 Task: Get directions from Guadalupe Mountains National Park, Texas, United States to Great Smoky Mountains National Park, North Carolina, United States and reverse  starting point and destination and check the flight options
Action: Mouse moved to (215, 137)
Screenshot: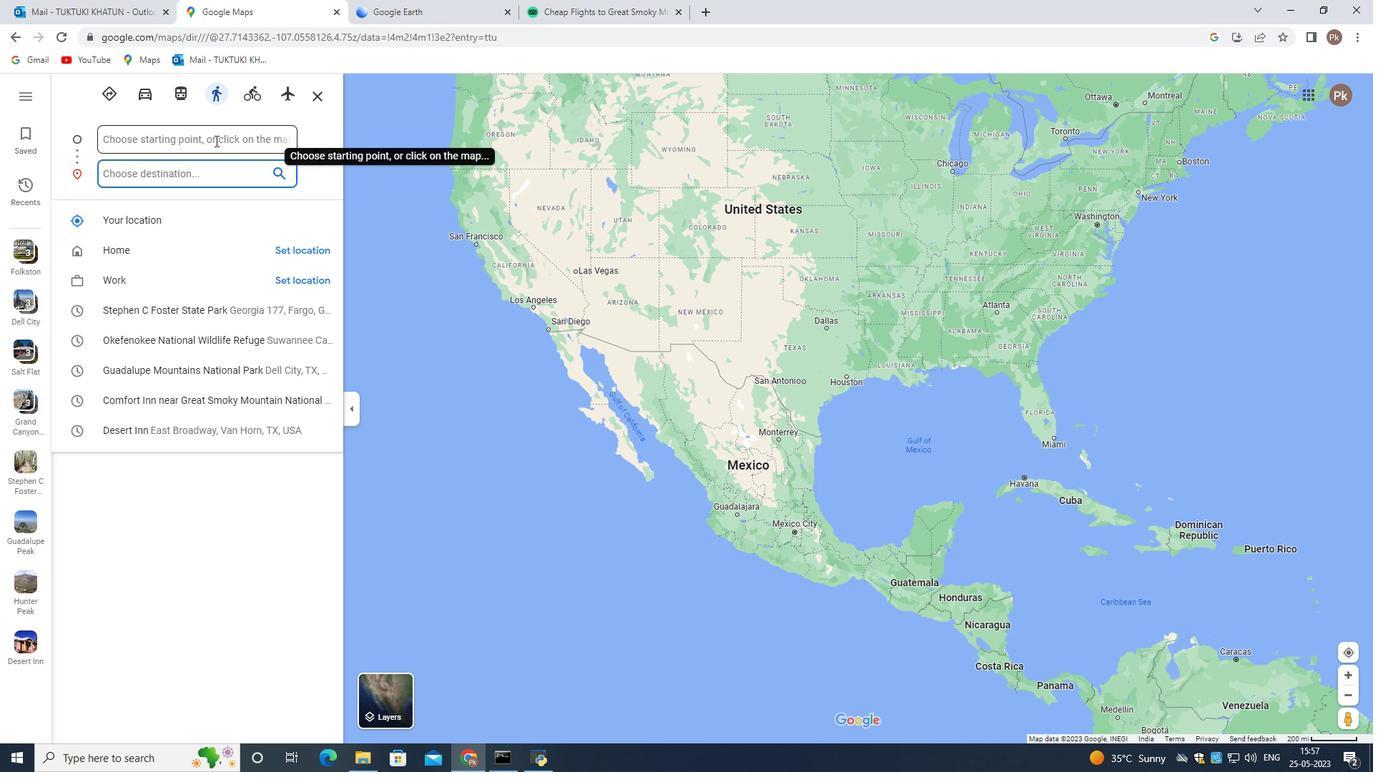 
Action: Mouse pressed left at (215, 137)
Screenshot: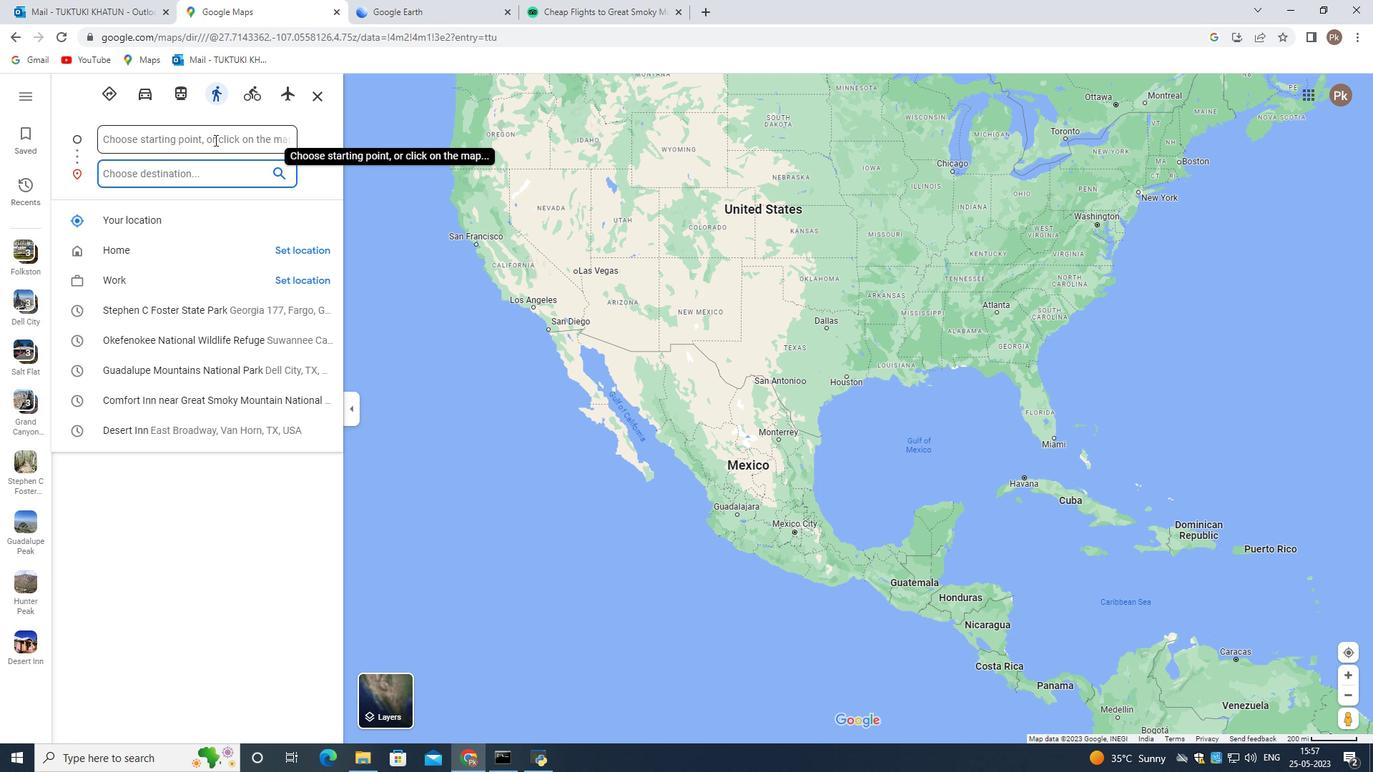 
Action: Mouse moved to (942, 0)
Screenshot: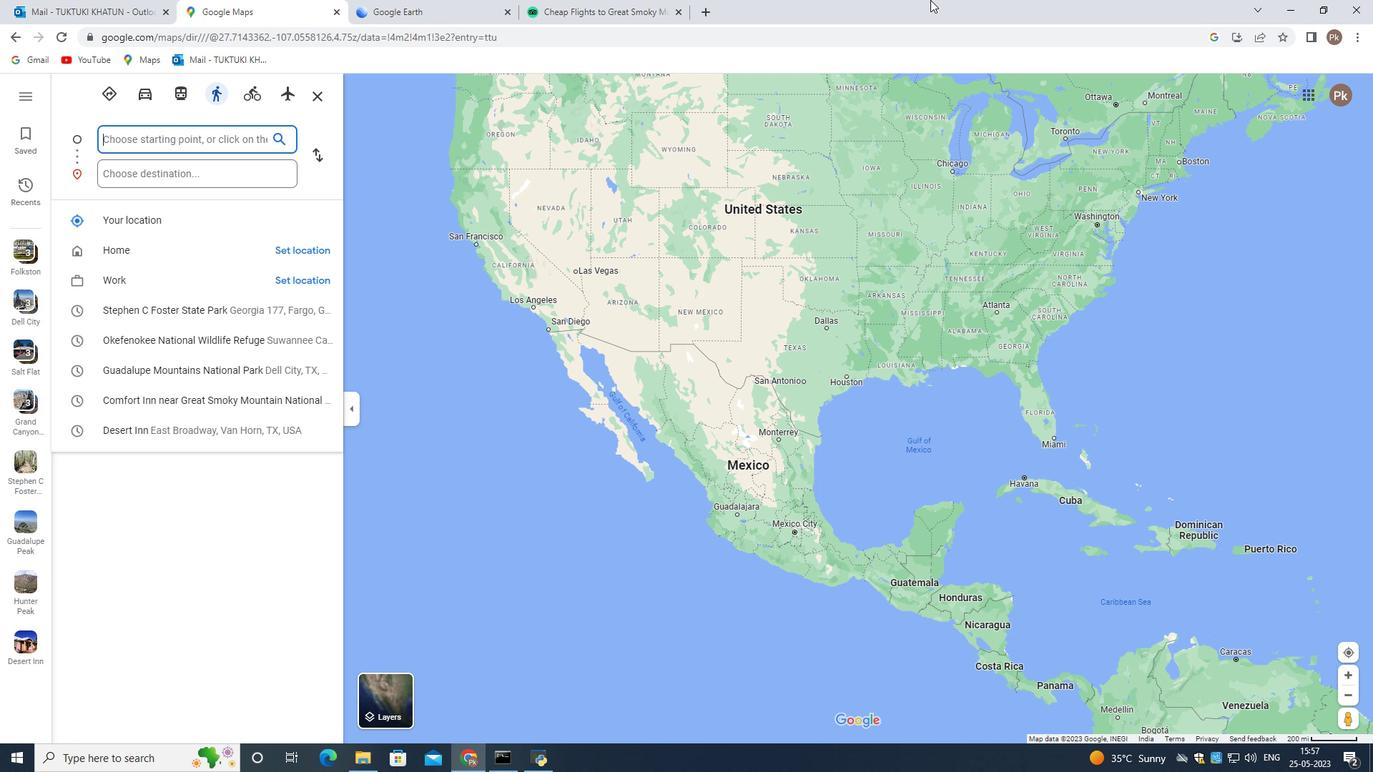 
Action: Key pressed <Key.shift>Guadalupe<Key.space><Key.shift>Mountains<Key.space><Key.shift>national<Key.space><Key.shift>ark,<Key.space><Key.shift>Texas,<Key.space><Key.shift><Key.shift>United<Key.space><Key.shift><Key.shift>States<Key.space>flight<Key.space>options
Screenshot: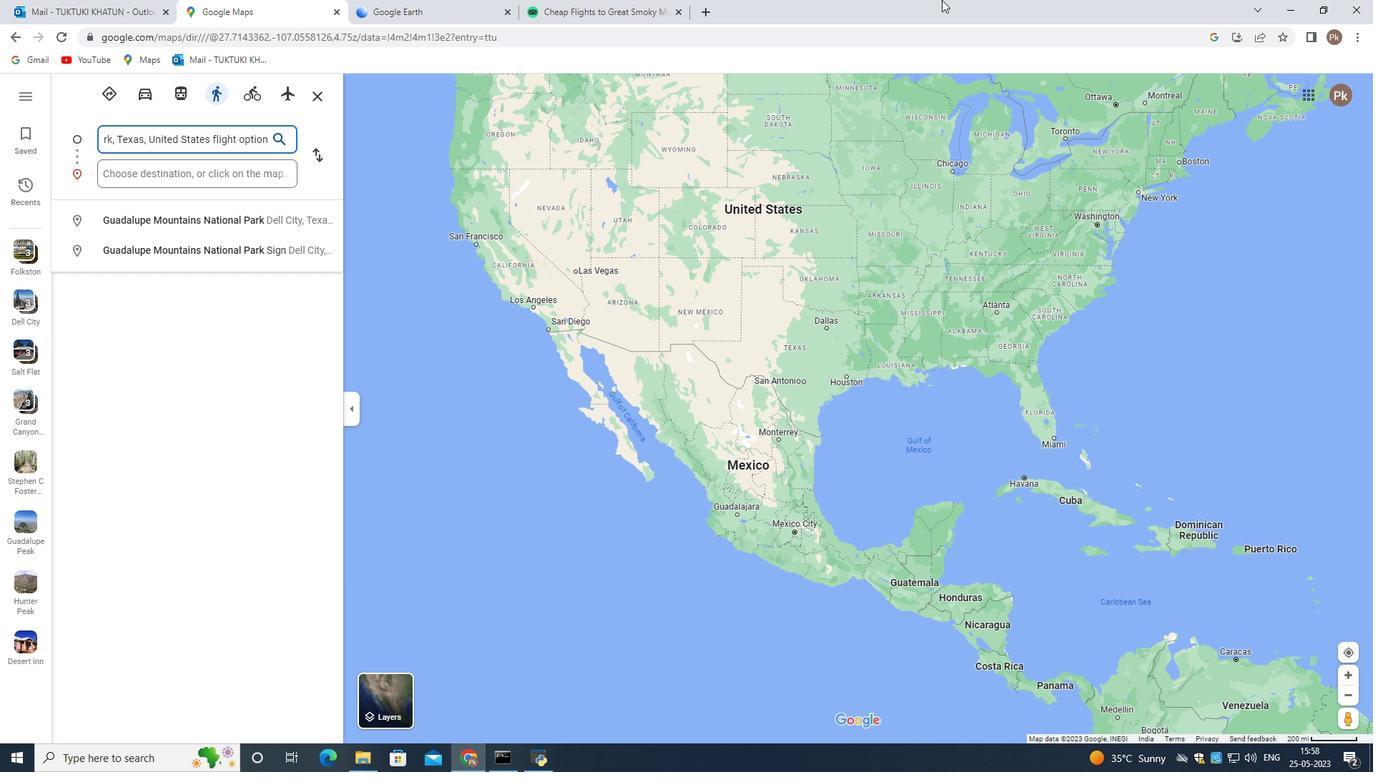 
Action: Mouse moved to (161, 175)
Screenshot: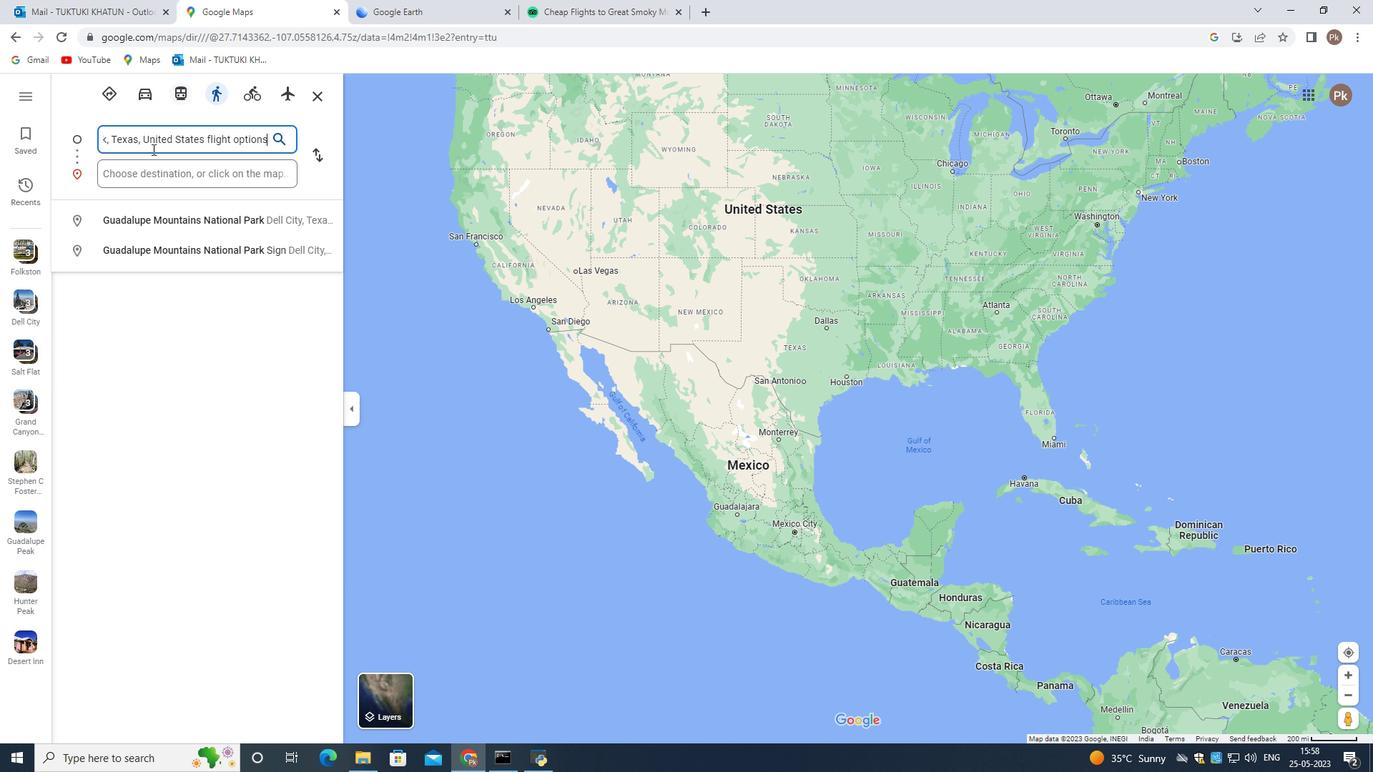 
Action: Mouse pressed left at (161, 175)
Screenshot: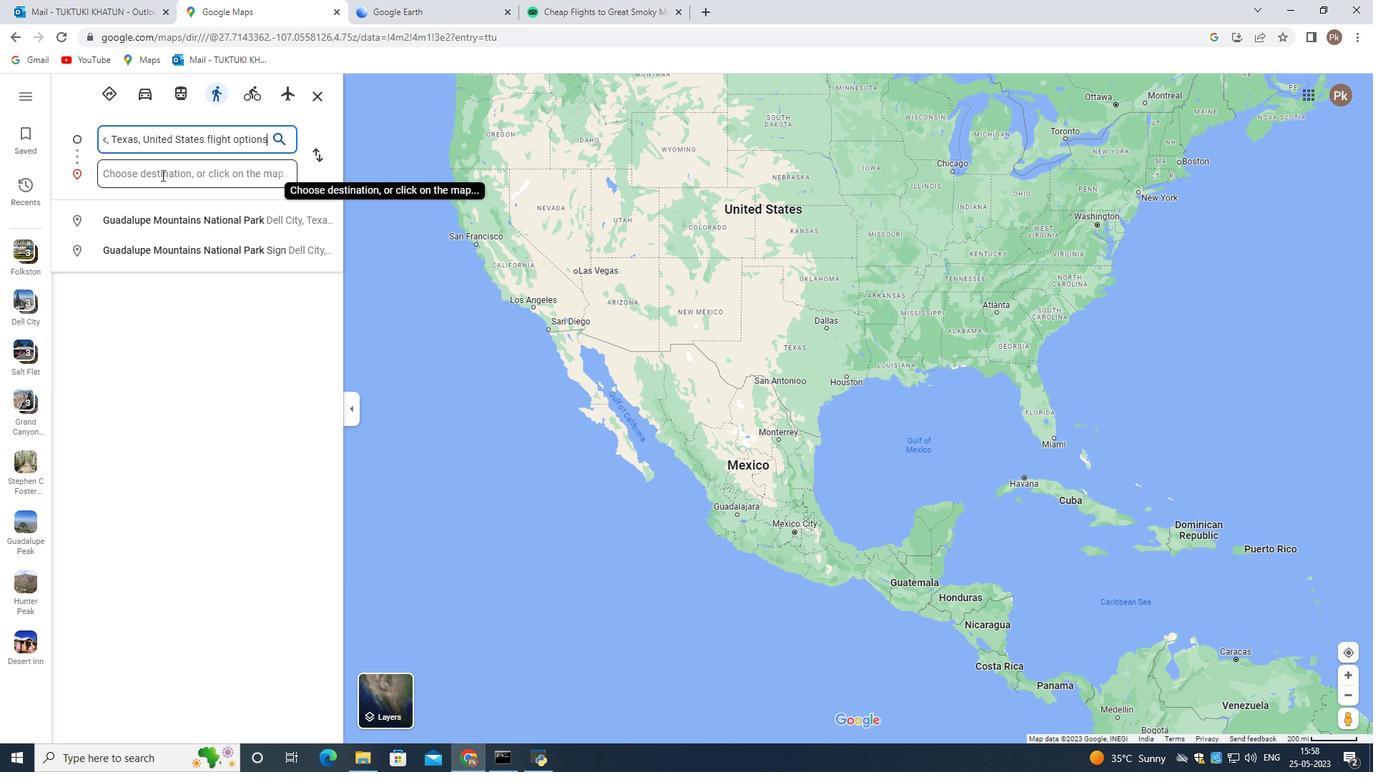 
Action: Mouse moved to (1182, 325)
Screenshot: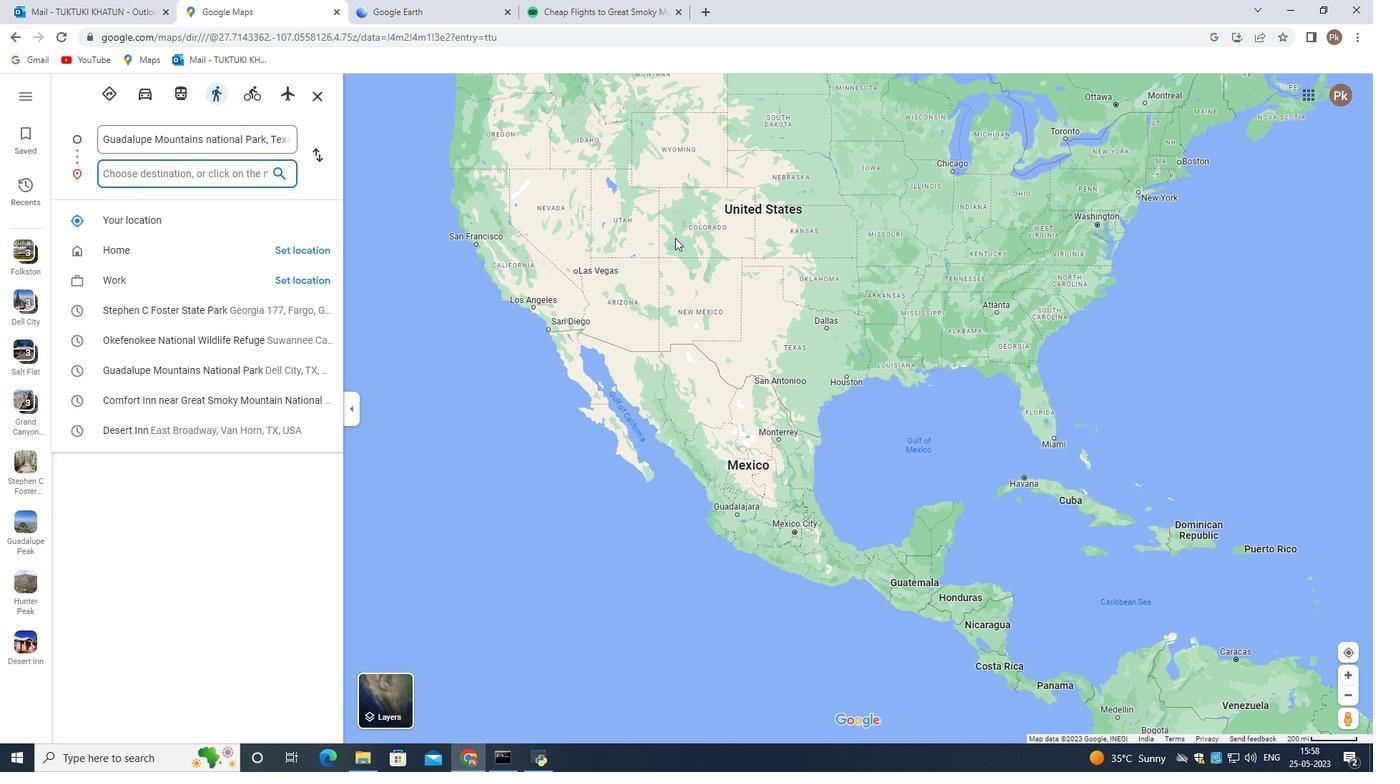 
Action: Key pressed <Key.shift>Great<Key.space><Key.shift>Smoky<Key.space><Key.shift><Key.shift><Key.shift><Key.shift><Key.shift><Key.shift><Key.shift><Key.shift><Key.shift><Key.shift><Key.shift><Key.shift><Key.shift><Key.shift><Key.shift><Key.shift><Key.shift><Key.shift><Key.shift><Key.shift>Mountains<Key.space><Key.shift>Nationl<Key.backspace>al<Key.space><Key.shift>Park,<Key.space><Key.shift>North<Key.space>c<Key.backspace><Key.shift>Carolina,<Key.space><Key.shift>United<Key.space><Key.shift><Key.shift><Key.shift><Key.shift><Key.shift><Key.shift><Key.shift><Key.shift><Key.shift><Key.shift><Key.shift>States<Key.space>flight<Key.space>options<Key.enter>
Screenshot: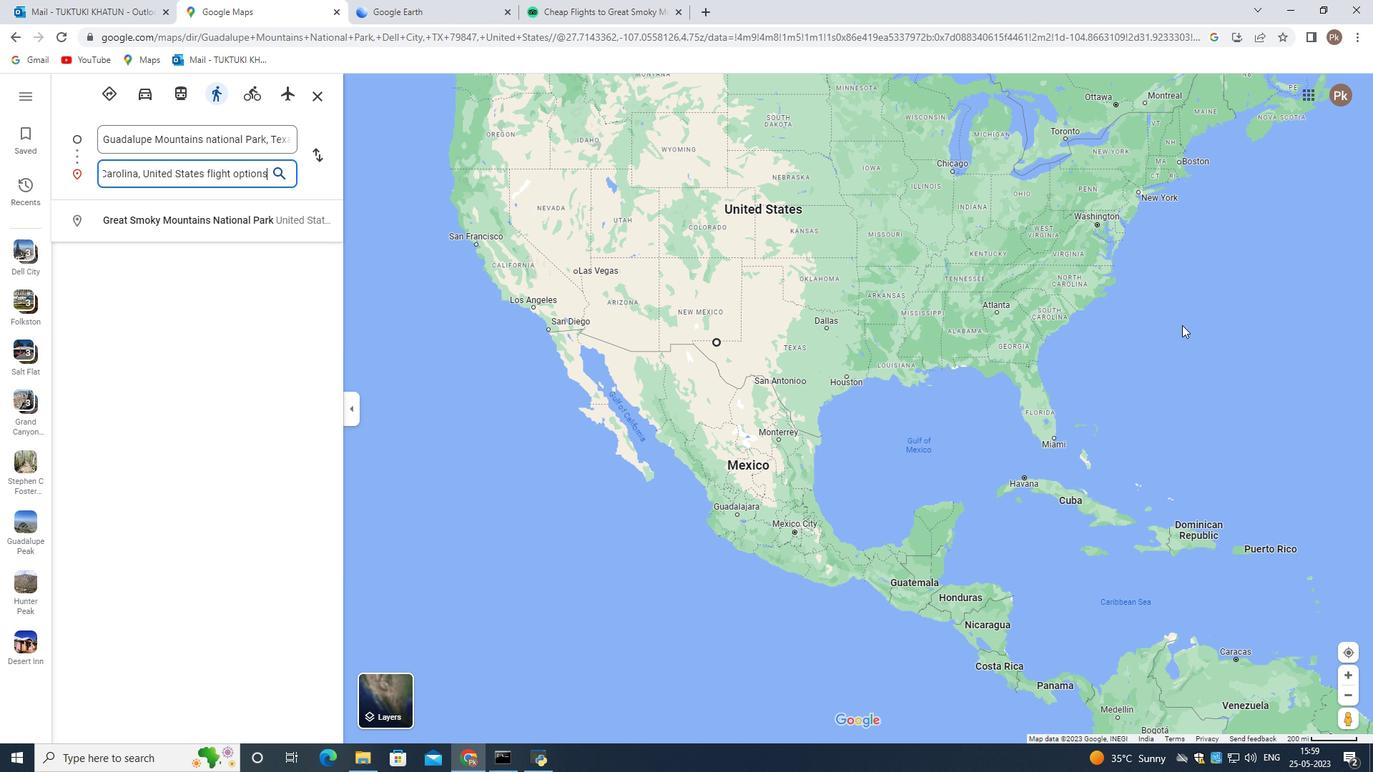 
Action: Mouse moved to (287, 98)
Screenshot: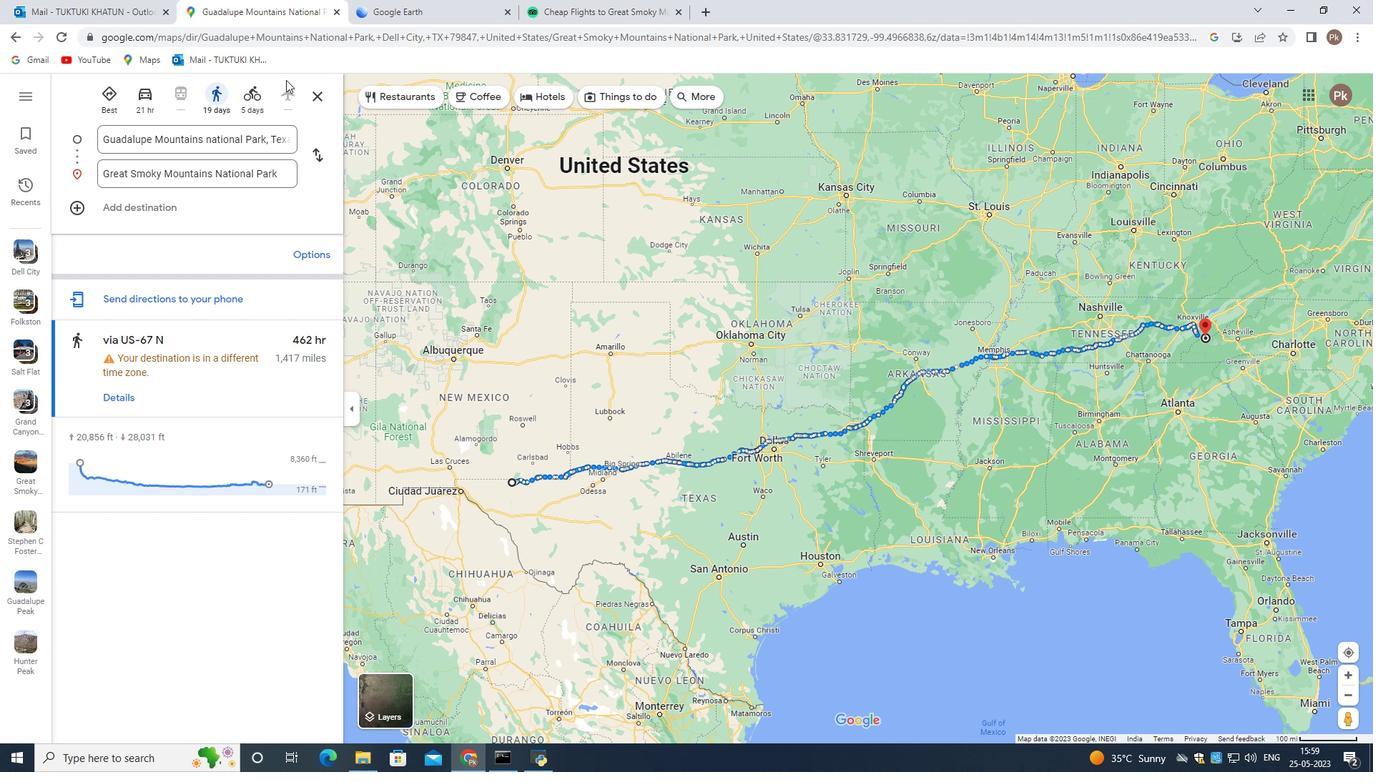 
Action: Mouse pressed left at (287, 98)
Screenshot: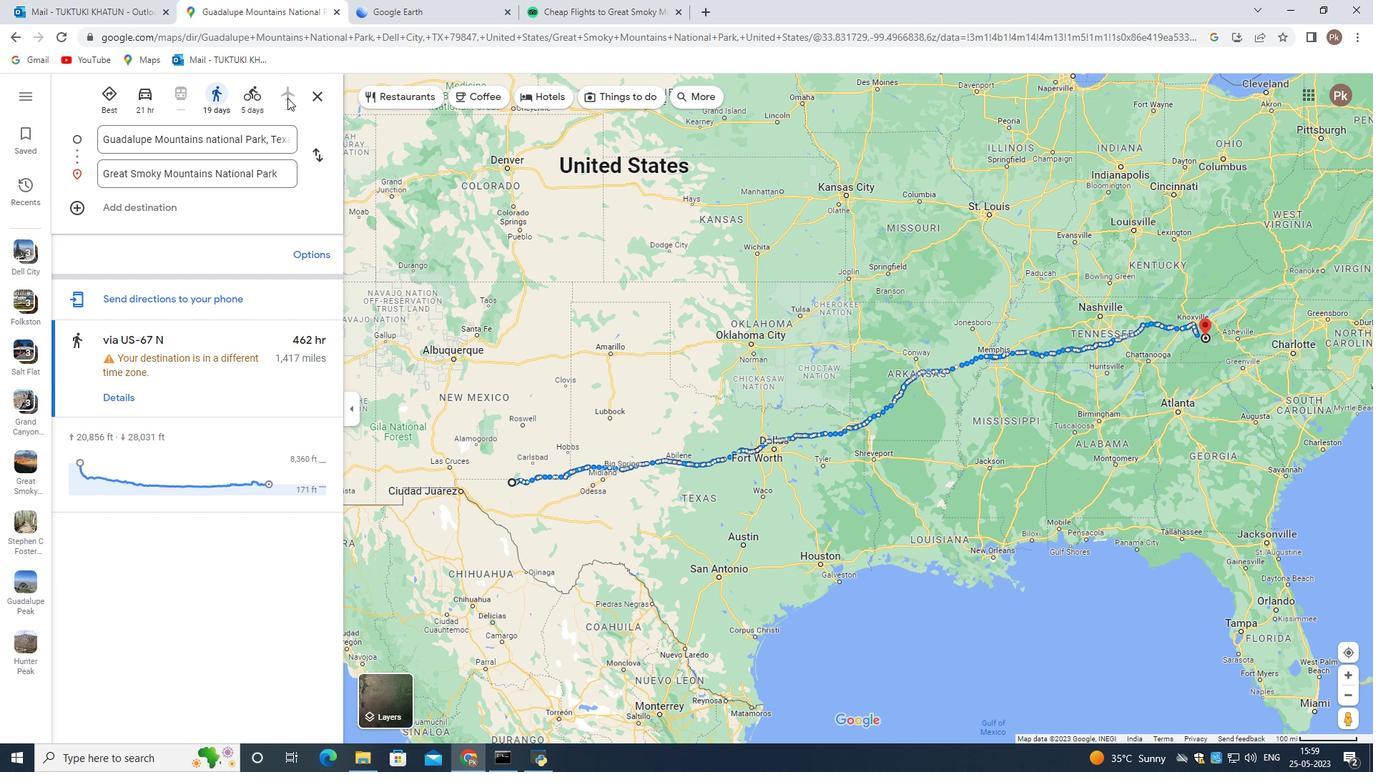
Action: Mouse moved to (287, 98)
Screenshot: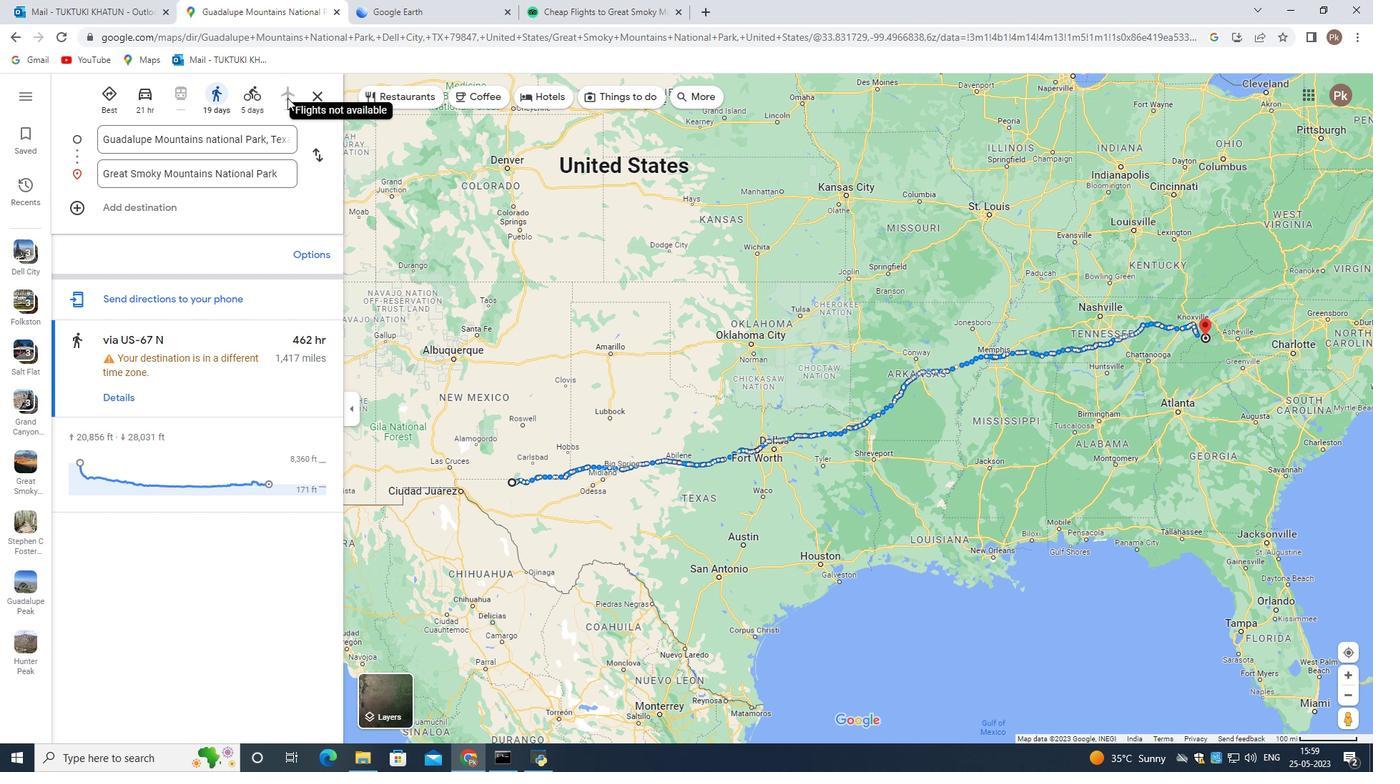 
Action: Mouse pressed left at (287, 98)
Screenshot: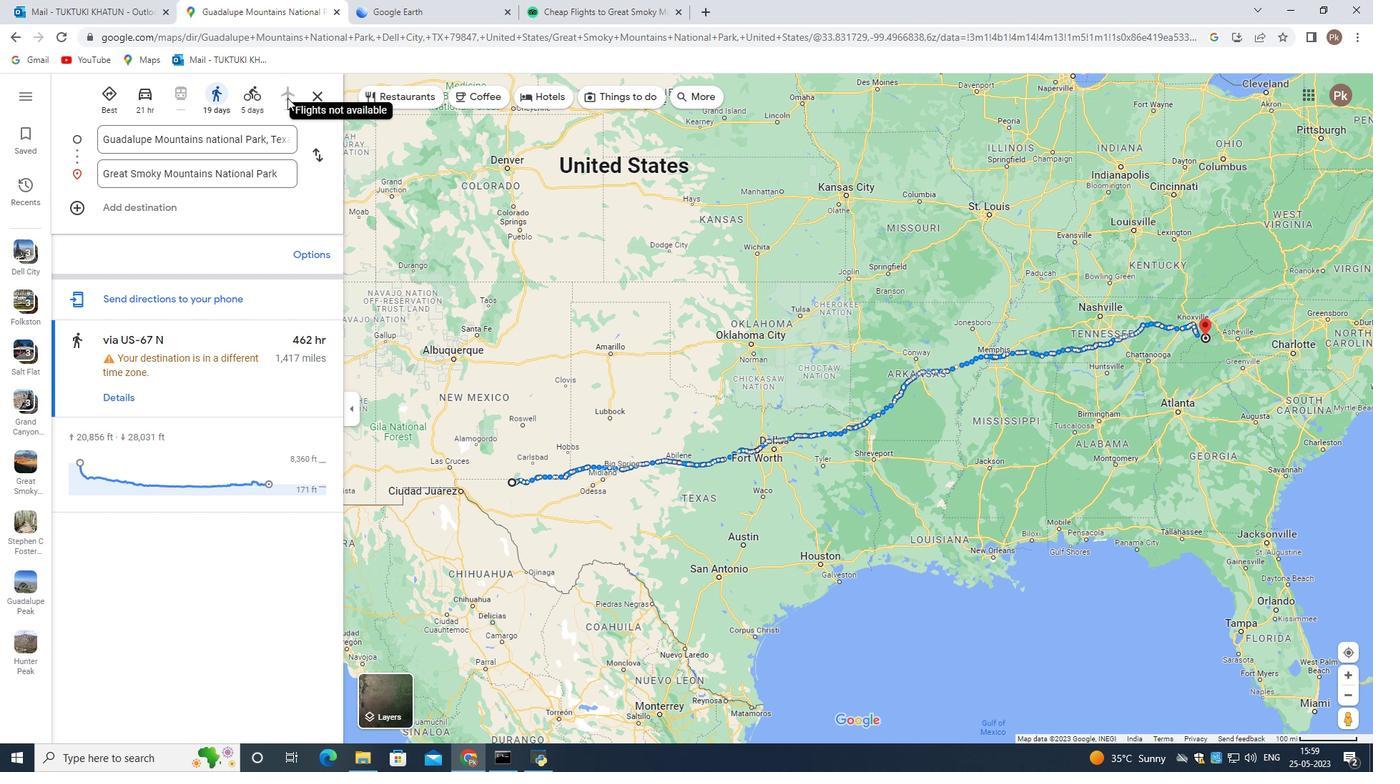 
Action: Mouse pressed left at (287, 98)
Screenshot: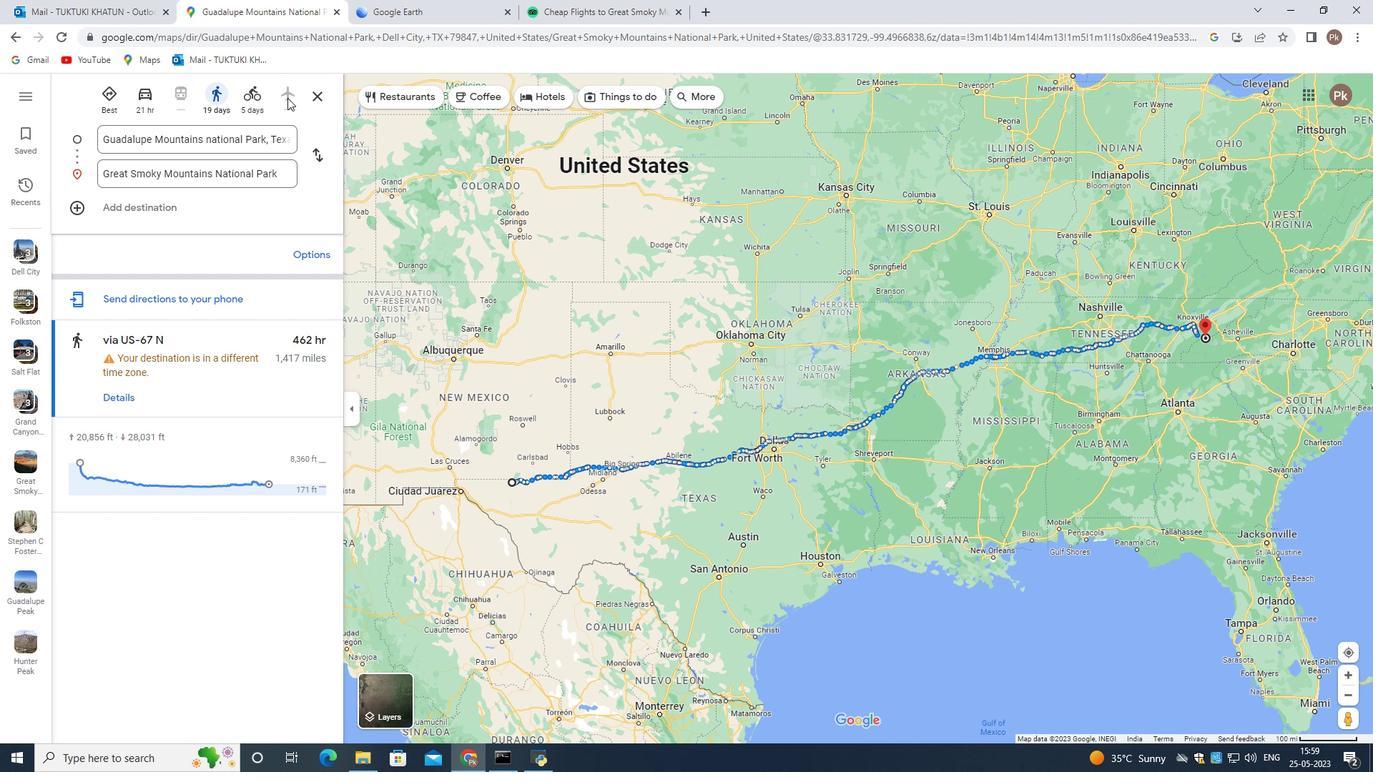 
Action: Mouse pressed left at (287, 98)
Screenshot: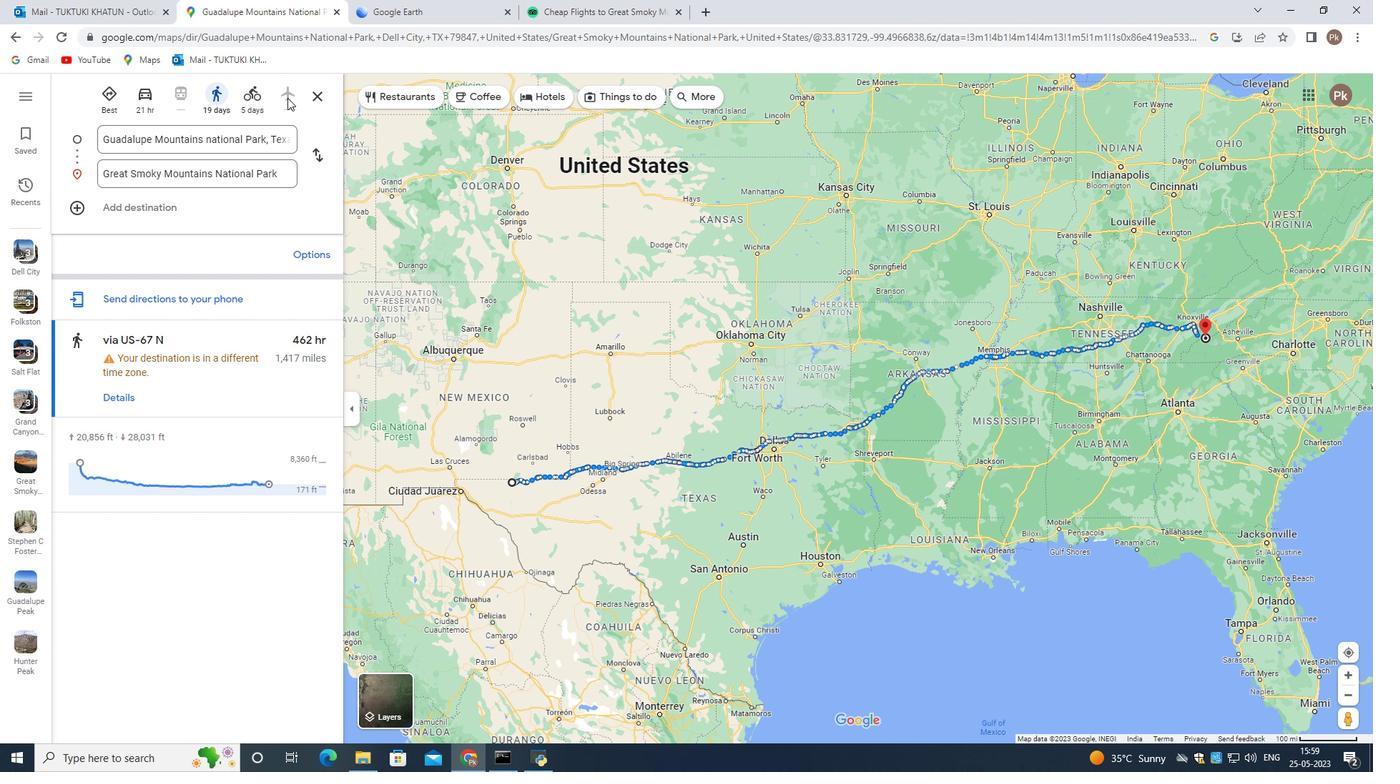 
Action: Mouse pressed right at (287, 98)
Screenshot: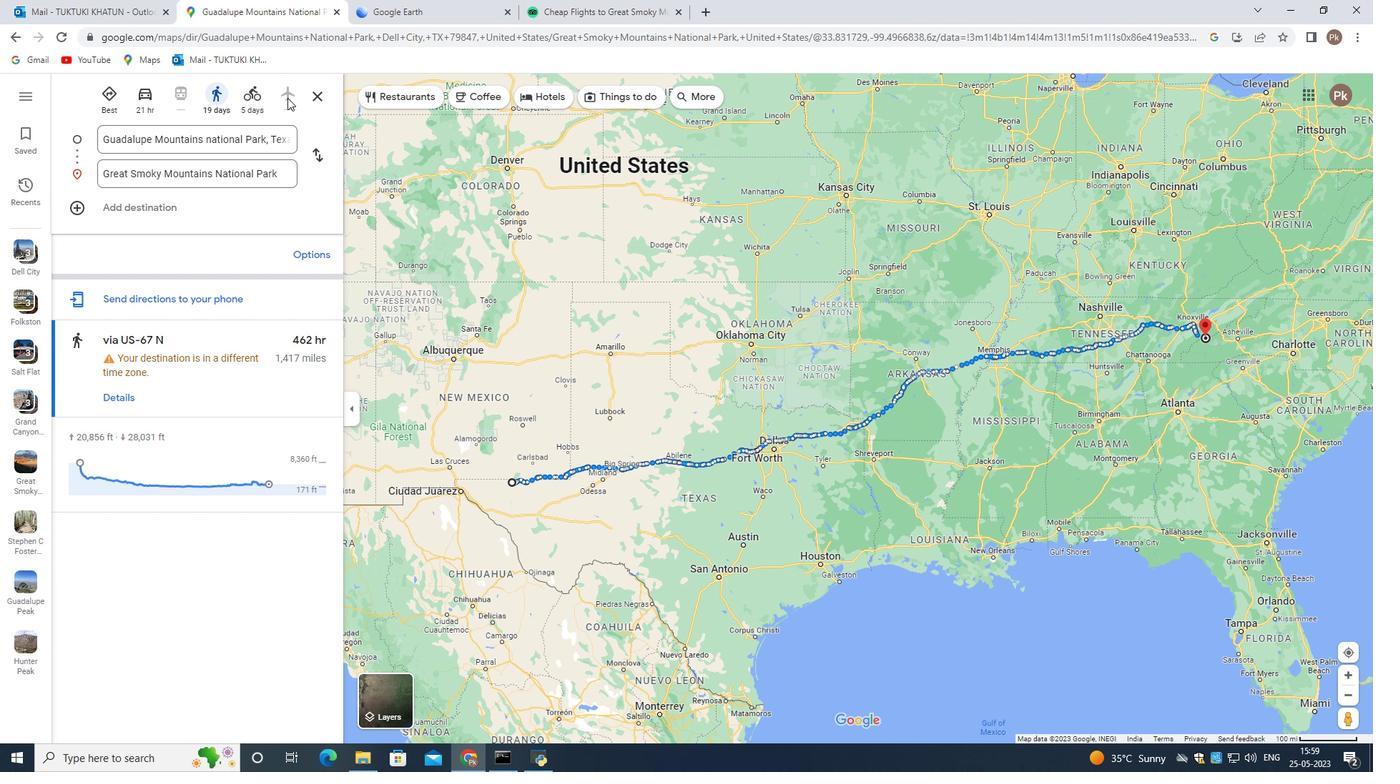 
Action: Mouse pressed left at (287, 98)
Screenshot: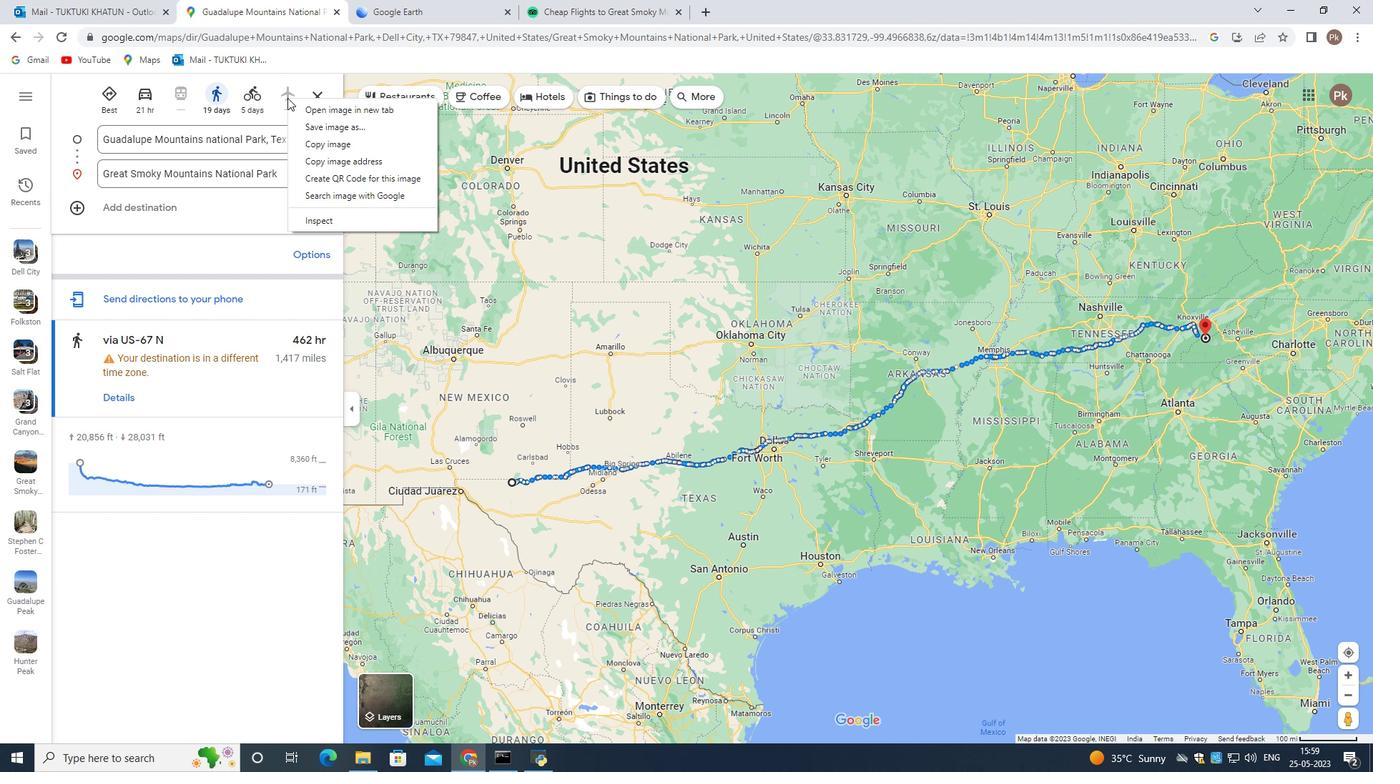 
Action: Mouse pressed left at (287, 98)
Screenshot: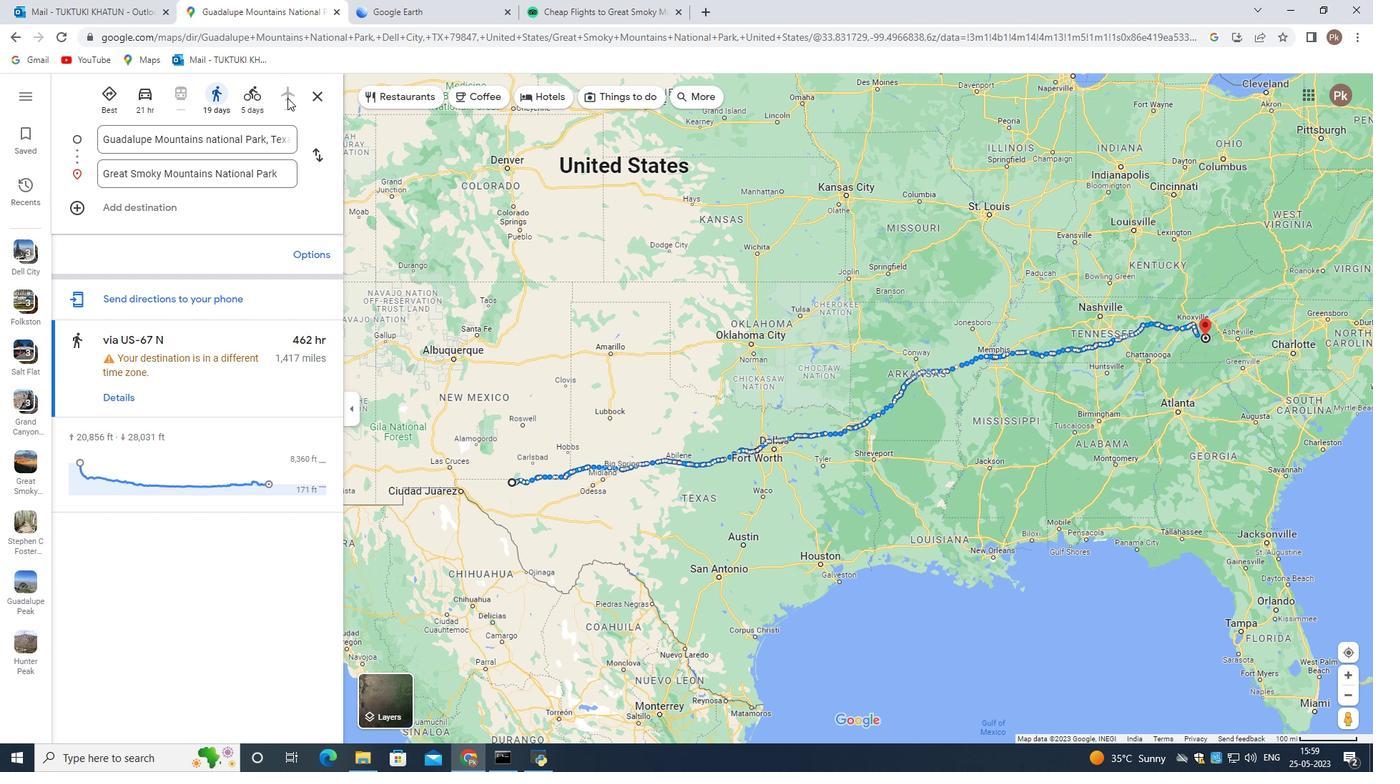 
Action: Mouse moved to (255, 95)
Screenshot: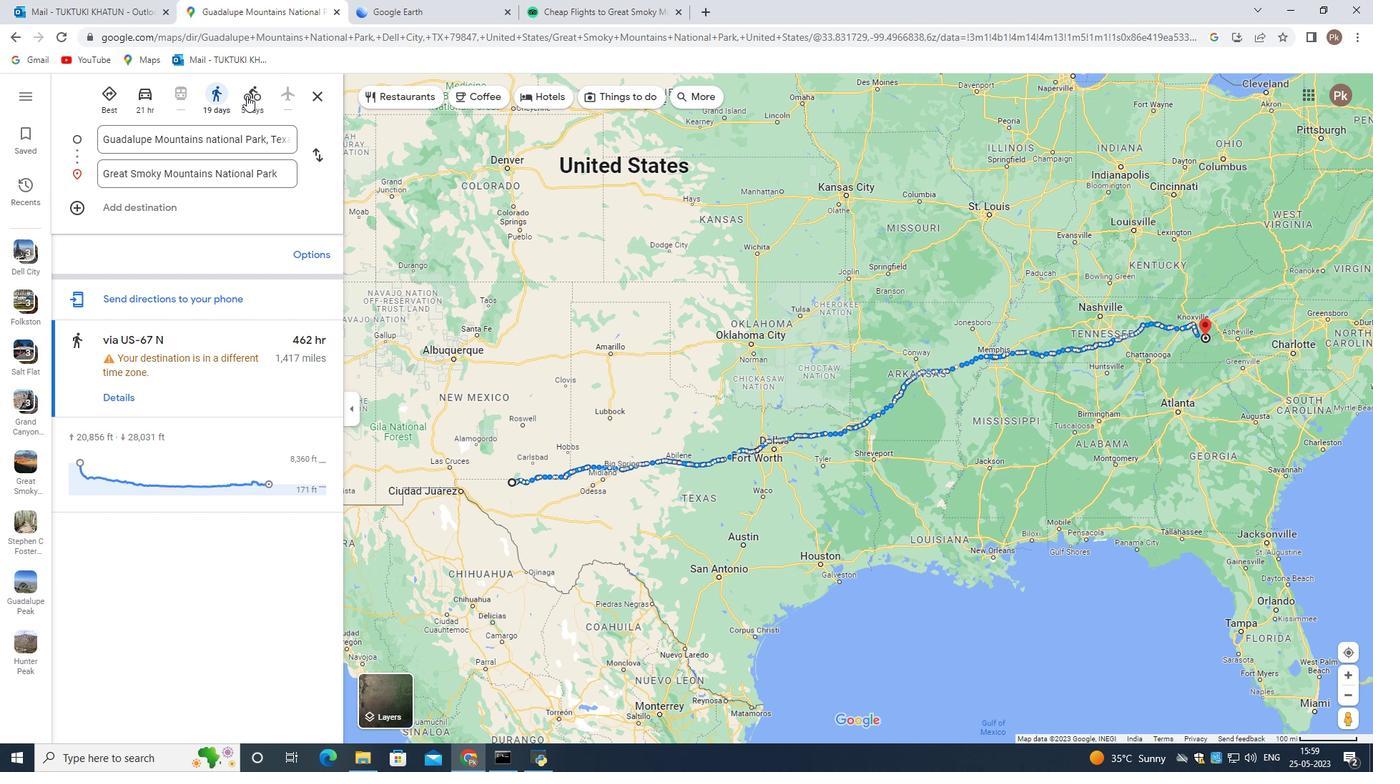 
Action: Mouse pressed left at (255, 95)
Screenshot: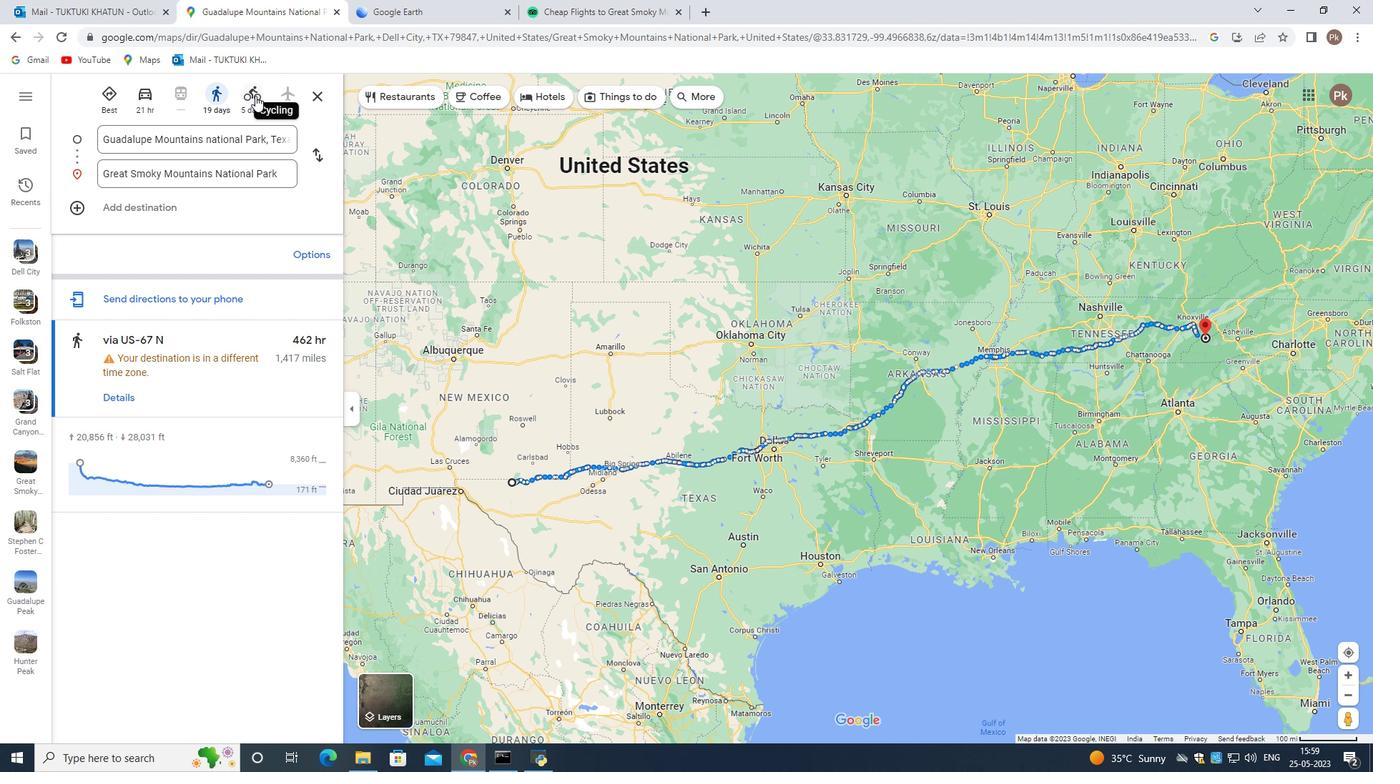 
Action: Mouse moved to (186, 92)
Screenshot: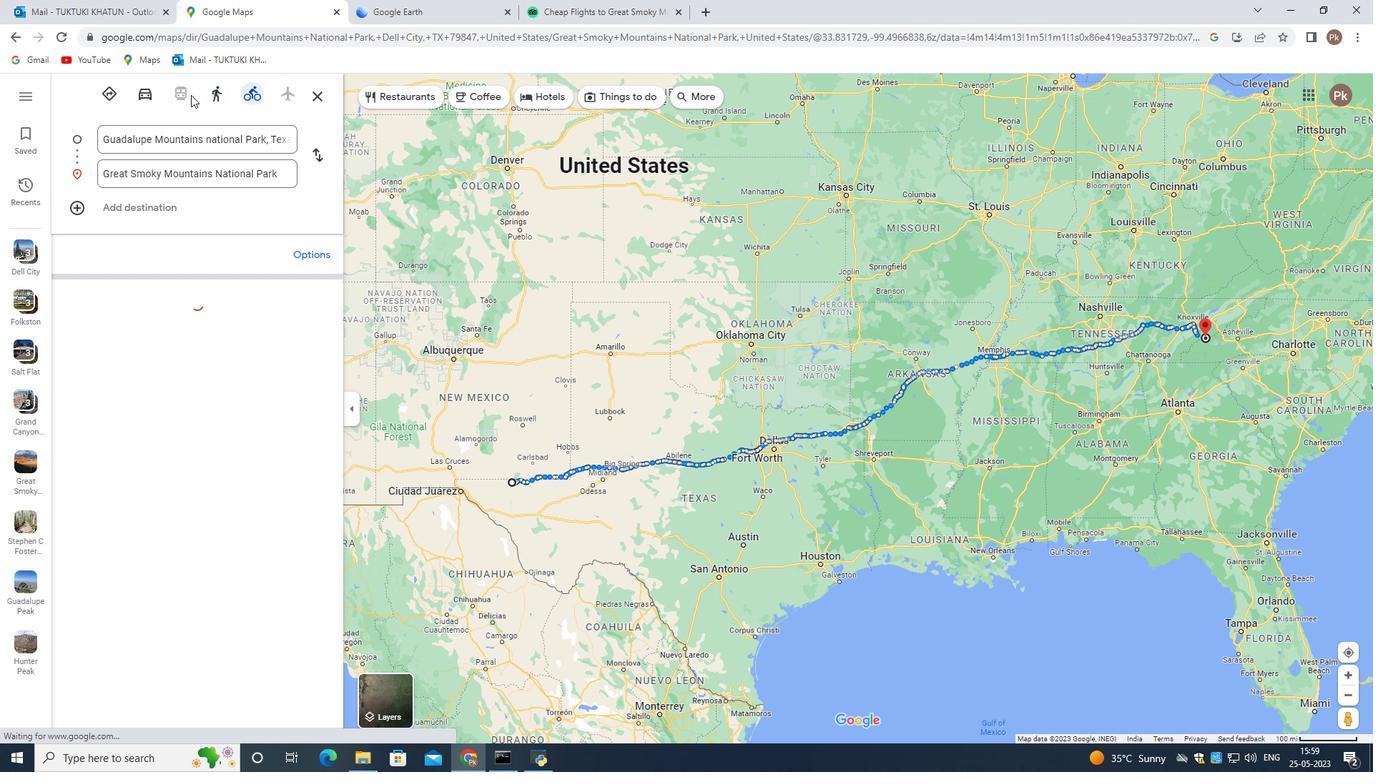 
Action: Mouse pressed left at (186, 92)
Screenshot: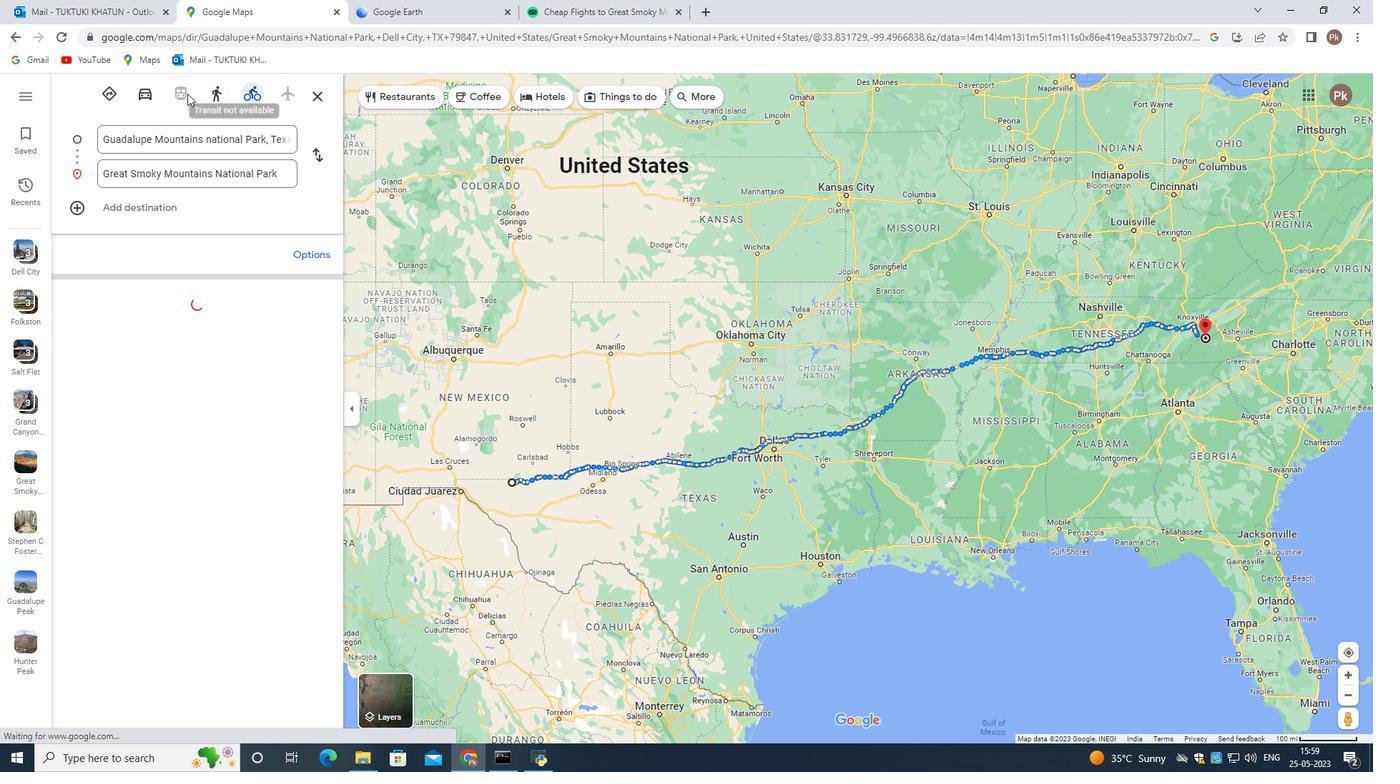 
Action: Mouse moved to (285, 88)
Screenshot: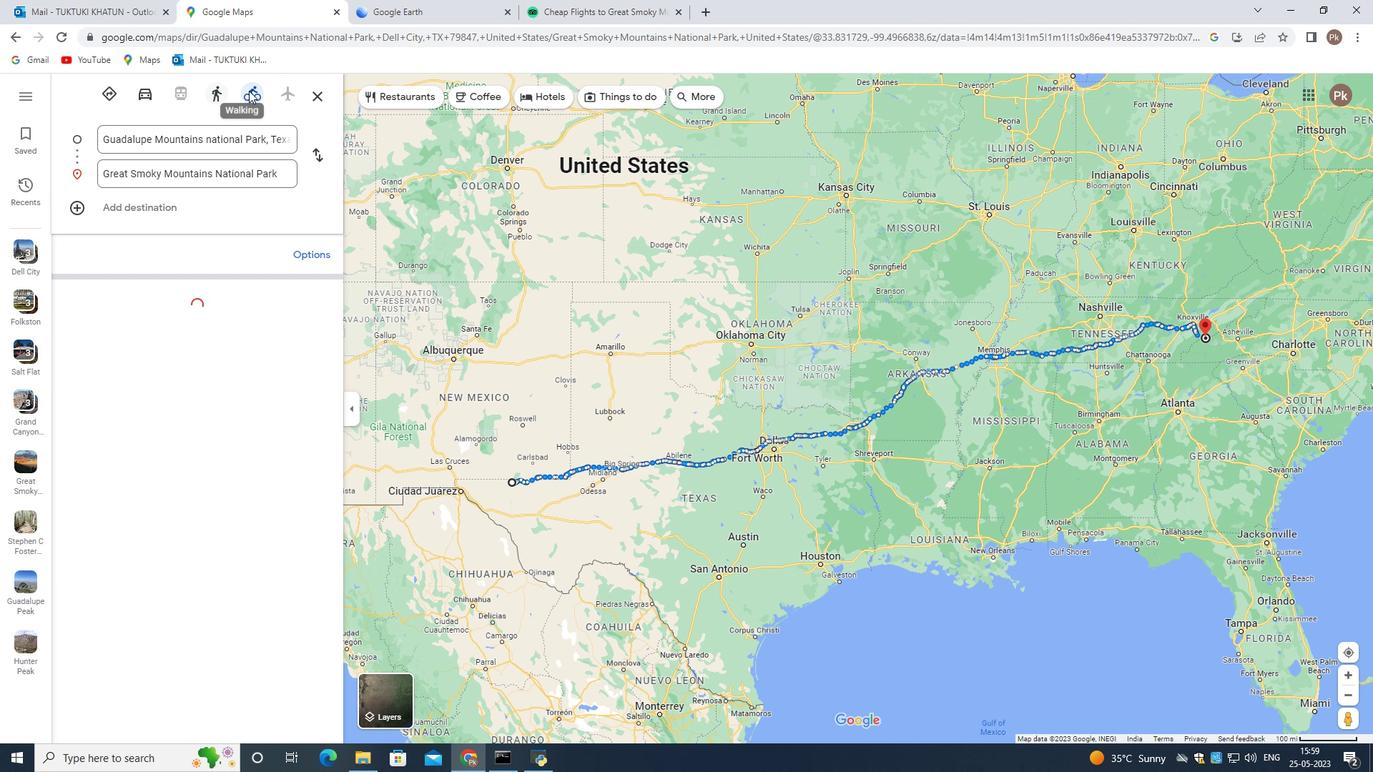 
Action: Mouse pressed left at (285, 88)
Screenshot: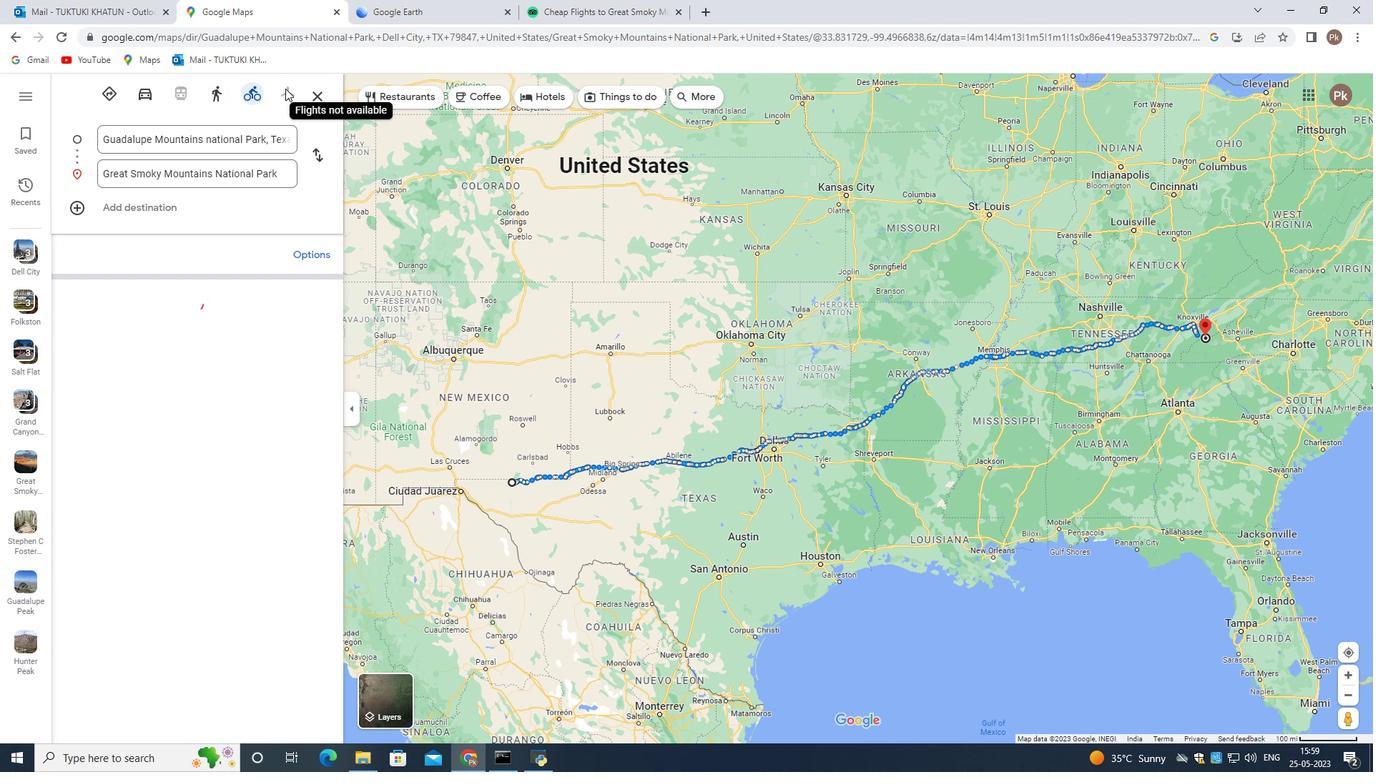 
Action: Mouse pressed left at (285, 88)
Screenshot: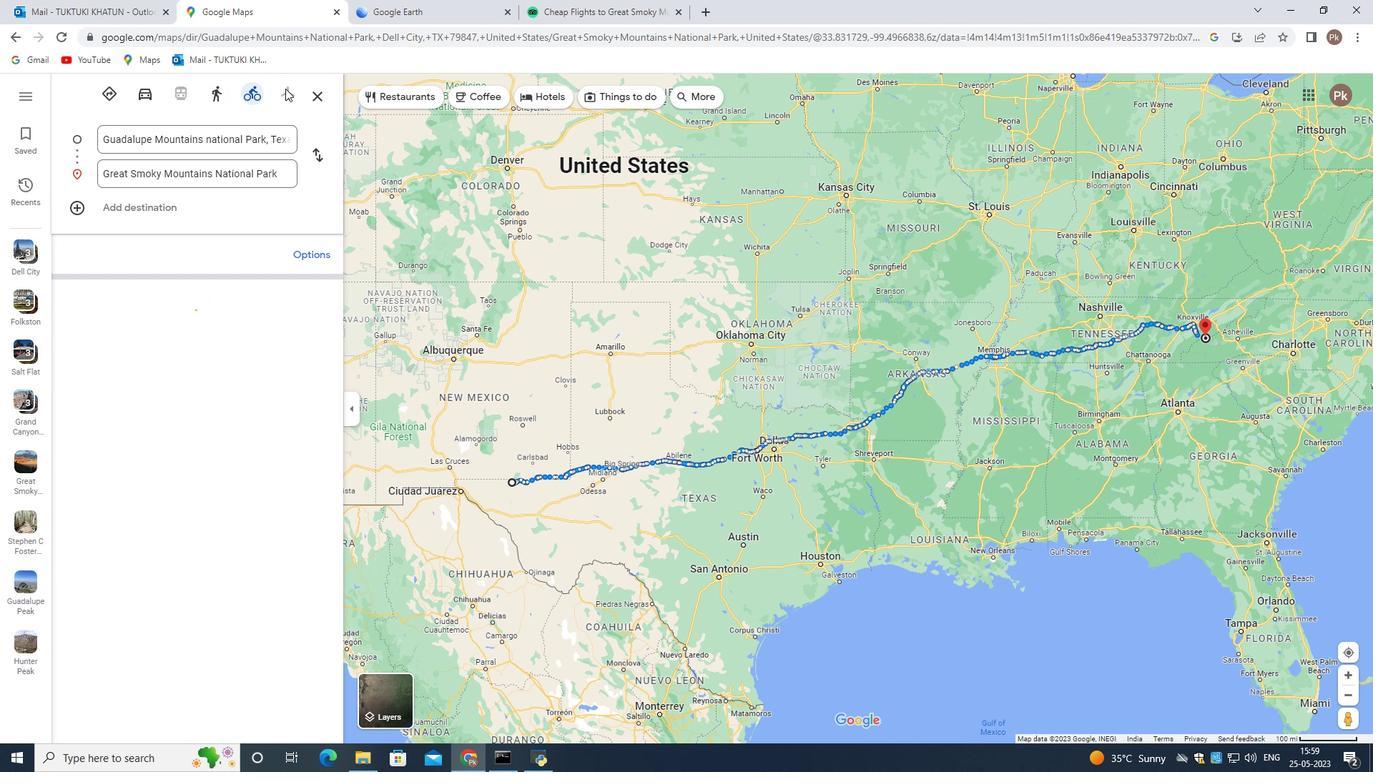 
Action: Mouse moved to (314, 109)
Screenshot: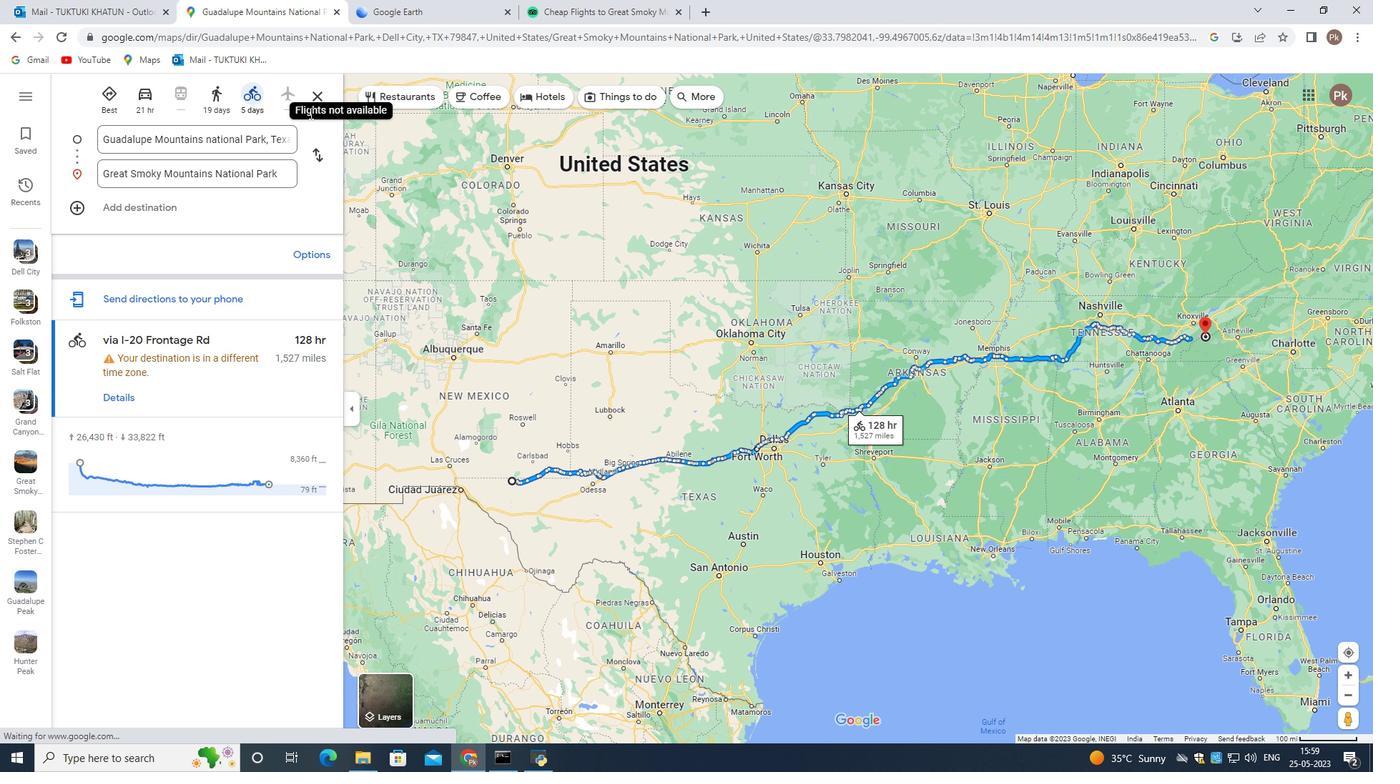 
Action: Mouse pressed left at (314, 109)
Screenshot: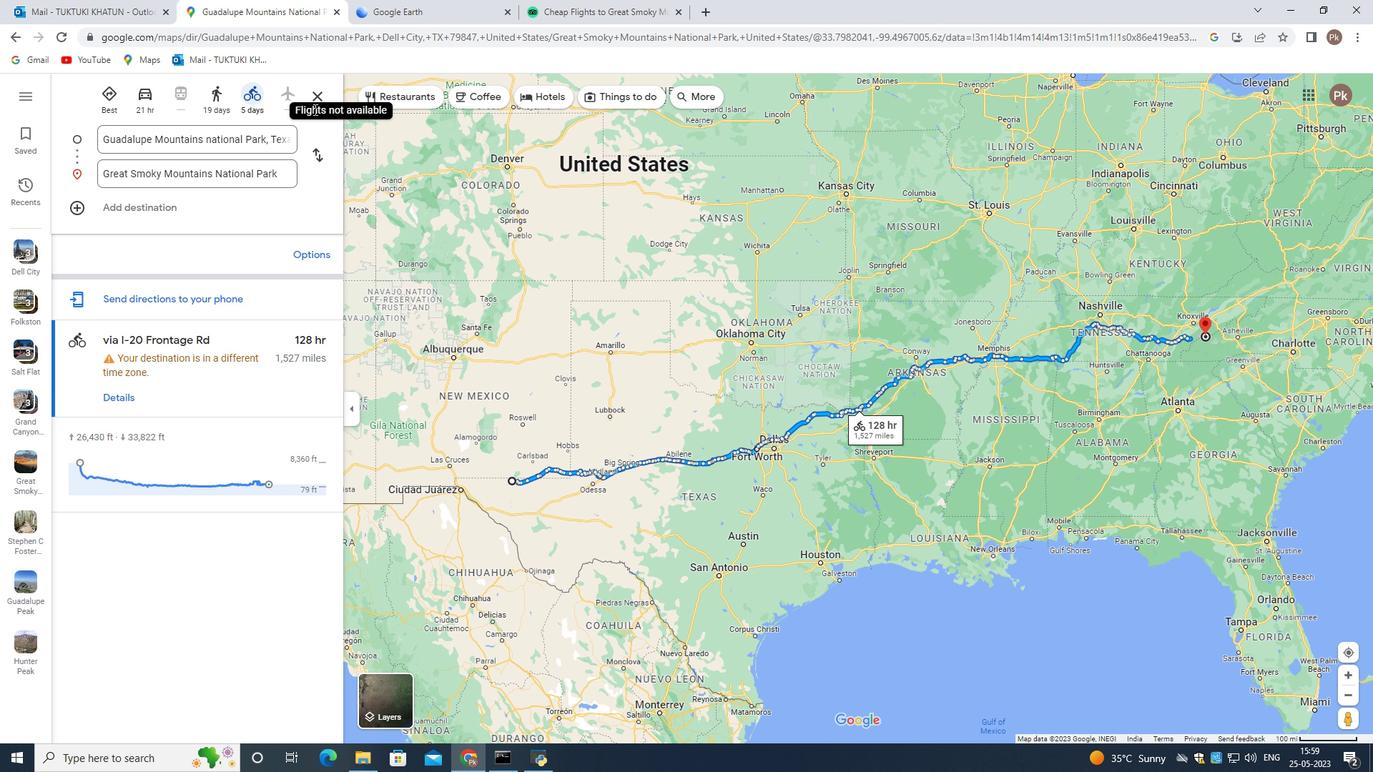 
Action: Mouse pressed left at (314, 109)
Screenshot: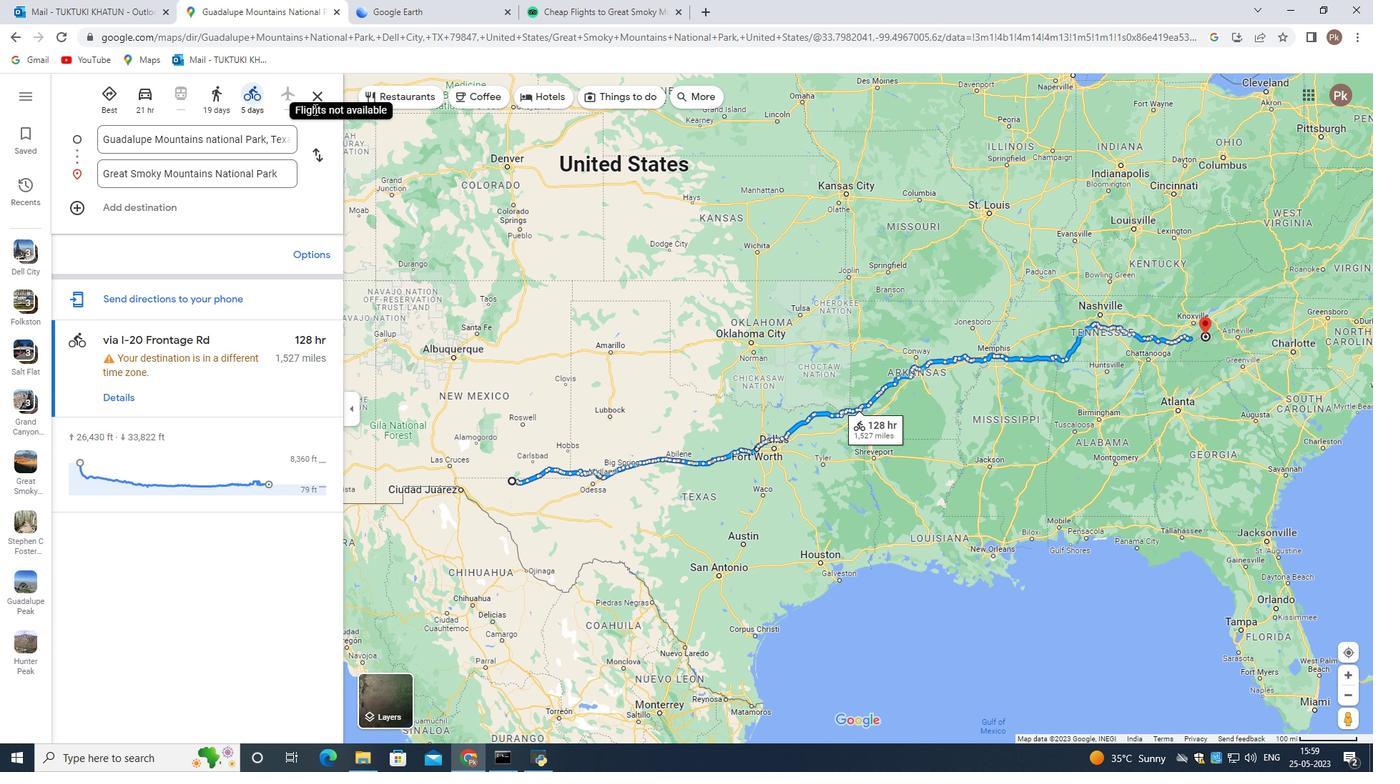 
Action: Mouse pressed left at (314, 109)
Screenshot: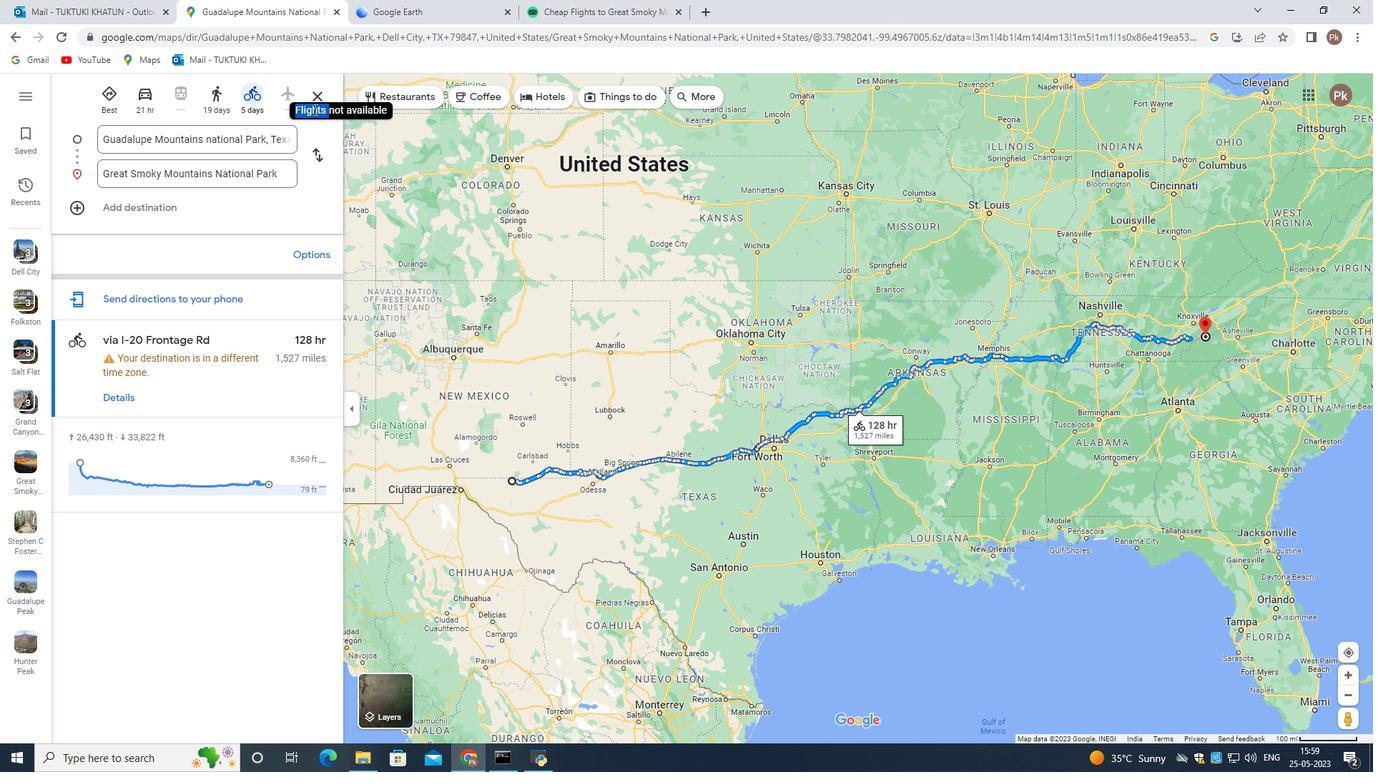 
Action: Mouse moved to (329, 110)
Screenshot: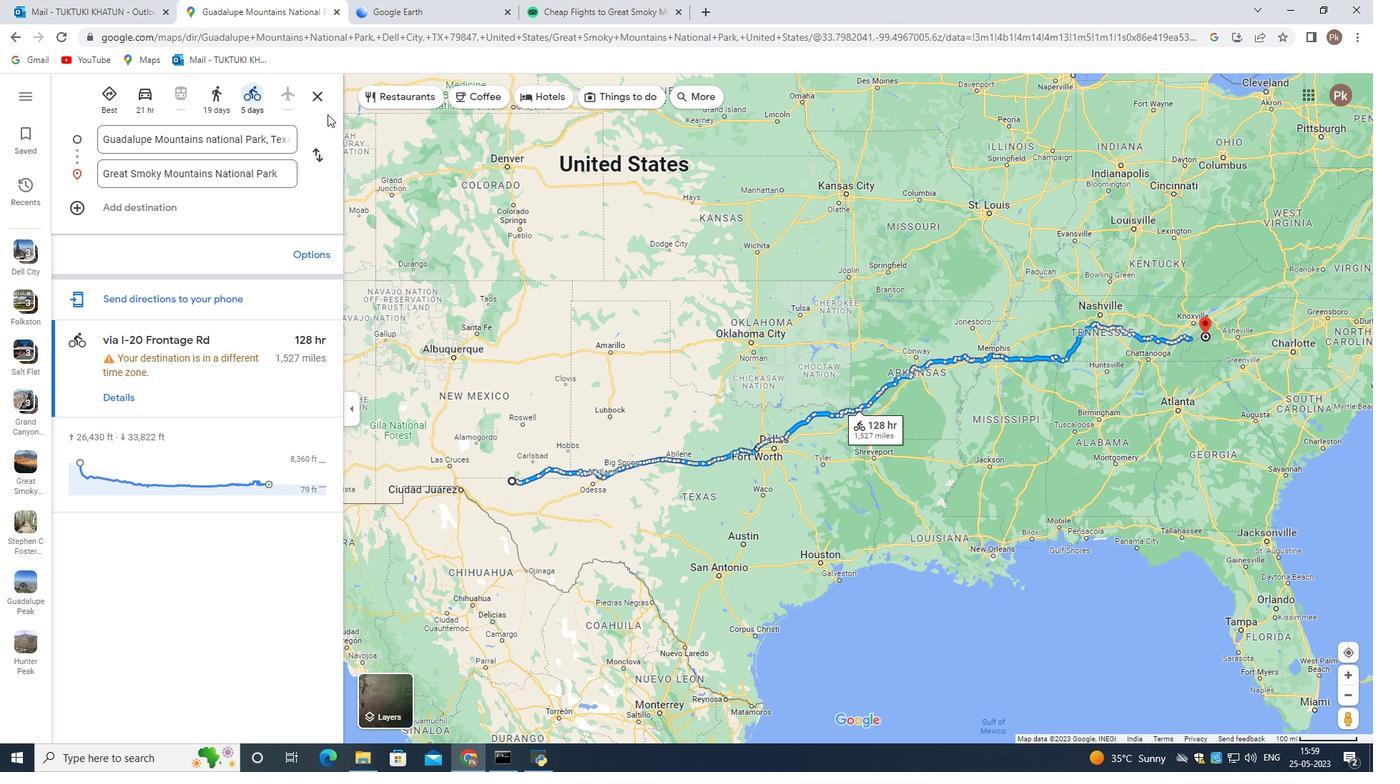 
Action: Mouse pressed left at (329, 110)
Screenshot: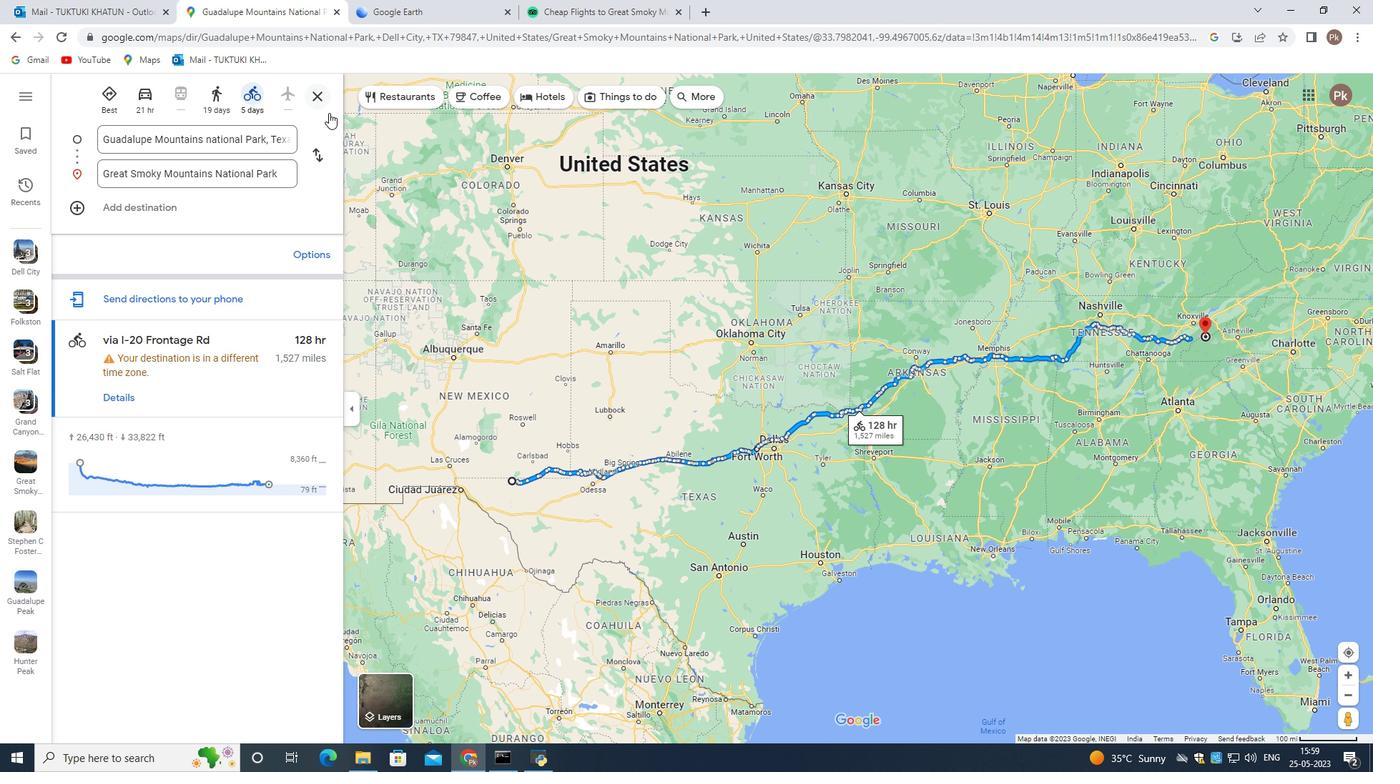 
Action: Mouse moved to (19, 35)
Screenshot: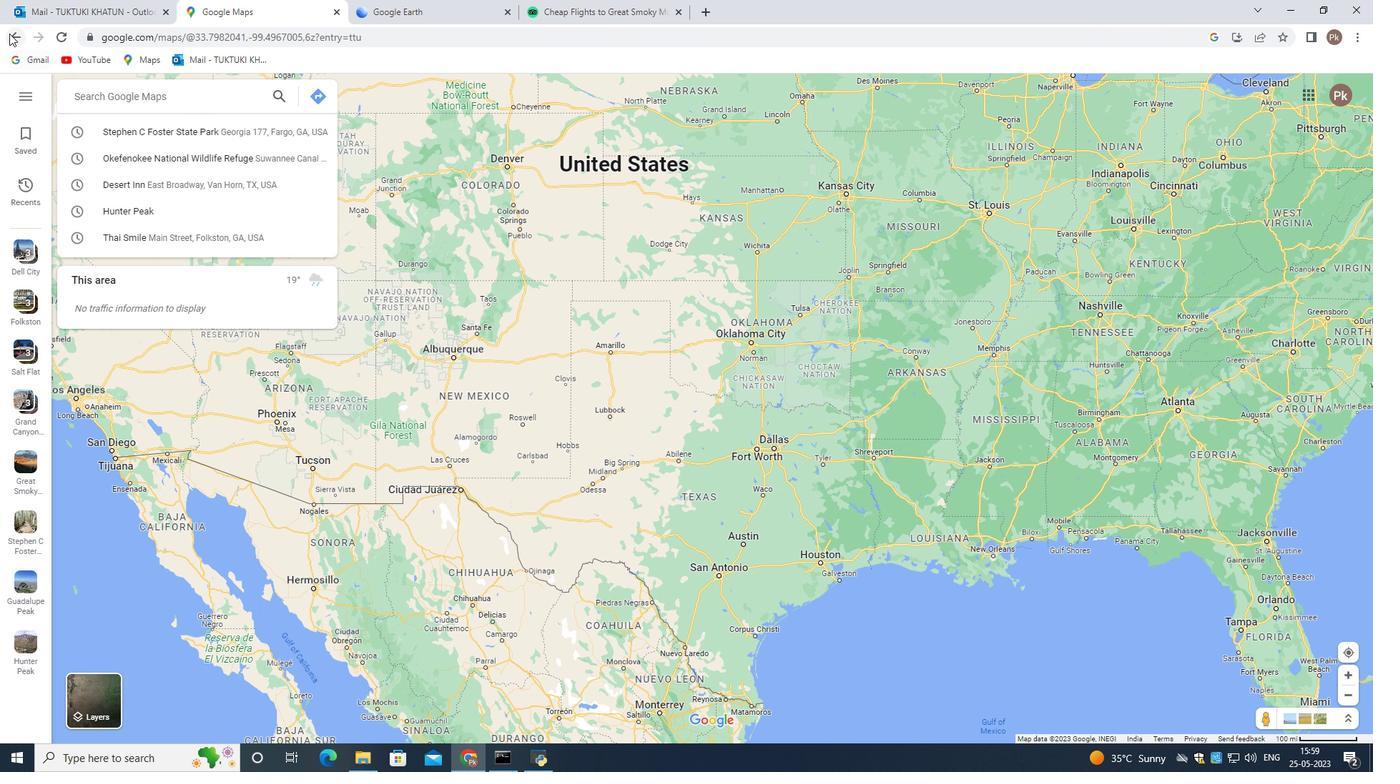 
Action: Mouse pressed left at (19, 35)
Screenshot: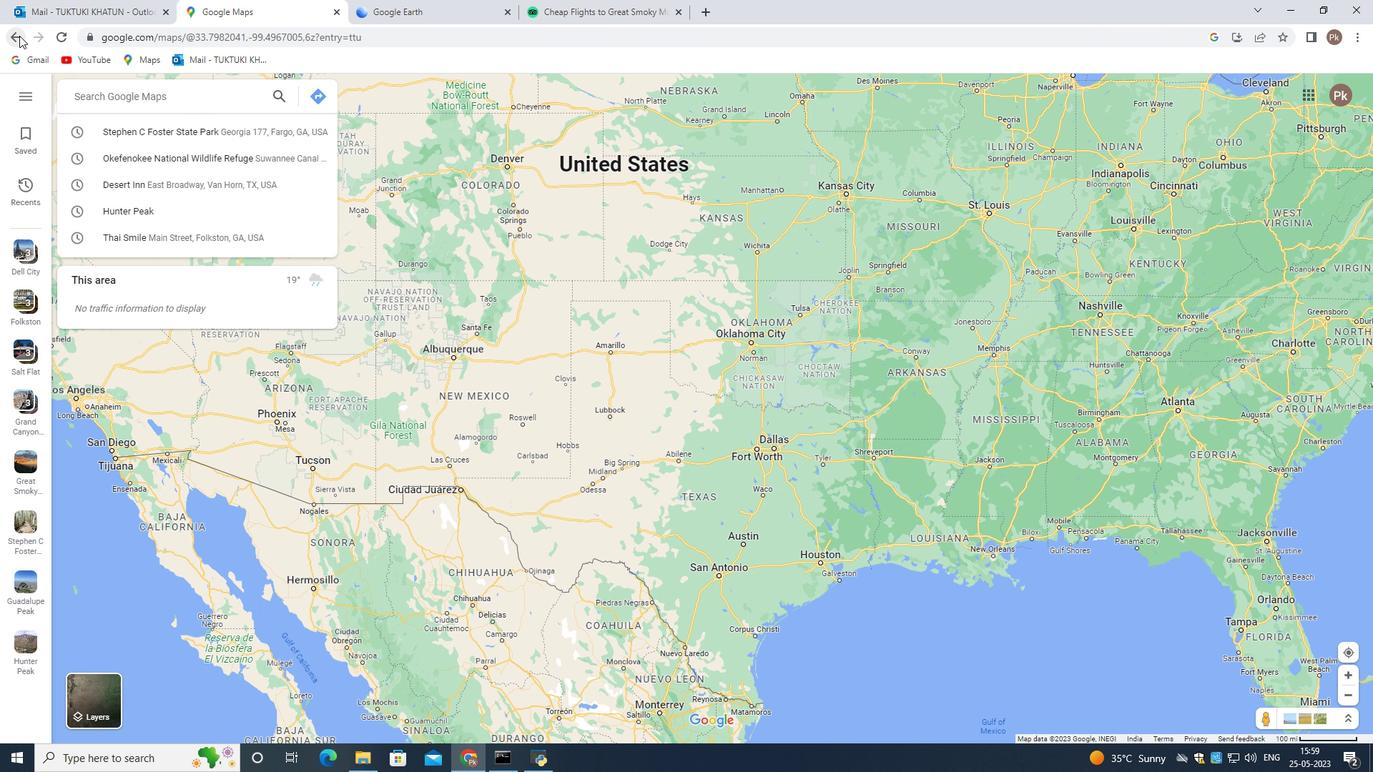 
Action: Mouse moved to (224, 137)
Screenshot: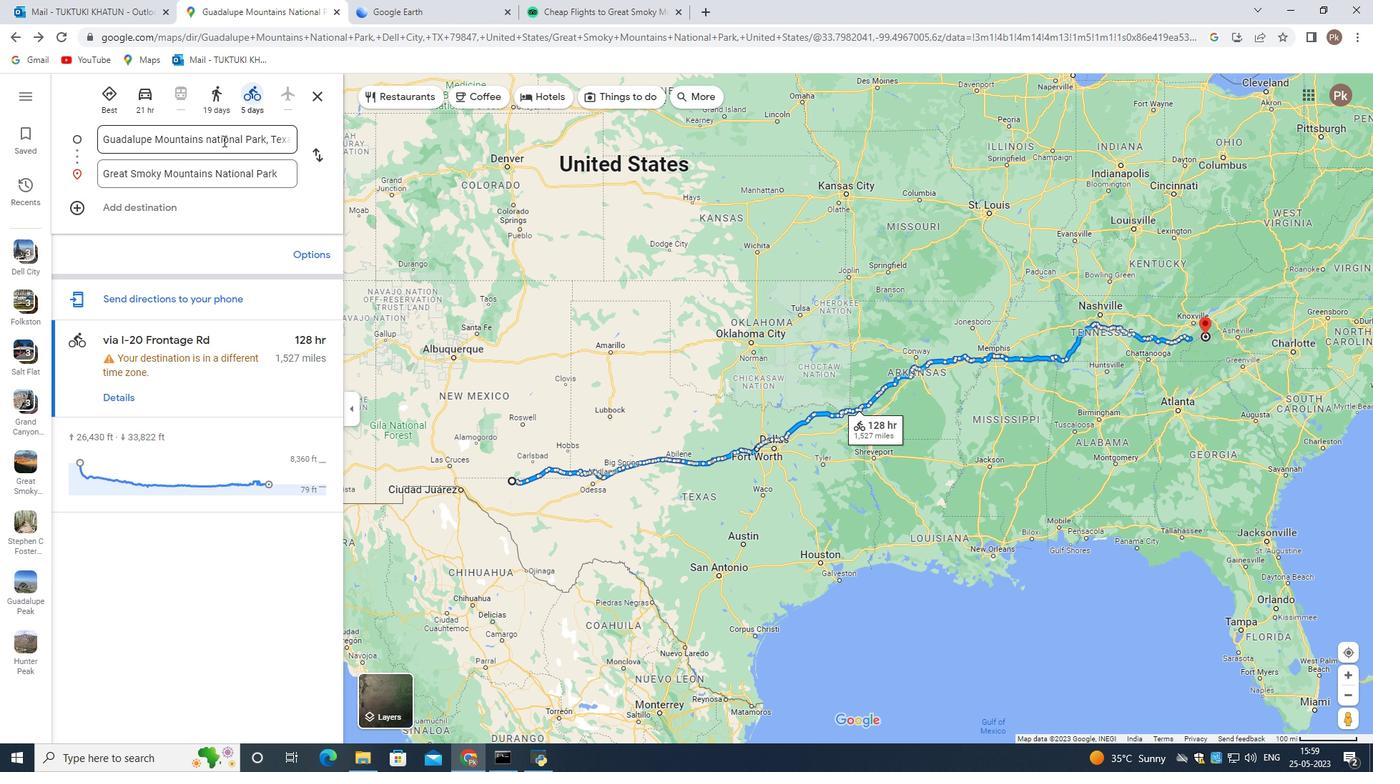 
Action: Mouse pressed left at (224, 137)
Screenshot: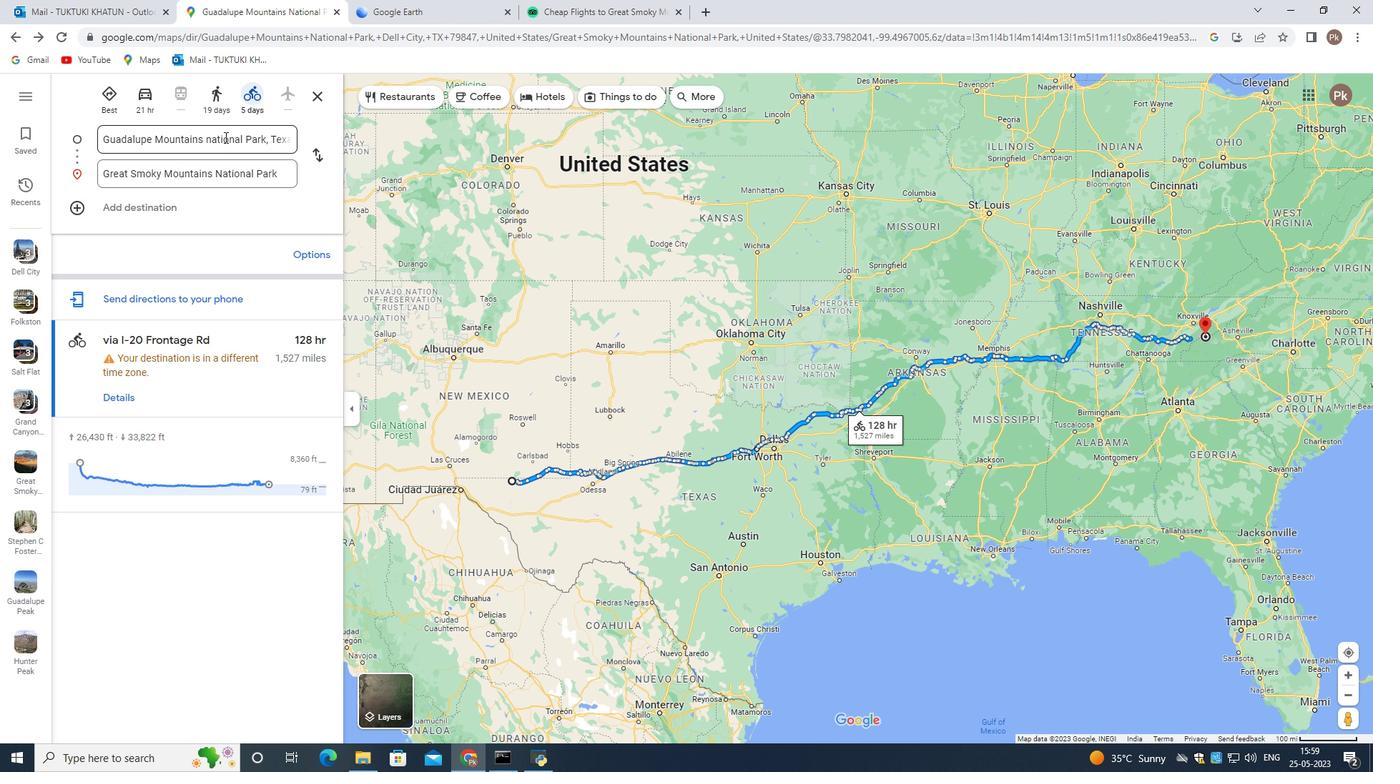 
Action: Mouse moved to (104, 138)
Screenshot: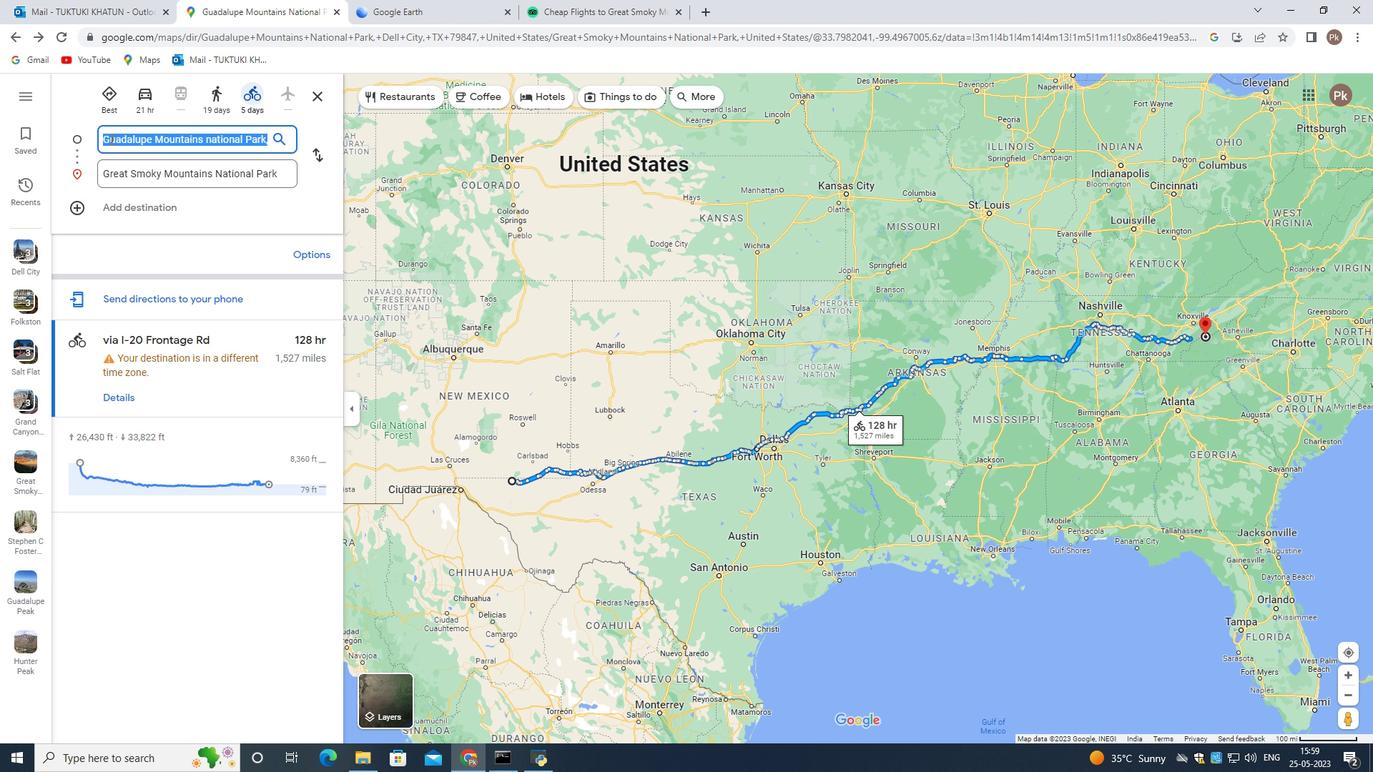 
Action: Mouse pressed left at (104, 138)
Screenshot: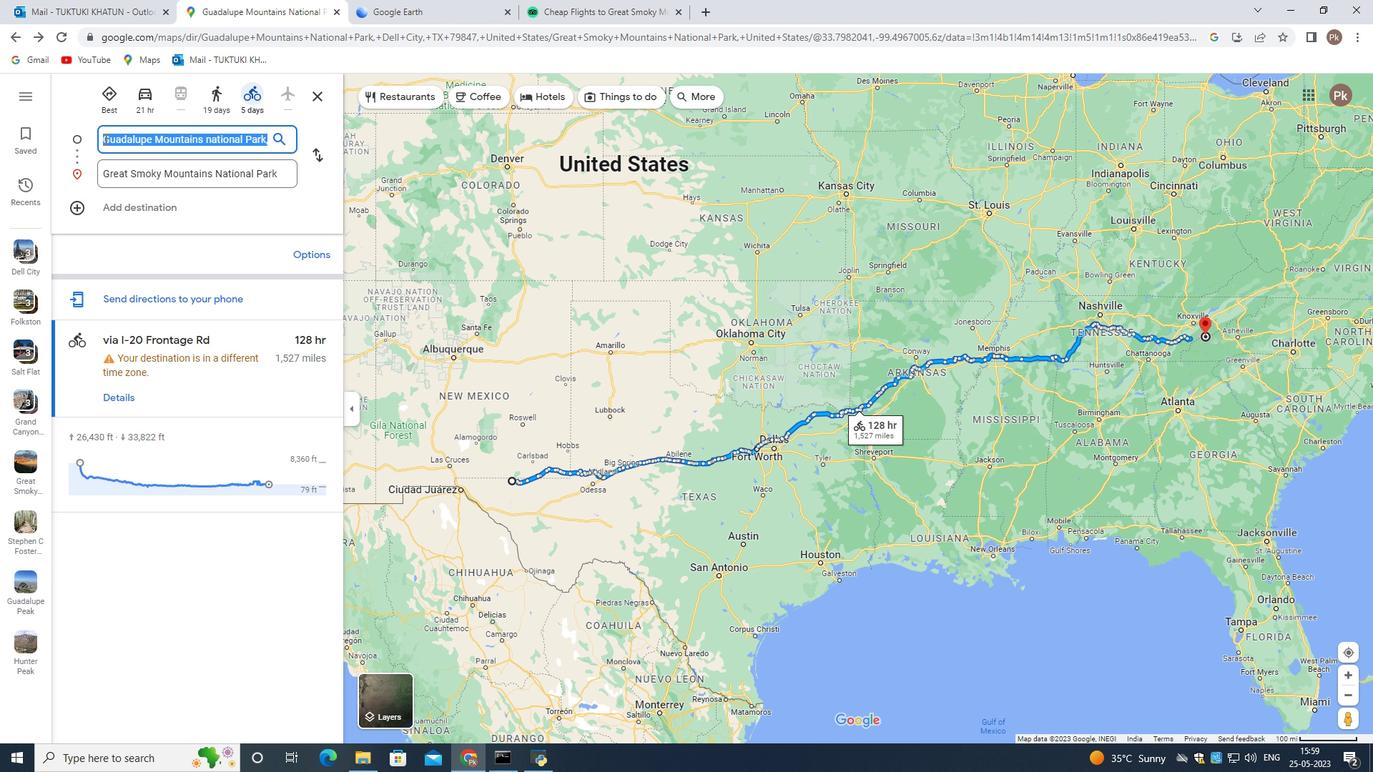 
Action: Mouse moved to (102, 144)
Screenshot: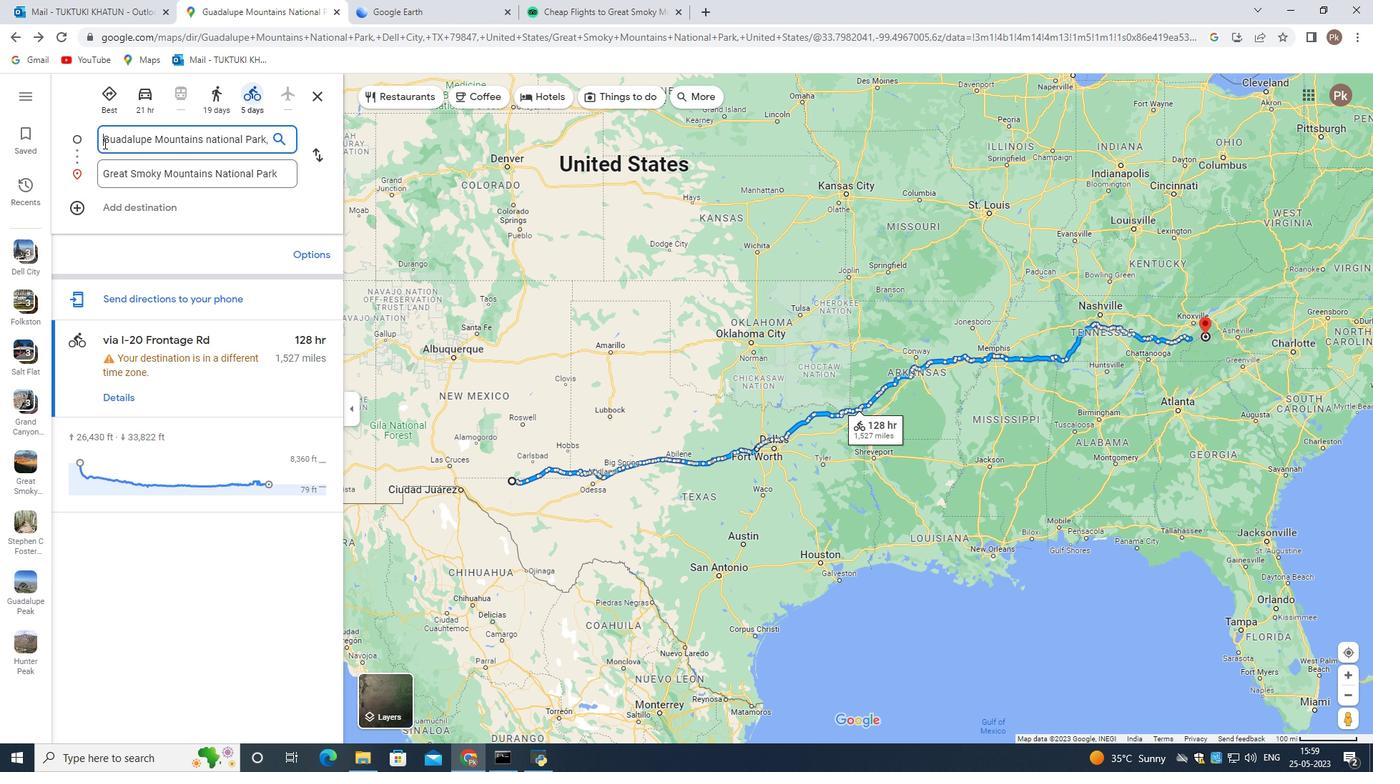 
Action: Key pressed <Key.space>
Screenshot: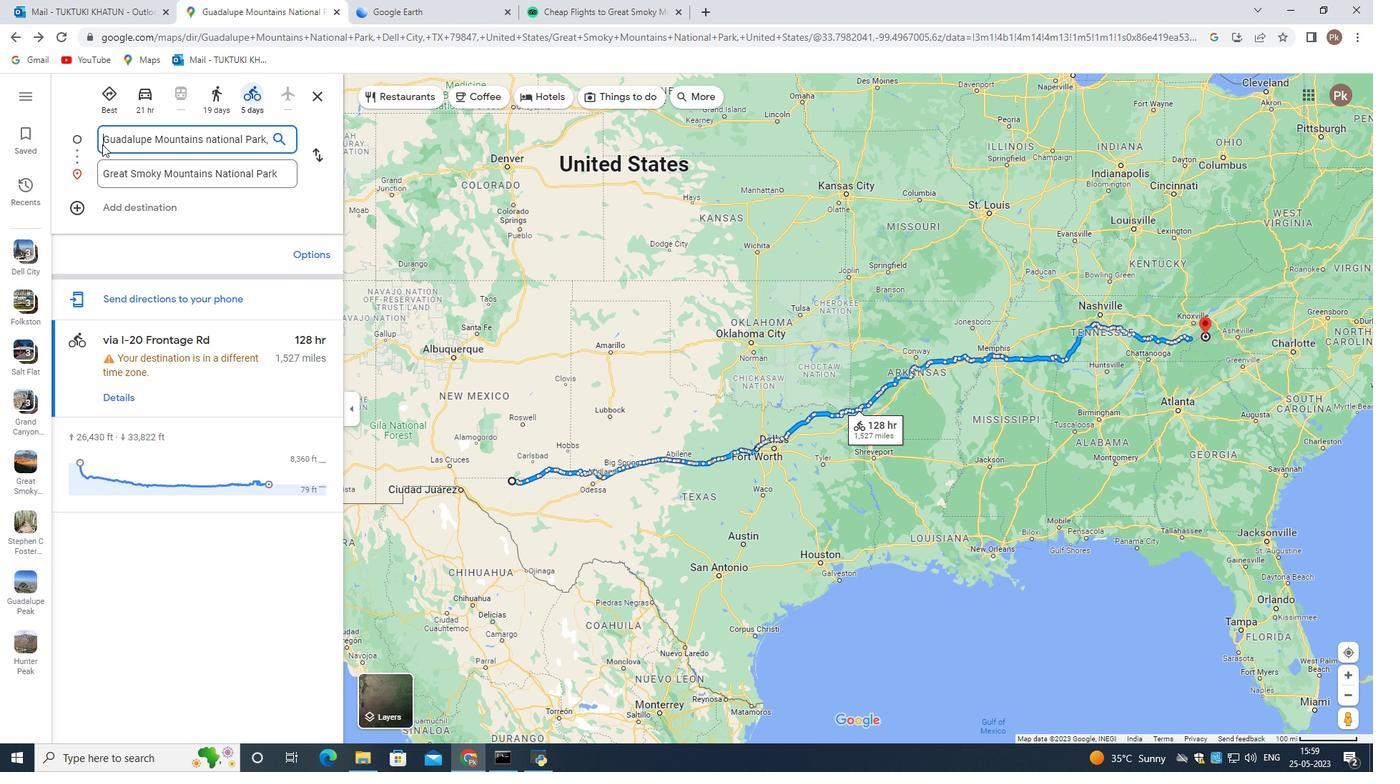
Action: Mouse moved to (90, 148)
Screenshot: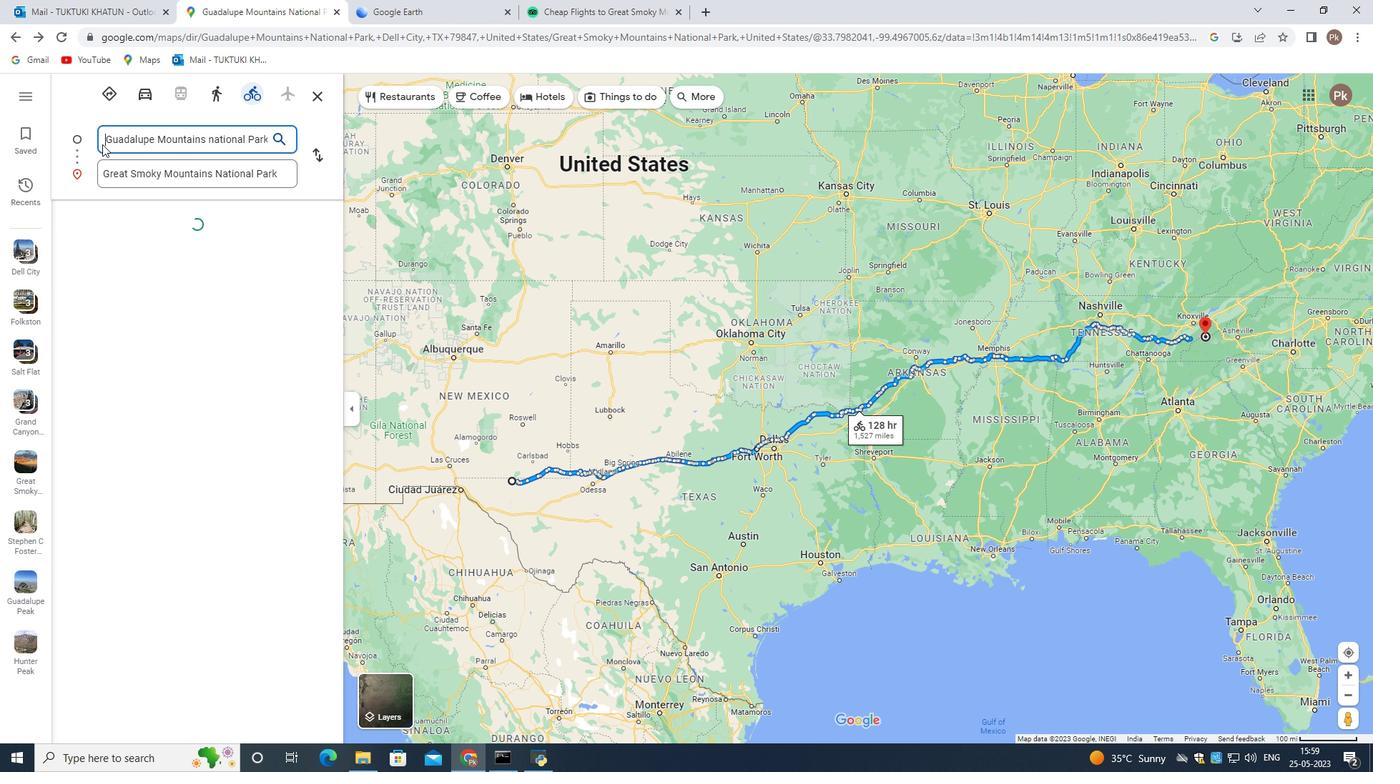 
Action: Key pressed <Key.shift>
Screenshot: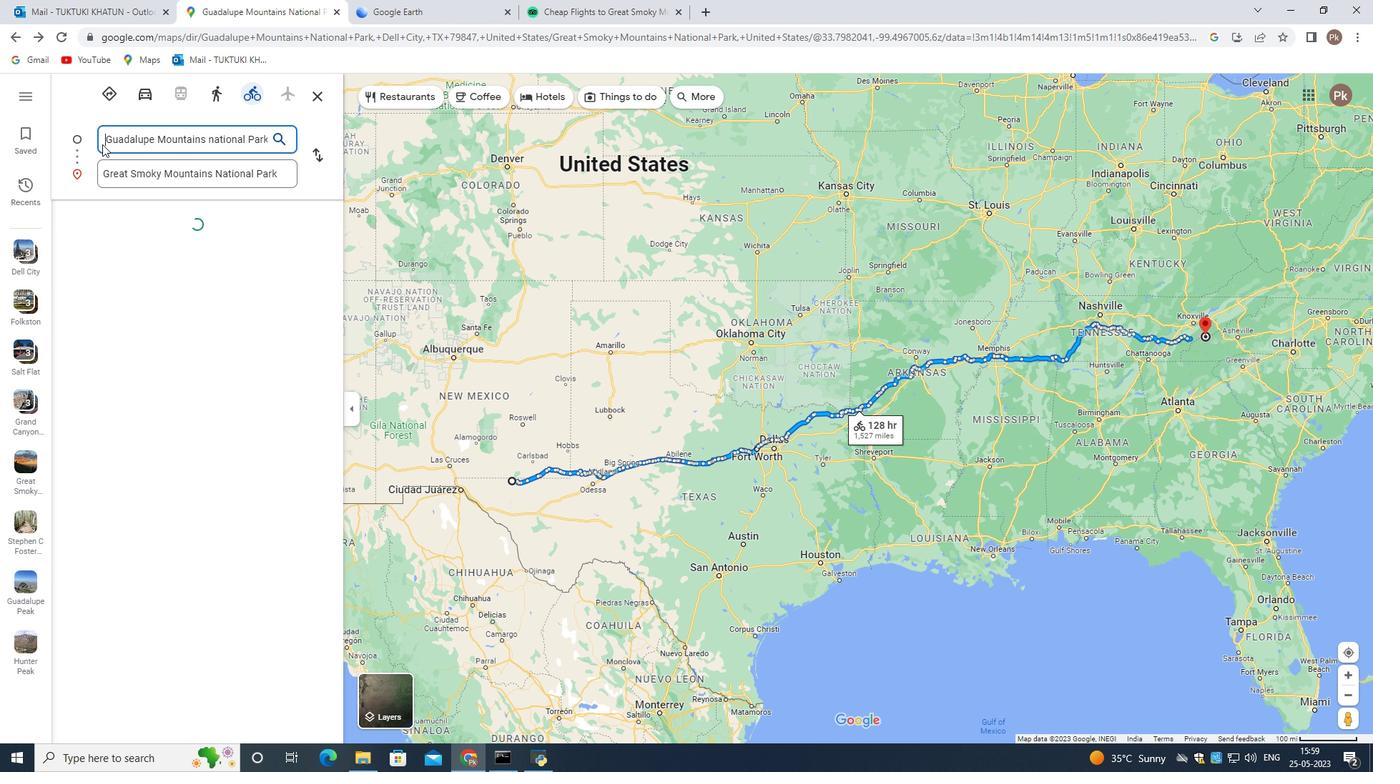 
Action: Mouse moved to (55, 159)
Screenshot: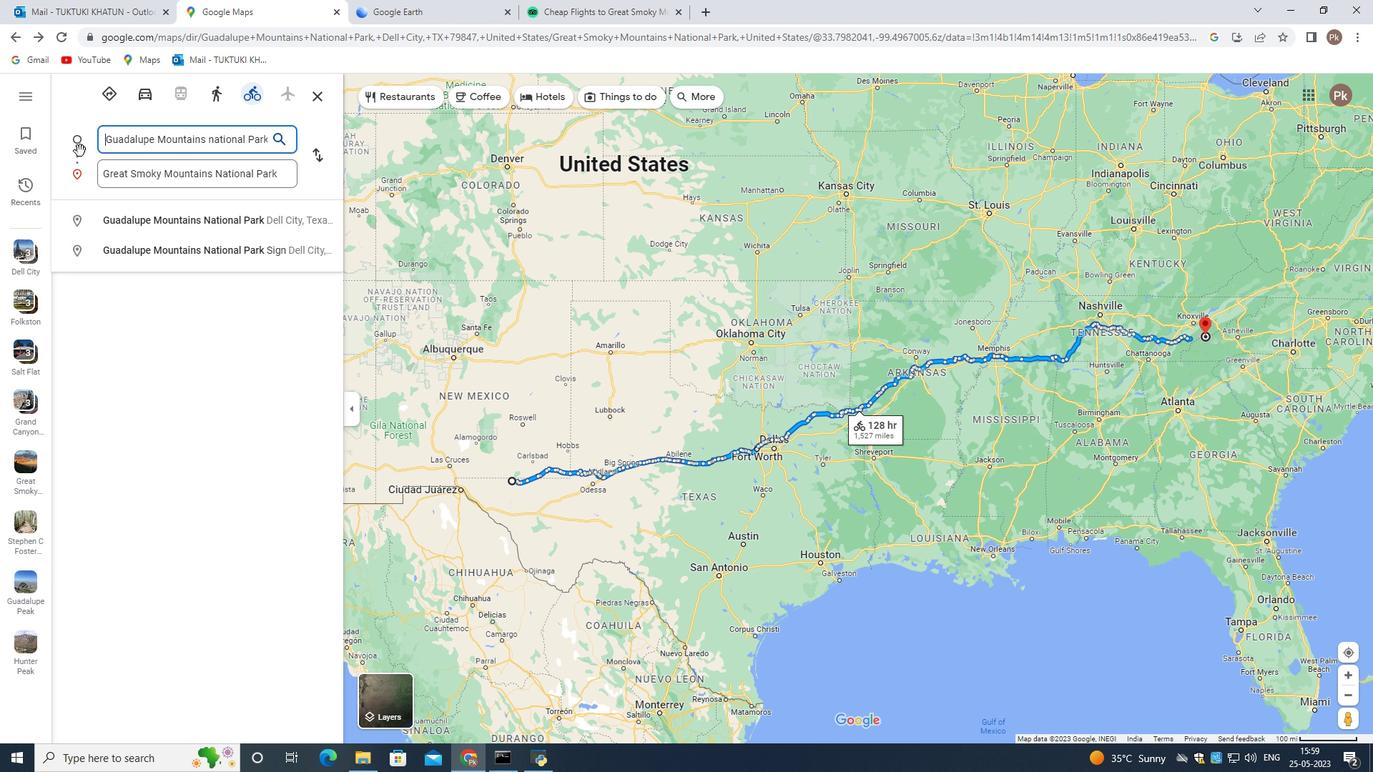 
Action: Key pressed Air<Key.space>port<Key.space>of<Key.space>
Screenshot: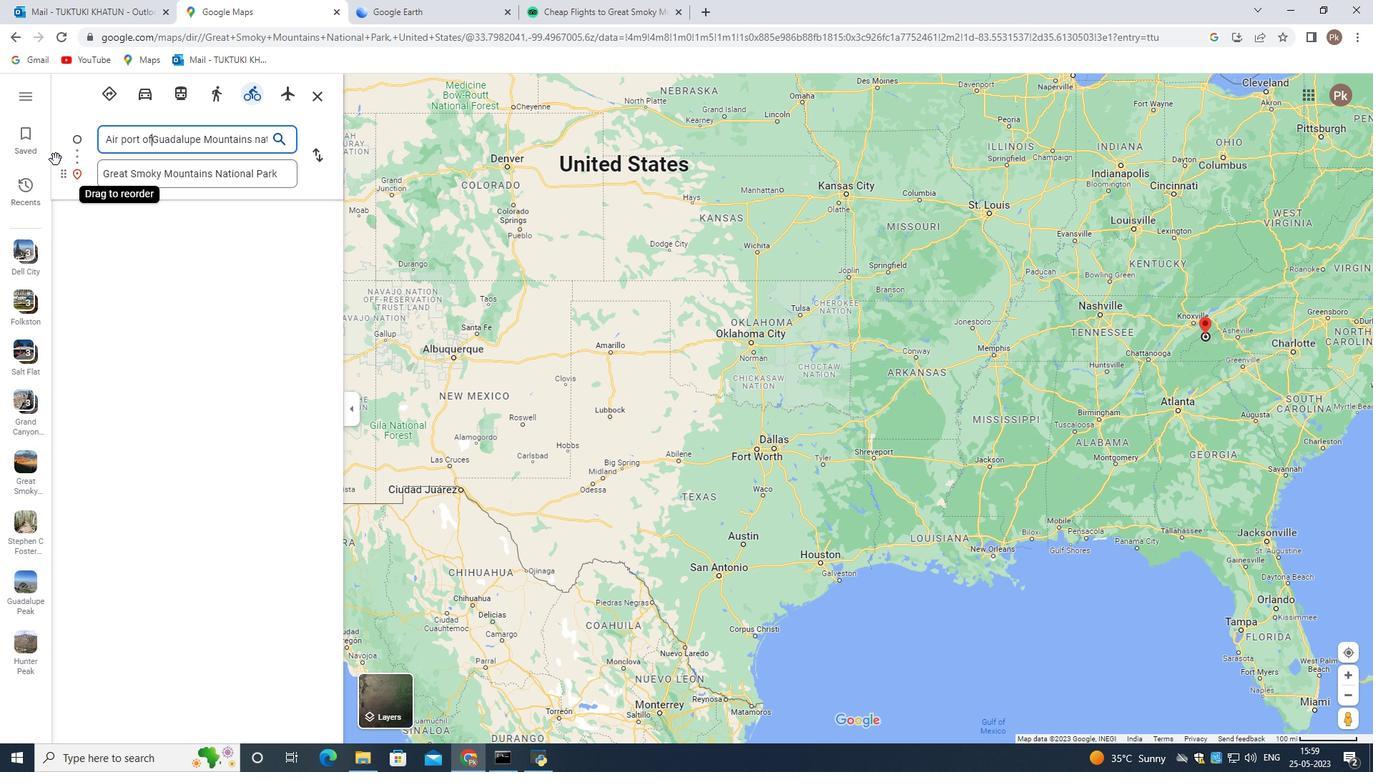 
Action: Mouse moved to (105, 169)
Screenshot: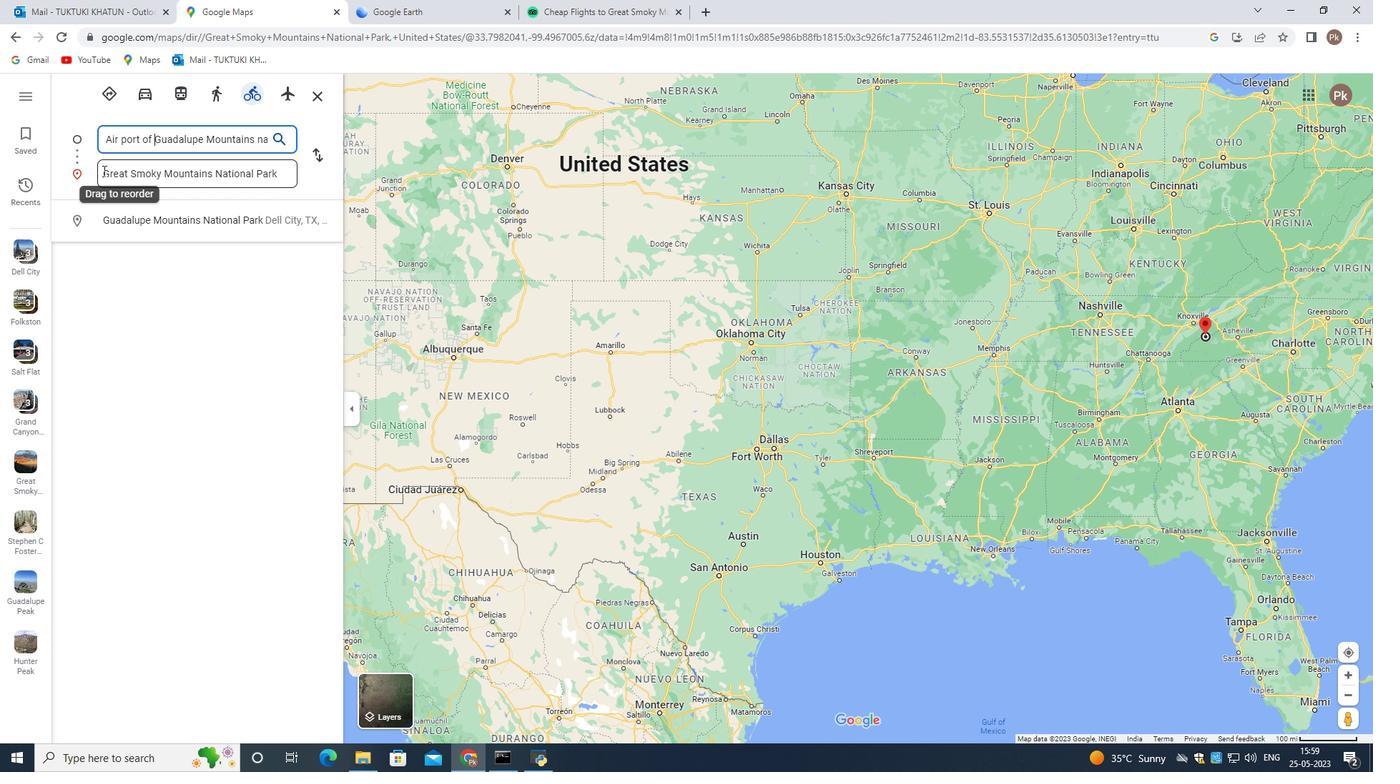 
Action: Mouse pressed left at (105, 169)
Screenshot: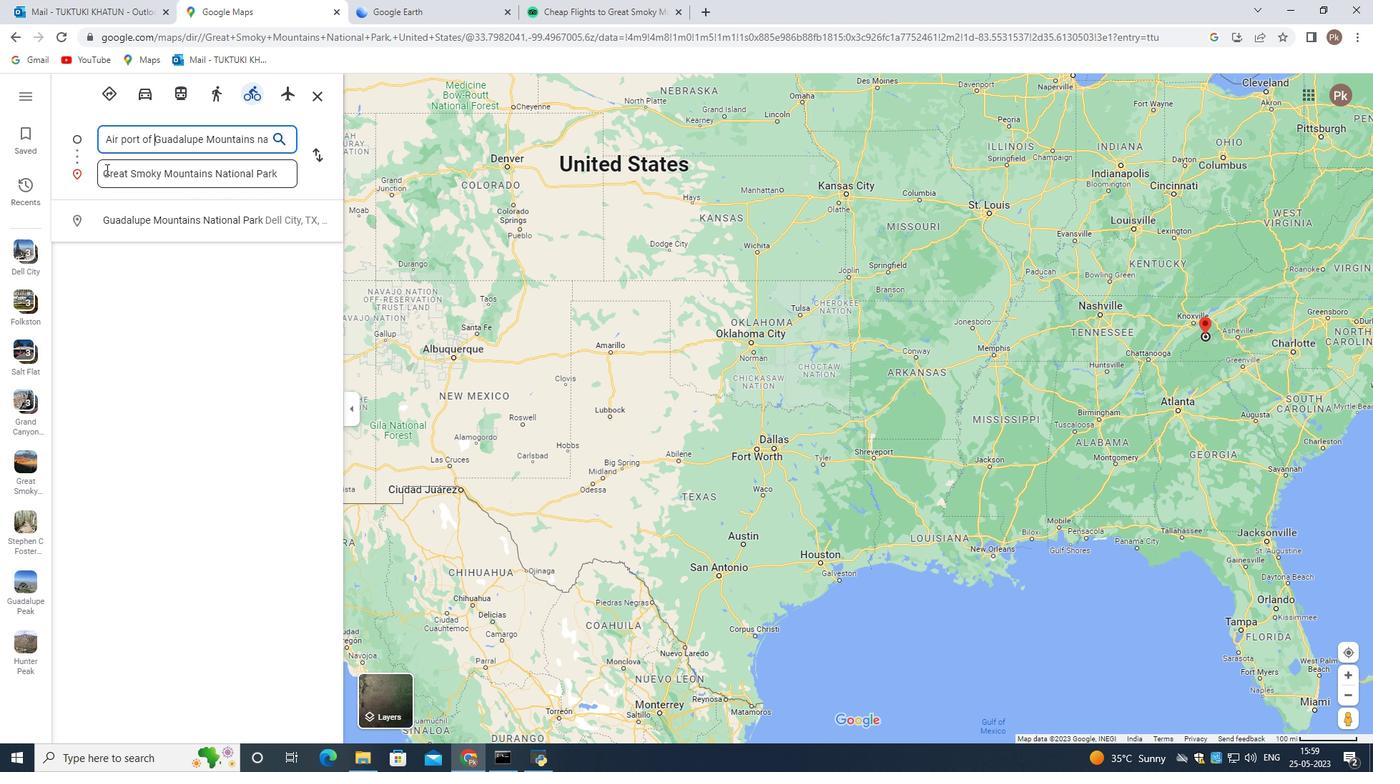 
Action: Mouse moved to (105, 169)
Screenshot: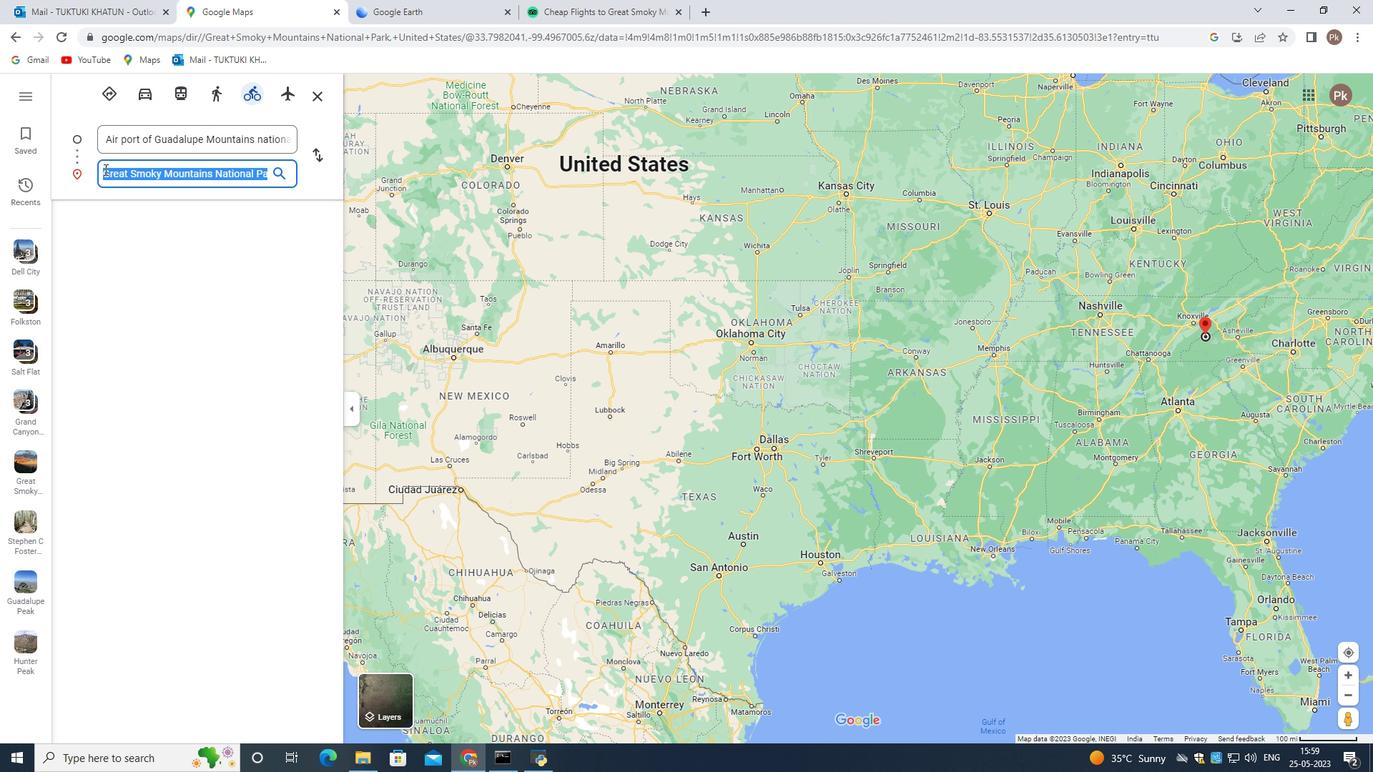 
Action: Mouse pressed left at (105, 169)
Screenshot: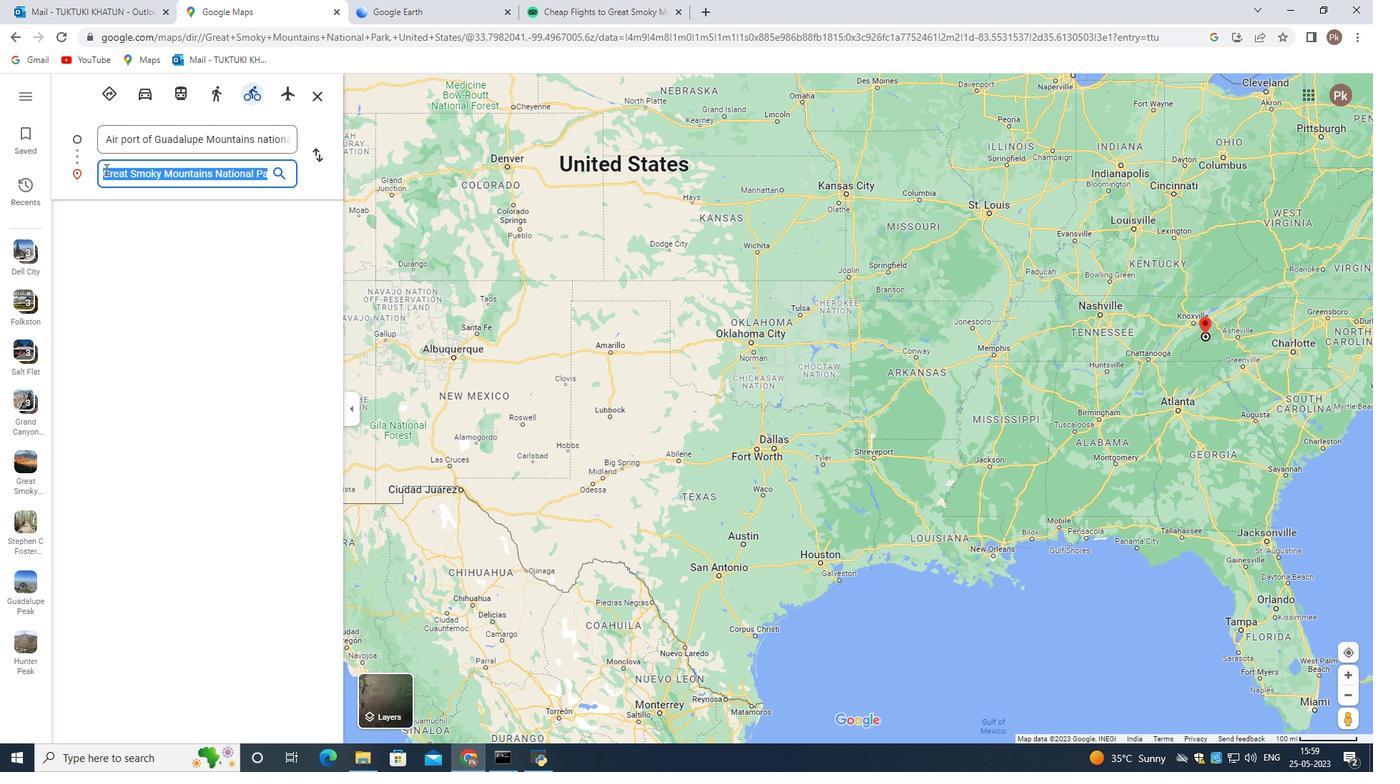 
Action: Key pressed <Key.shift>Airport<Key.space>of<Key.space>
Screenshot: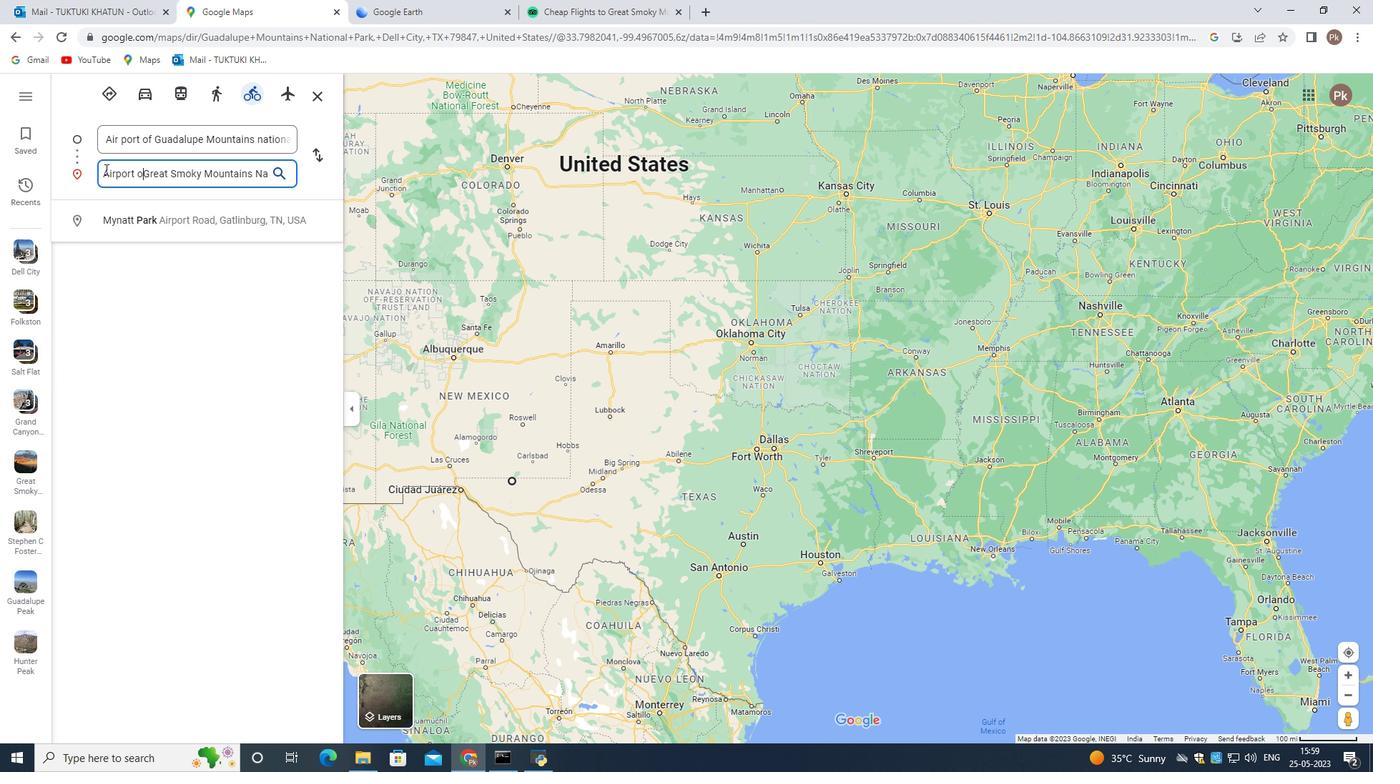 
Action: Mouse moved to (98, 122)
Screenshot: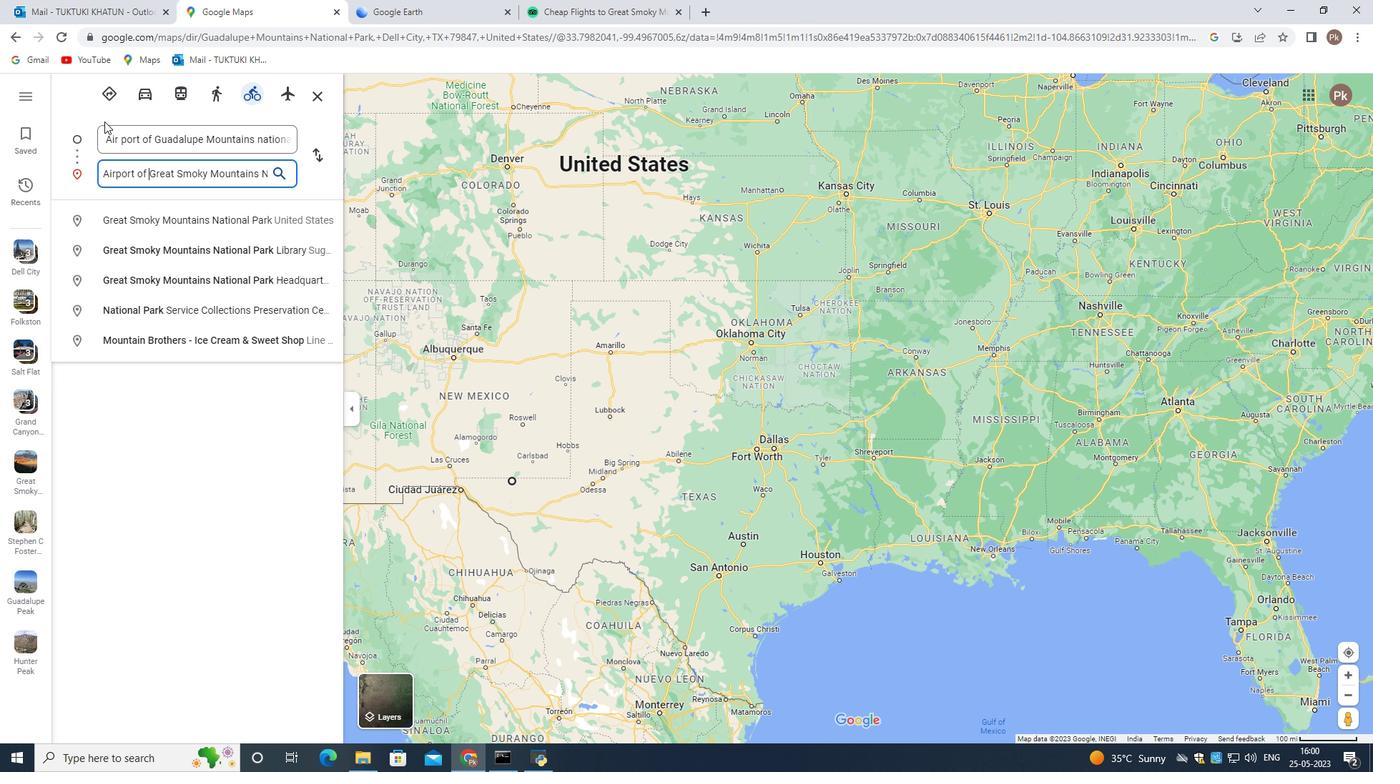 
Action: Key pressed <Key.enter>
Screenshot: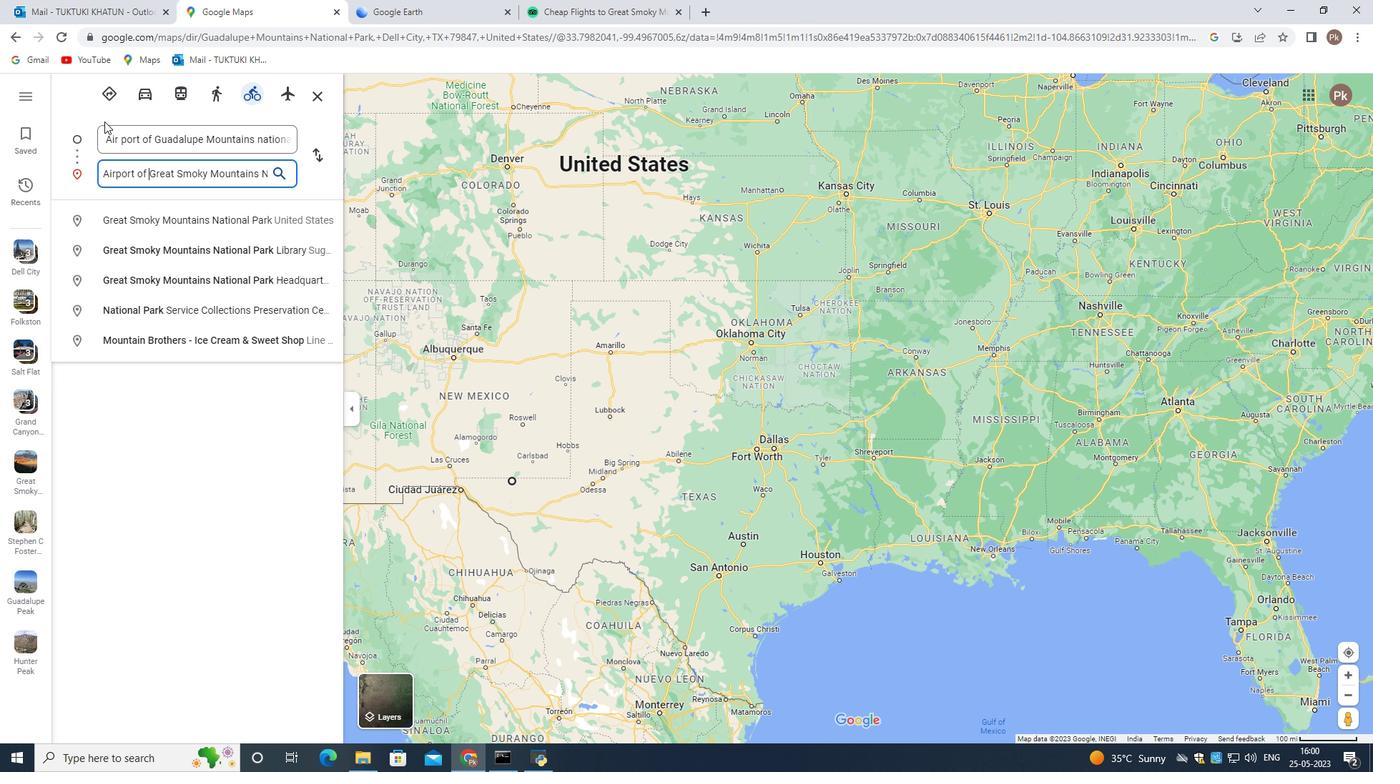
Action: Mouse moved to (143, 94)
Screenshot: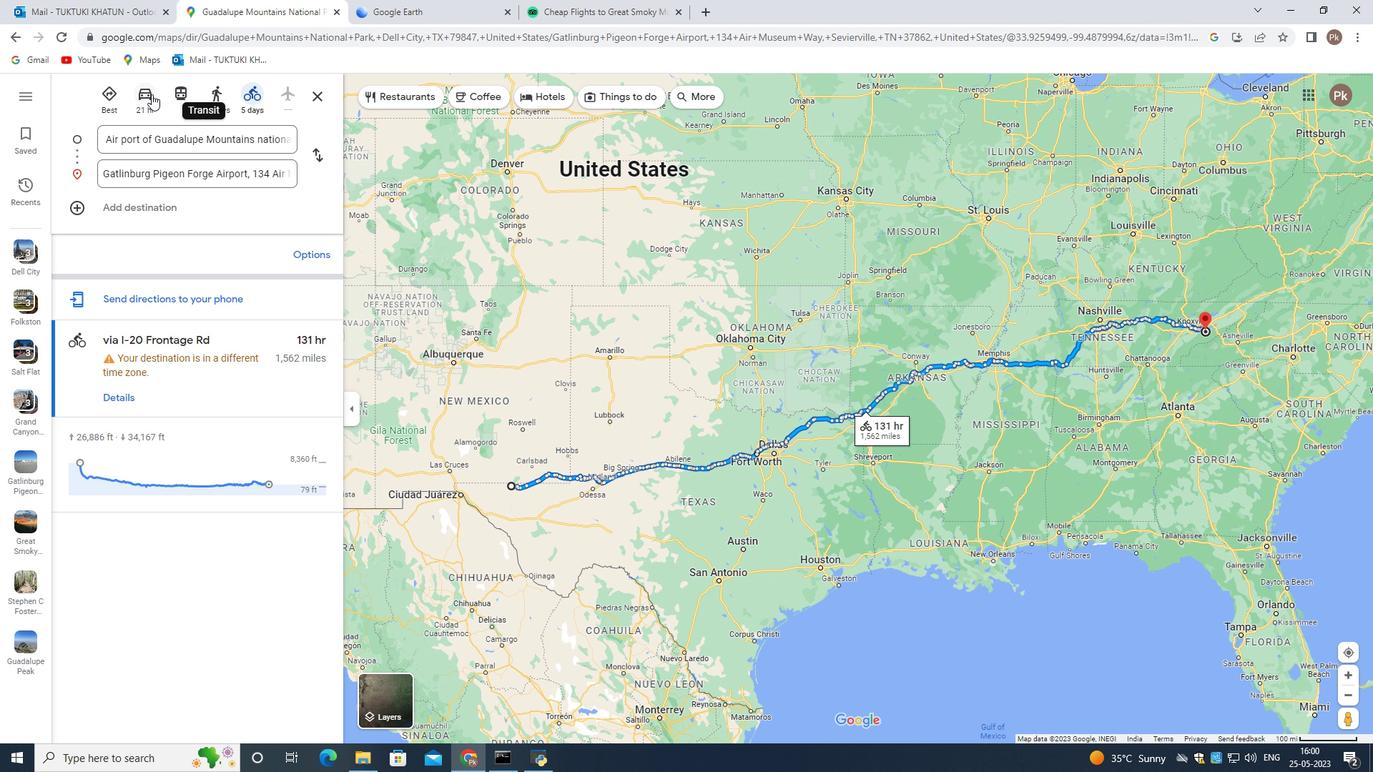 
Action: Mouse pressed left at (143, 94)
Screenshot: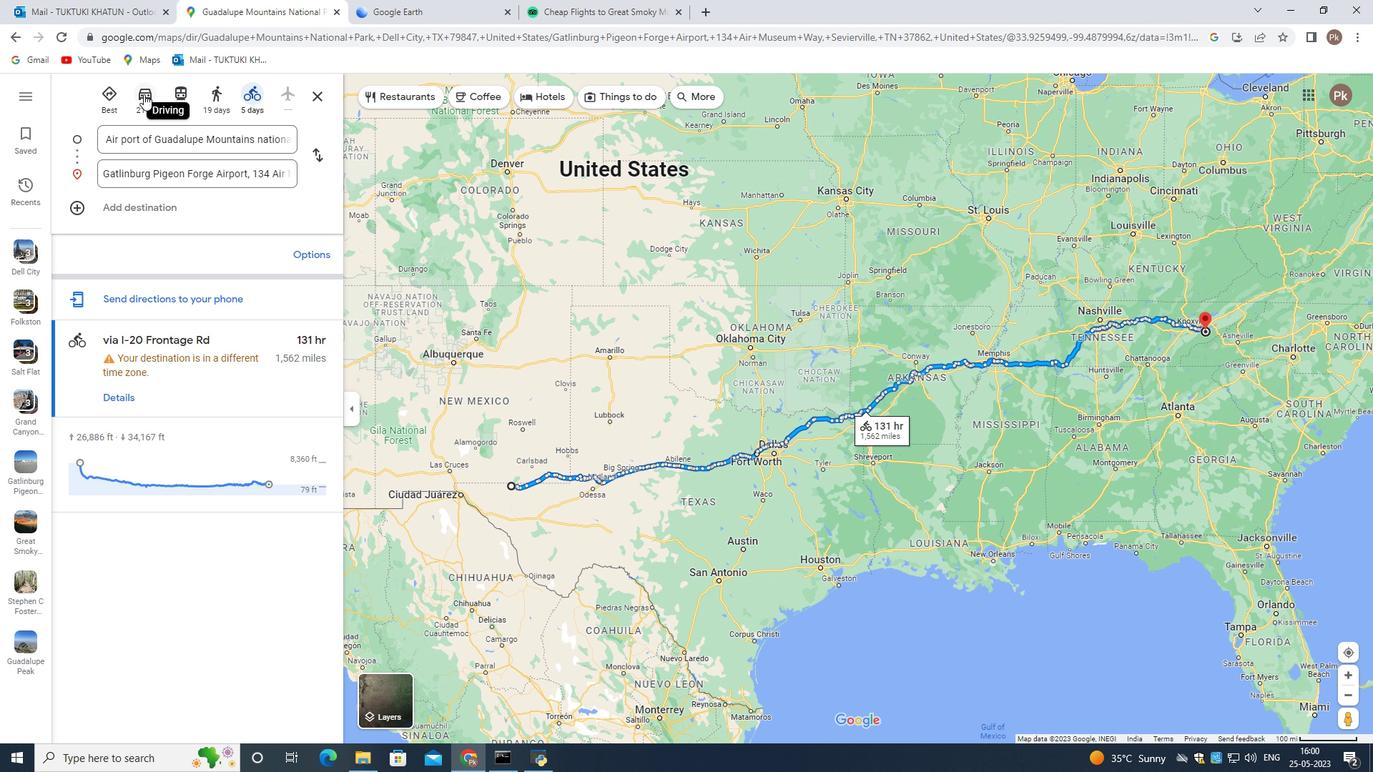 
Action: Mouse moved to (567, 352)
Screenshot: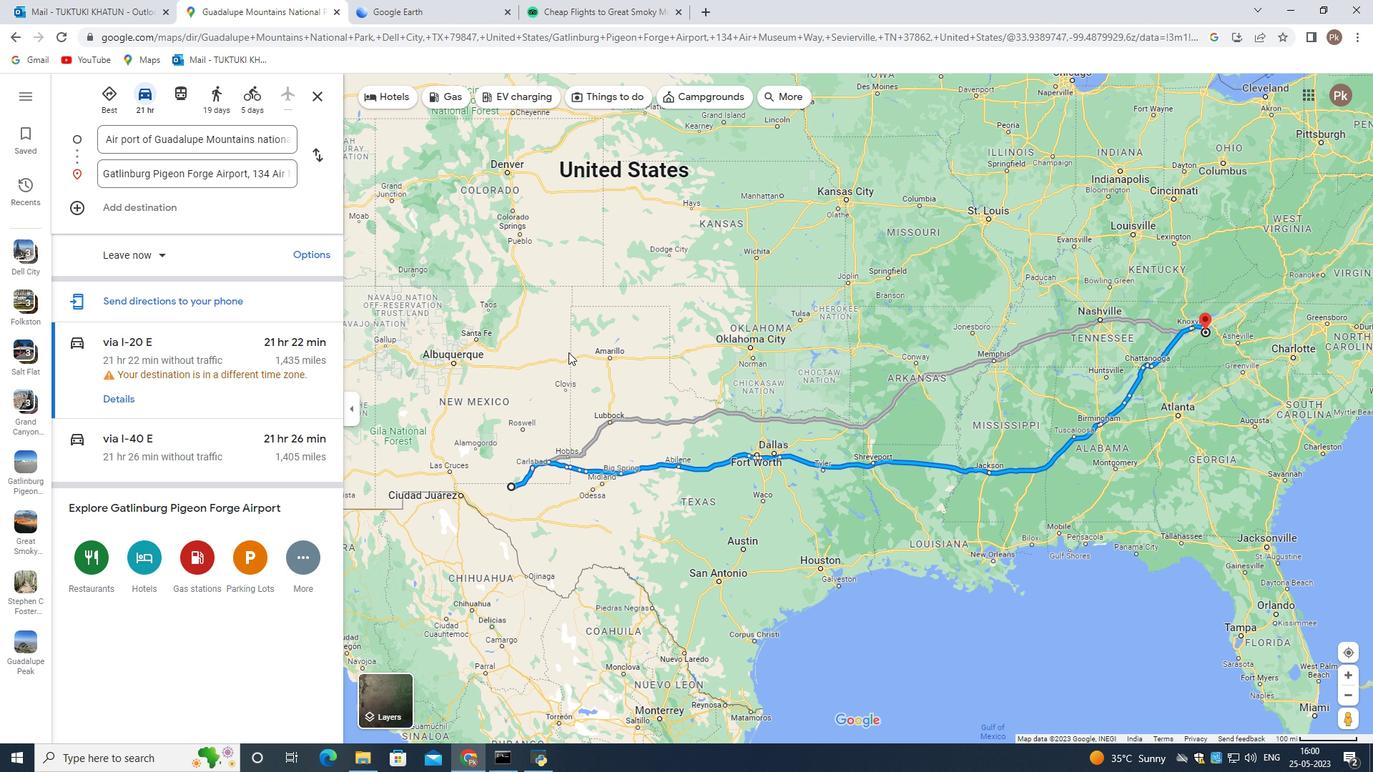 
Action: Mouse scrolled (567, 352) with delta (0, 0)
Screenshot: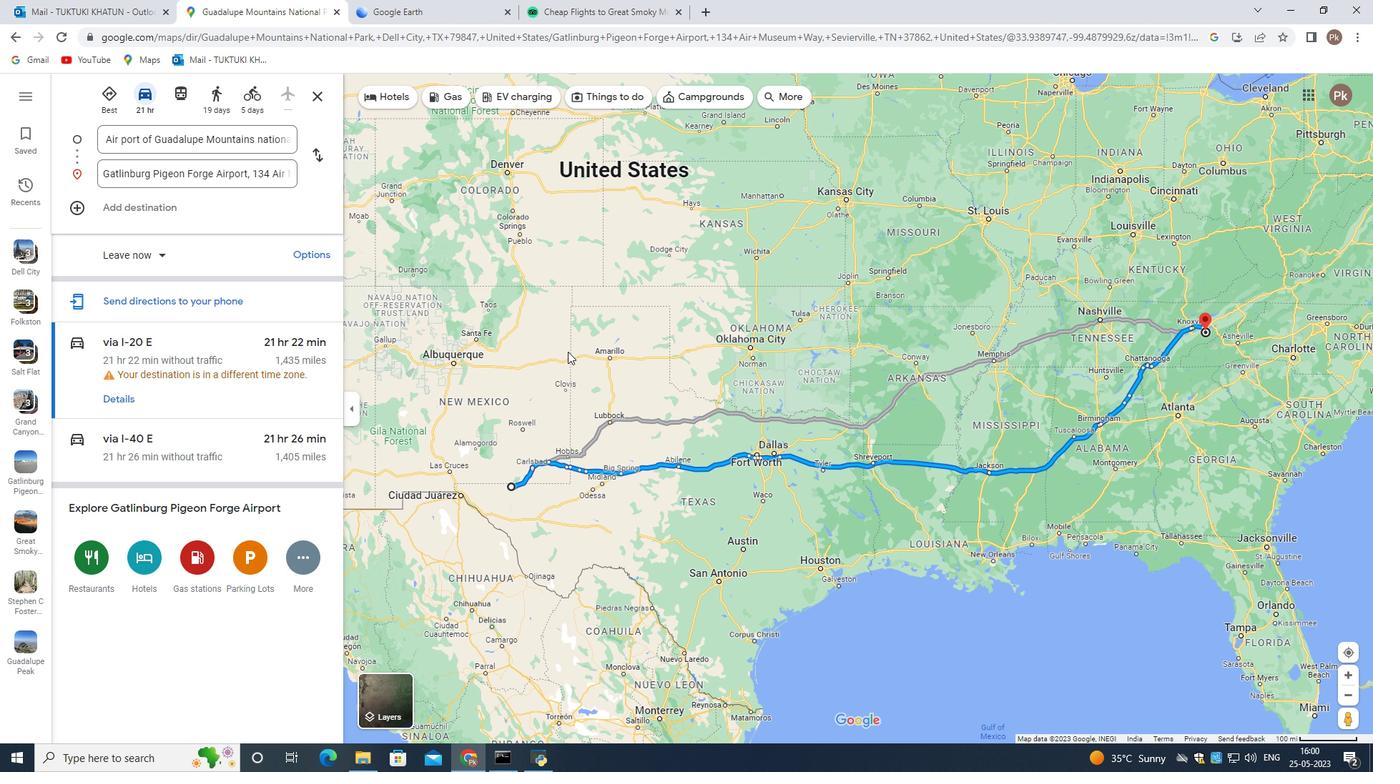 
Action: Mouse moved to (567, 351)
Screenshot: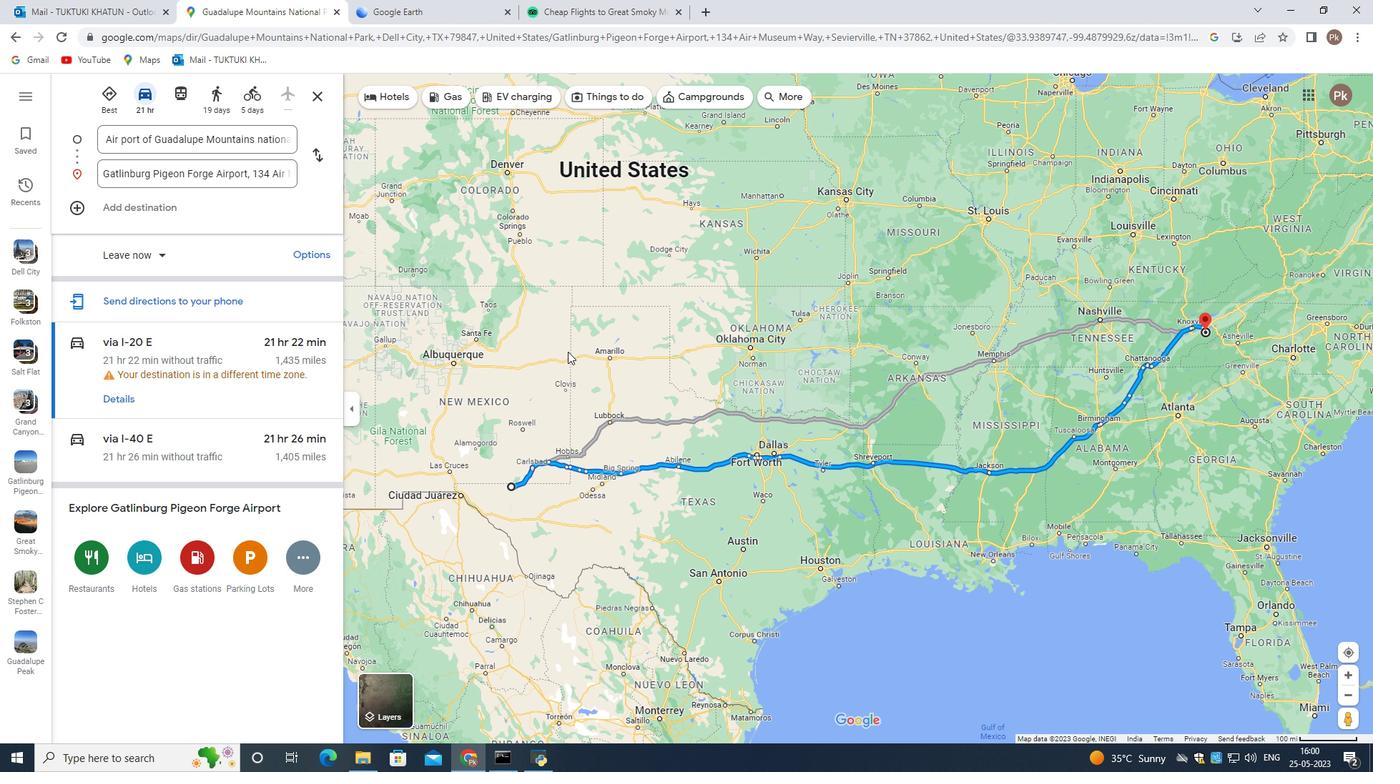 
Action: Mouse scrolled (567, 352) with delta (0, 0)
Screenshot: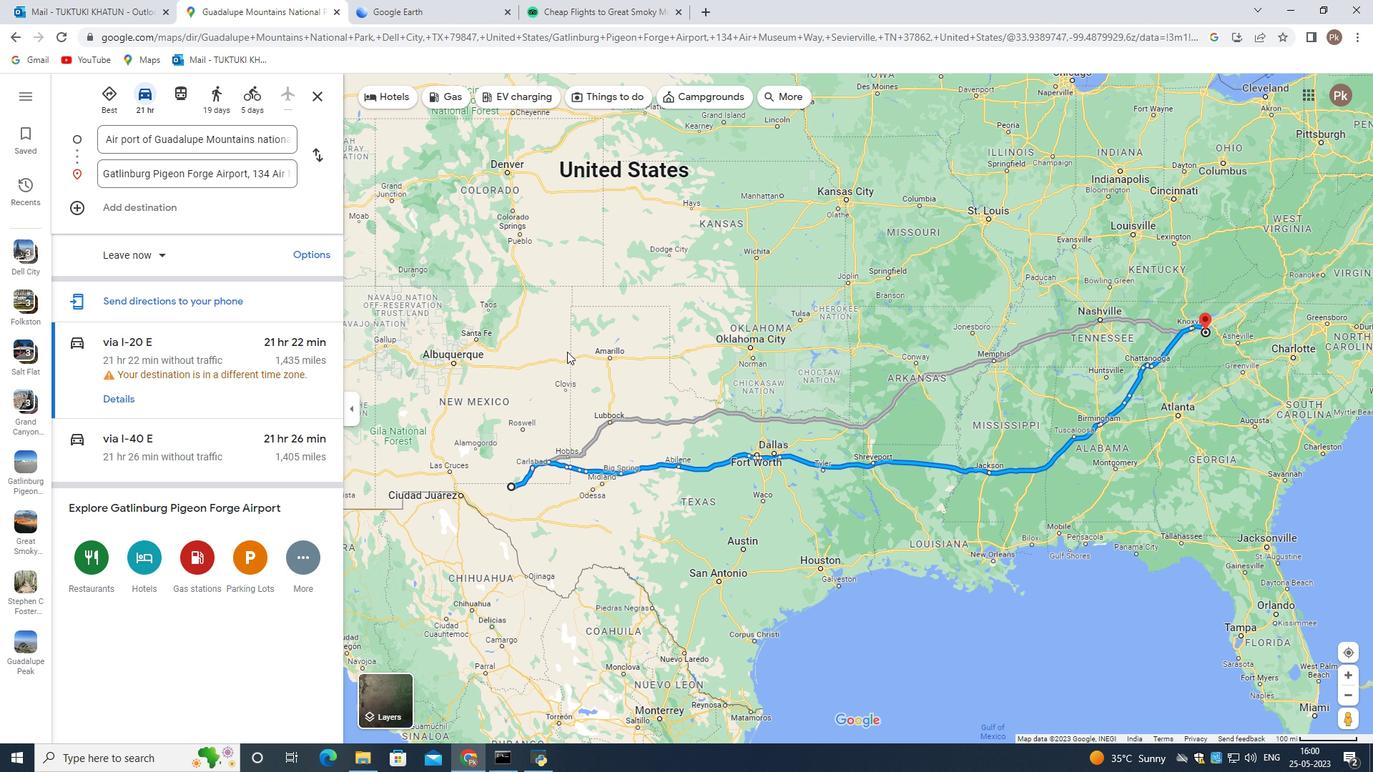 
Action: Mouse scrolled (567, 352) with delta (0, 0)
Screenshot: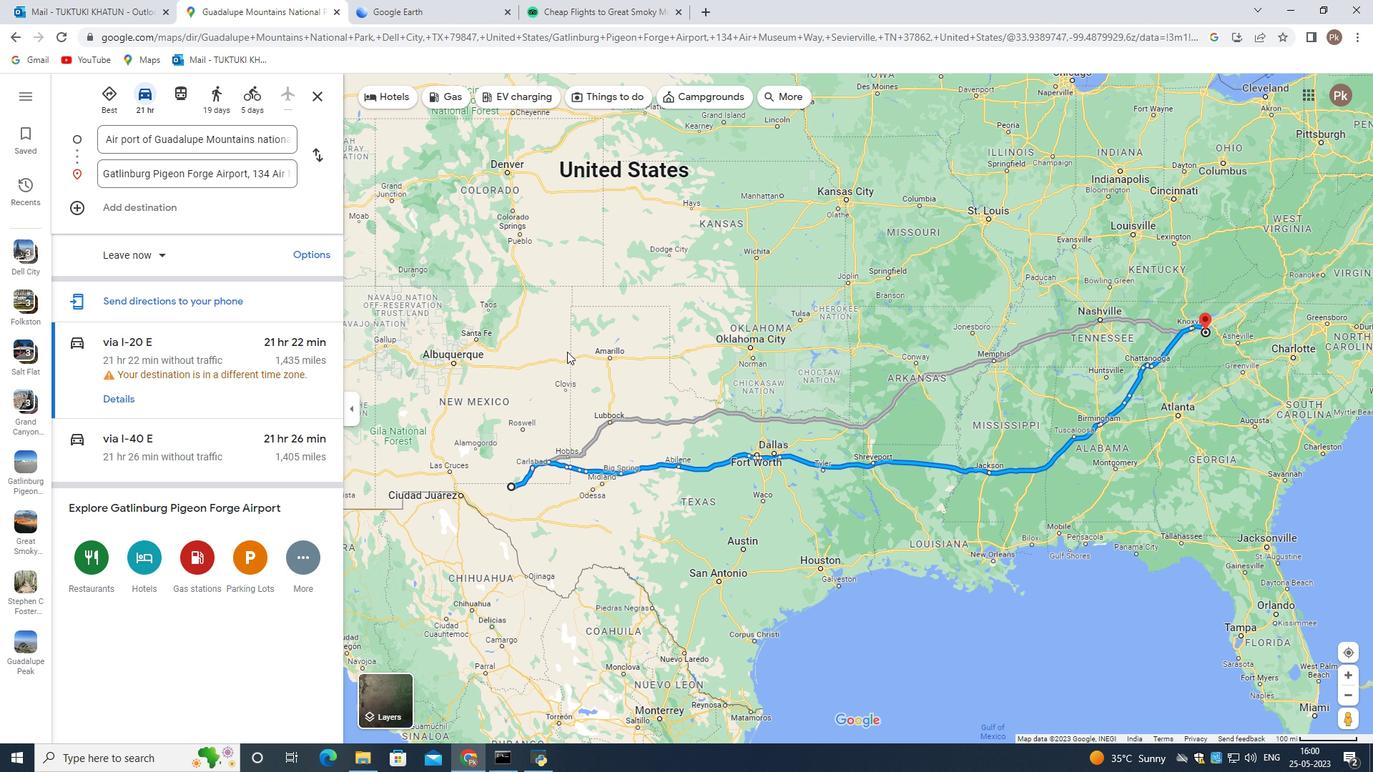 
Action: Mouse moved to (699, 513)
Screenshot: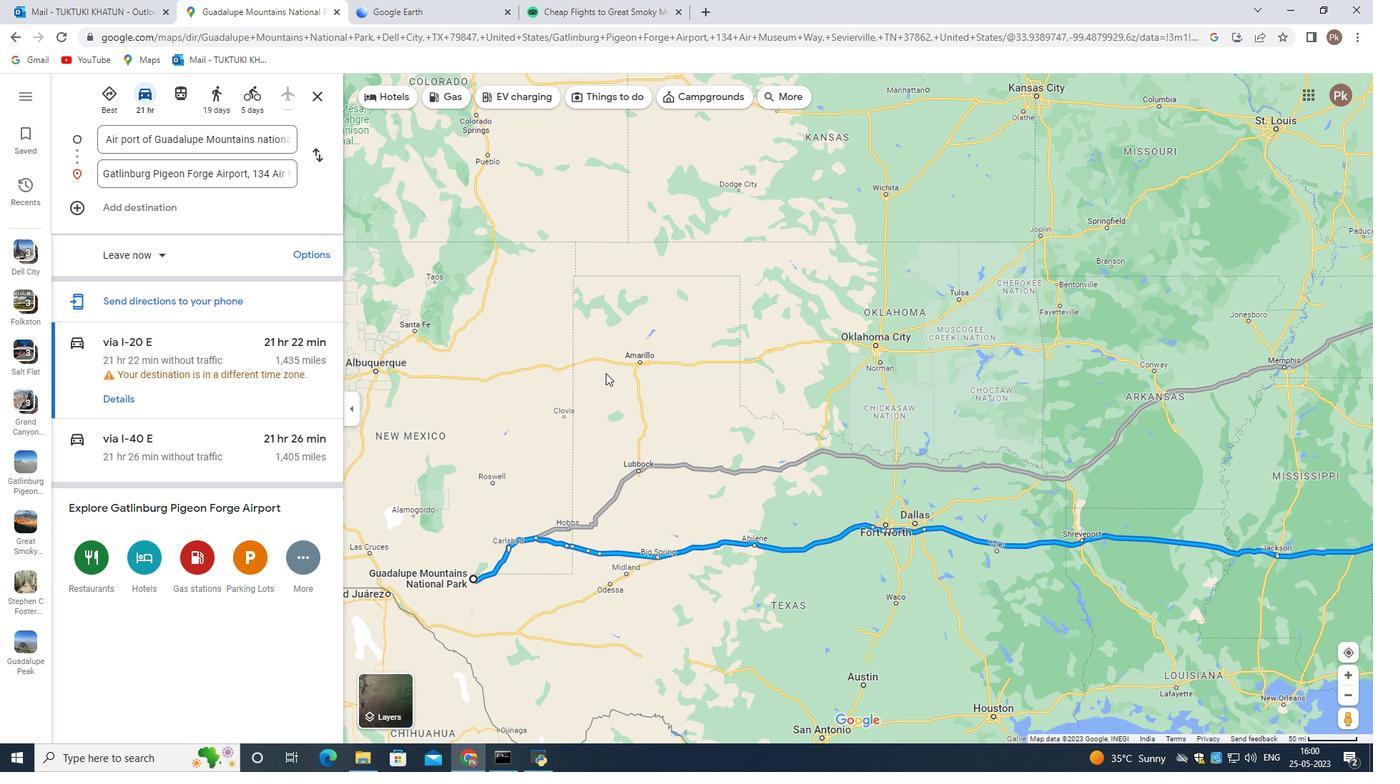 
Action: Mouse scrolled (699, 513) with delta (0, 0)
Screenshot: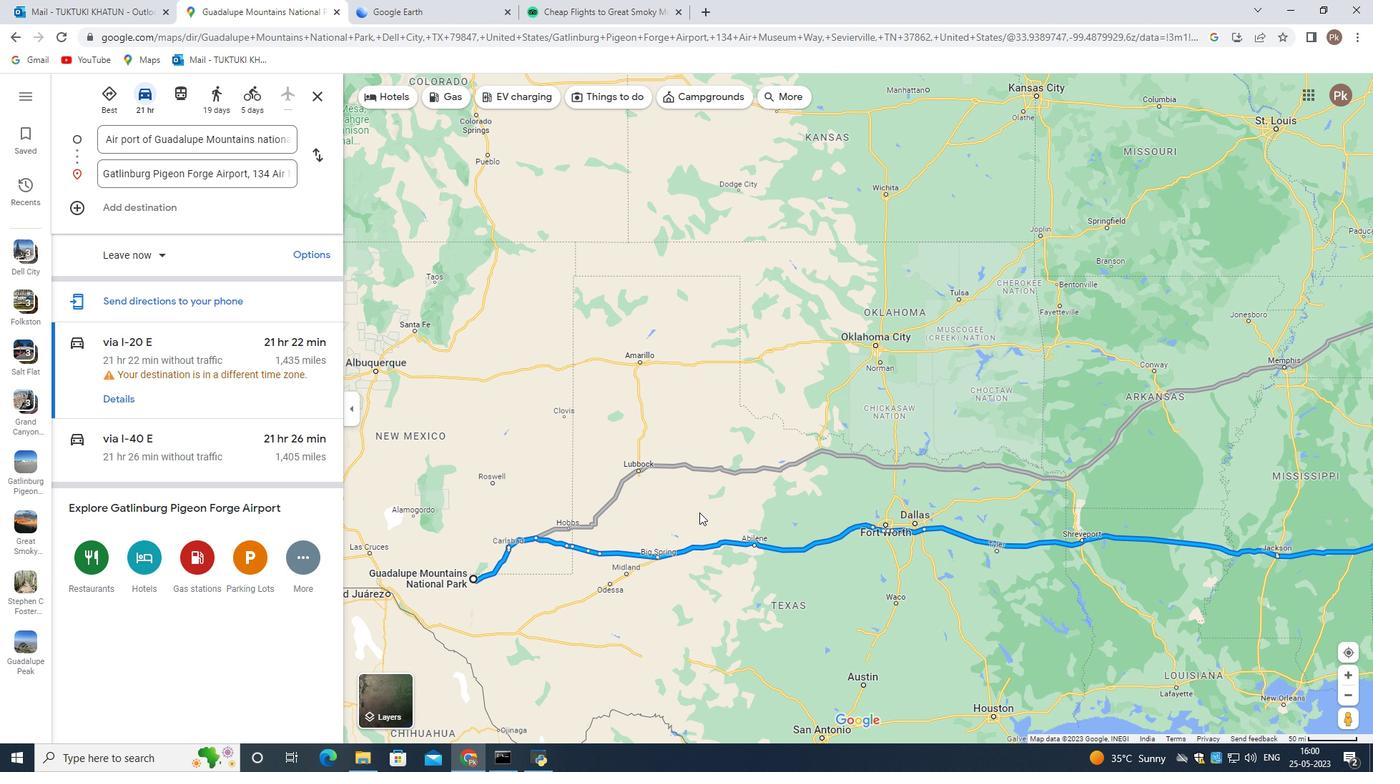 
Action: Mouse moved to (696, 521)
Screenshot: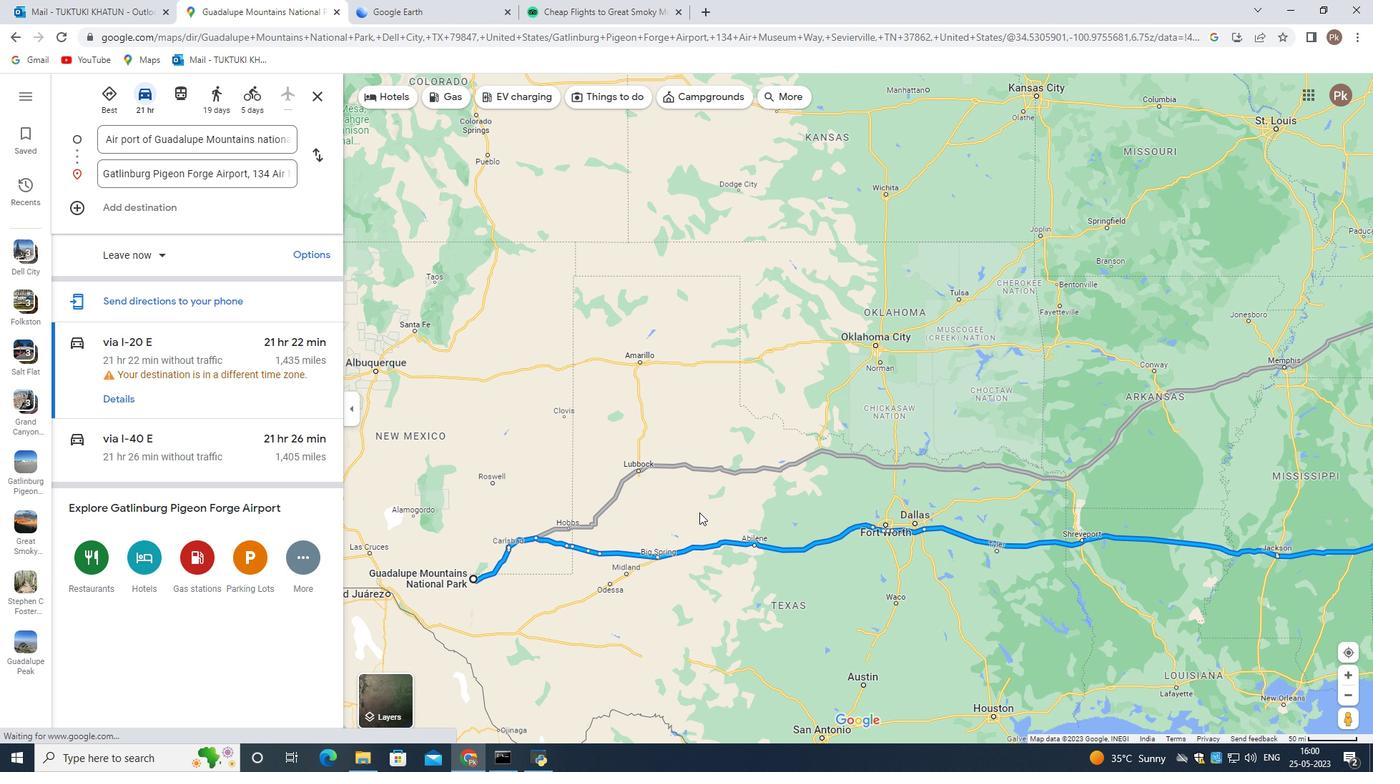 
Action: Mouse scrolled (696, 522) with delta (0, 0)
Screenshot: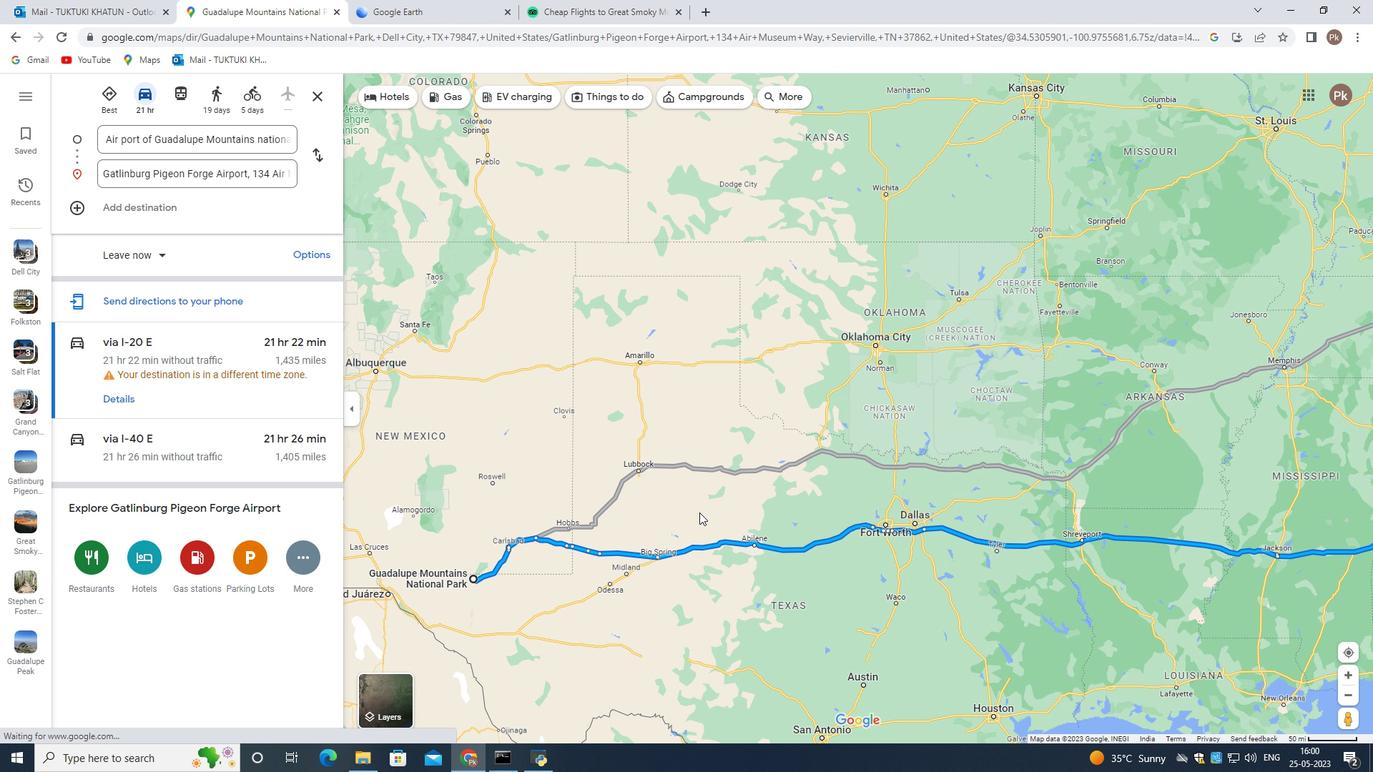 
Action: Mouse moved to (563, 540)
Screenshot: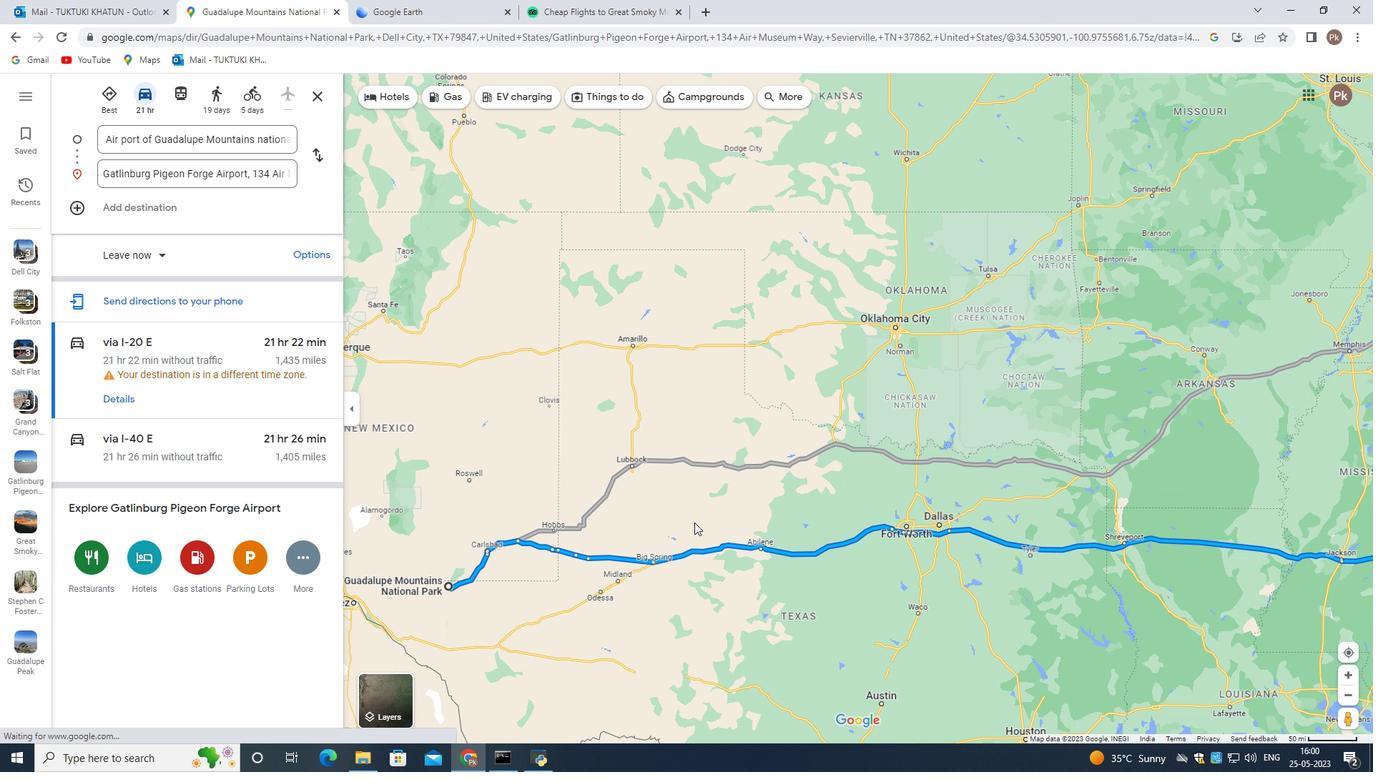 
Action: Mouse scrolled (687, 528) with delta (0, 0)
Screenshot: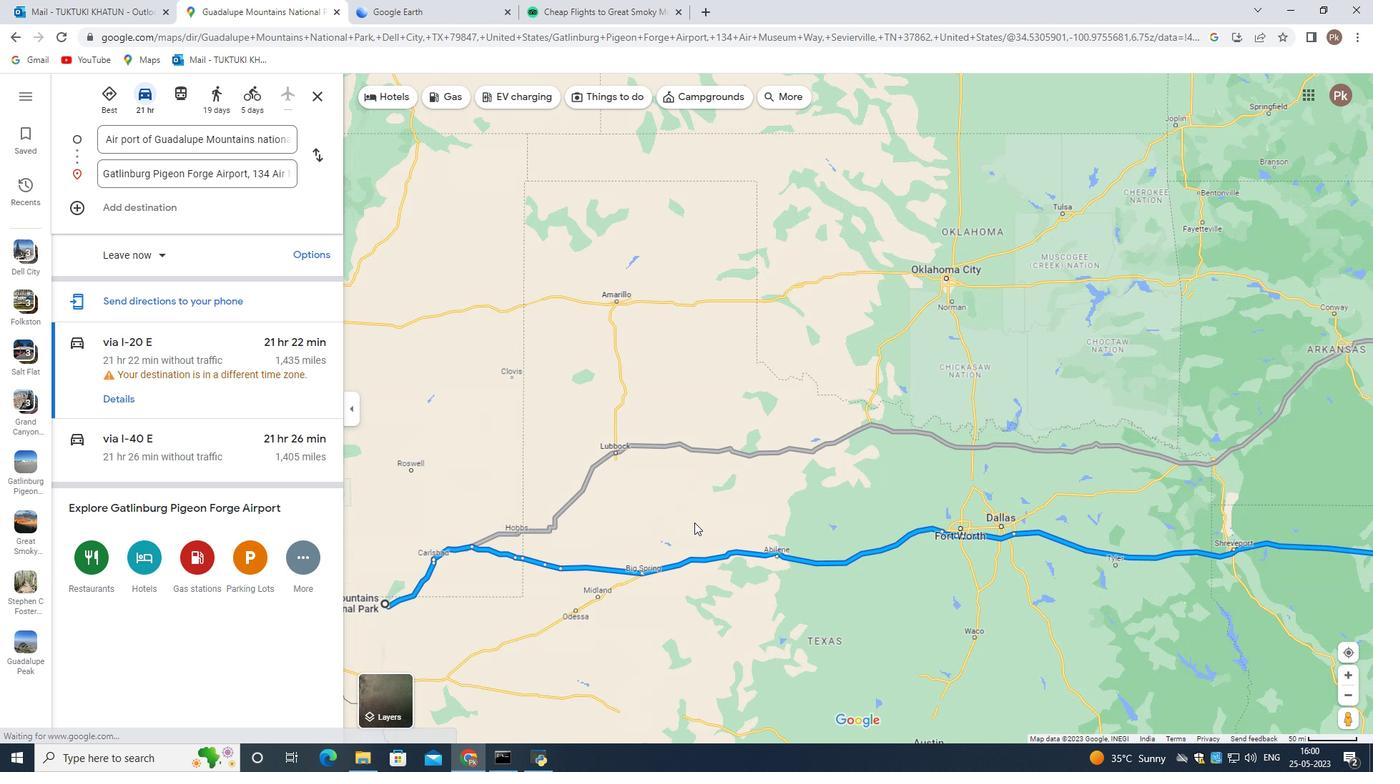 
Action: Mouse moved to (542, 454)
Screenshot: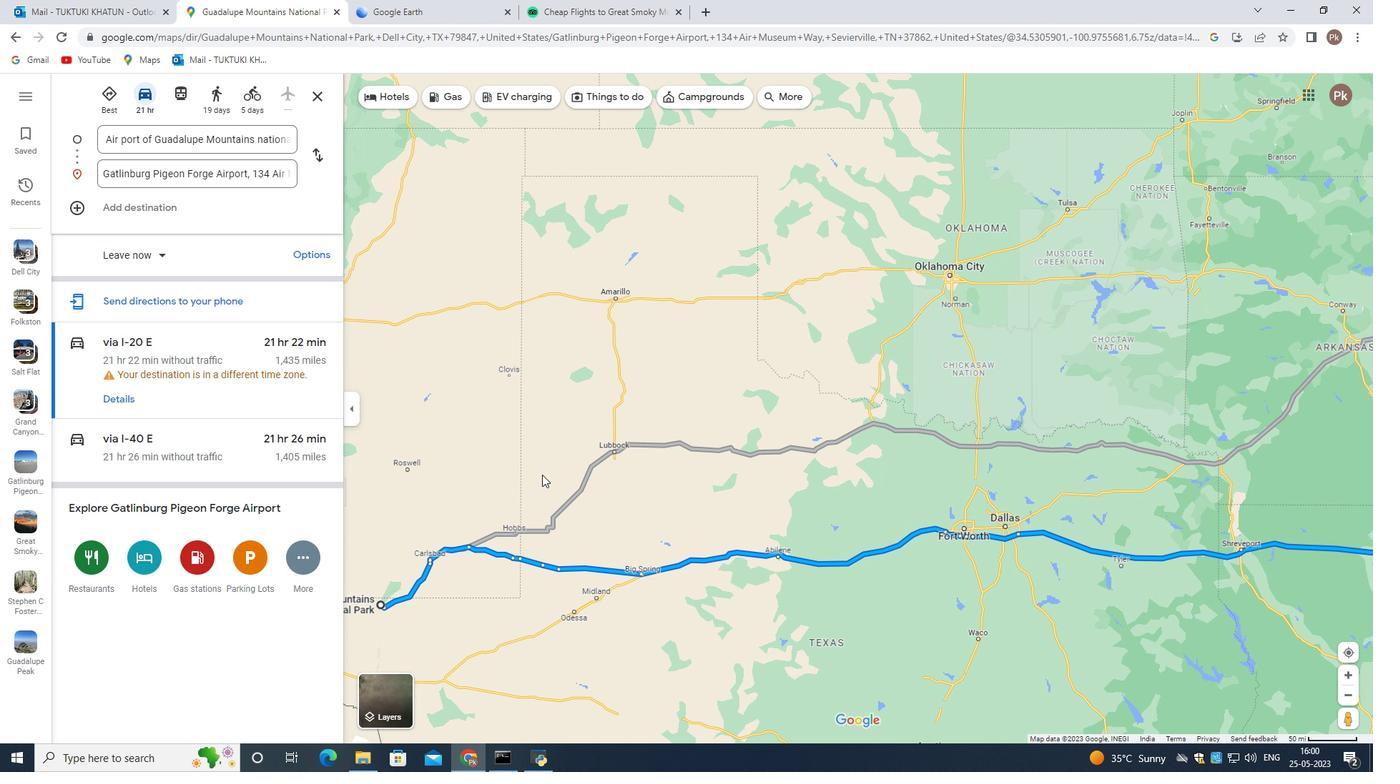 
Action: Mouse pressed left at (542, 454)
Screenshot: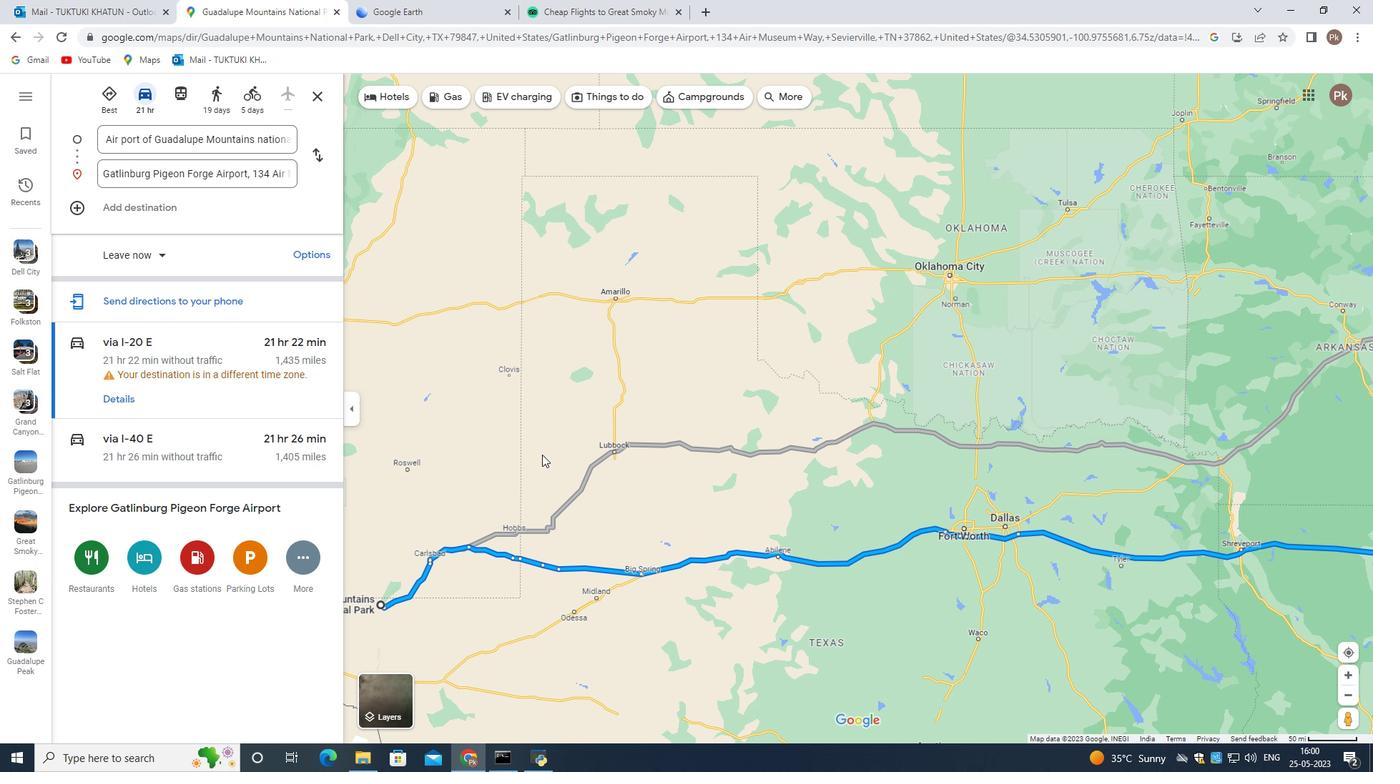 
Action: Mouse moved to (665, 388)
Screenshot: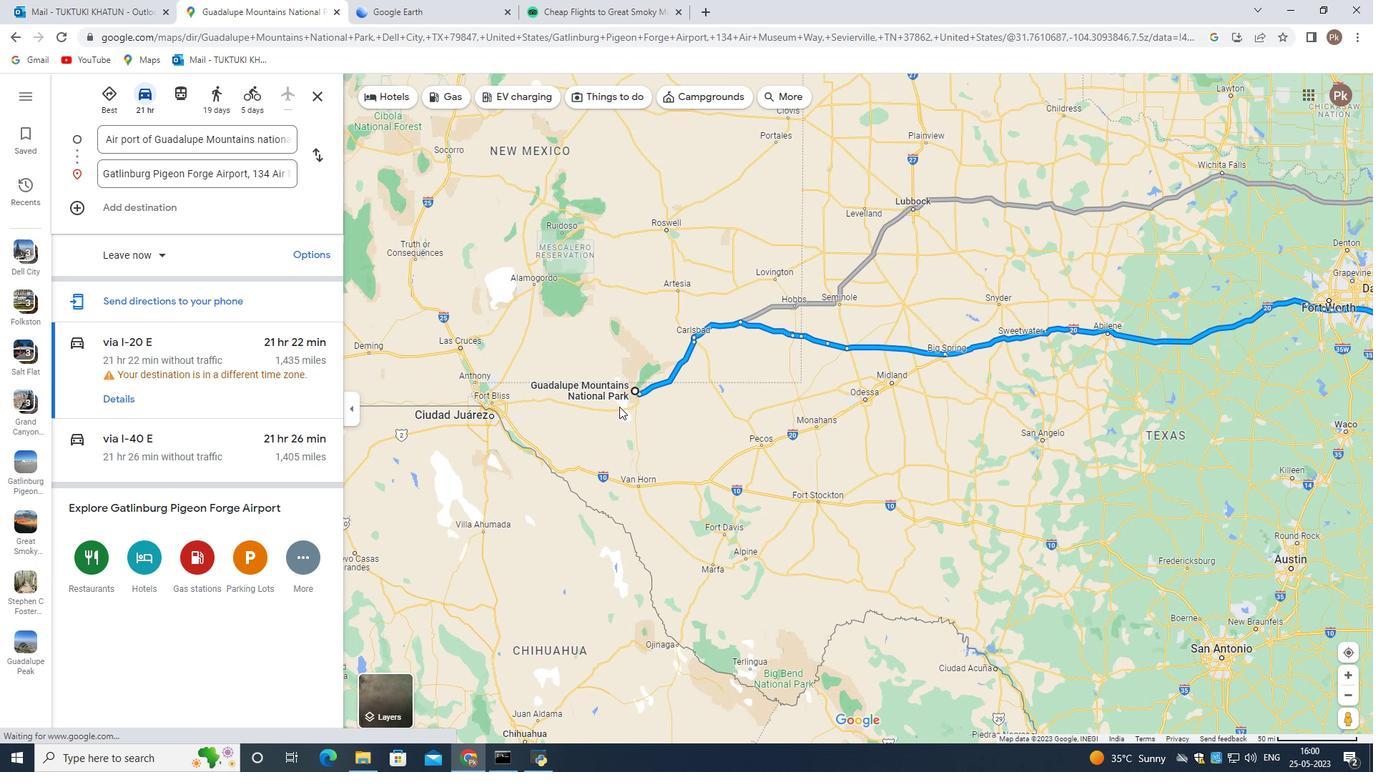 
Action: Mouse scrolled (665, 389) with delta (0, 0)
Screenshot: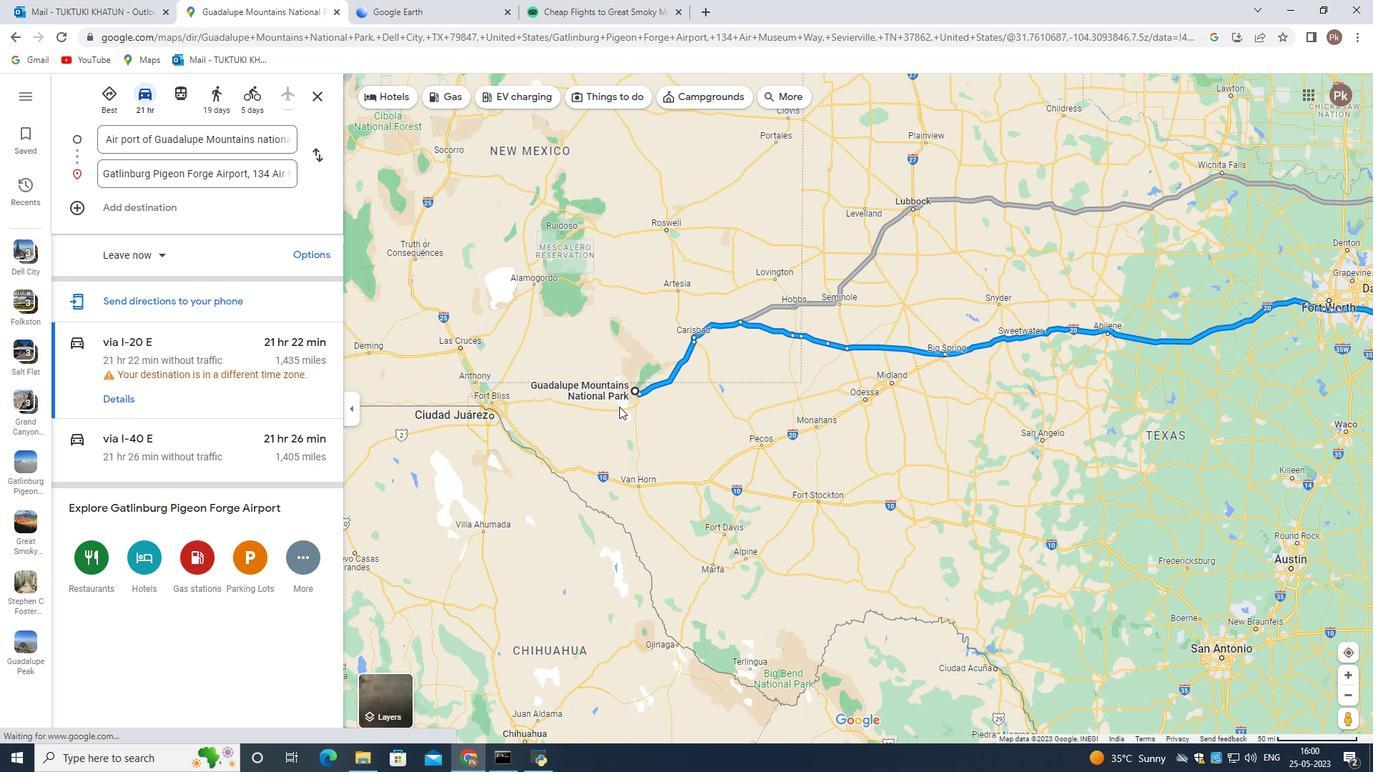 
Action: Mouse scrolled (665, 389) with delta (0, 0)
Screenshot: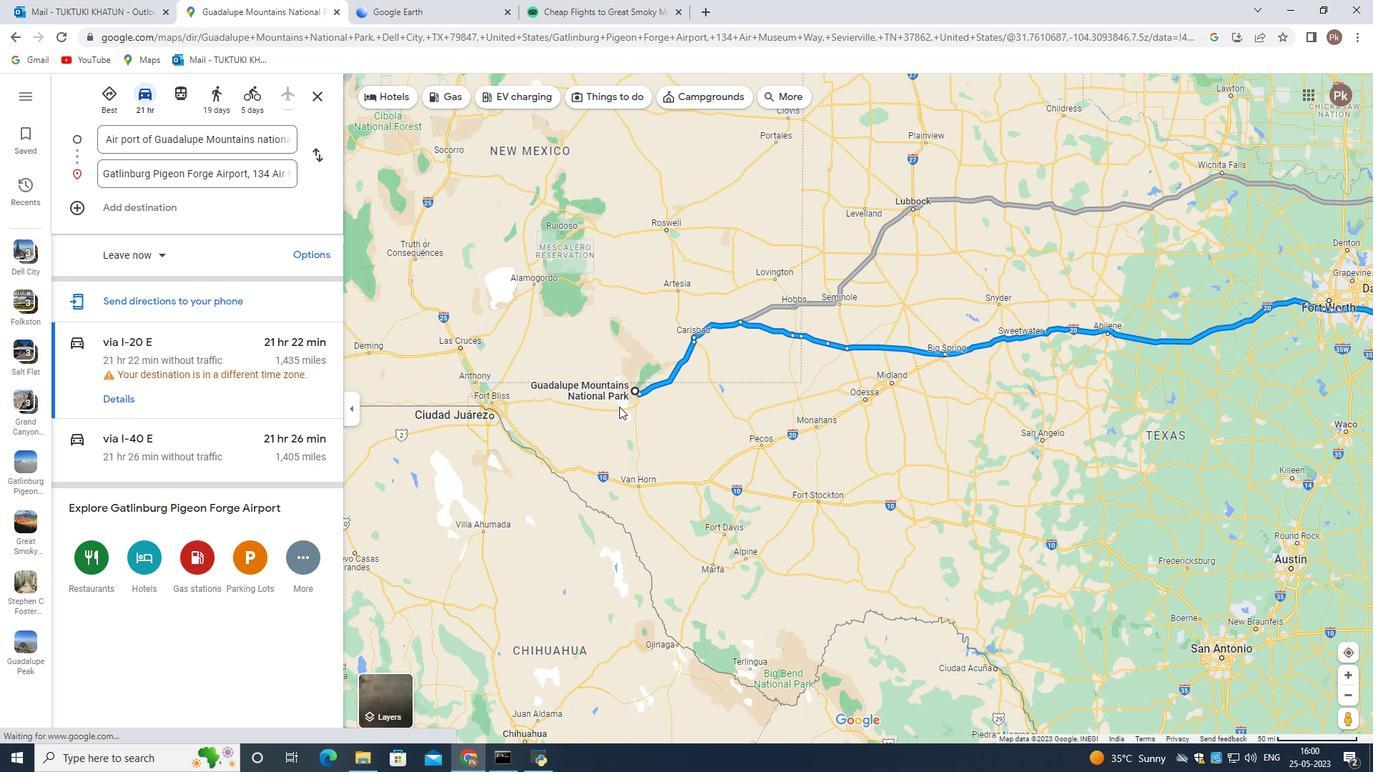 
Action: Mouse scrolled (665, 389) with delta (0, 0)
Screenshot: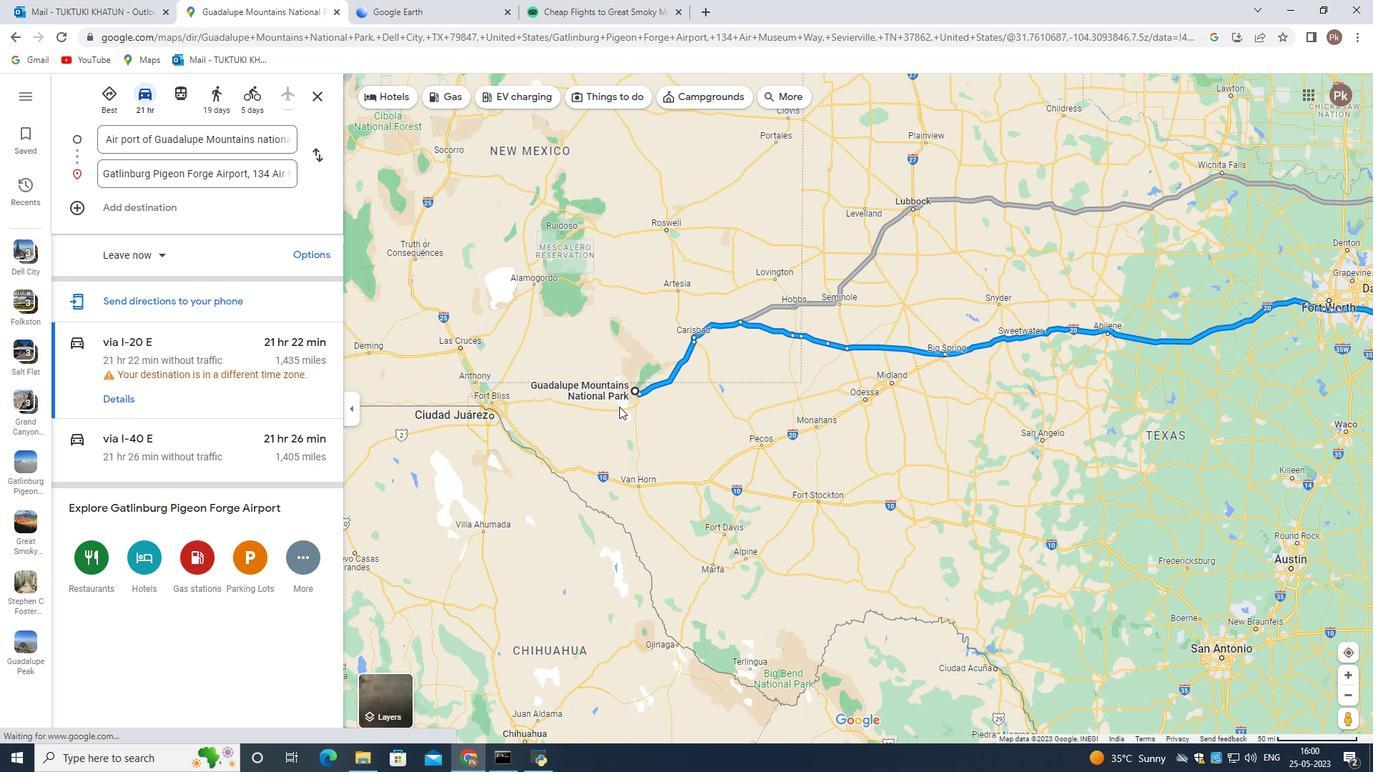 
Action: Mouse scrolled (665, 389) with delta (0, 0)
Screenshot: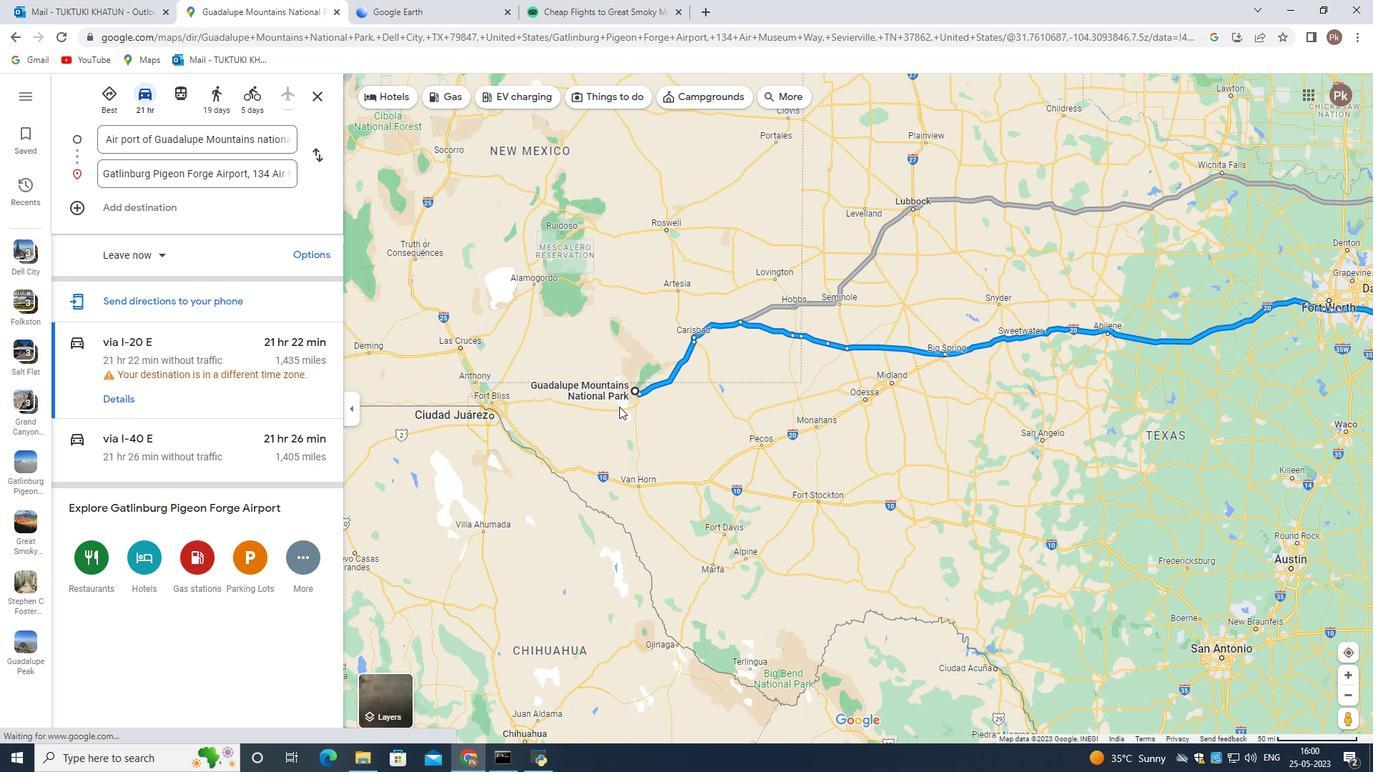 
Action: Mouse scrolled (665, 389) with delta (0, 0)
Screenshot: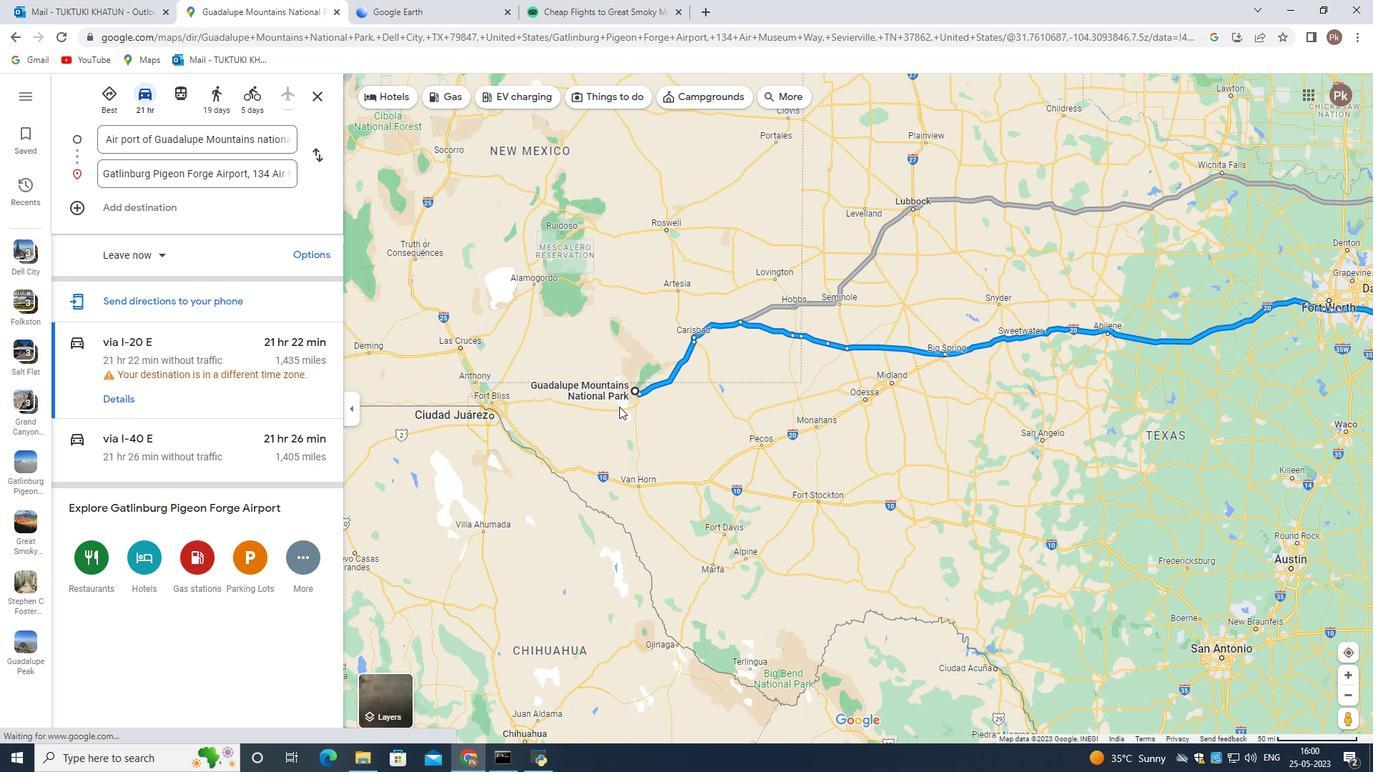 
Action: Mouse moved to (667, 387)
Screenshot: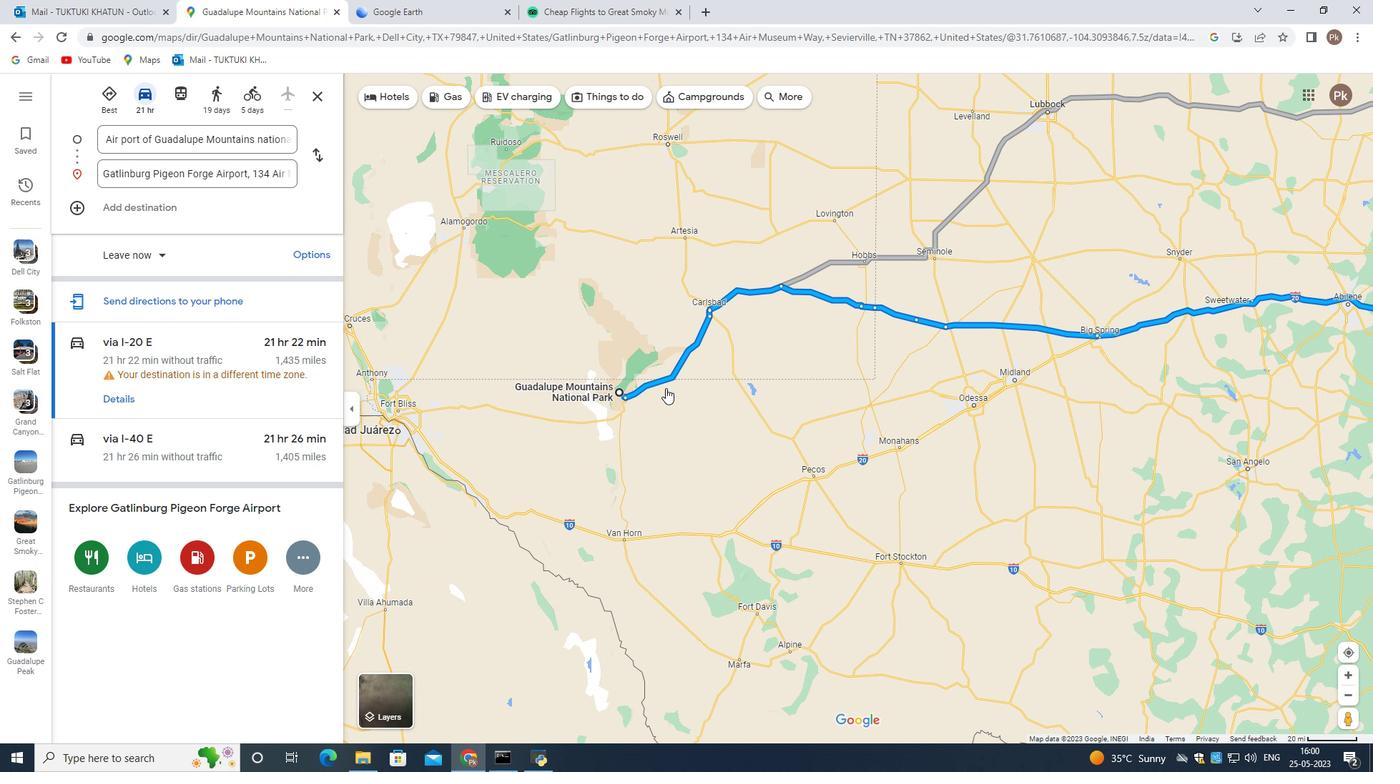 
Action: Mouse scrolled (667, 388) with delta (0, 0)
Screenshot: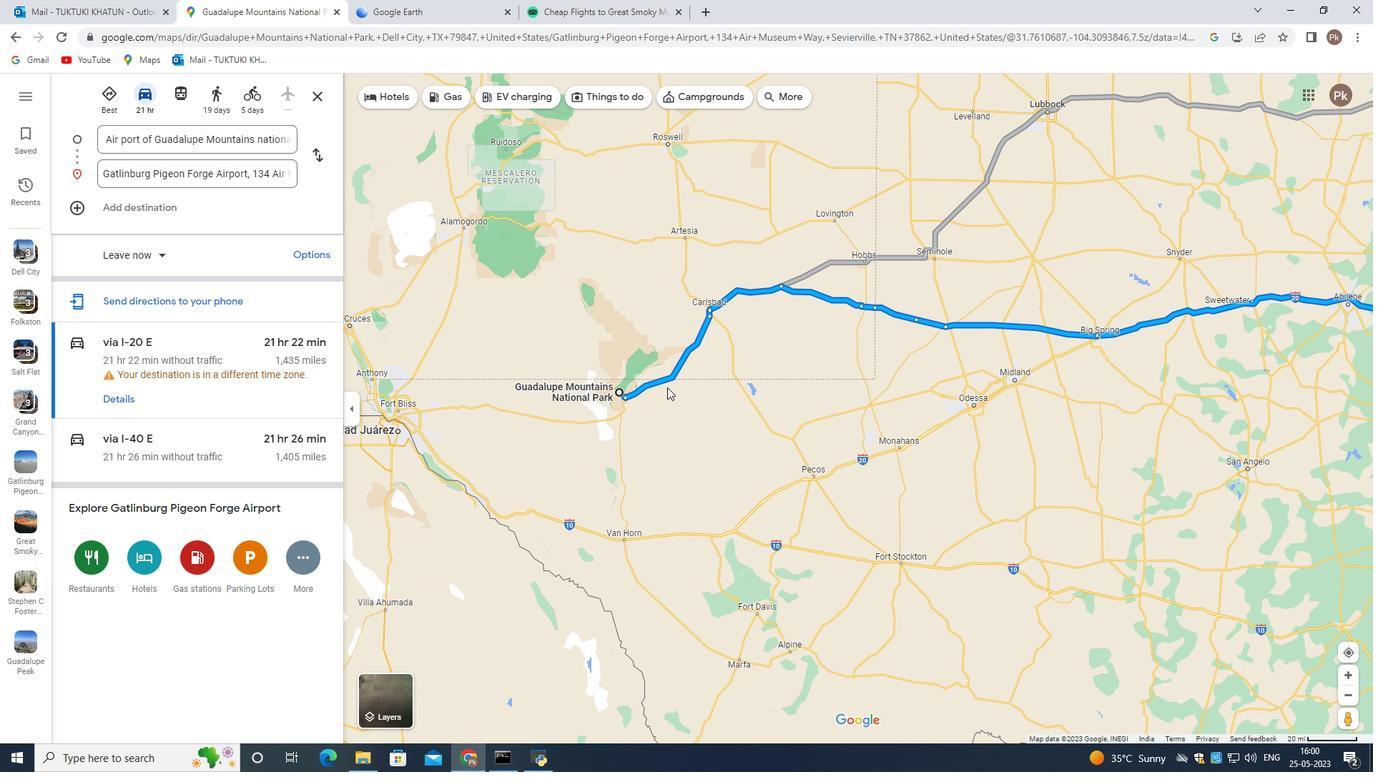 
Action: Mouse scrolled (667, 388) with delta (0, 0)
Screenshot: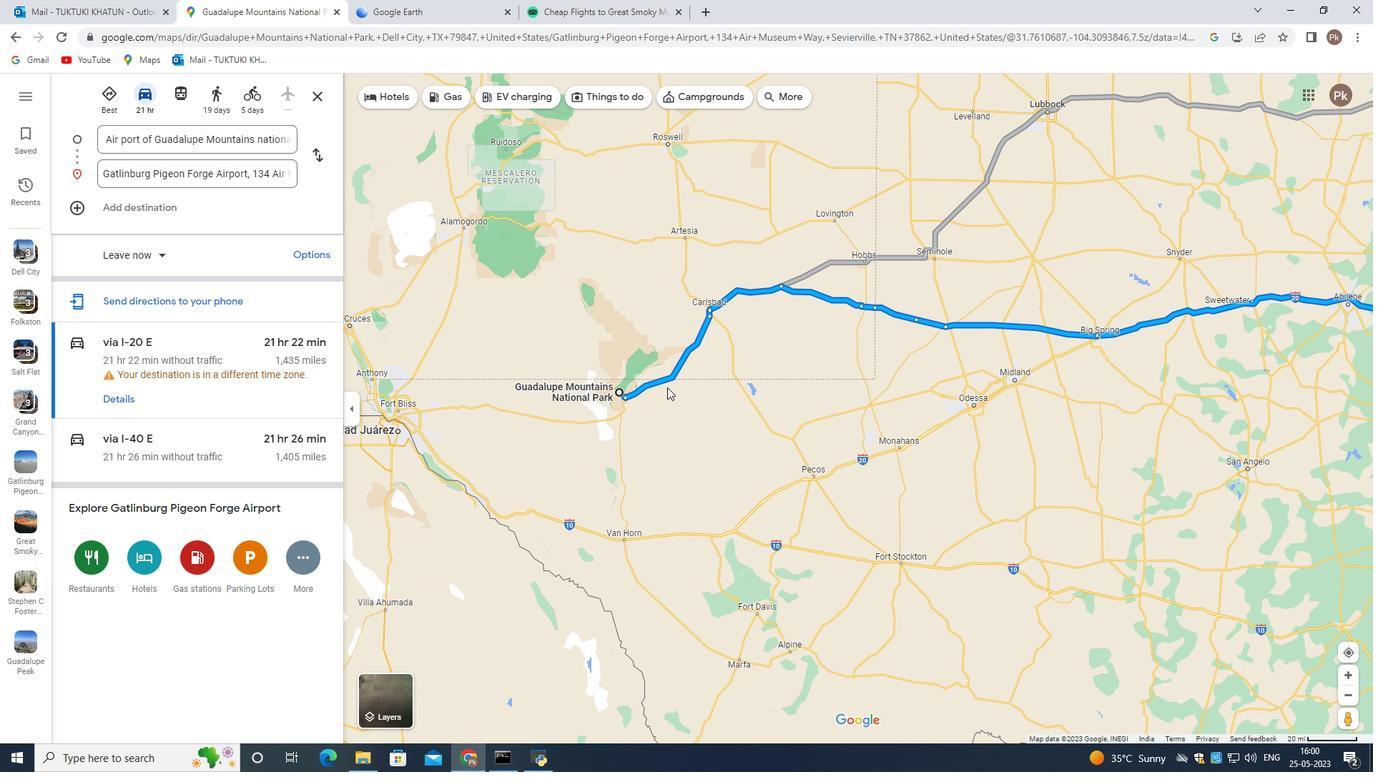 
Action: Mouse scrolled (667, 388) with delta (0, 0)
Screenshot: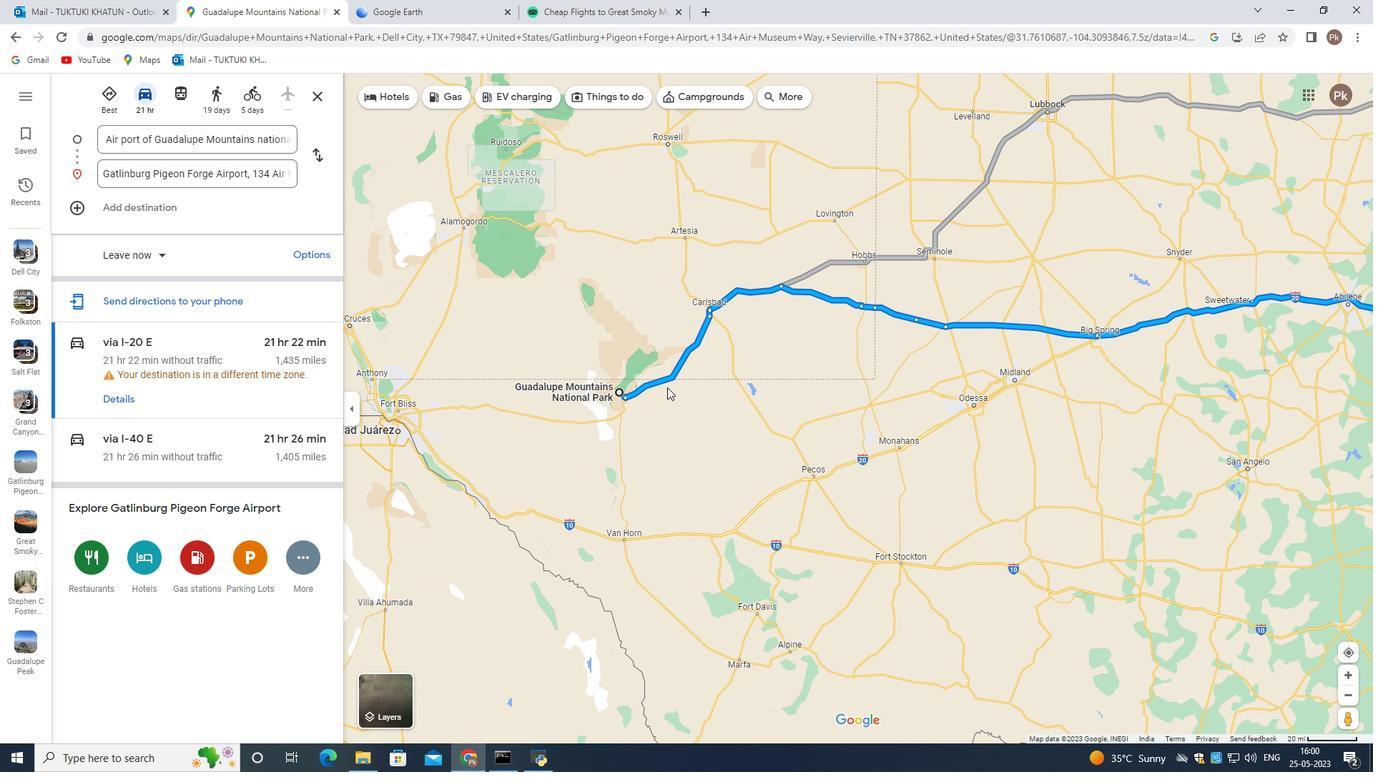 
Action: Mouse scrolled (667, 388) with delta (0, 0)
Screenshot: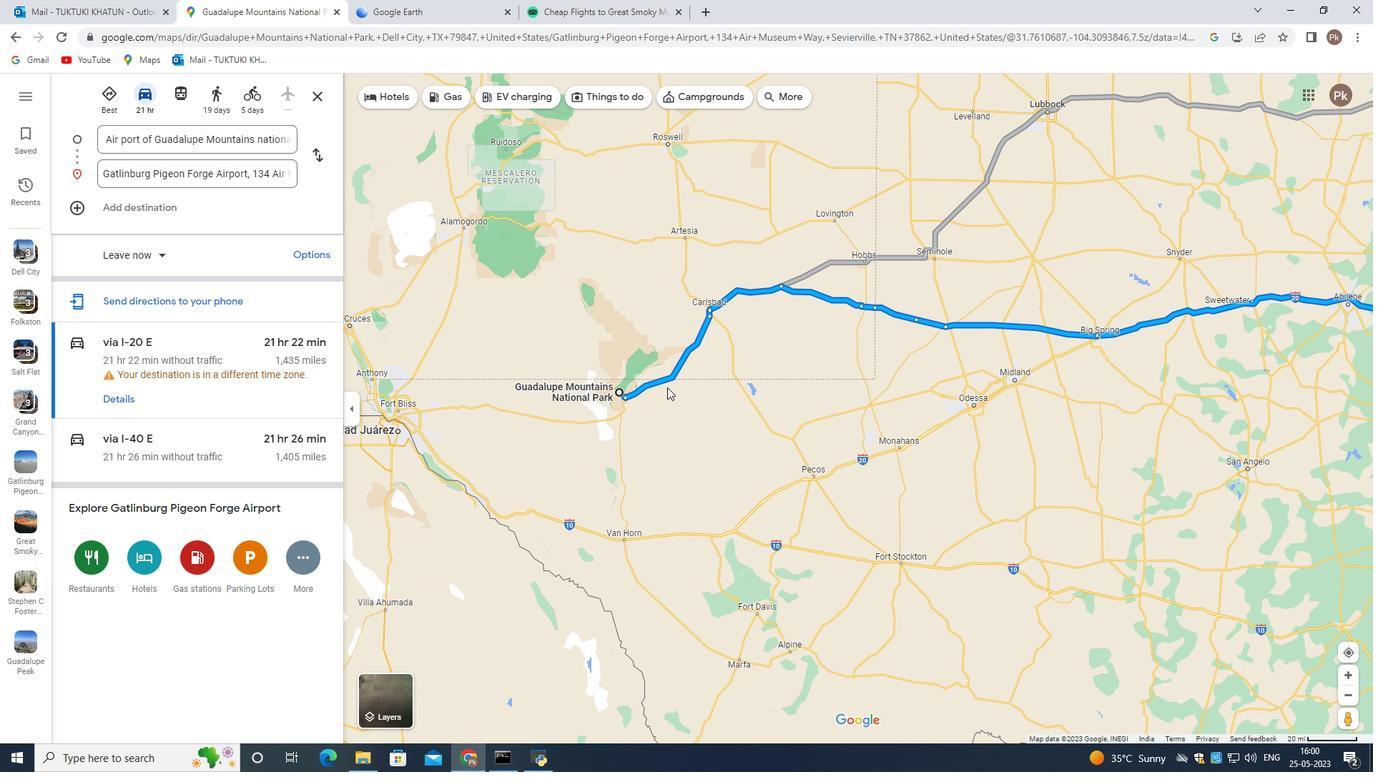 
Action: Mouse scrolled (667, 388) with delta (0, 0)
Screenshot: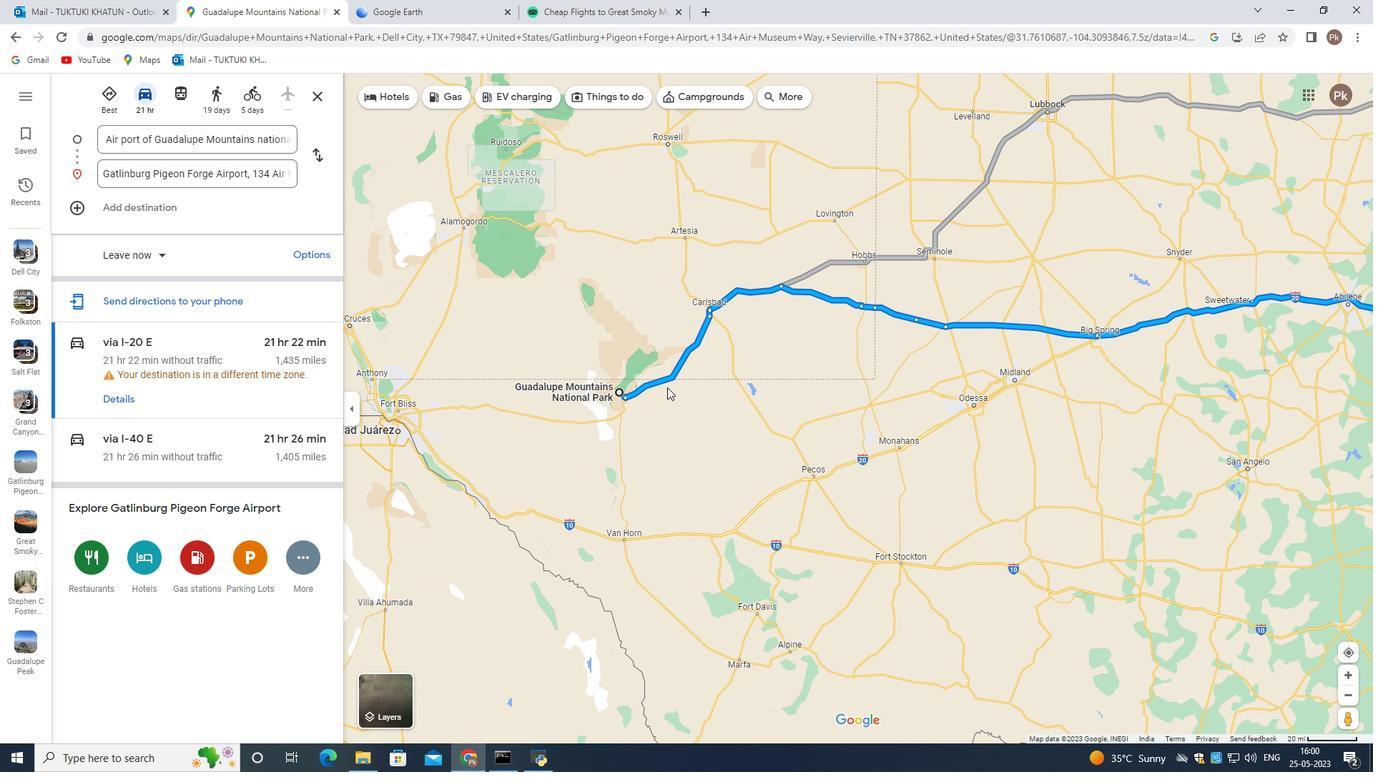 
Action: Mouse scrolled (667, 388) with delta (0, 0)
Screenshot: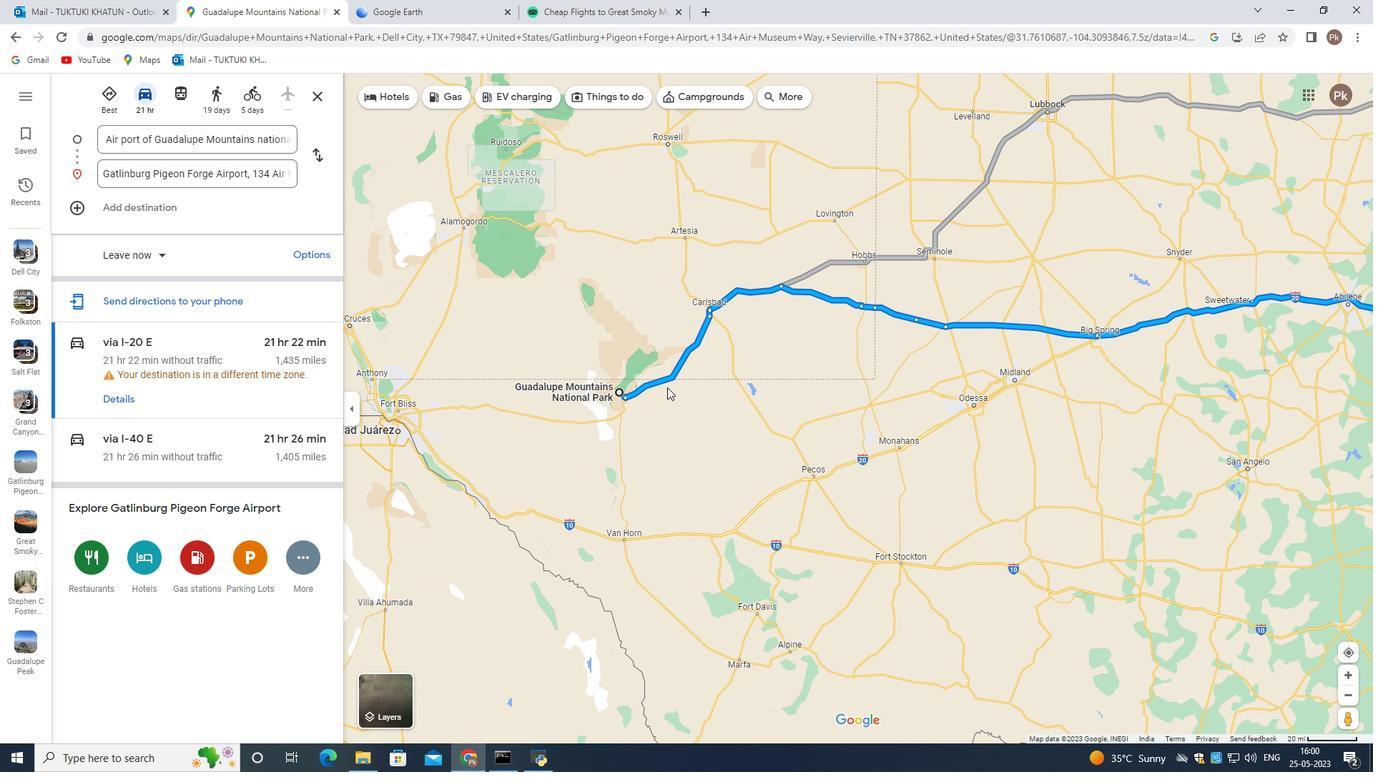 
Action: Mouse moved to (668, 387)
Screenshot: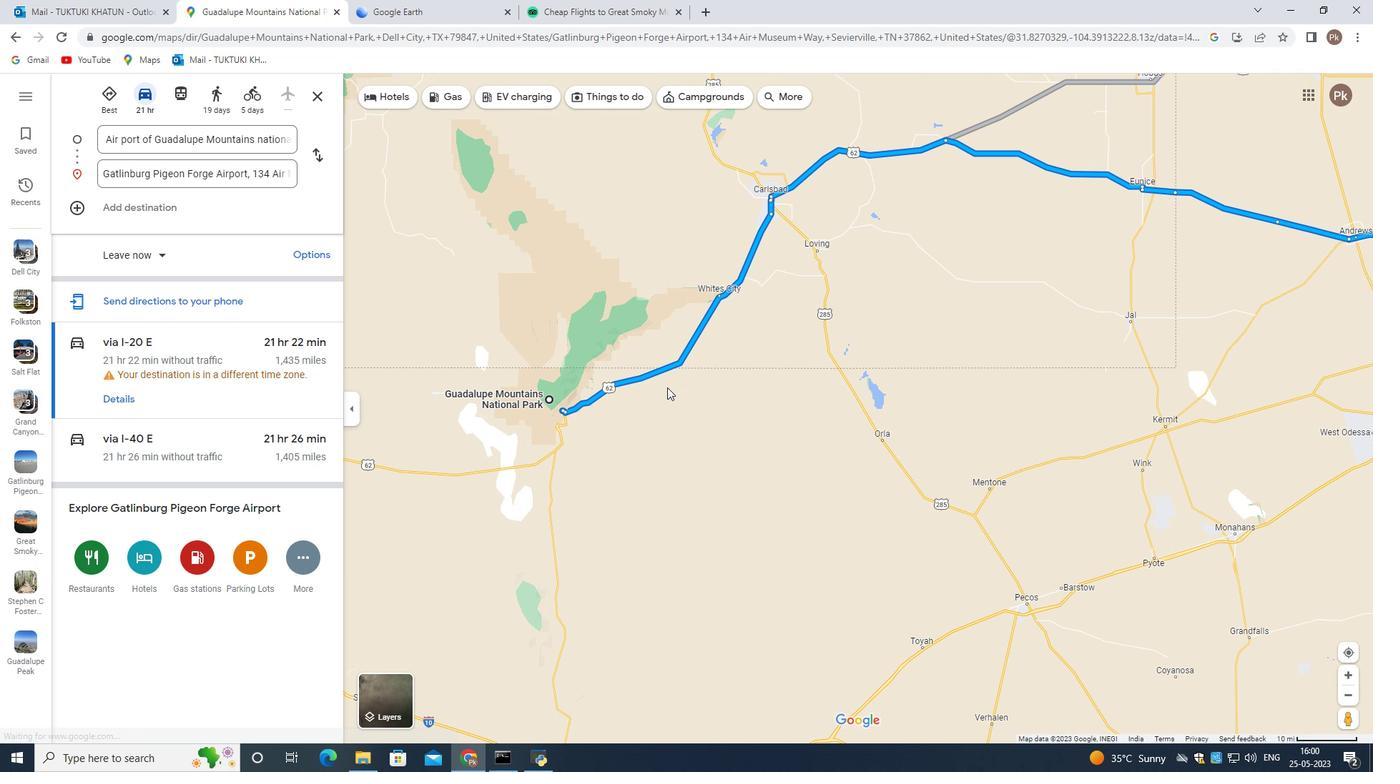
Action: Mouse scrolled (668, 388) with delta (0, 0)
Screenshot: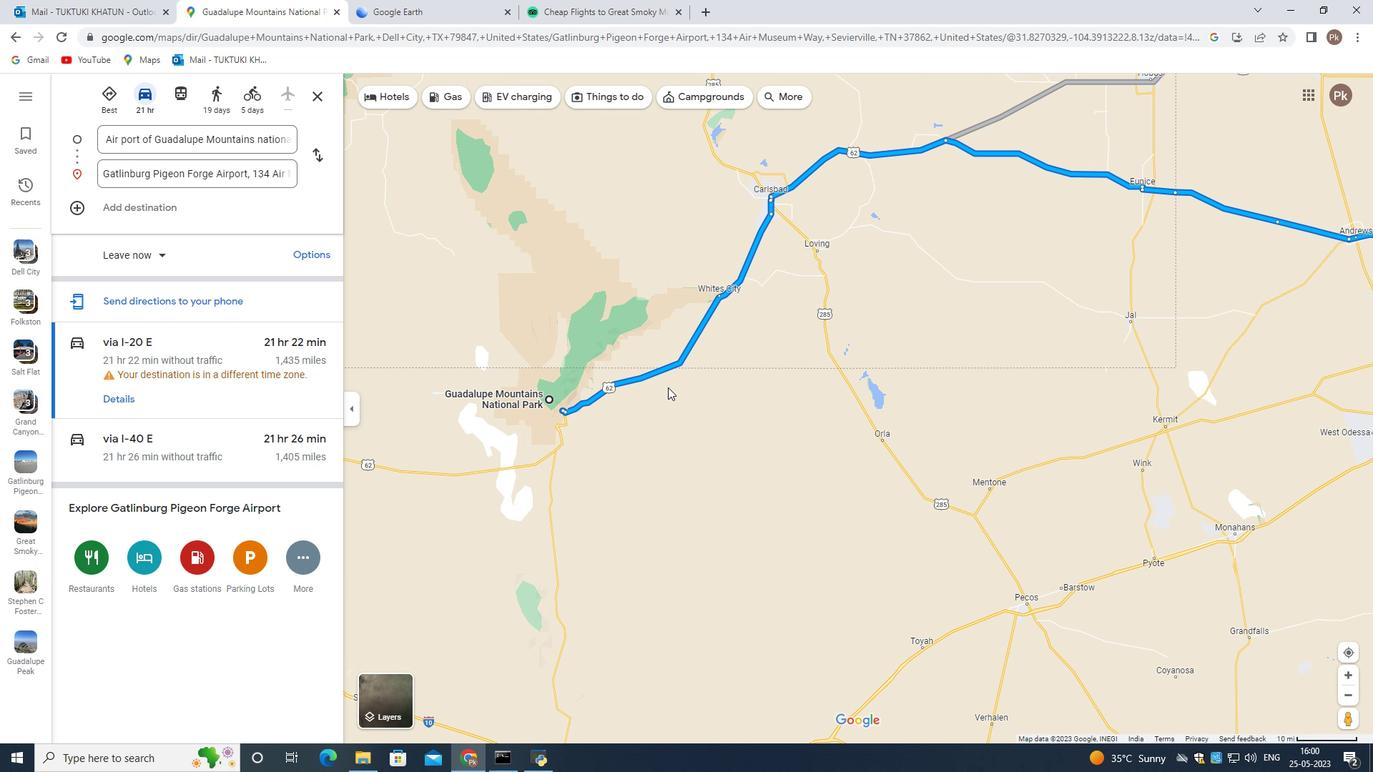 
Action: Mouse scrolled (668, 388) with delta (0, 0)
Screenshot: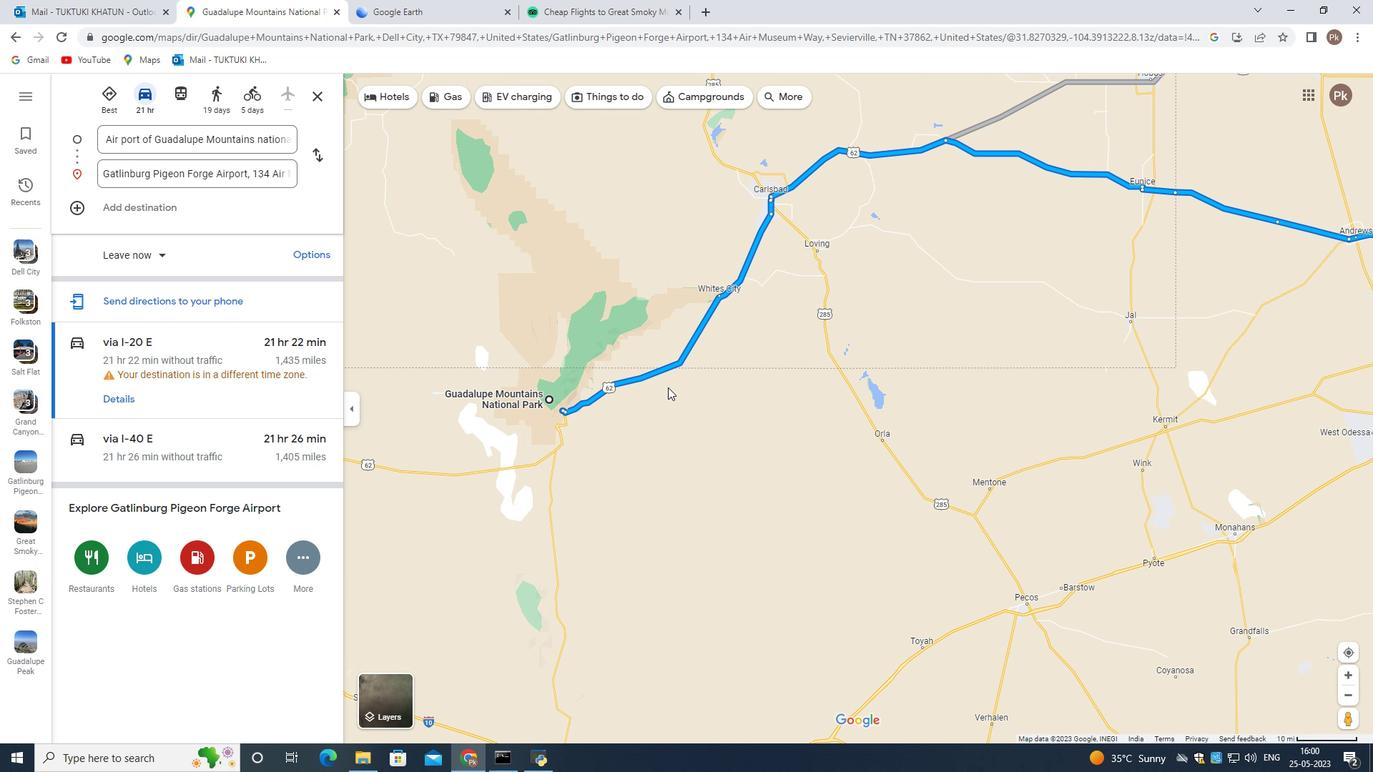 
Action: Mouse scrolled (668, 388) with delta (0, 0)
Screenshot: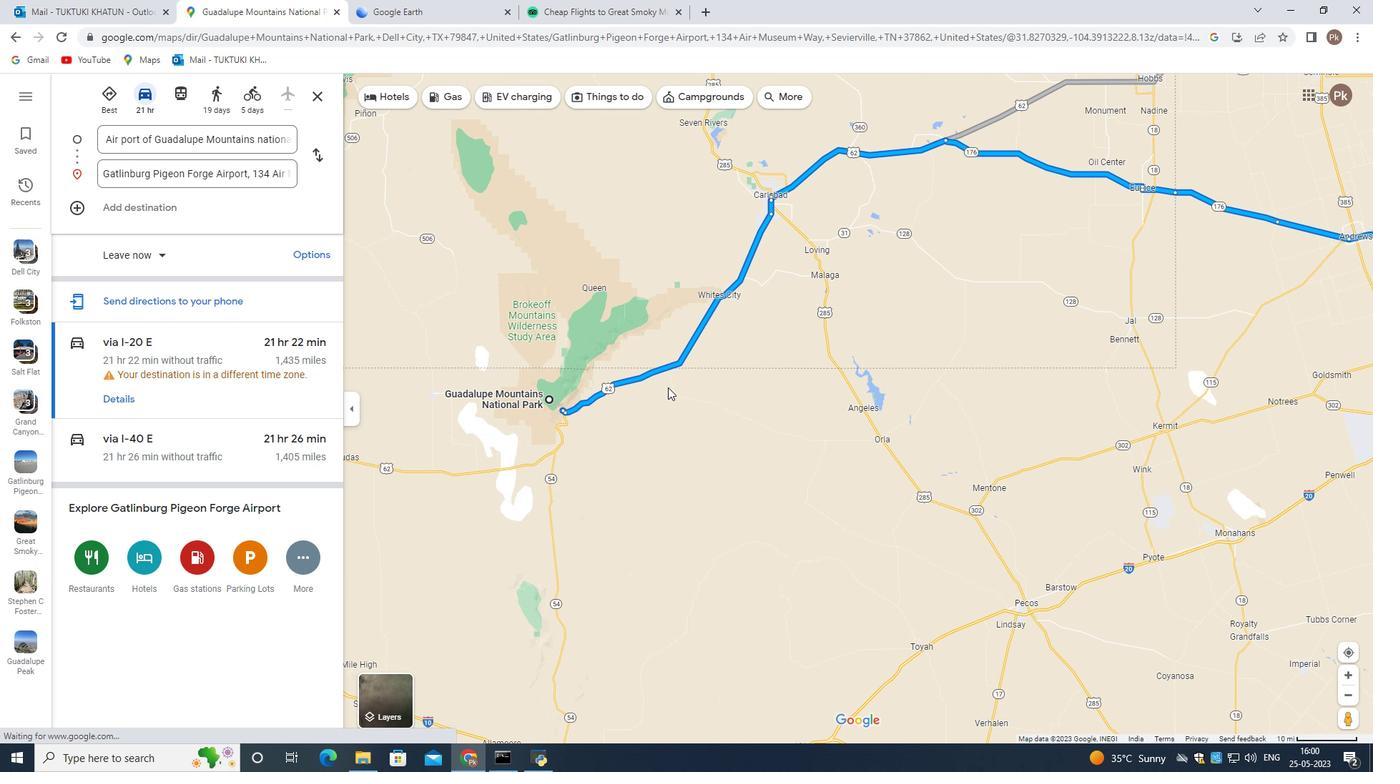
Action: Mouse scrolled (668, 388) with delta (0, 0)
Screenshot: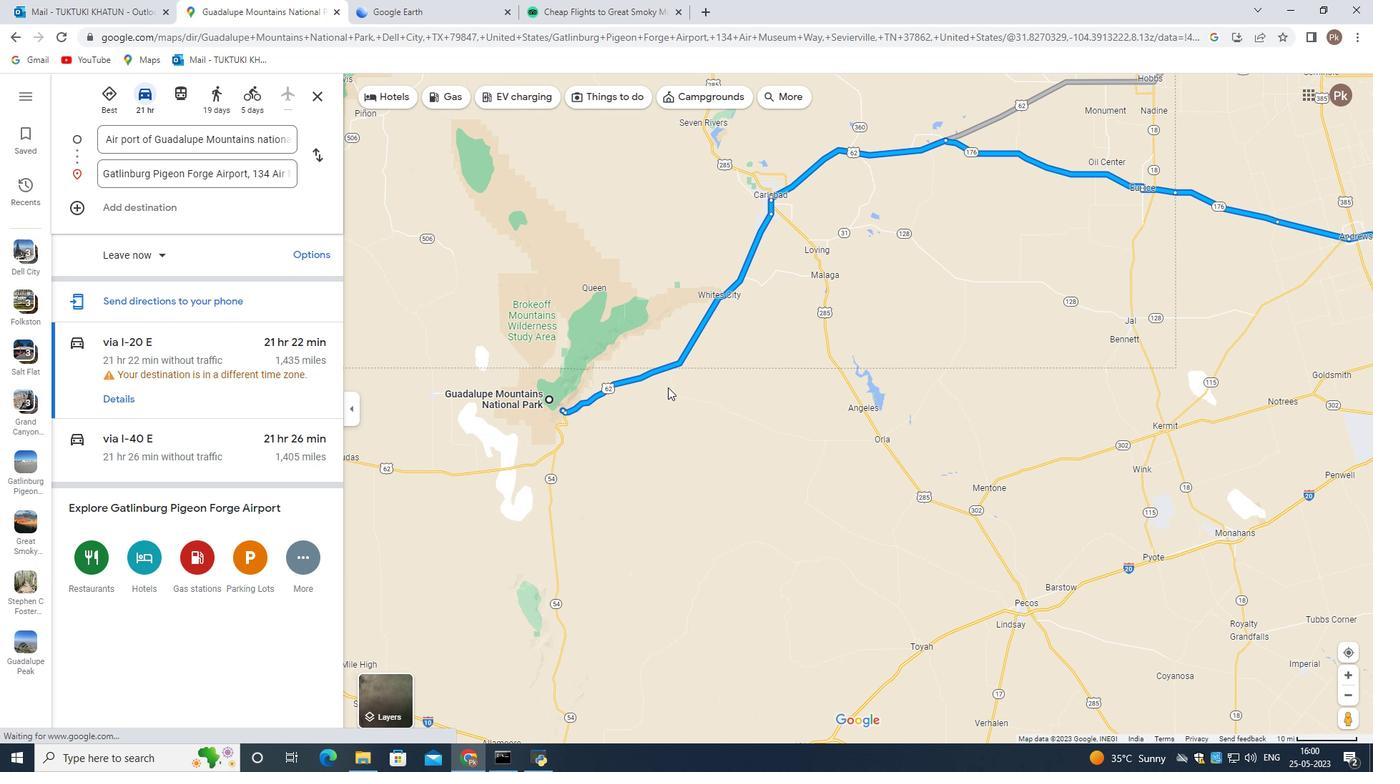 
Action: Mouse scrolled (668, 388) with delta (0, 0)
Screenshot: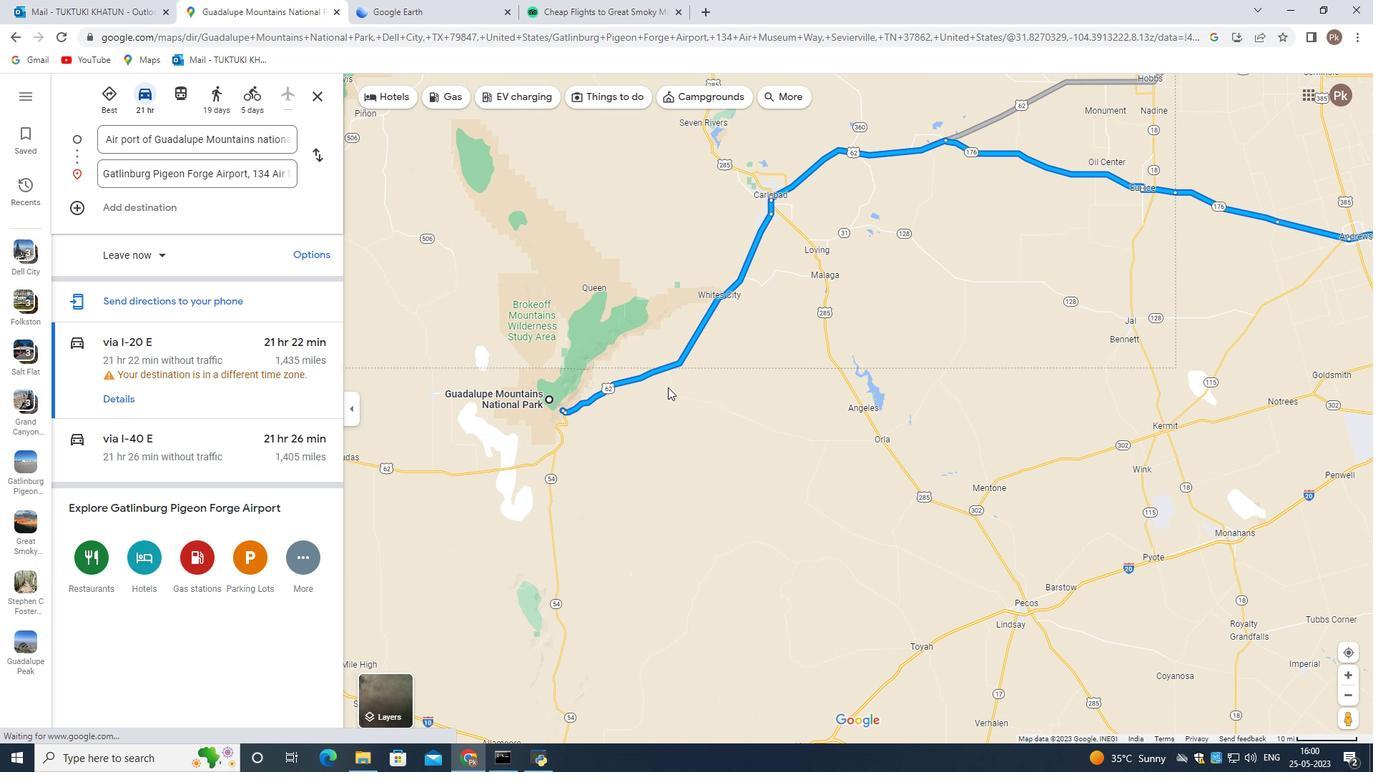
Action: Mouse moved to (668, 387)
Screenshot: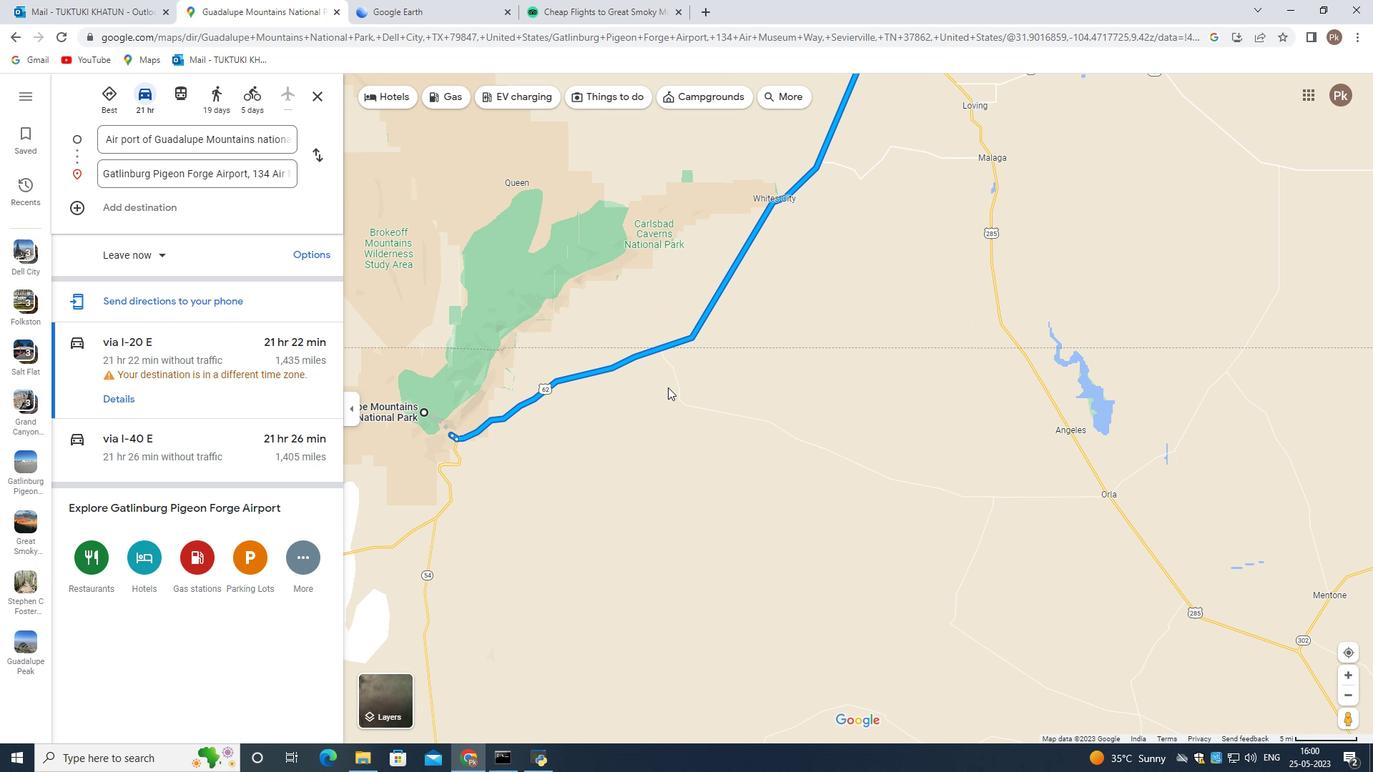 
Action: Mouse scrolled (668, 388) with delta (0, 0)
Screenshot: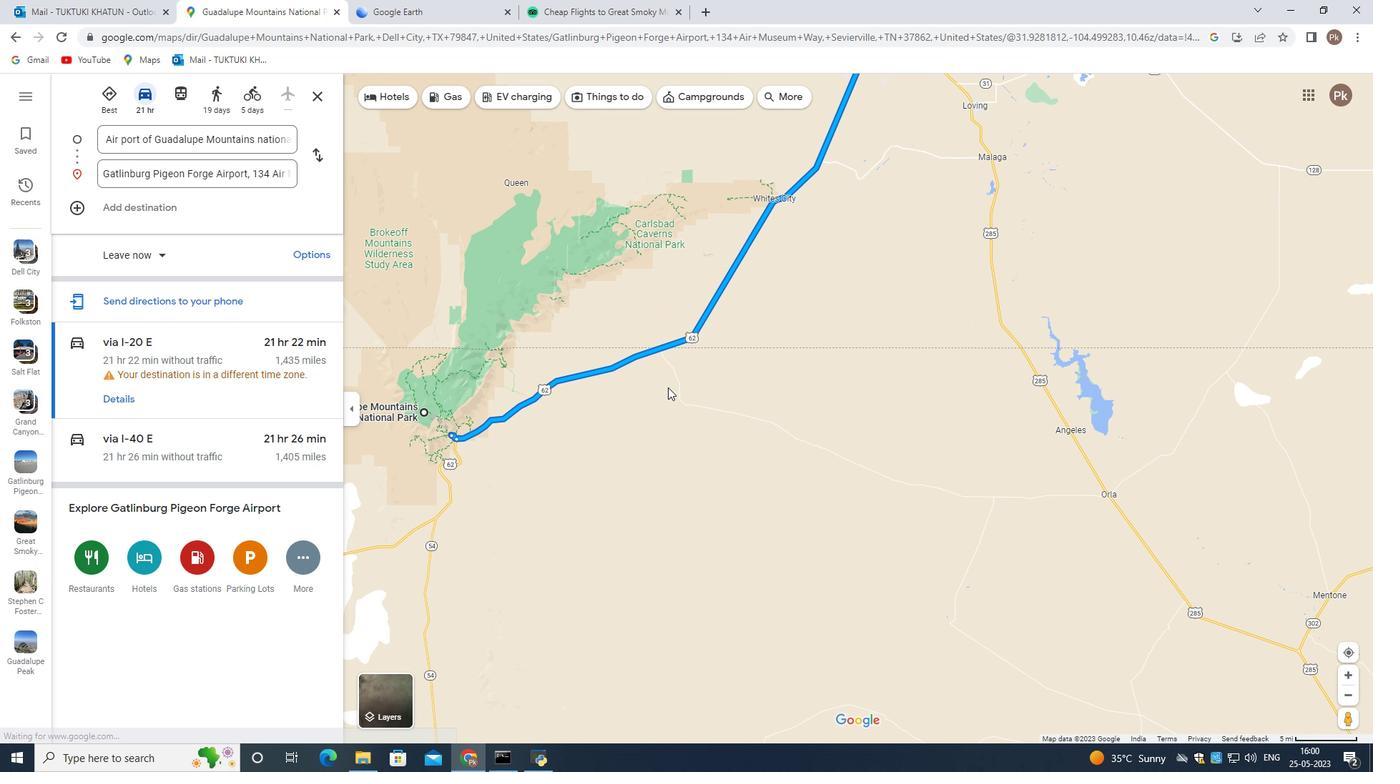 
Action: Mouse scrolled (668, 388) with delta (0, 0)
Screenshot: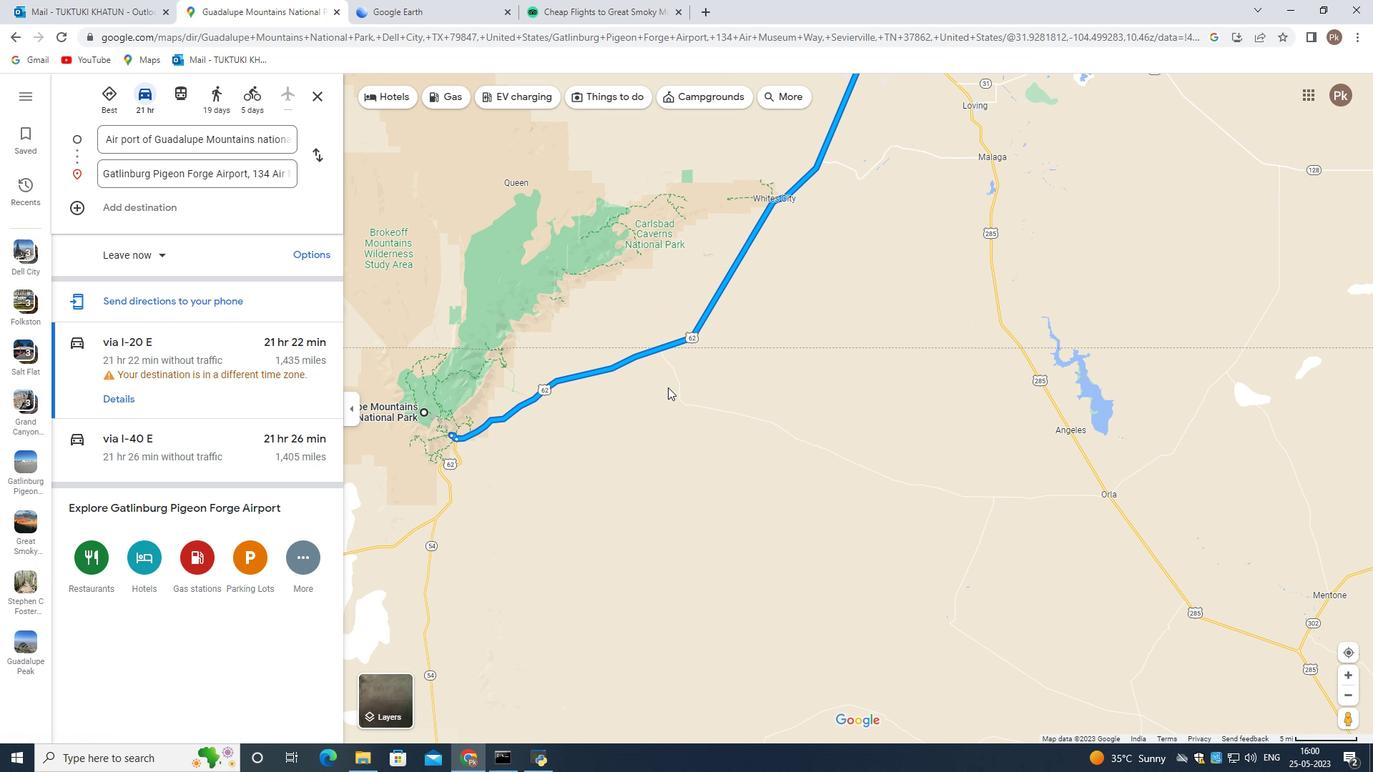 
Action: Mouse moved to (656, 195)
Screenshot: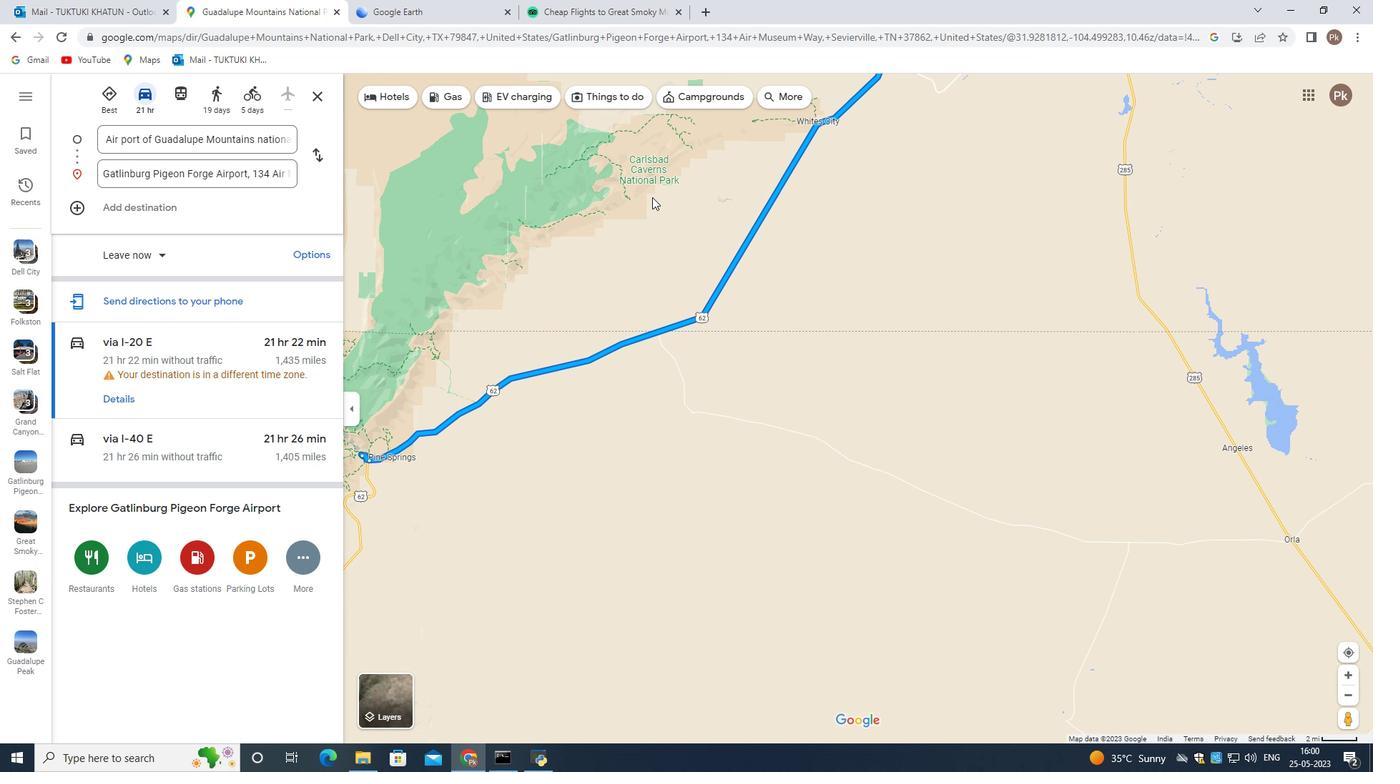 
Action: Mouse pressed left at (656, 195)
Screenshot: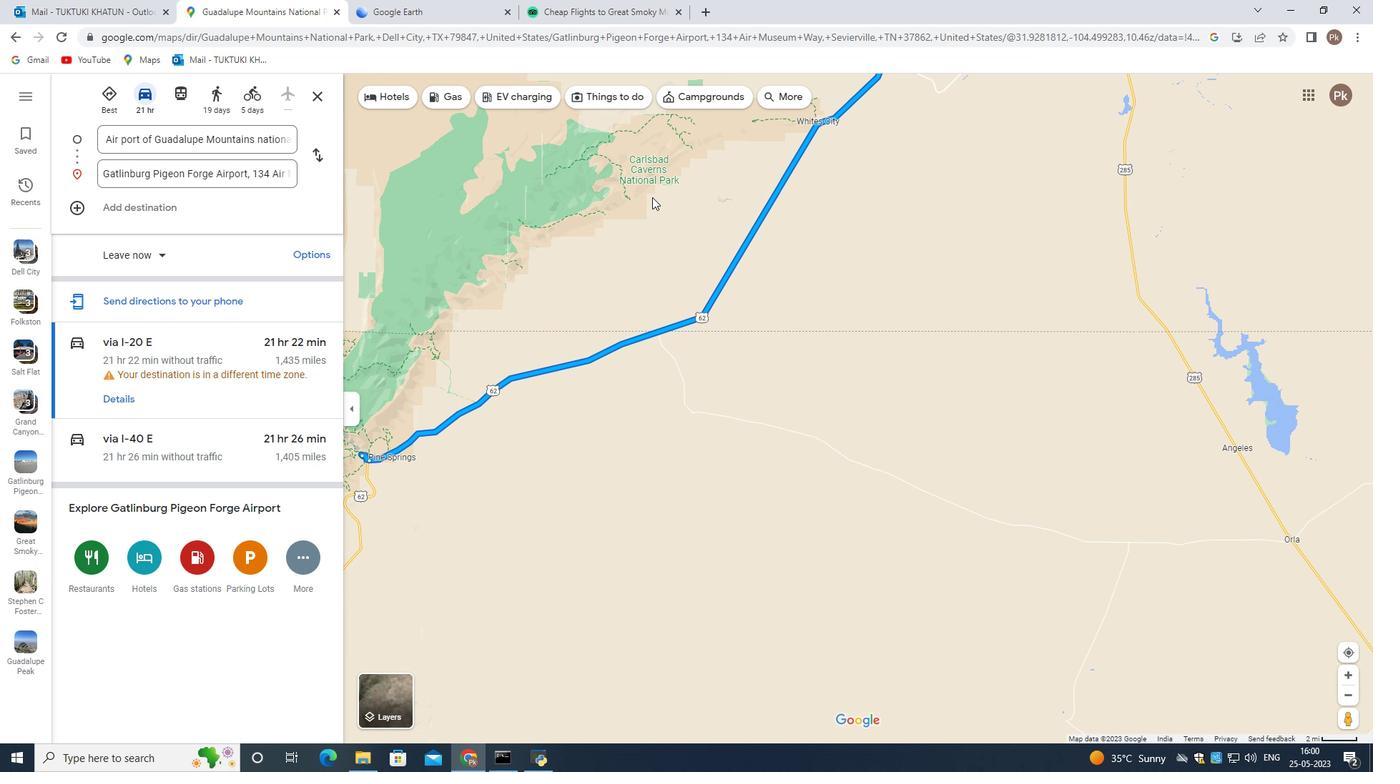 
Action: Mouse moved to (901, 102)
Screenshot: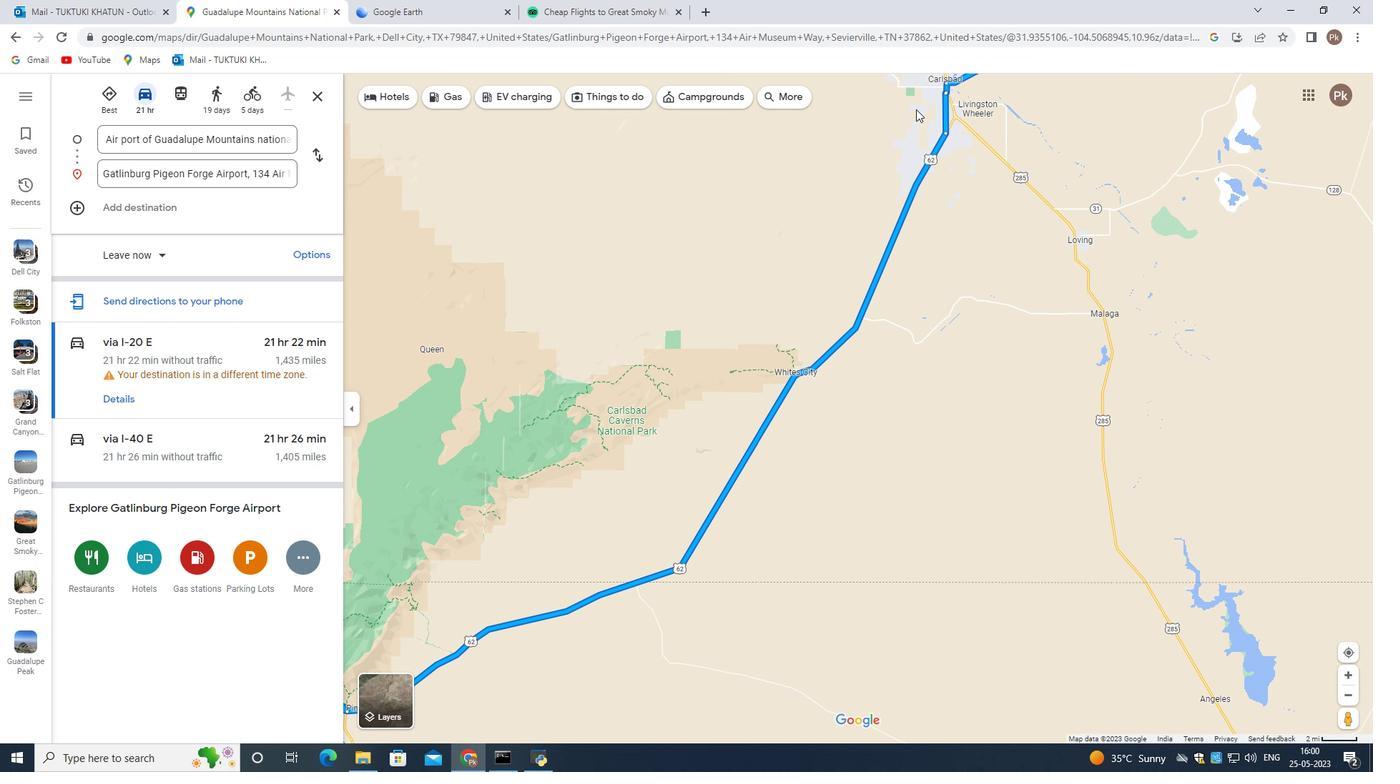 
Action: Mouse pressed left at (901, 102)
Screenshot: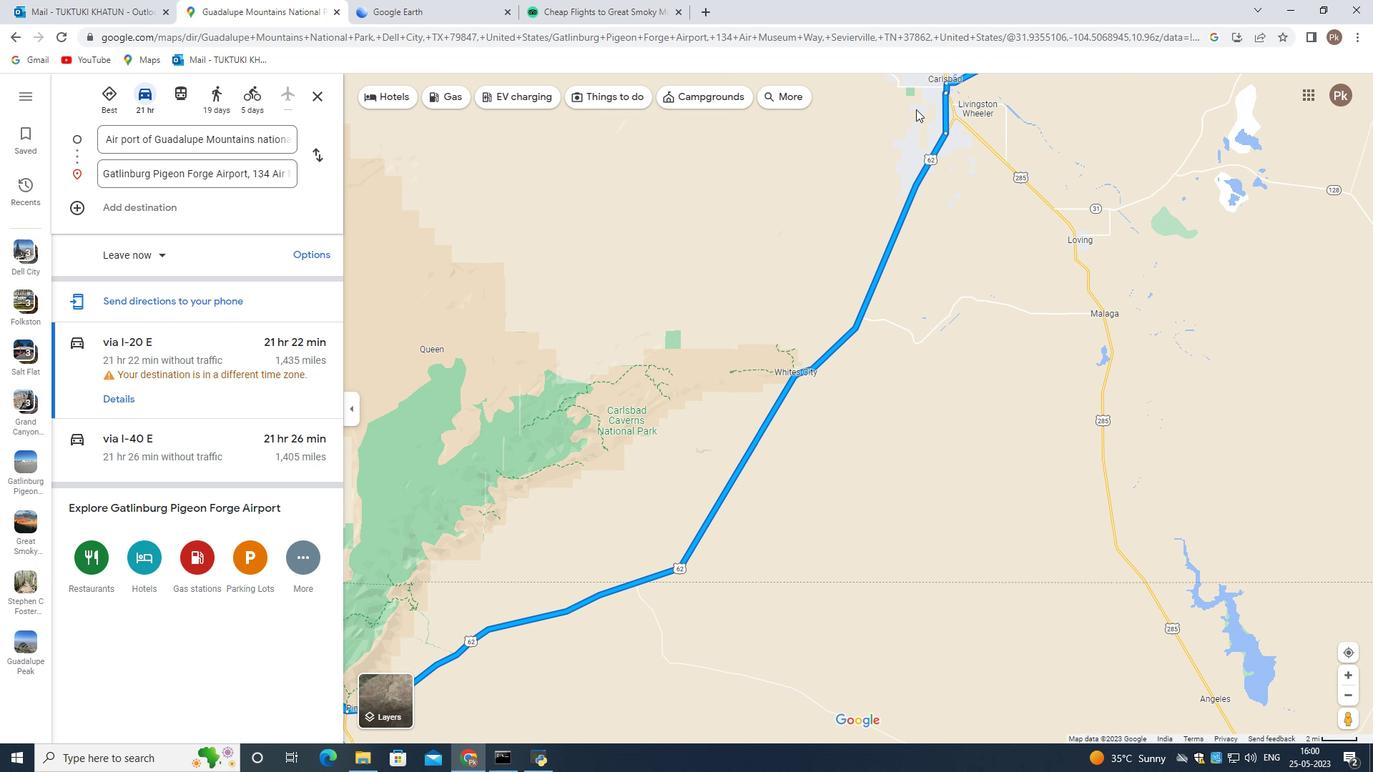 
Action: Mouse moved to (1004, 361)
Screenshot: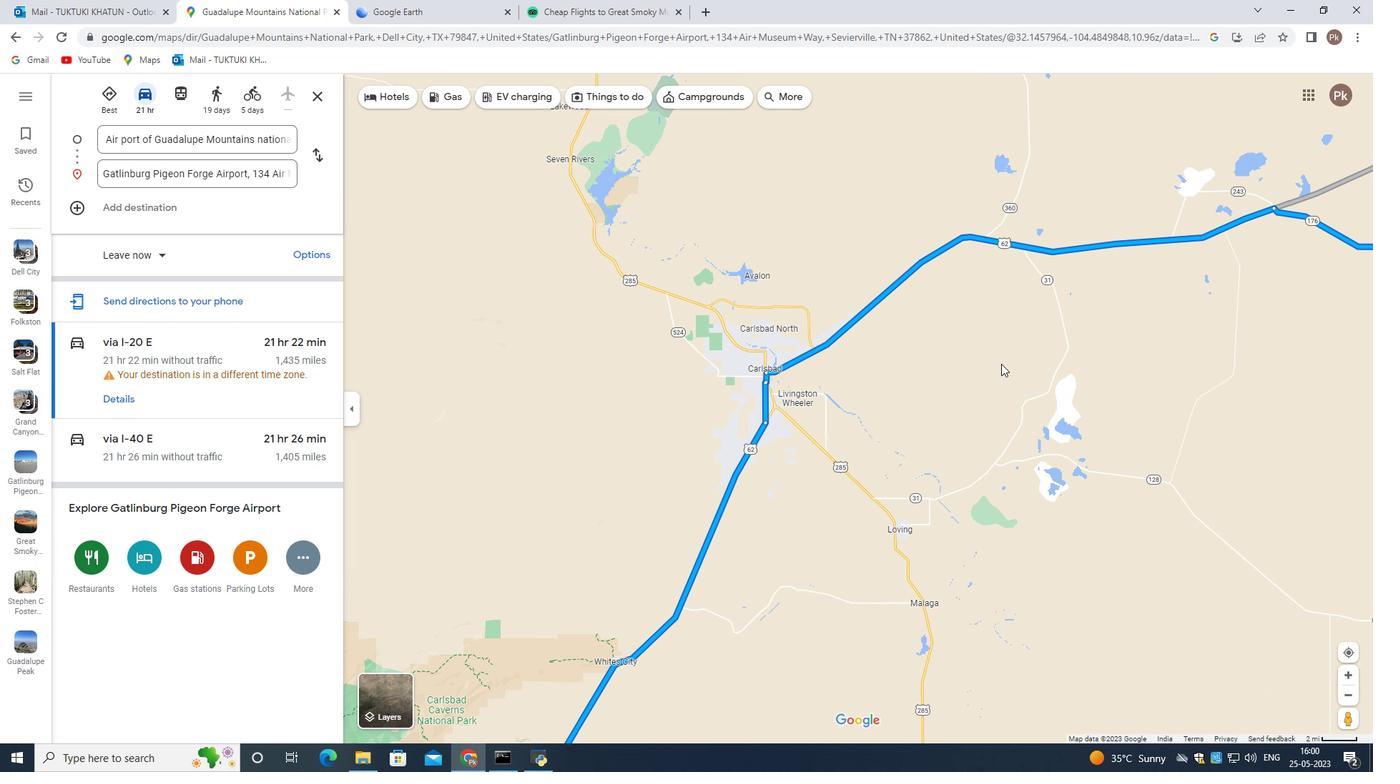 
Action: Mouse pressed left at (1004, 361)
Screenshot: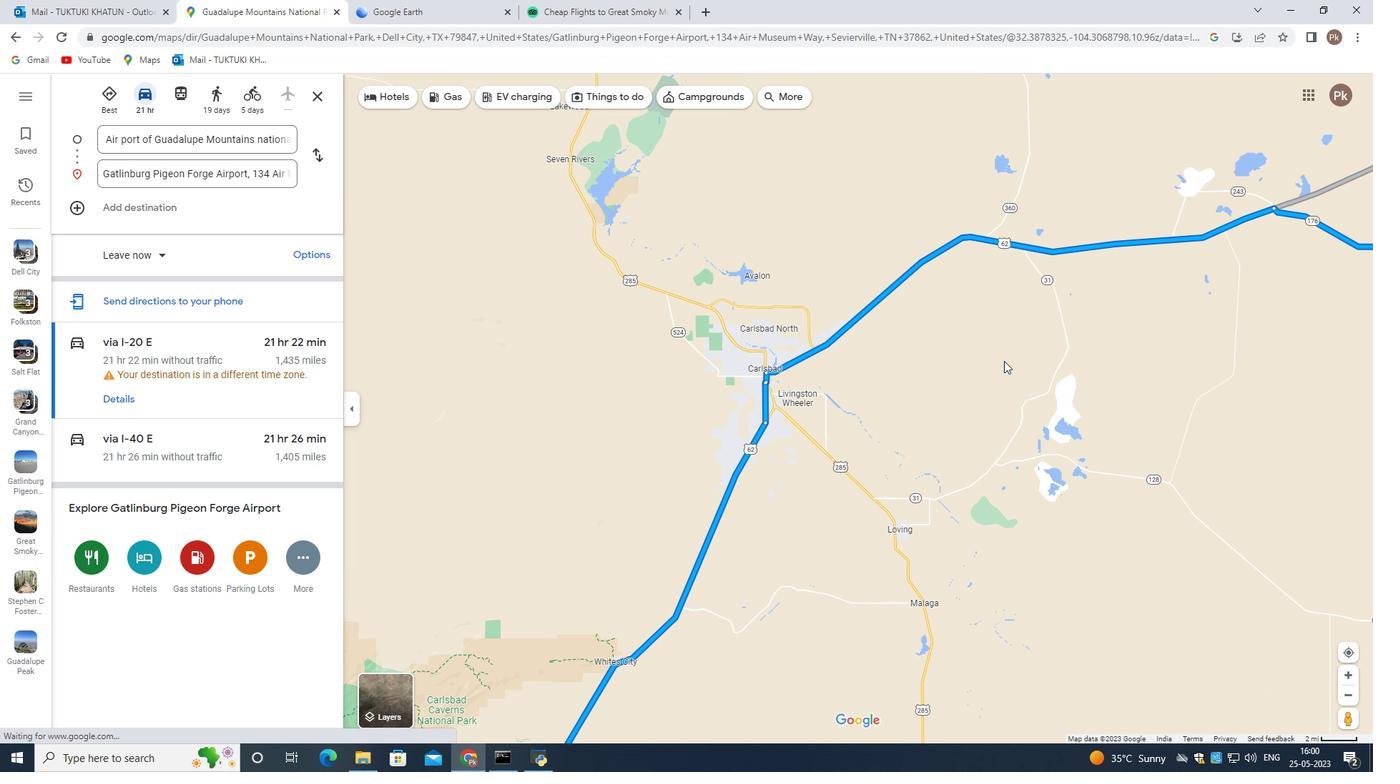 
Action: Mouse moved to (735, 329)
Screenshot: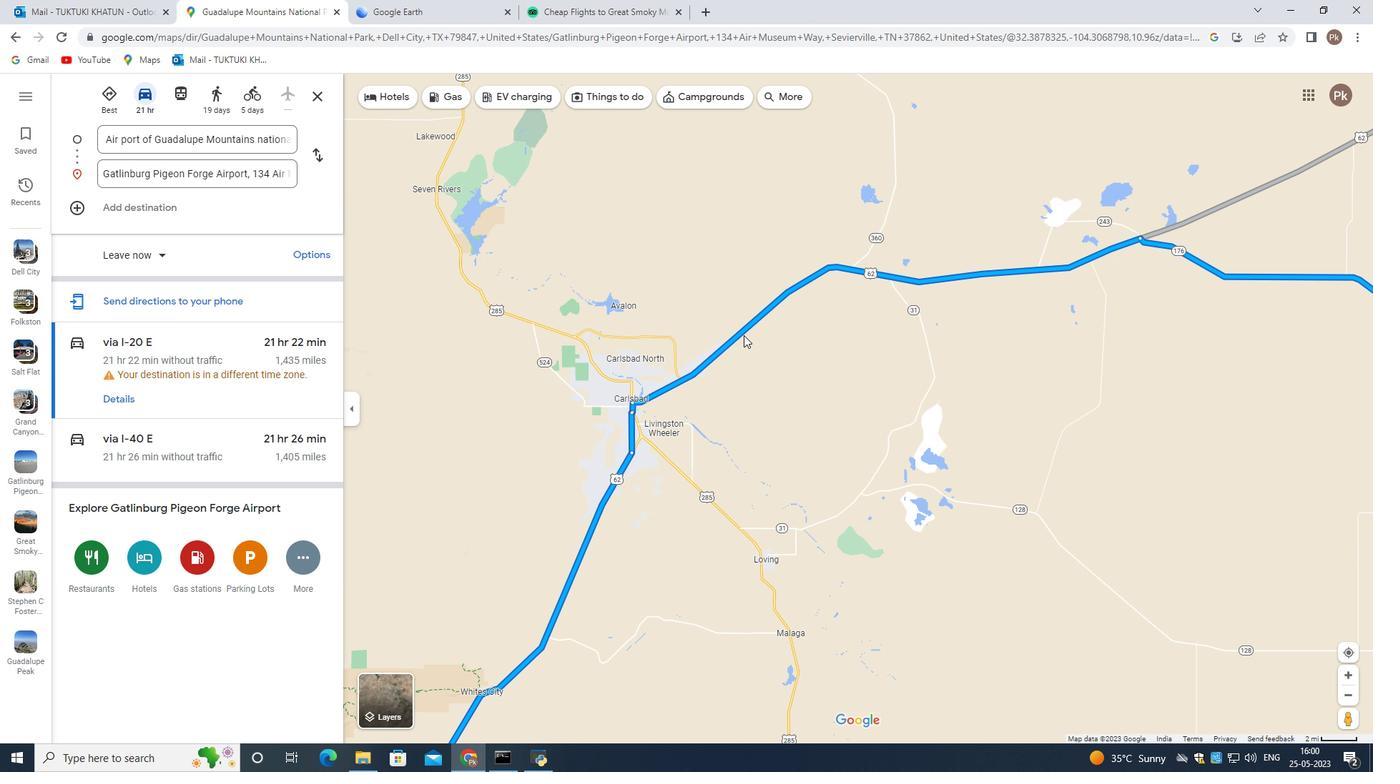 
Action: Mouse scrolled (735, 330) with delta (0, 0)
Screenshot: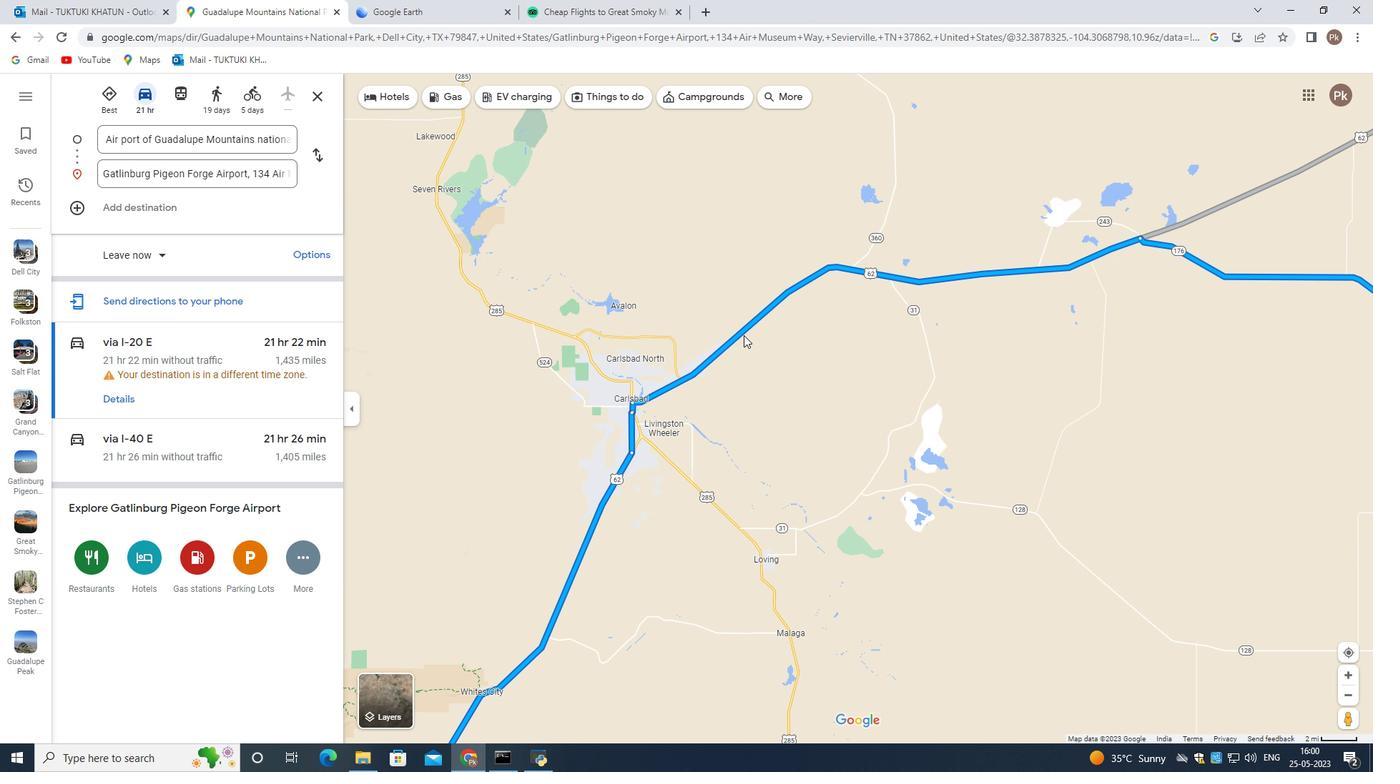 
Action: Mouse scrolled (735, 330) with delta (0, 0)
Screenshot: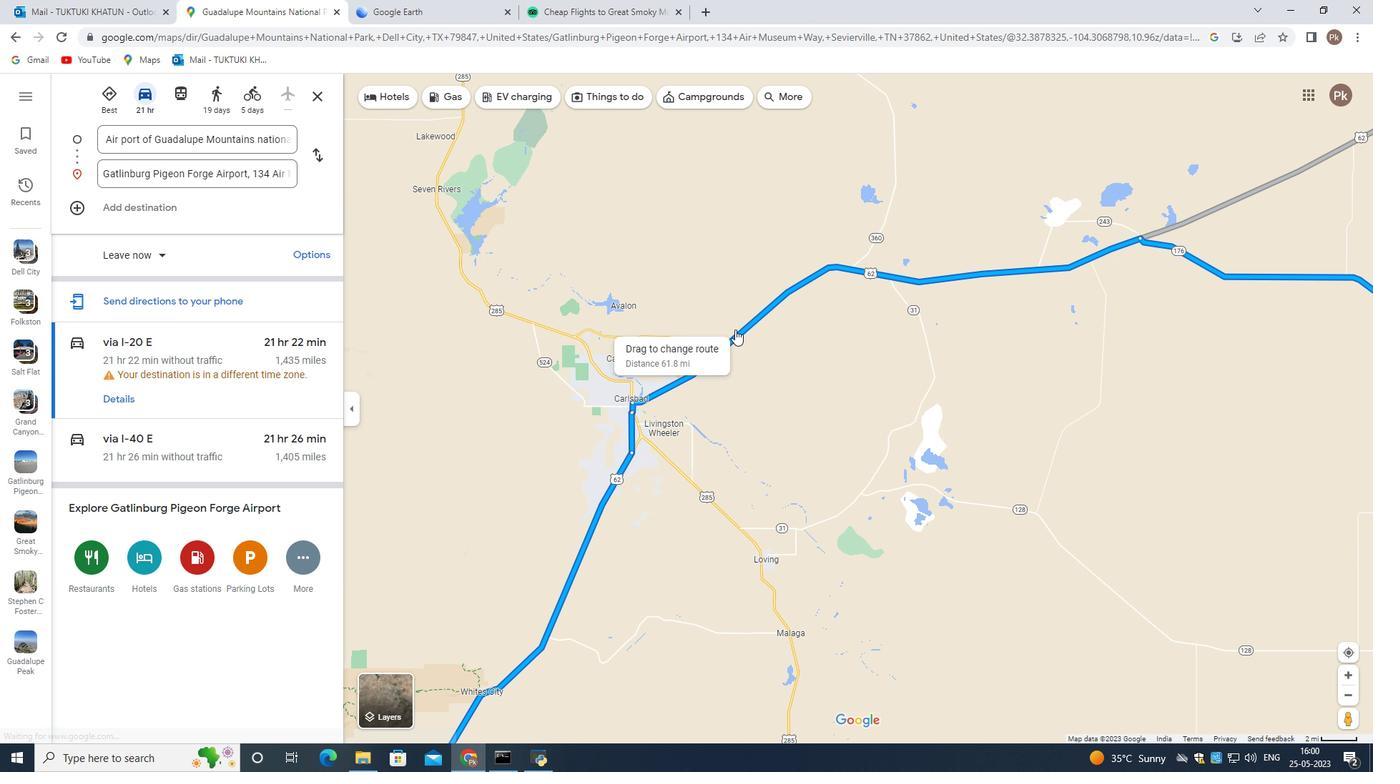 
Action: Mouse scrolled (735, 330) with delta (0, 0)
Screenshot: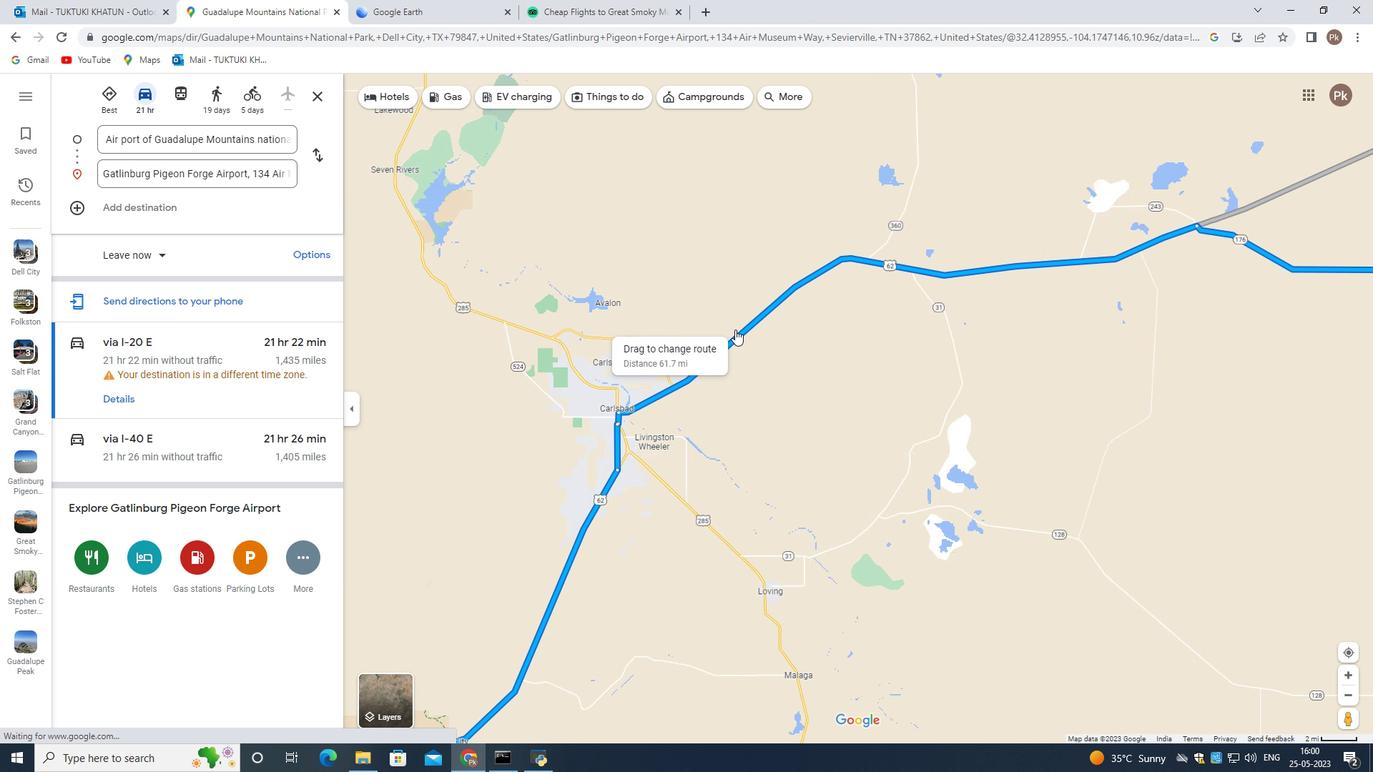 
Action: Mouse scrolled (735, 330) with delta (0, 0)
Screenshot: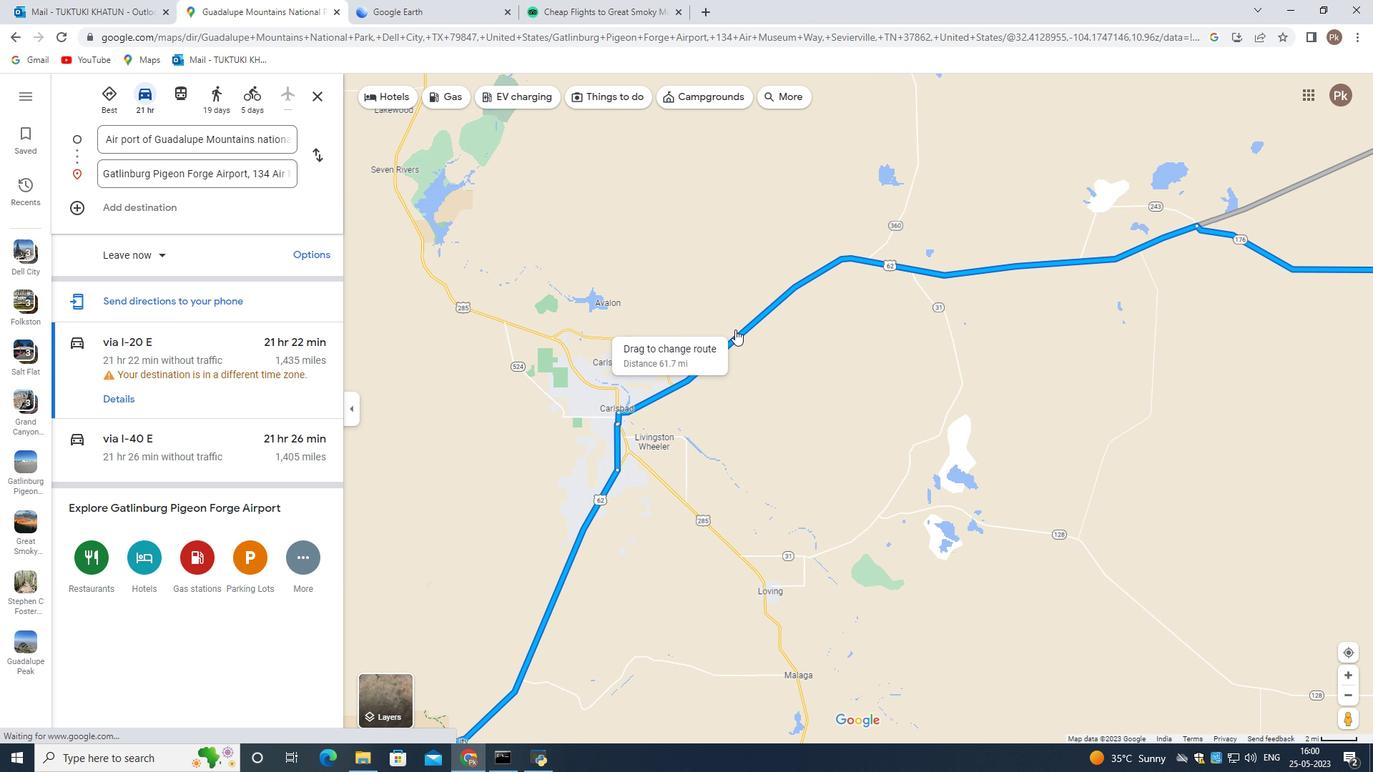 
Action: Mouse moved to (825, 383)
Screenshot: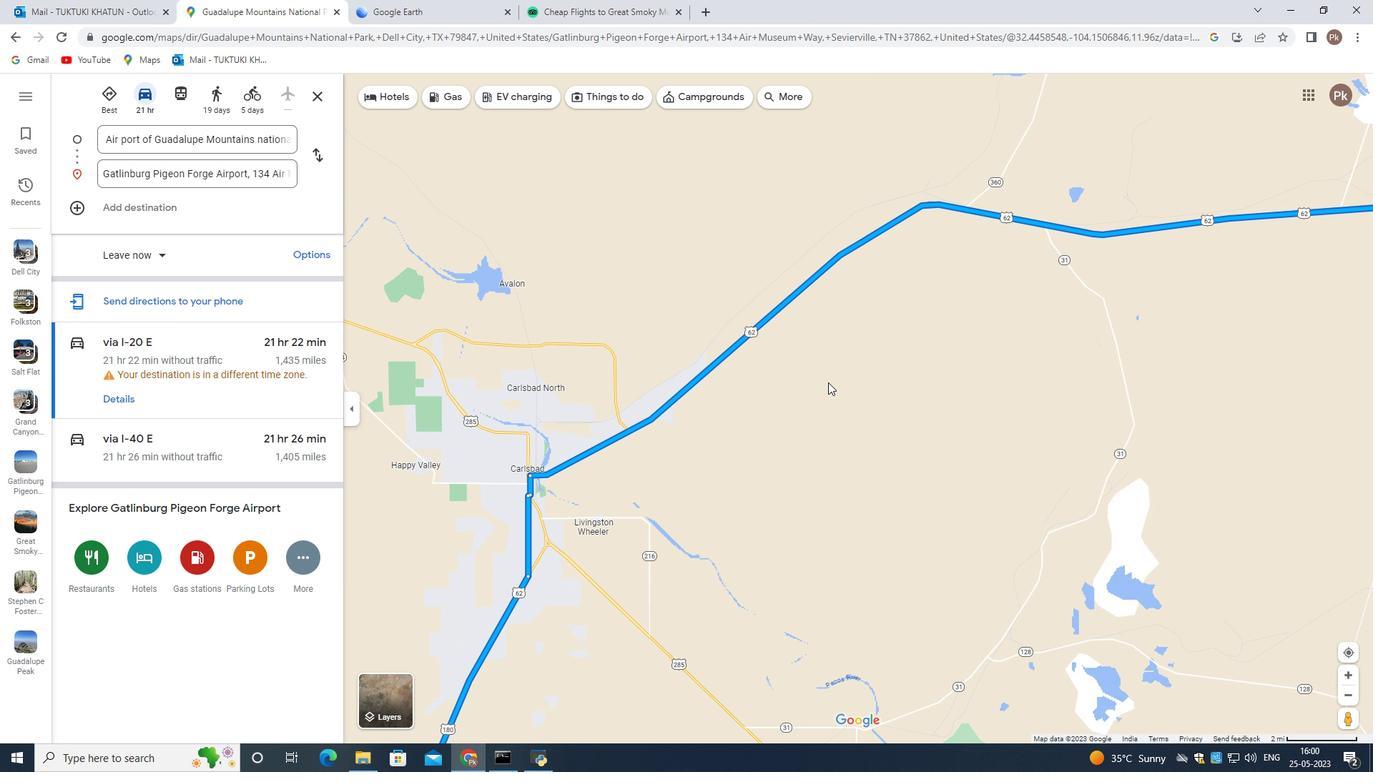 
Action: Mouse scrolled (825, 382) with delta (0, 0)
Screenshot: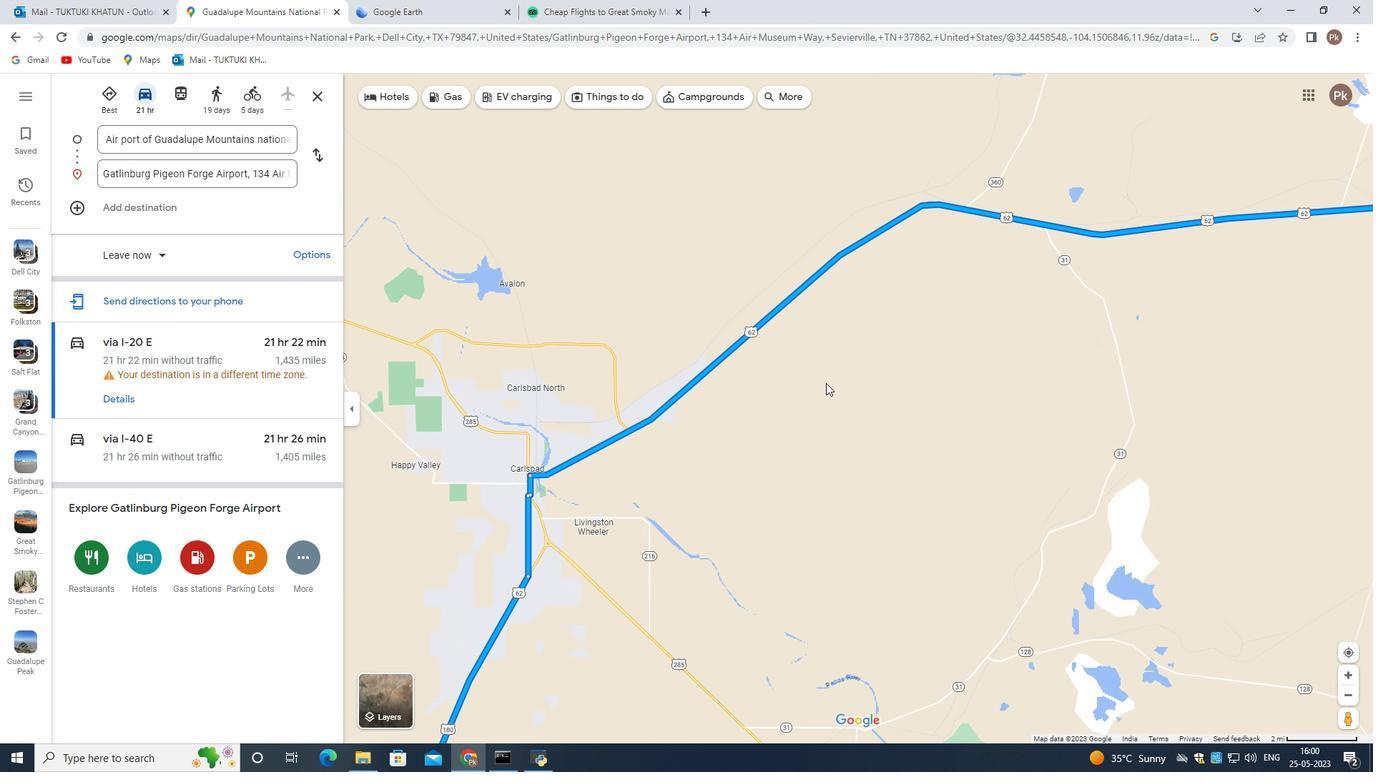 
Action: Mouse moved to (825, 384)
Screenshot: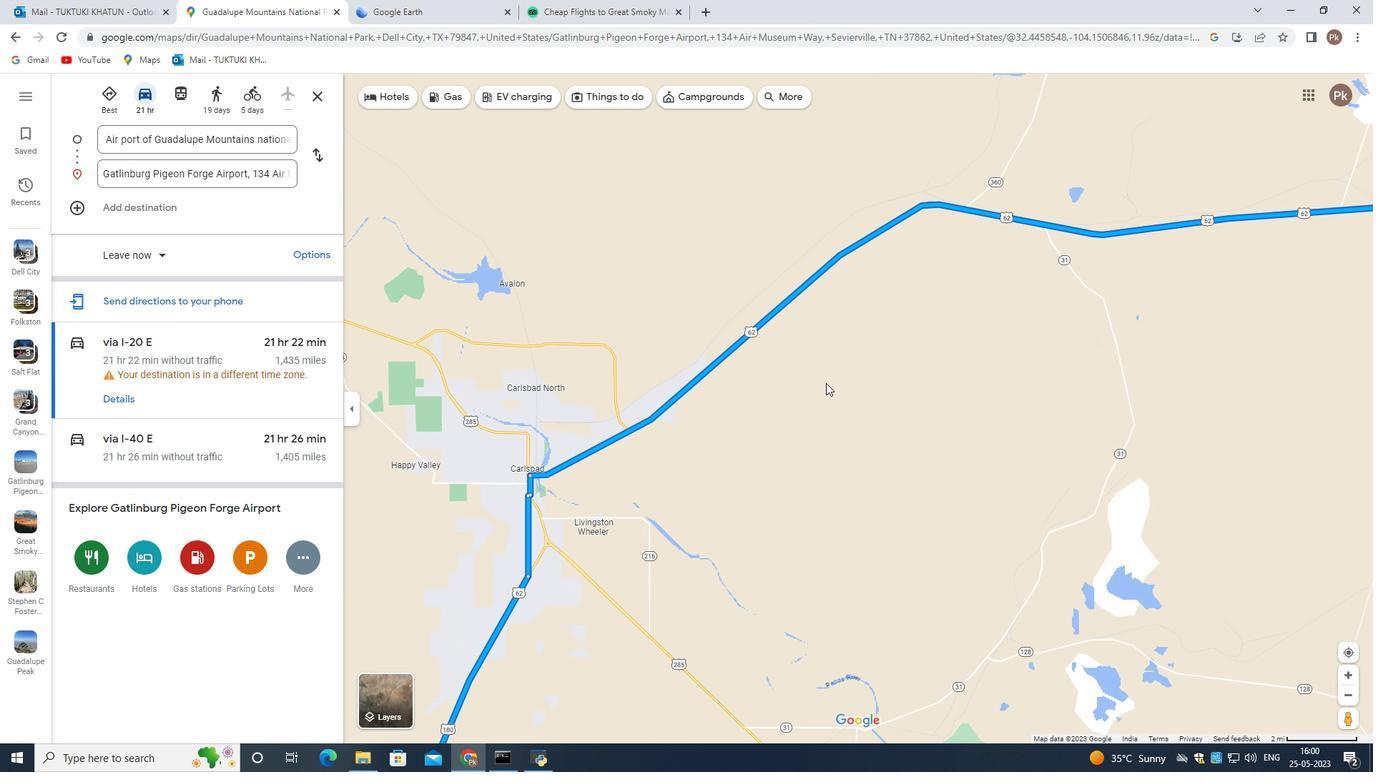 
Action: Mouse scrolled (825, 383) with delta (0, 0)
Screenshot: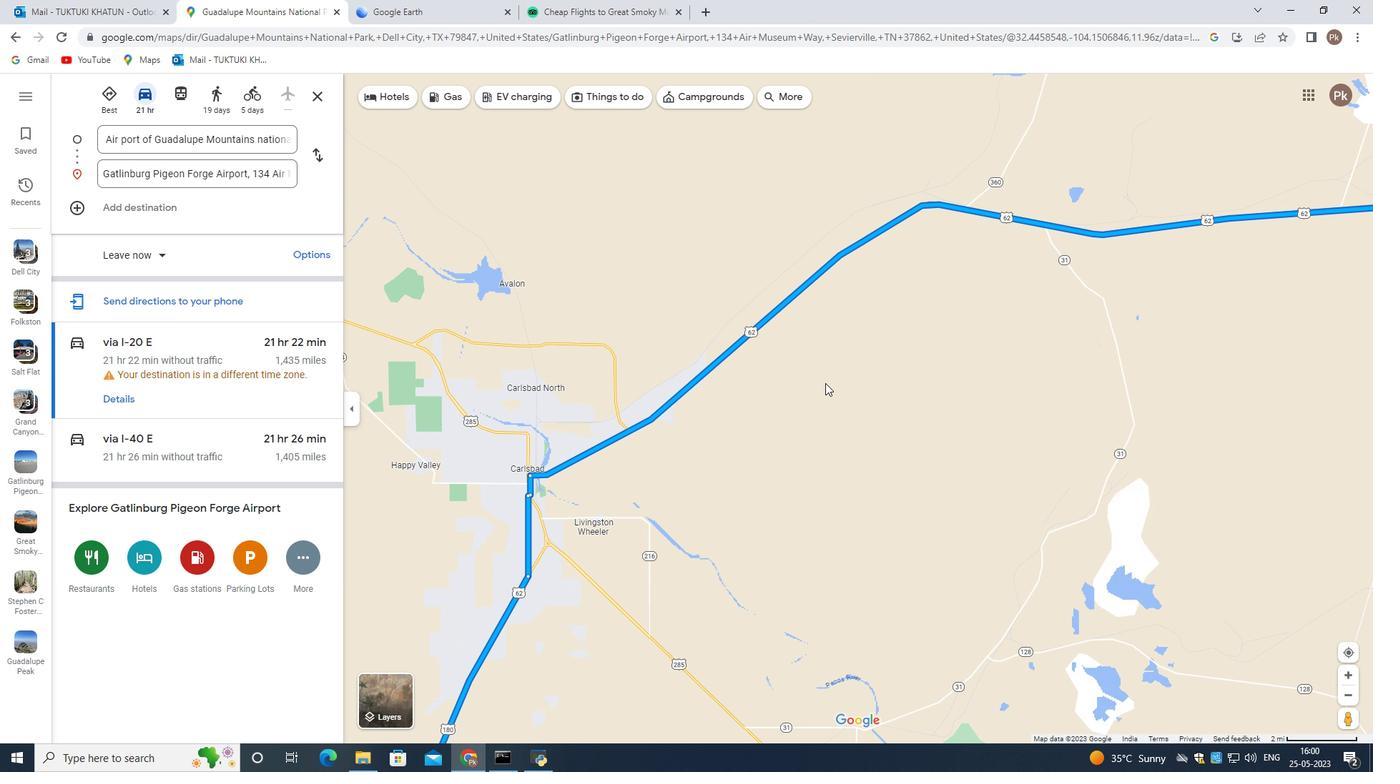 
Action: Mouse scrolled (825, 383) with delta (0, 0)
Screenshot: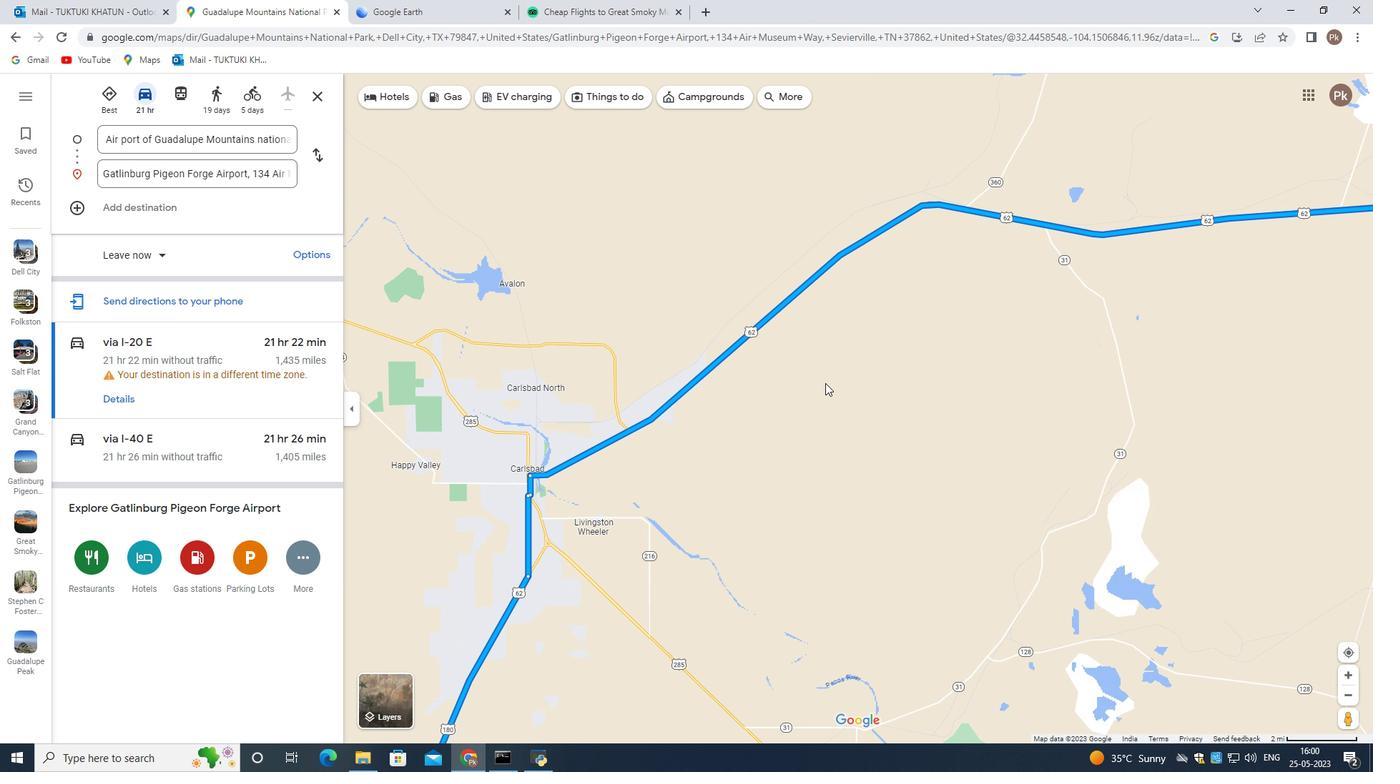 
Action: Mouse scrolled (825, 383) with delta (0, 0)
Screenshot: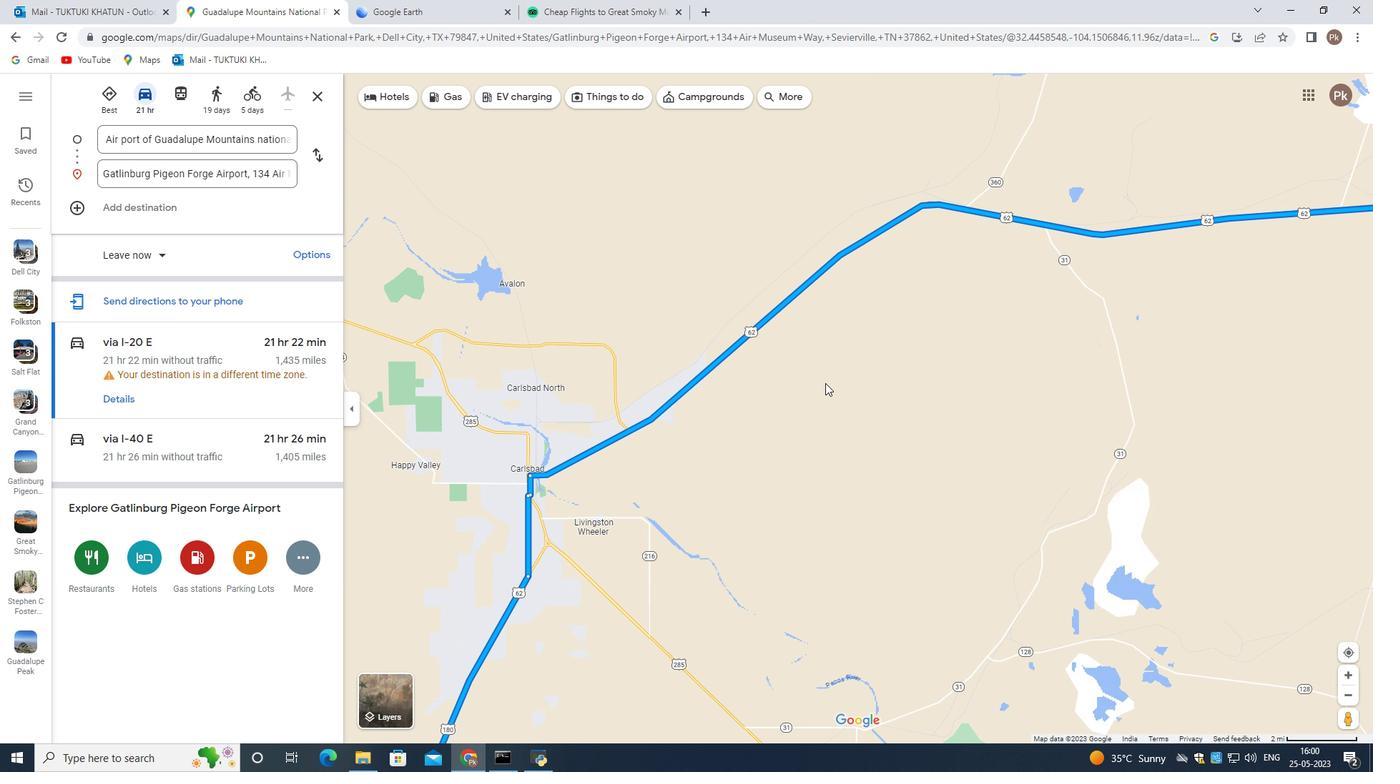 
Action: Mouse scrolled (825, 383) with delta (0, 0)
Screenshot: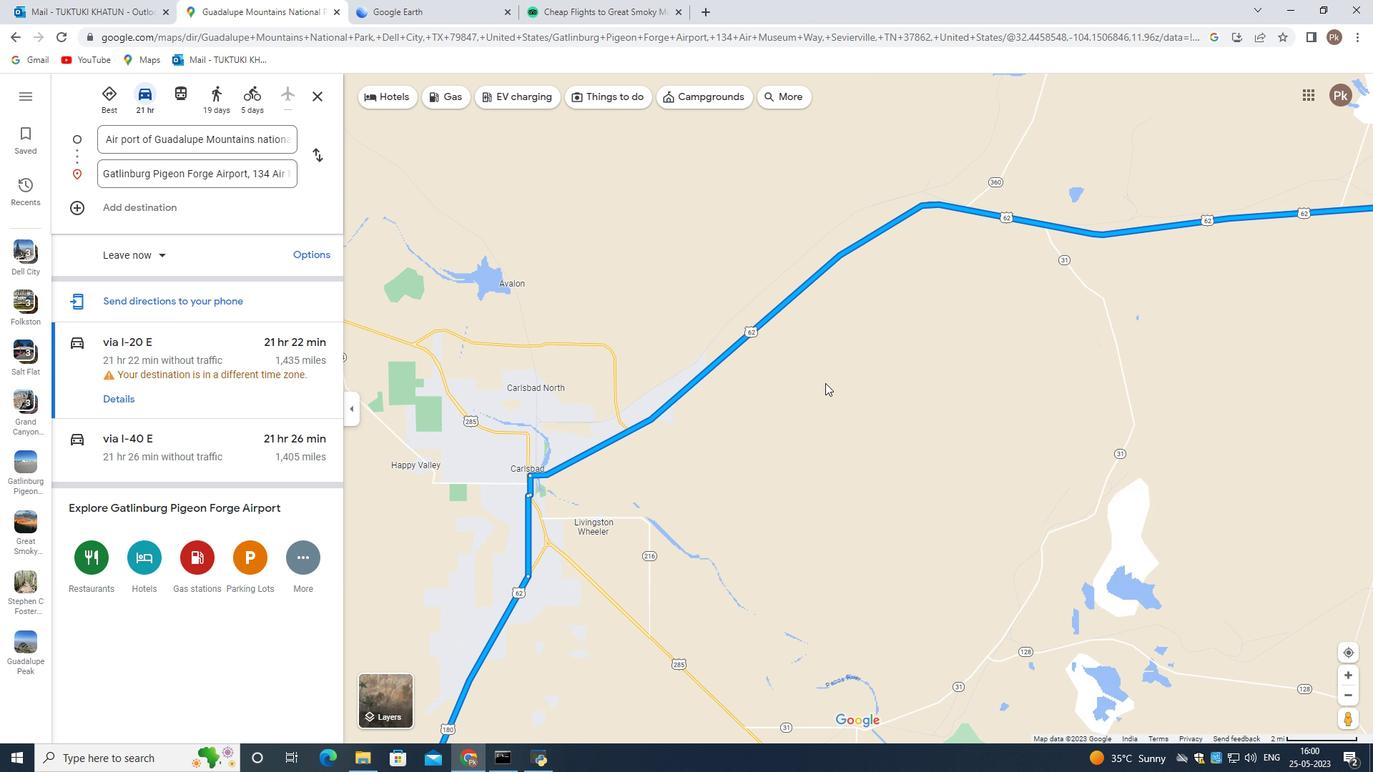
Action: Mouse moved to (1175, 364)
Screenshot: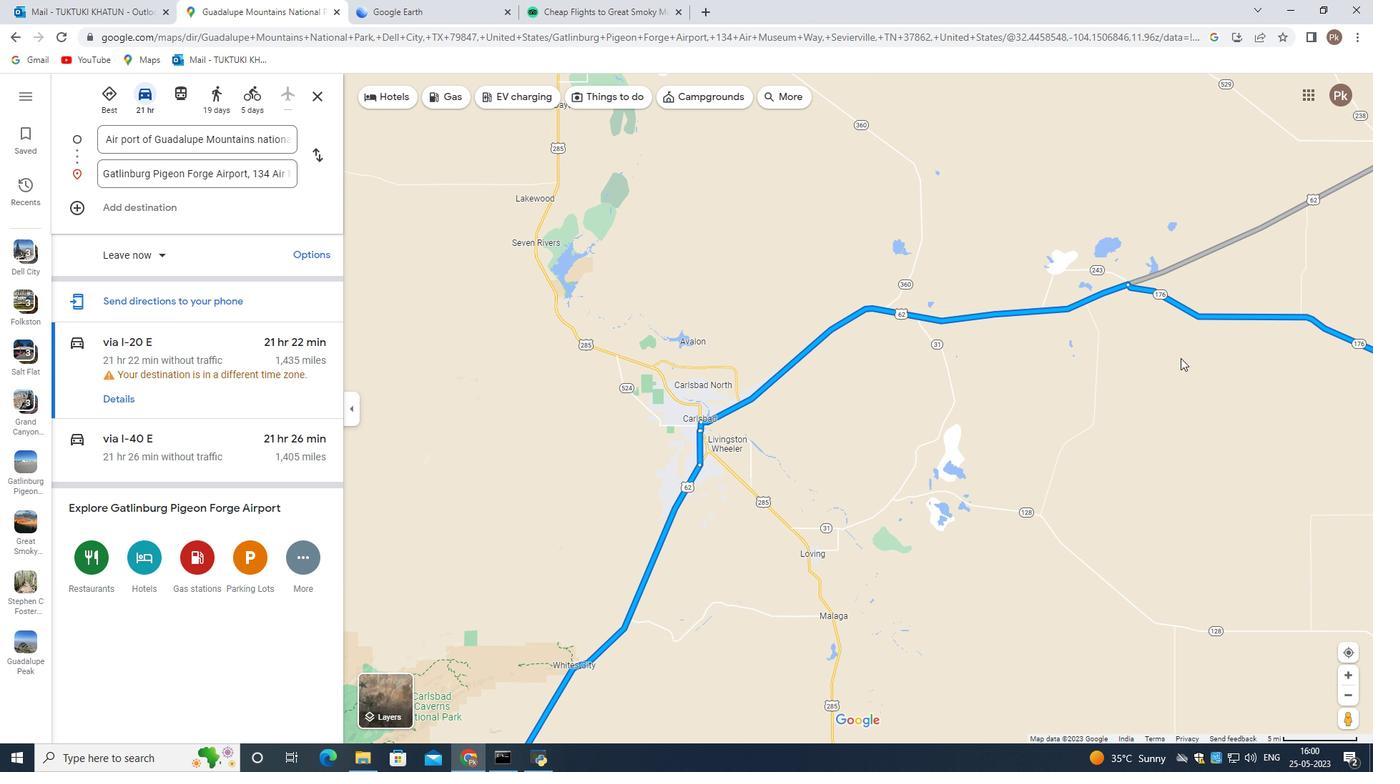 
Action: Mouse pressed left at (1175, 364)
Screenshot: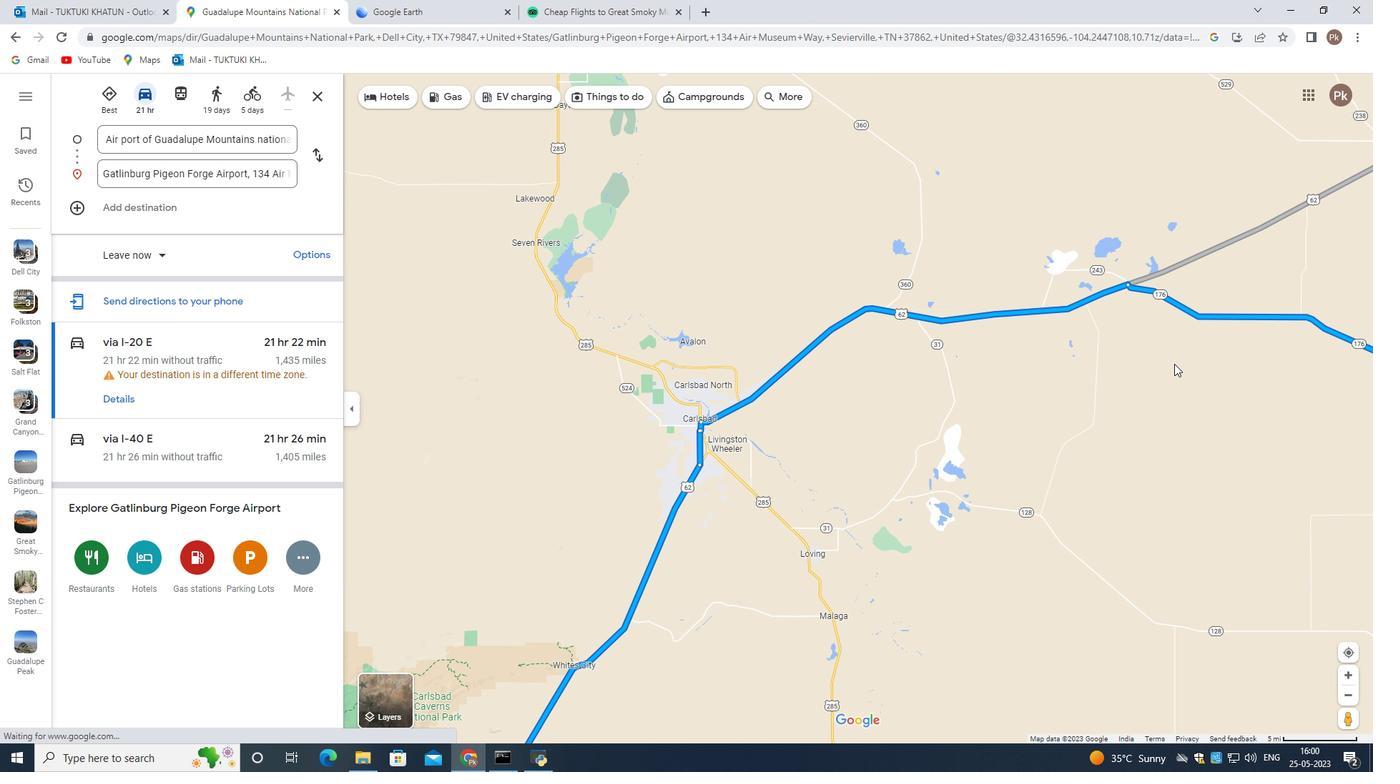 
Action: Mouse moved to (948, 309)
Screenshot: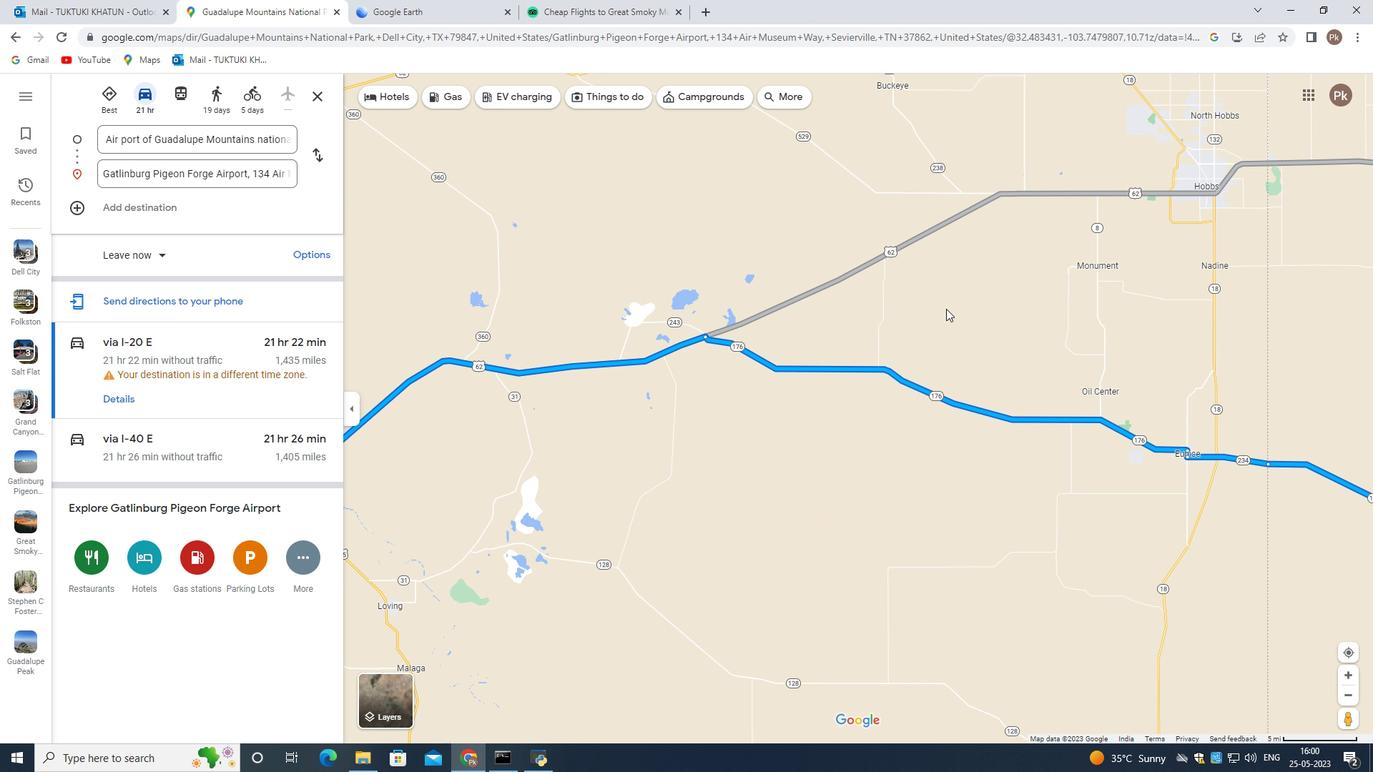 
Action: Mouse scrolled (948, 308) with delta (0, 0)
Screenshot: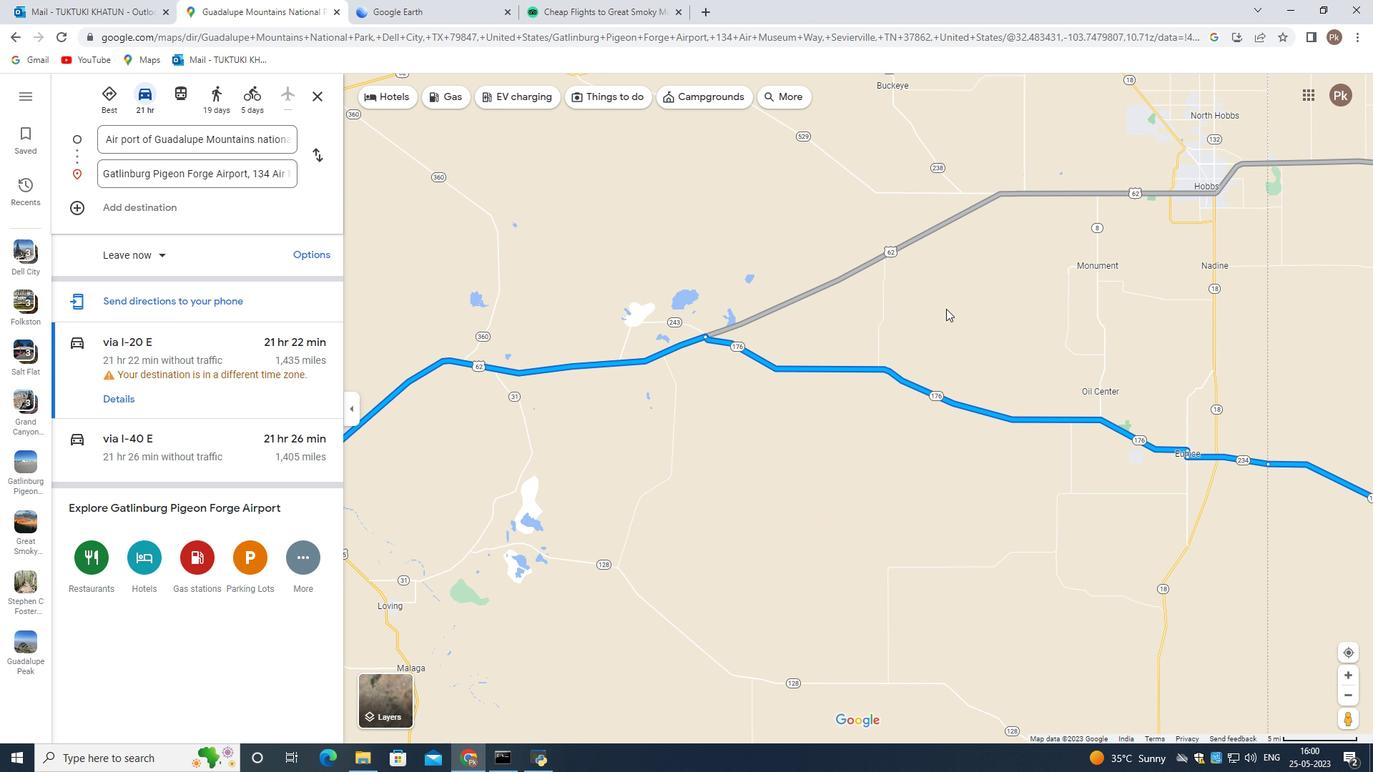 
Action: Mouse scrolled (948, 308) with delta (0, 0)
Screenshot: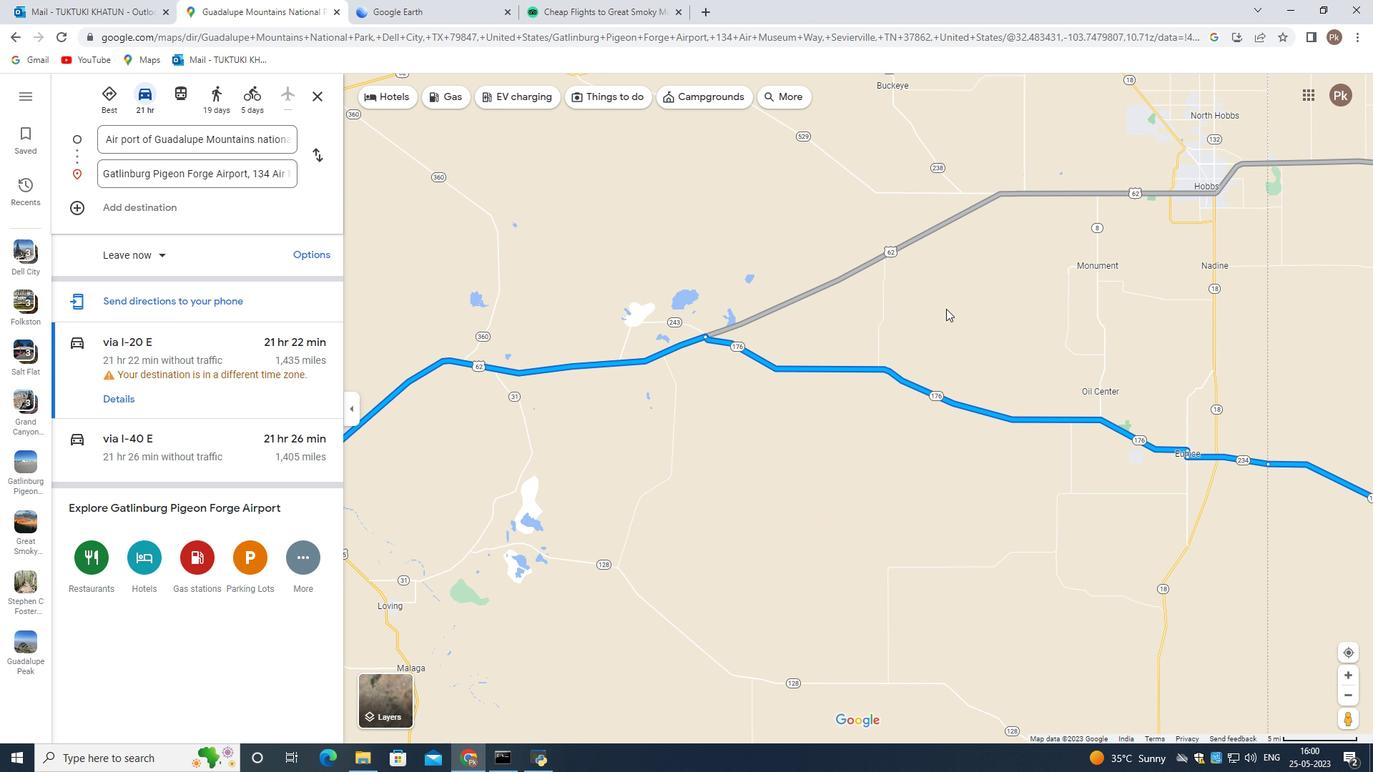 
Action: Mouse scrolled (948, 308) with delta (0, 0)
Screenshot: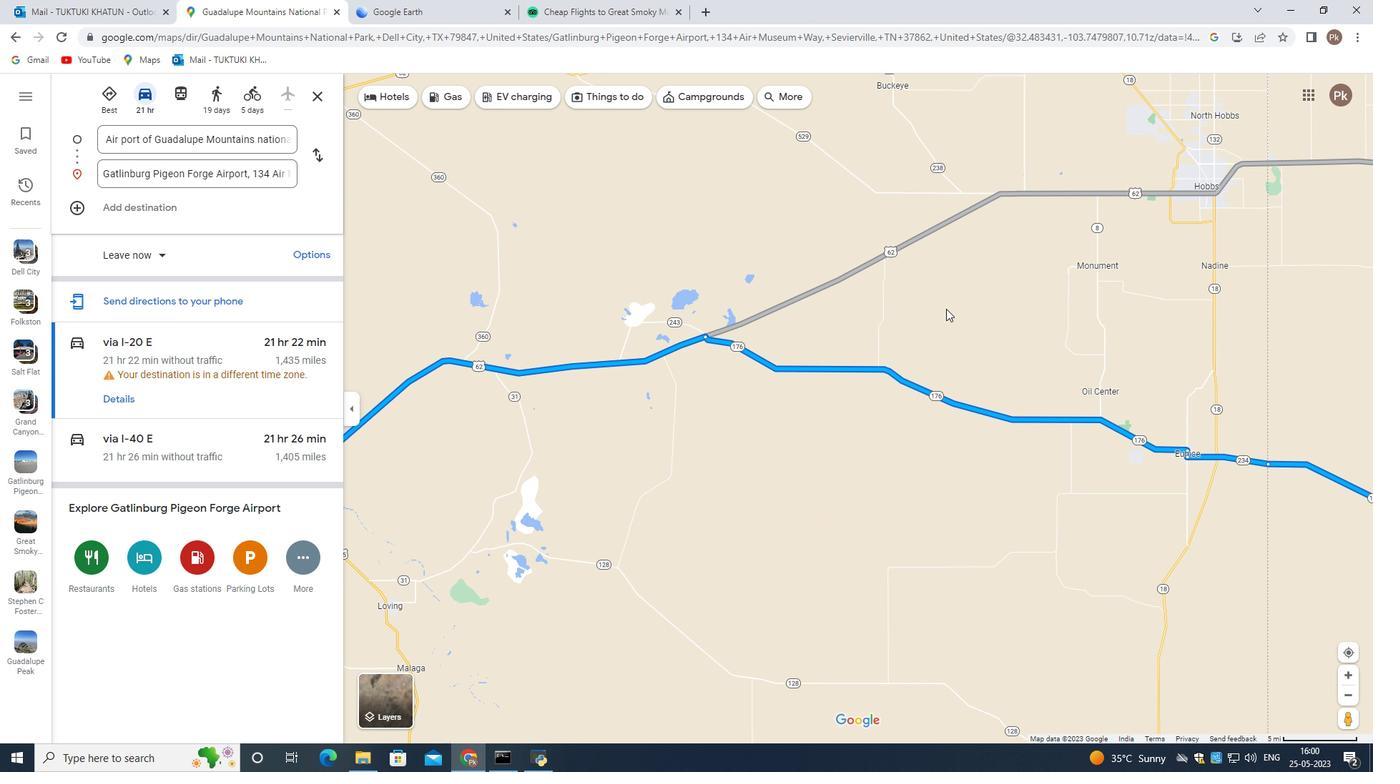 
Action: Mouse scrolled (948, 308) with delta (0, 0)
Screenshot: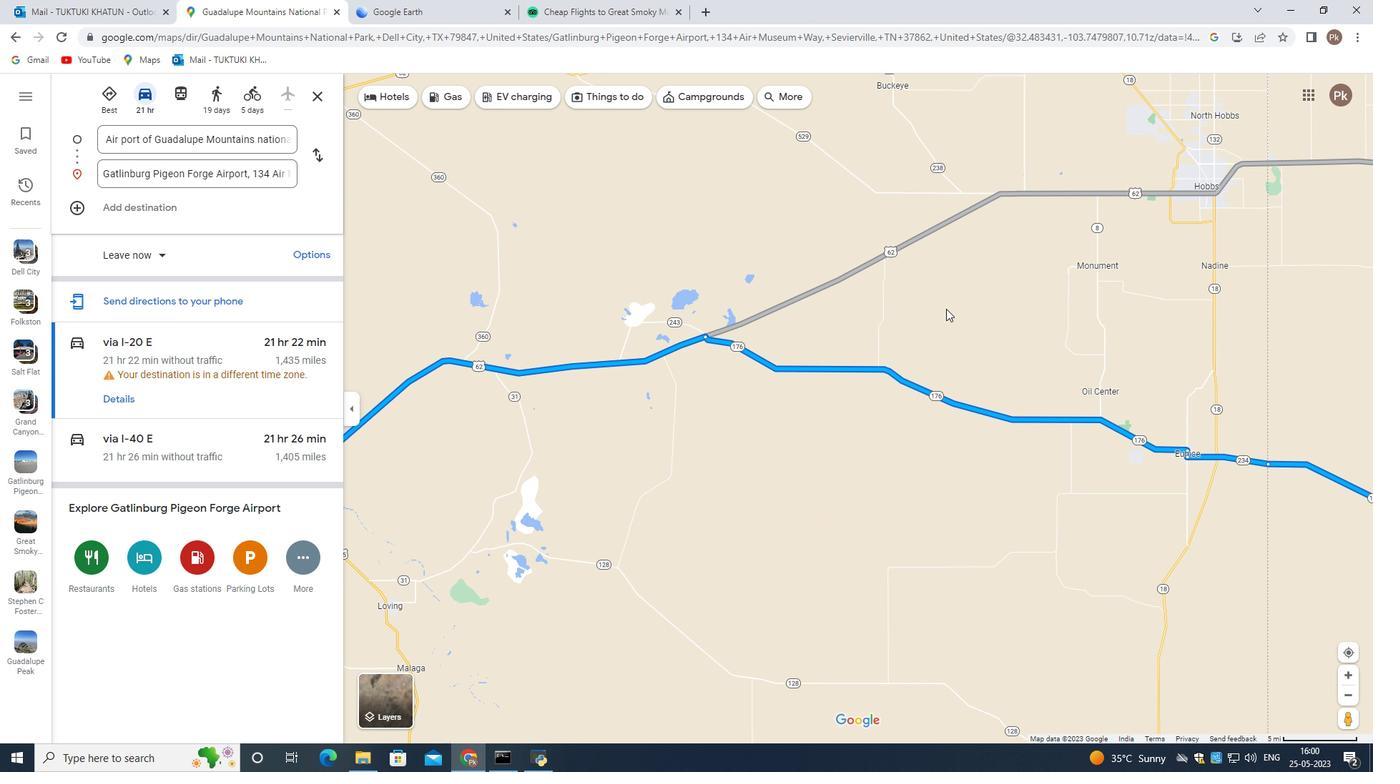 
Action: Mouse scrolled (948, 308) with delta (0, 0)
Screenshot: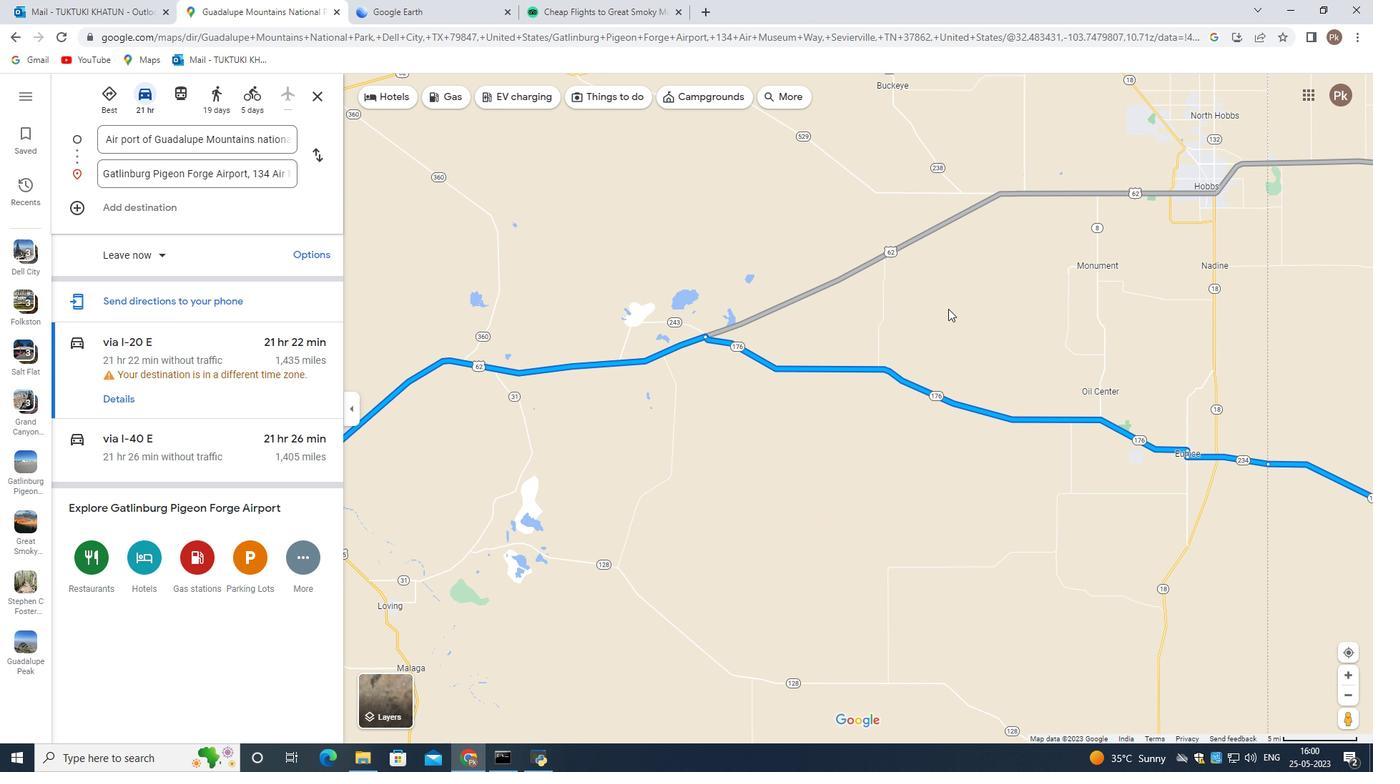 
Action: Mouse scrolled (948, 308) with delta (0, 0)
Screenshot: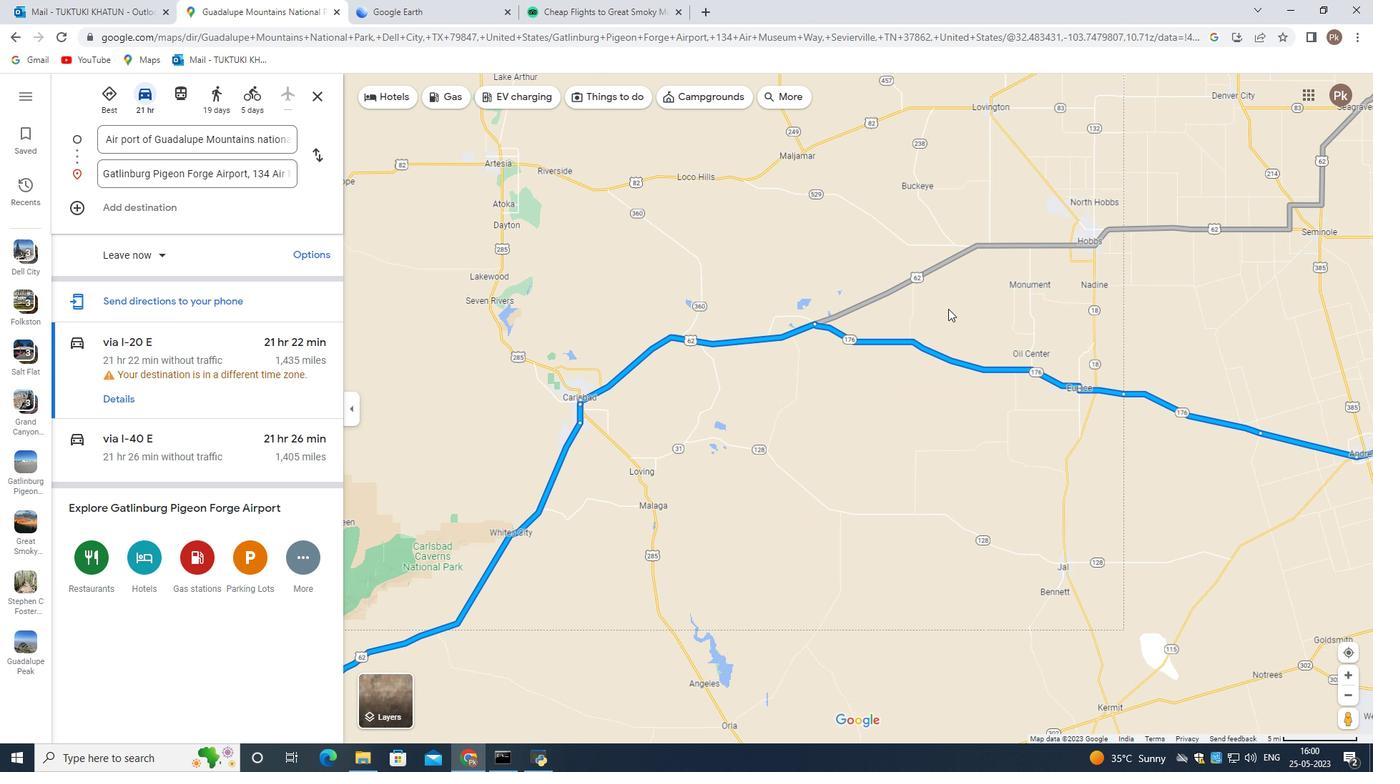 
Action: Mouse scrolled (948, 308) with delta (0, 0)
Screenshot: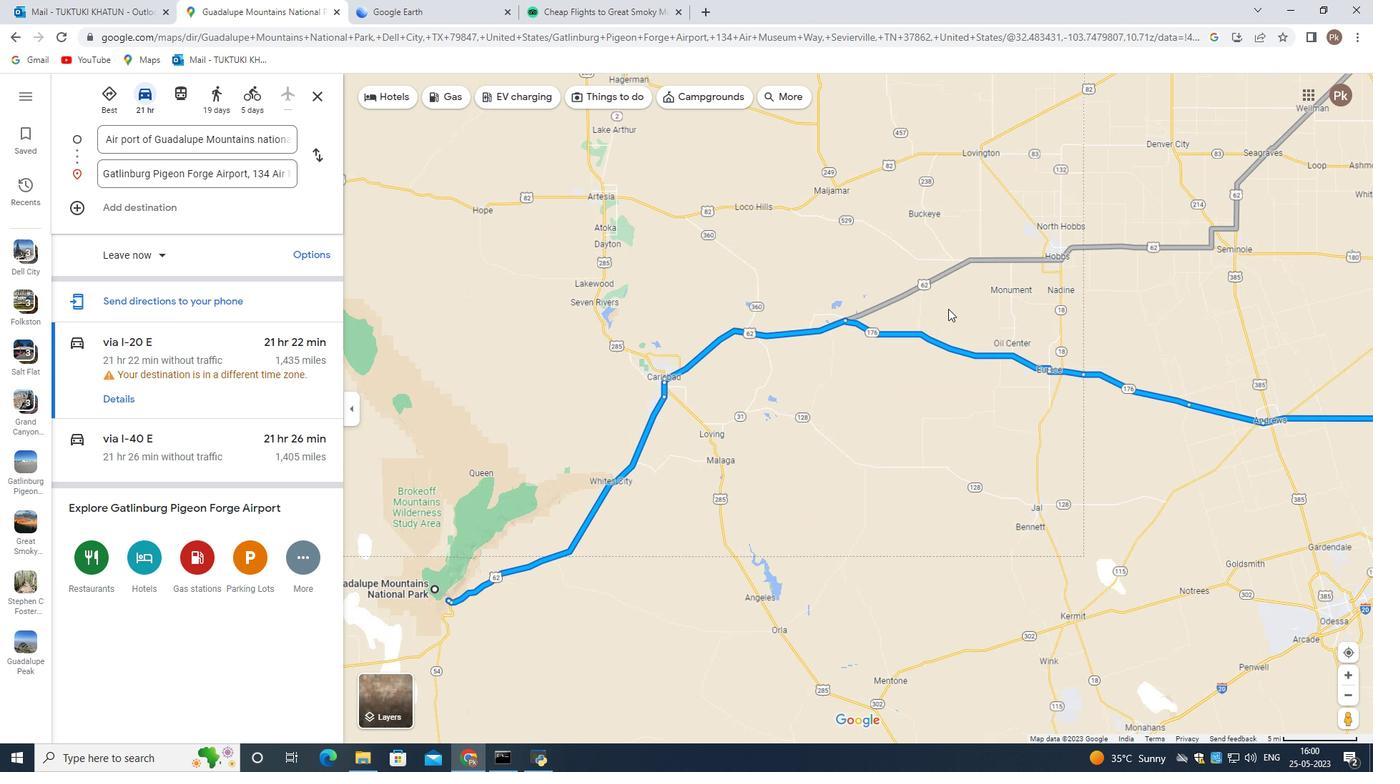 
Action: Mouse scrolled (948, 308) with delta (0, 0)
Screenshot: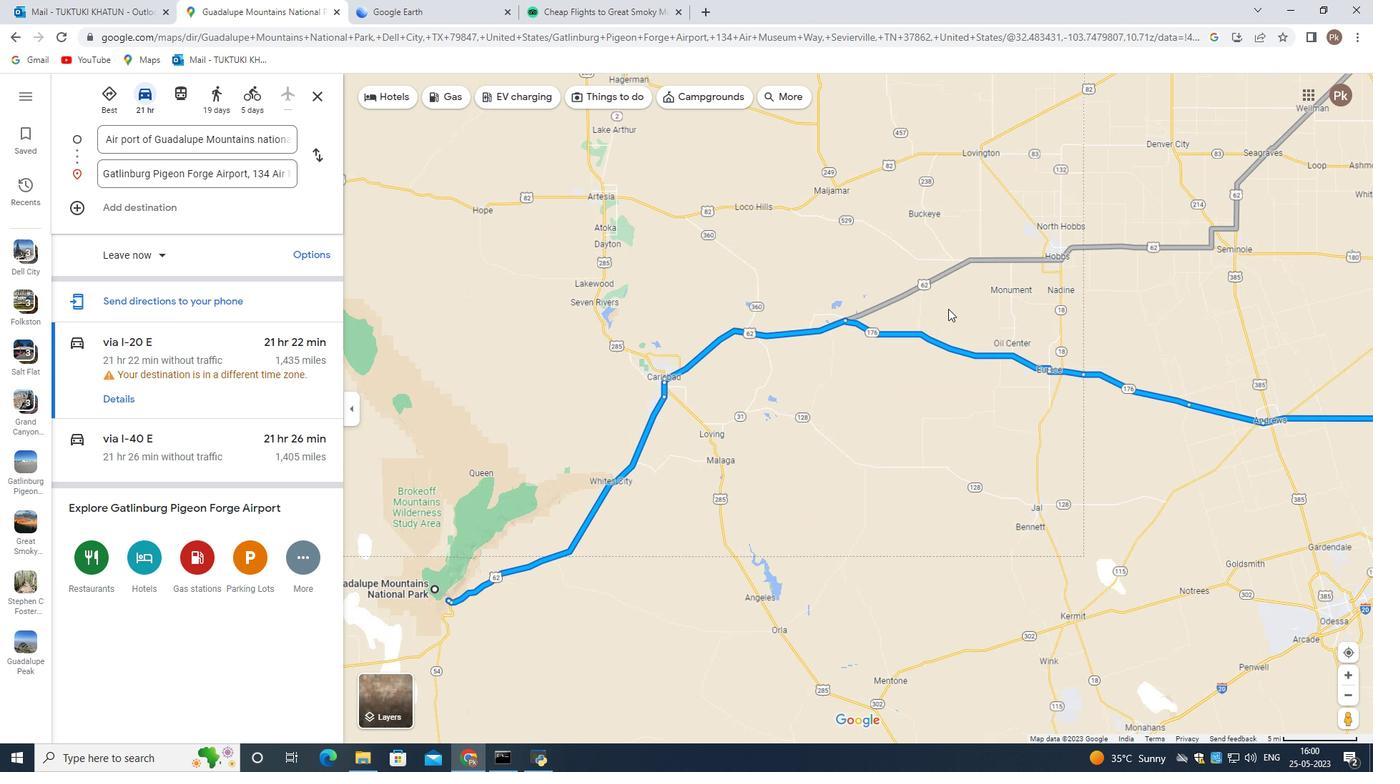 
Action: Mouse scrolled (948, 308) with delta (0, 0)
Screenshot: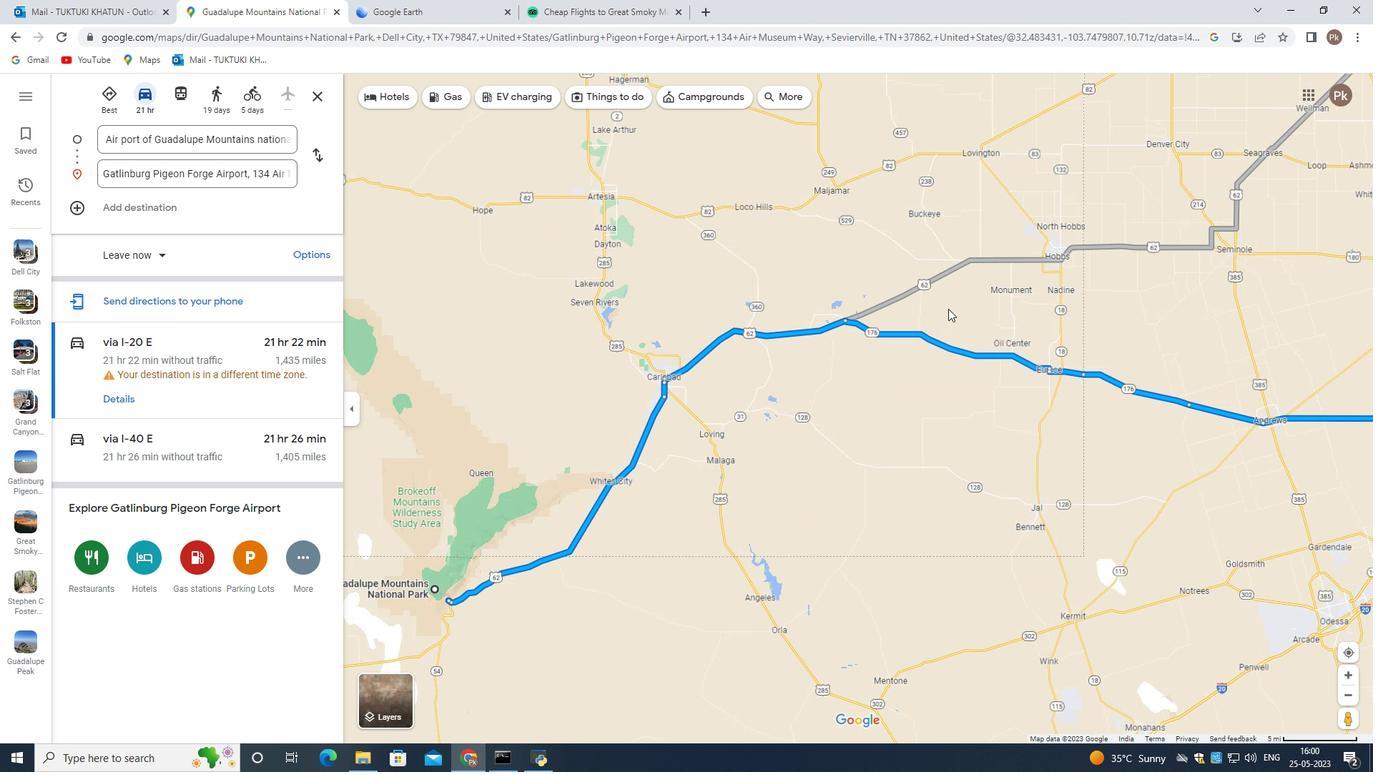 
Action: Mouse scrolled (948, 308) with delta (0, 0)
Screenshot: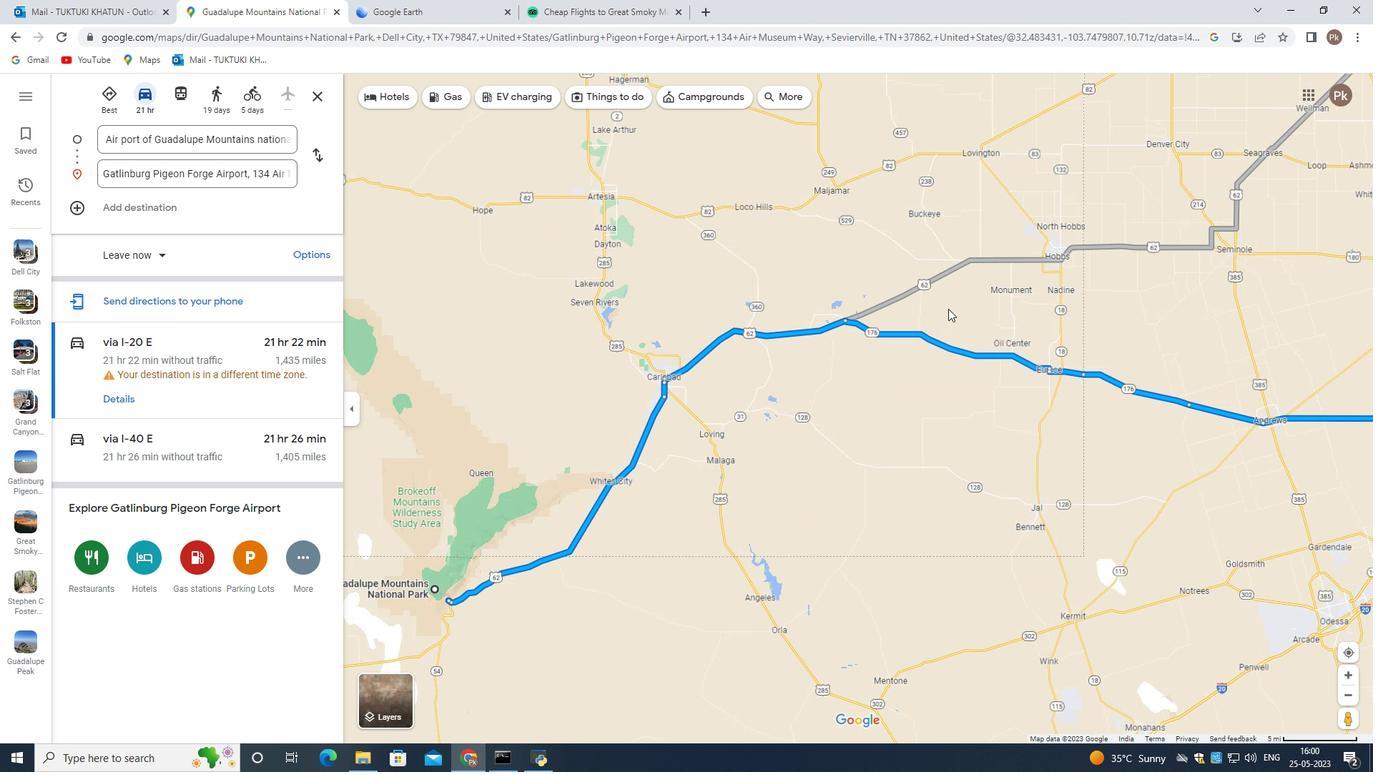 
Action: Mouse scrolled (948, 308) with delta (0, 0)
Screenshot: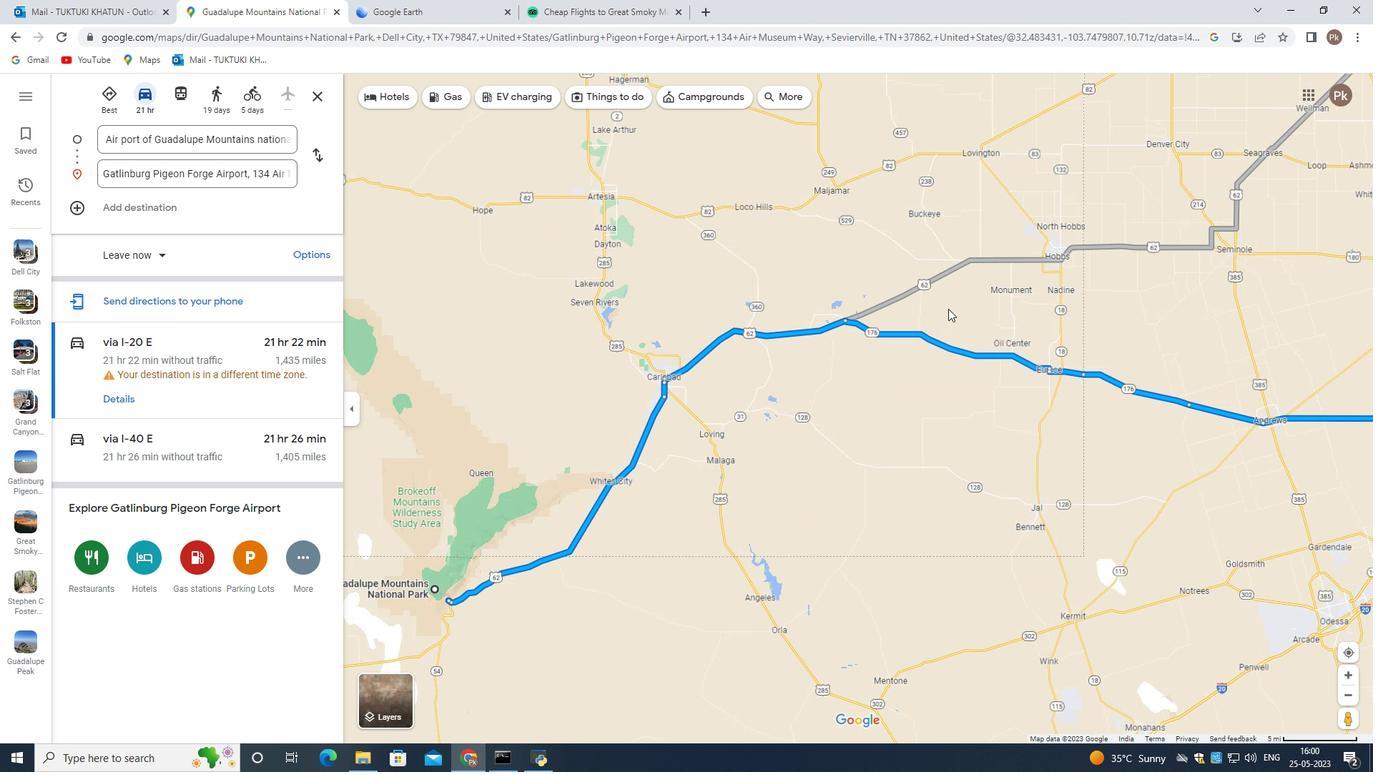 
Action: Mouse scrolled (948, 308) with delta (0, 0)
Screenshot: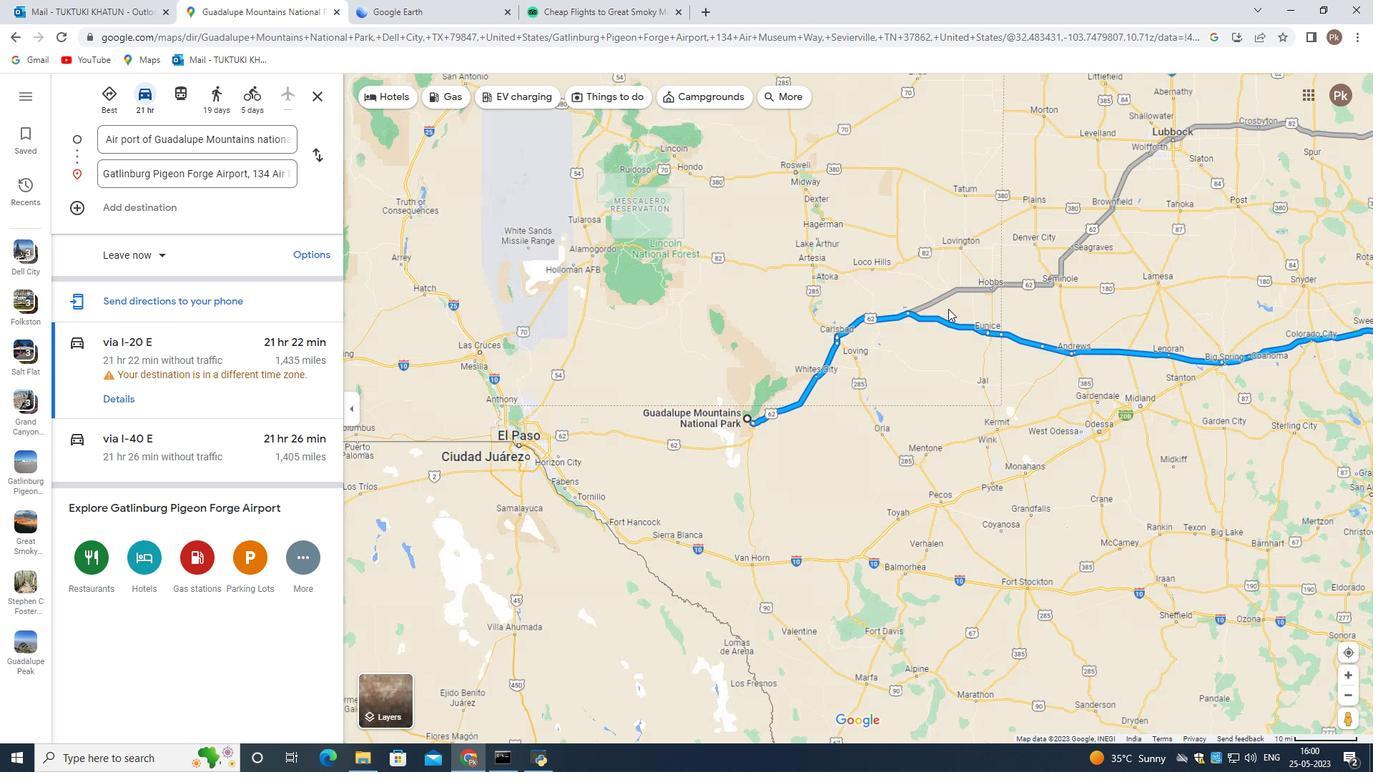 
Action: Mouse scrolled (948, 308) with delta (0, 0)
Screenshot: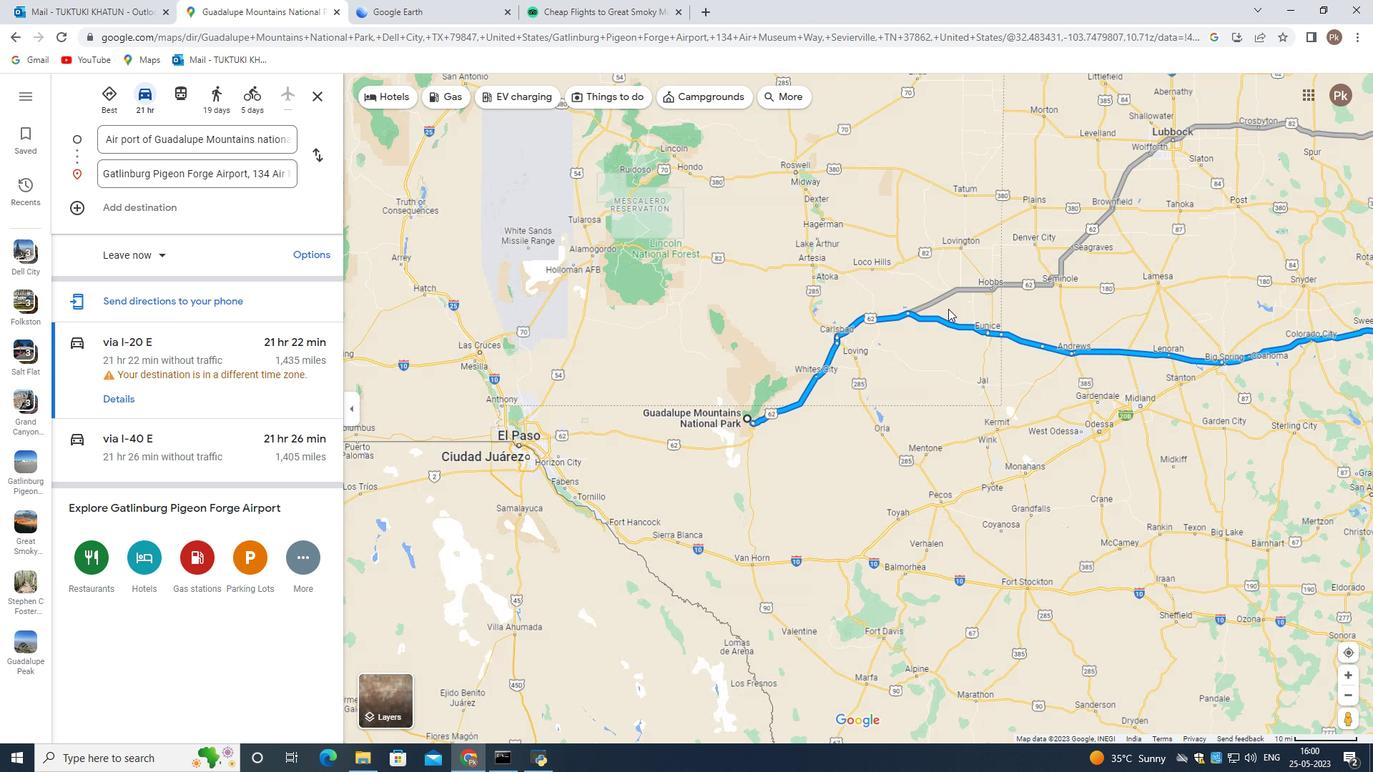 
Action: Mouse scrolled (948, 308) with delta (0, 0)
Screenshot: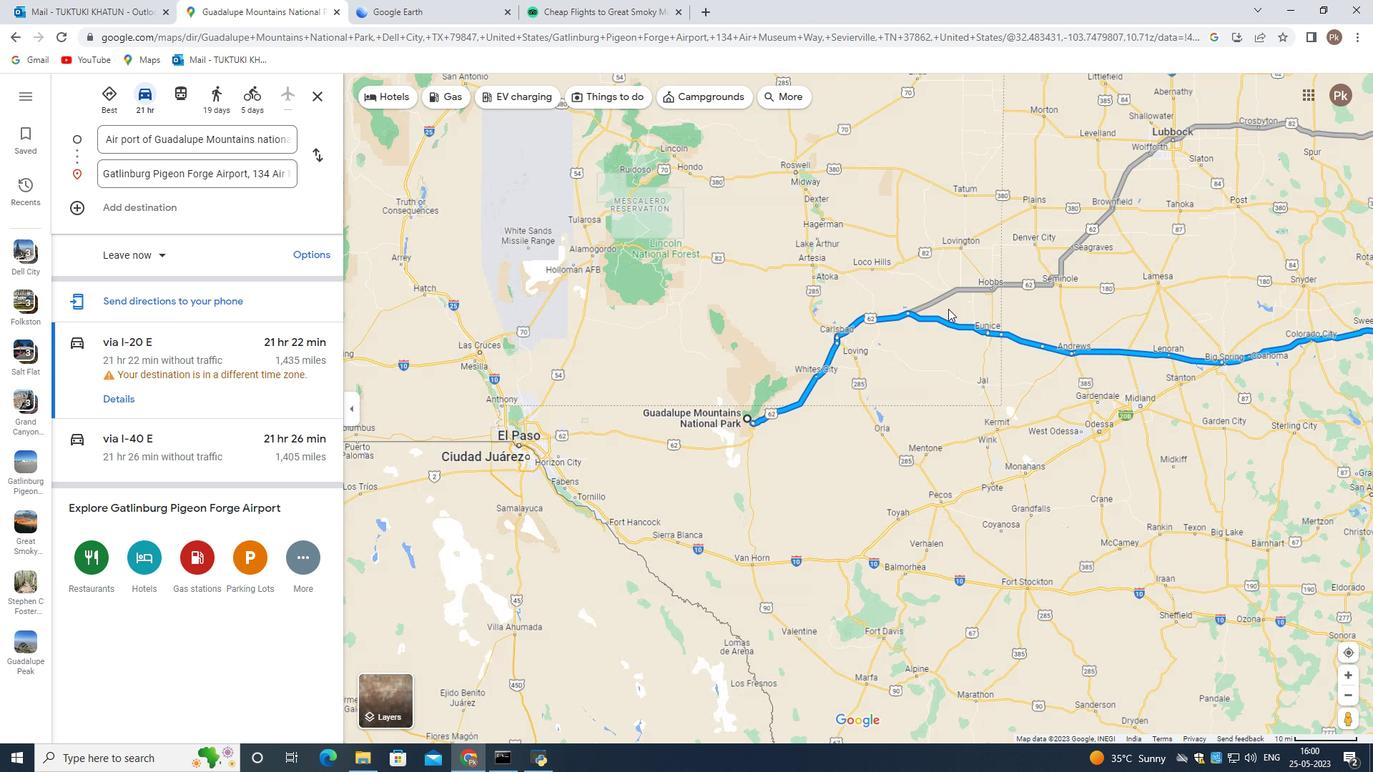 
Action: Mouse scrolled (948, 308) with delta (0, 0)
Screenshot: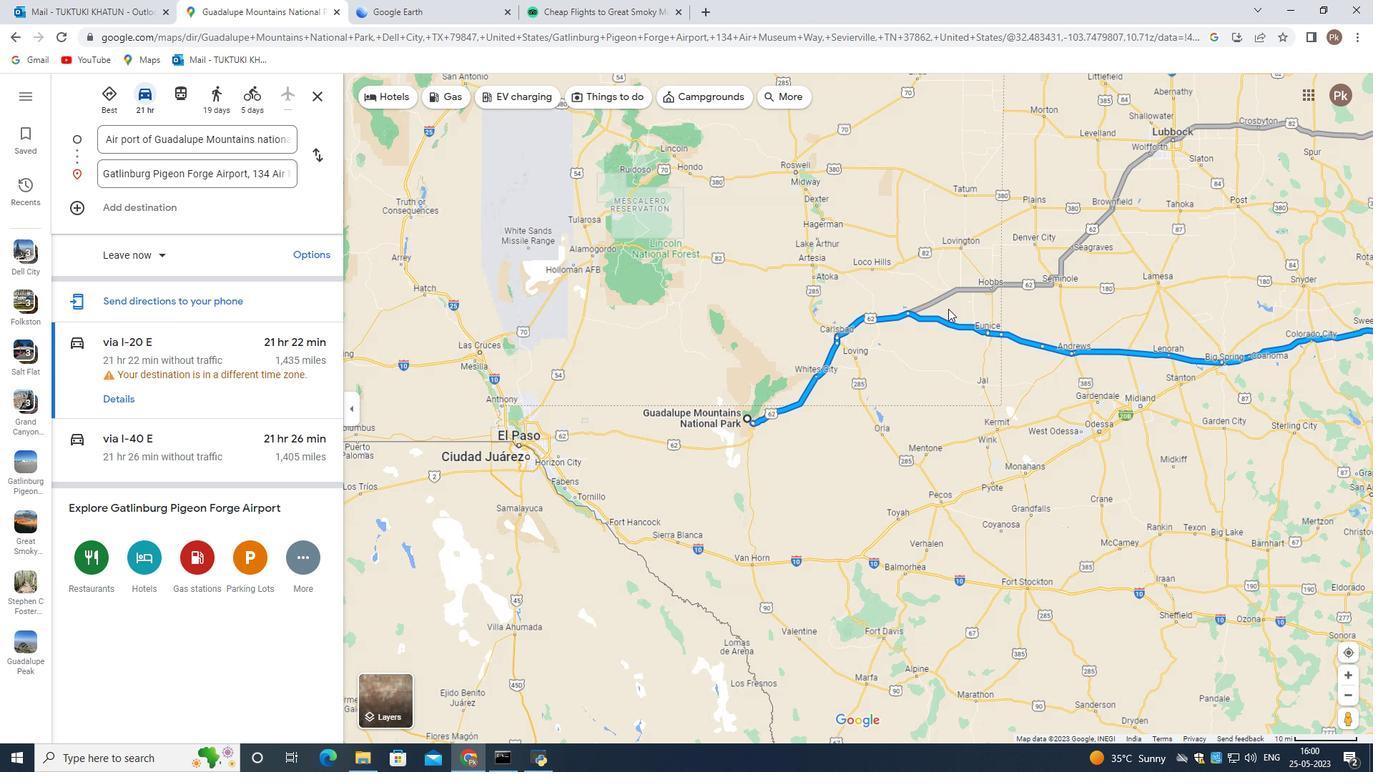 
Action: Mouse scrolled (948, 308) with delta (0, 0)
Screenshot: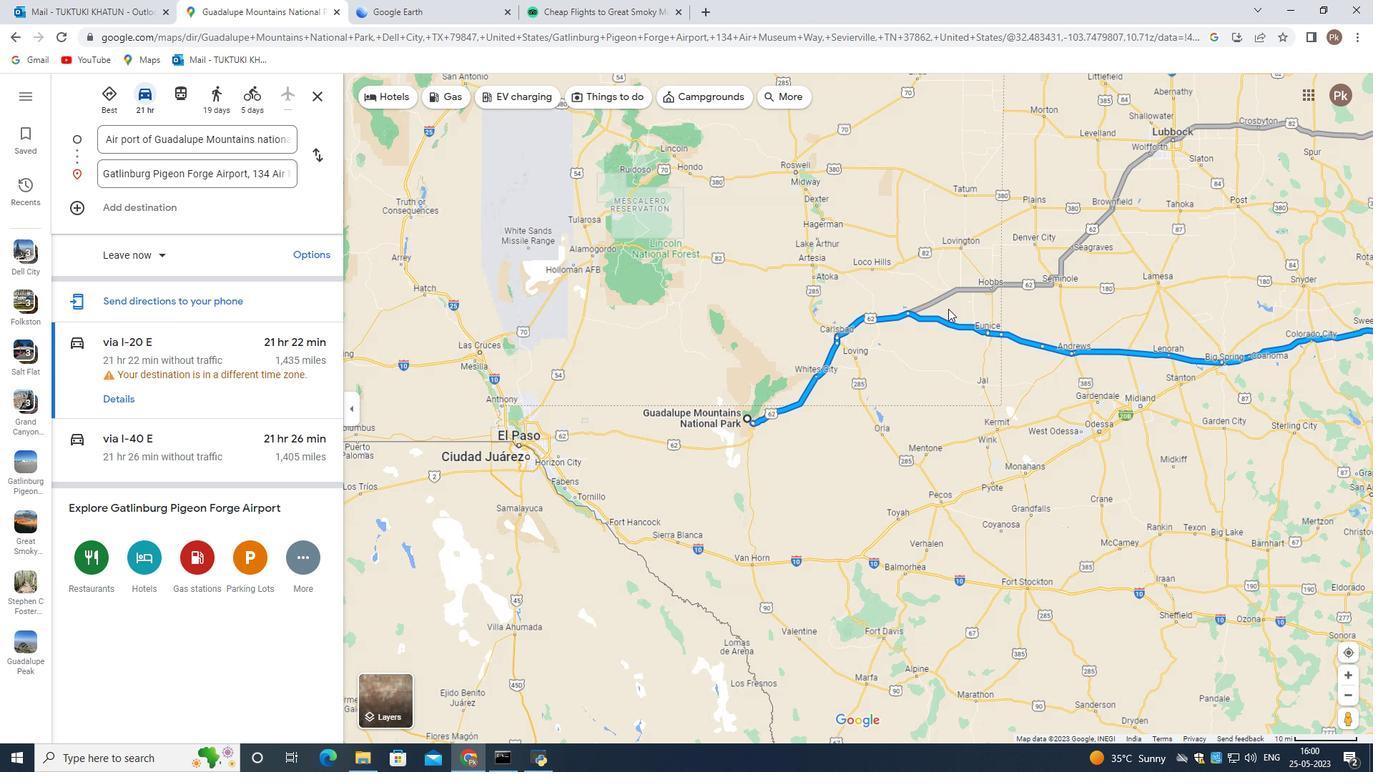 
Action: Mouse scrolled (948, 308) with delta (0, 0)
Screenshot: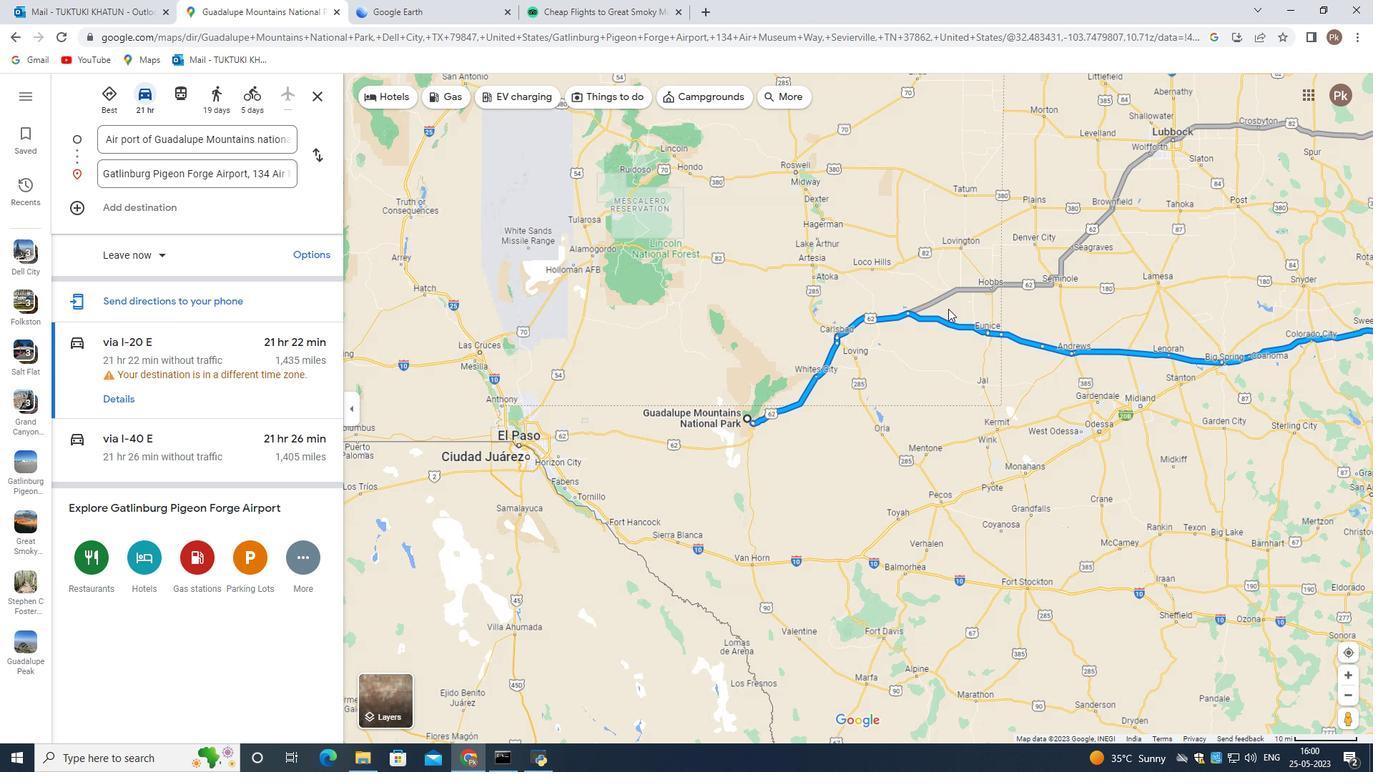 
Action: Mouse moved to (1287, 334)
Screenshot: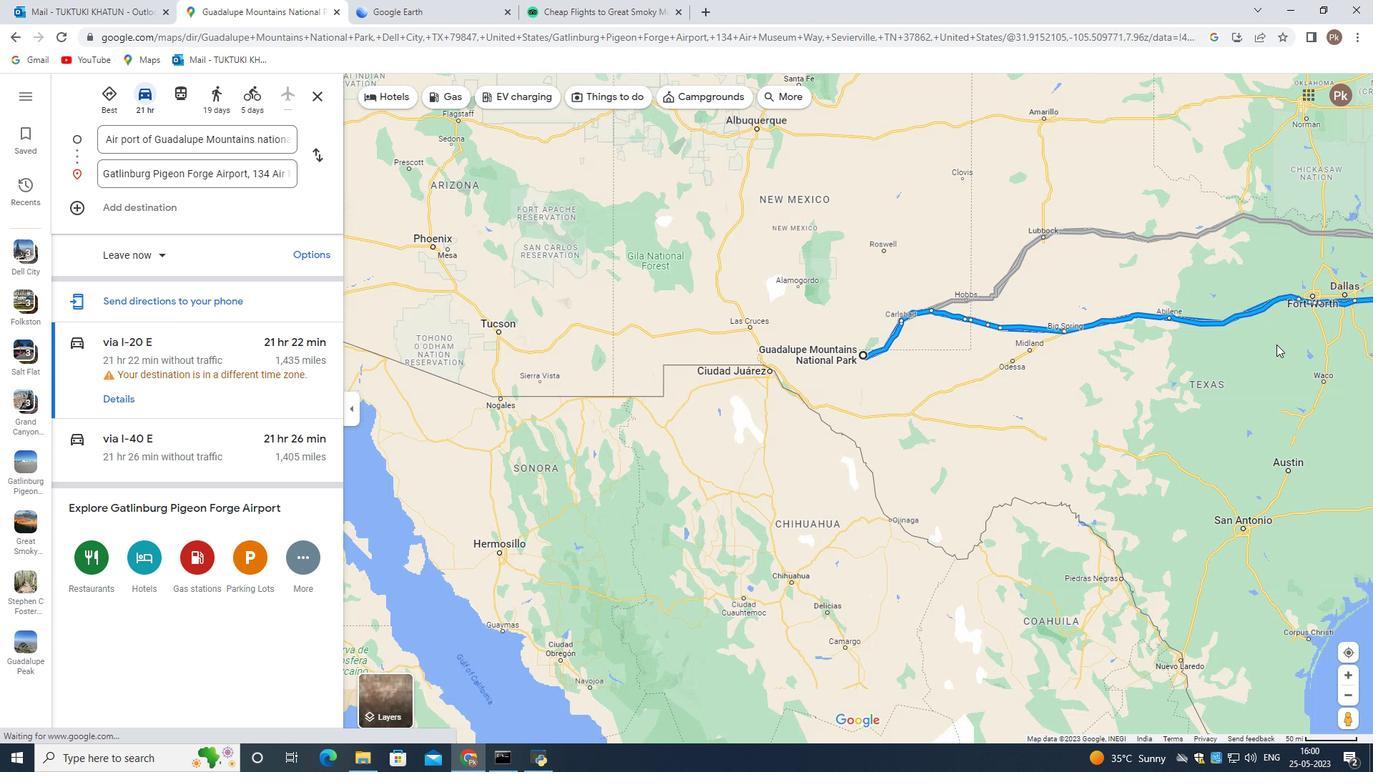 
Action: Mouse pressed left at (1287, 334)
Screenshot: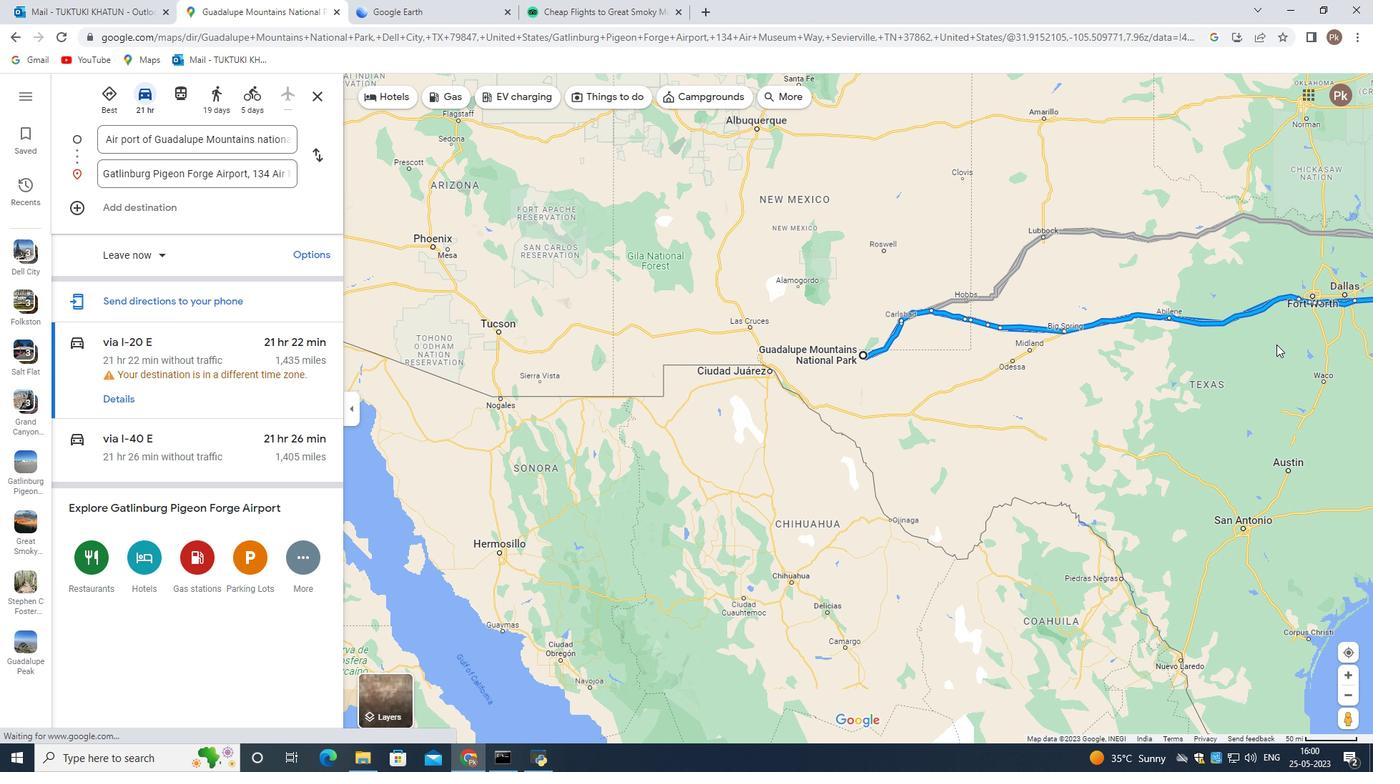 
Action: Mouse moved to (1066, 437)
Screenshot: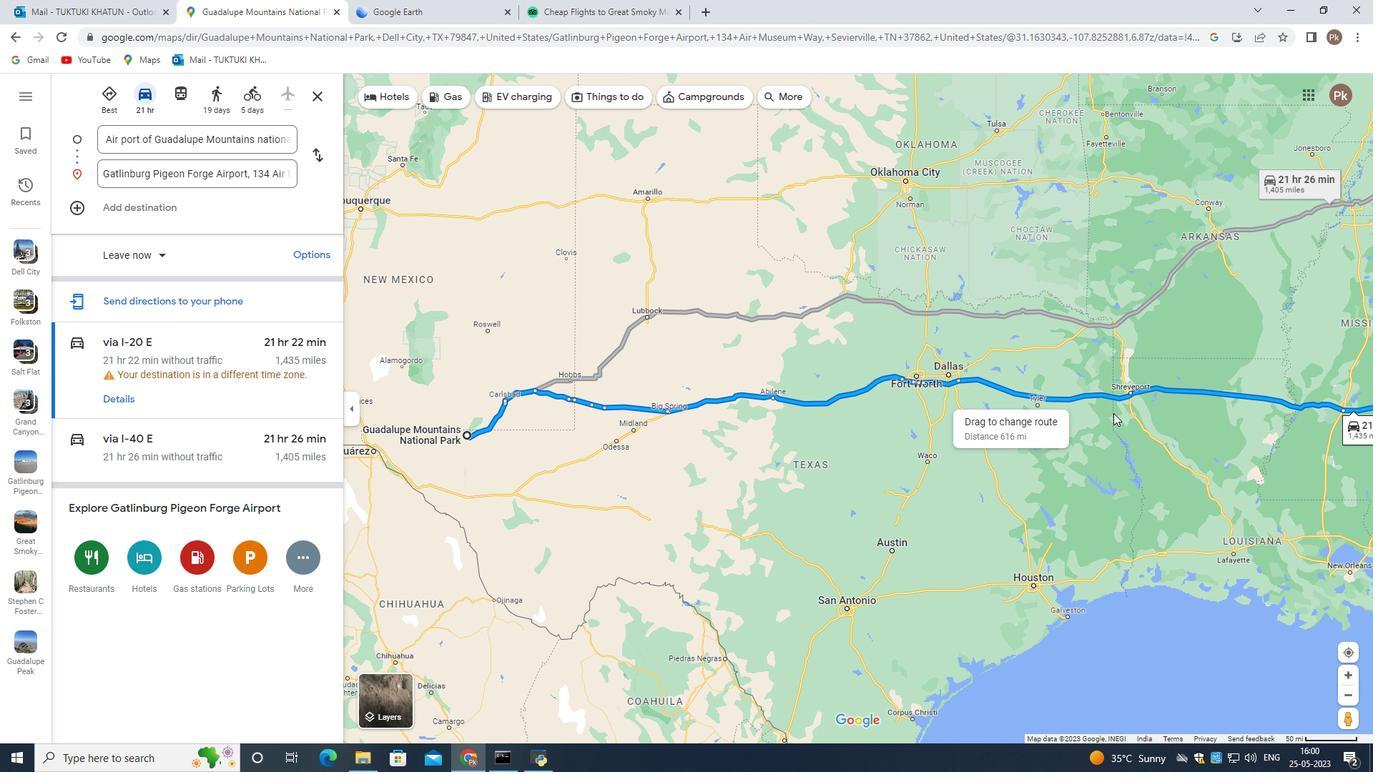 
Action: Mouse scrolled (1066, 437) with delta (0, 0)
Screenshot: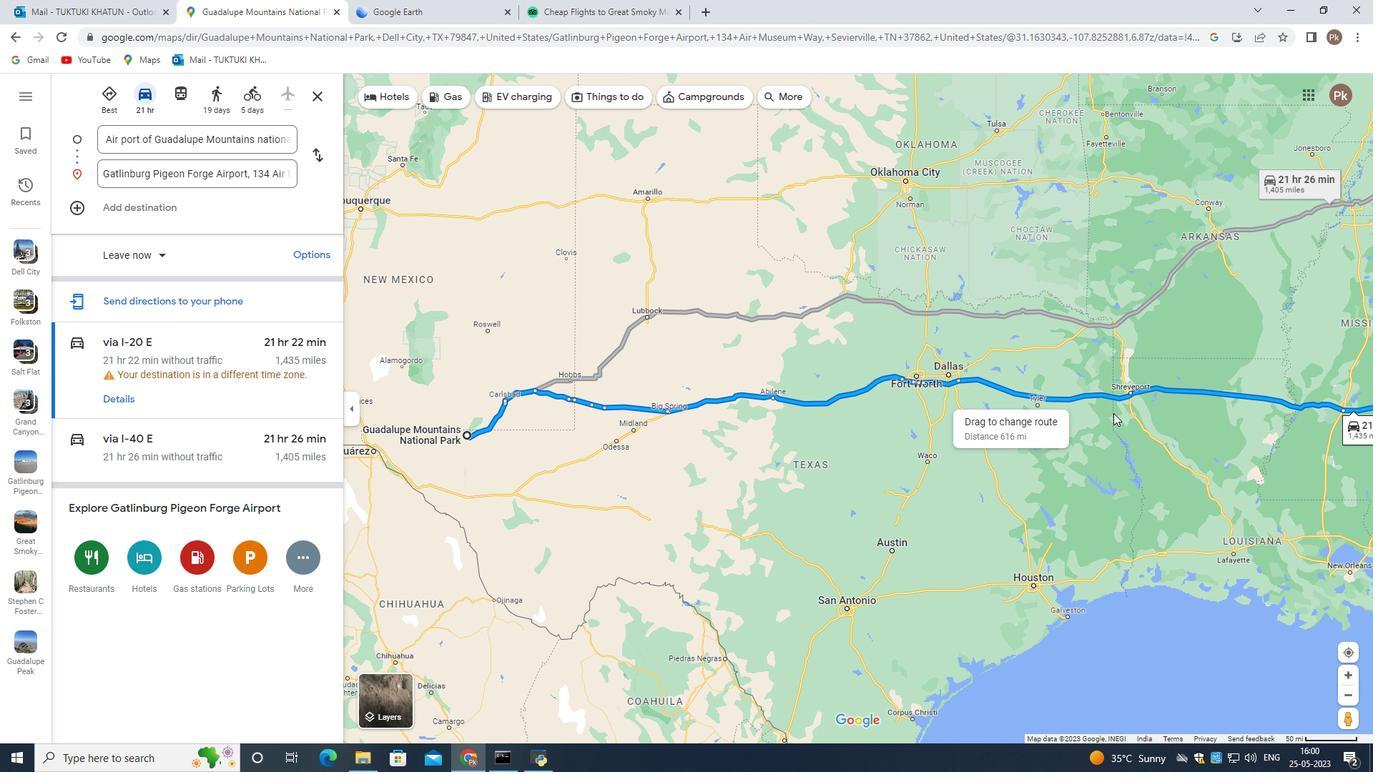
Action: Mouse moved to (1054, 437)
Screenshot: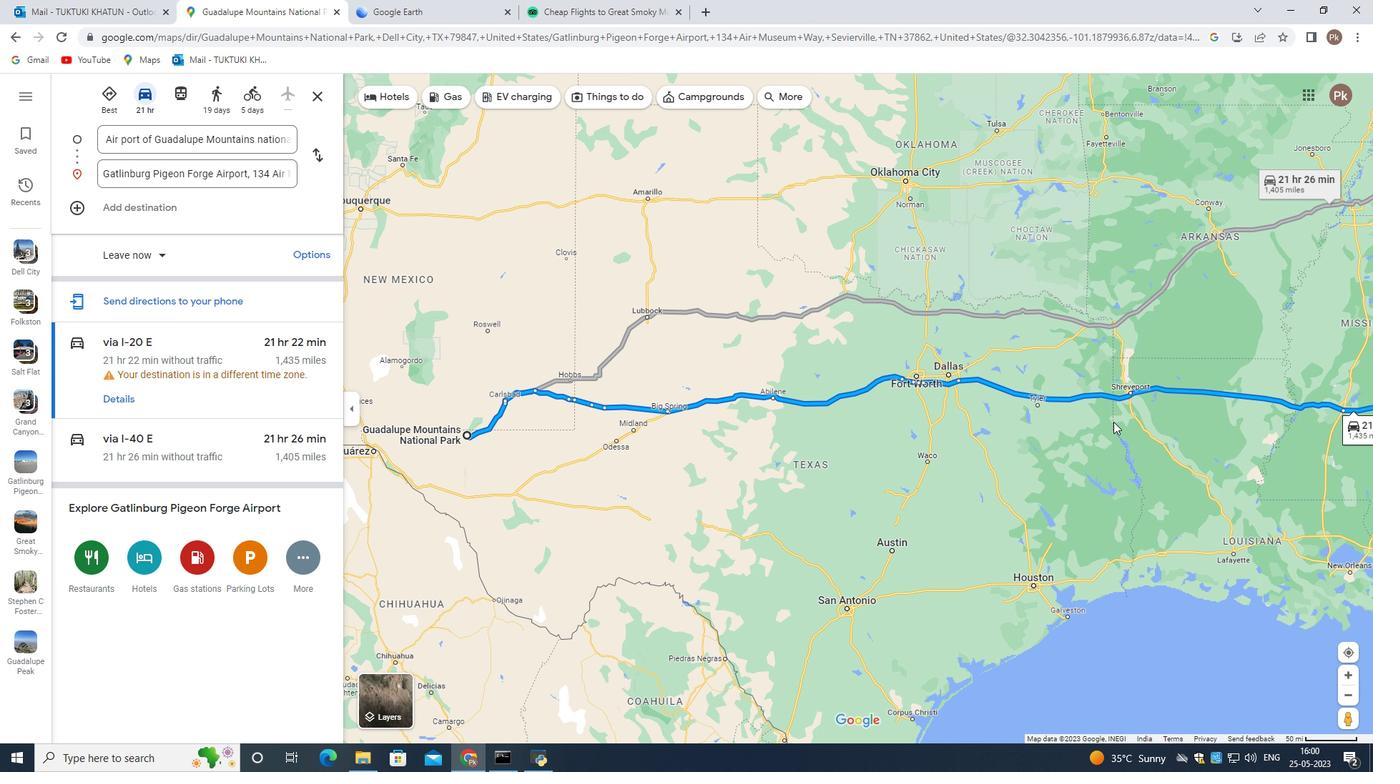
Action: Mouse scrolled (1054, 438) with delta (0, 0)
Screenshot: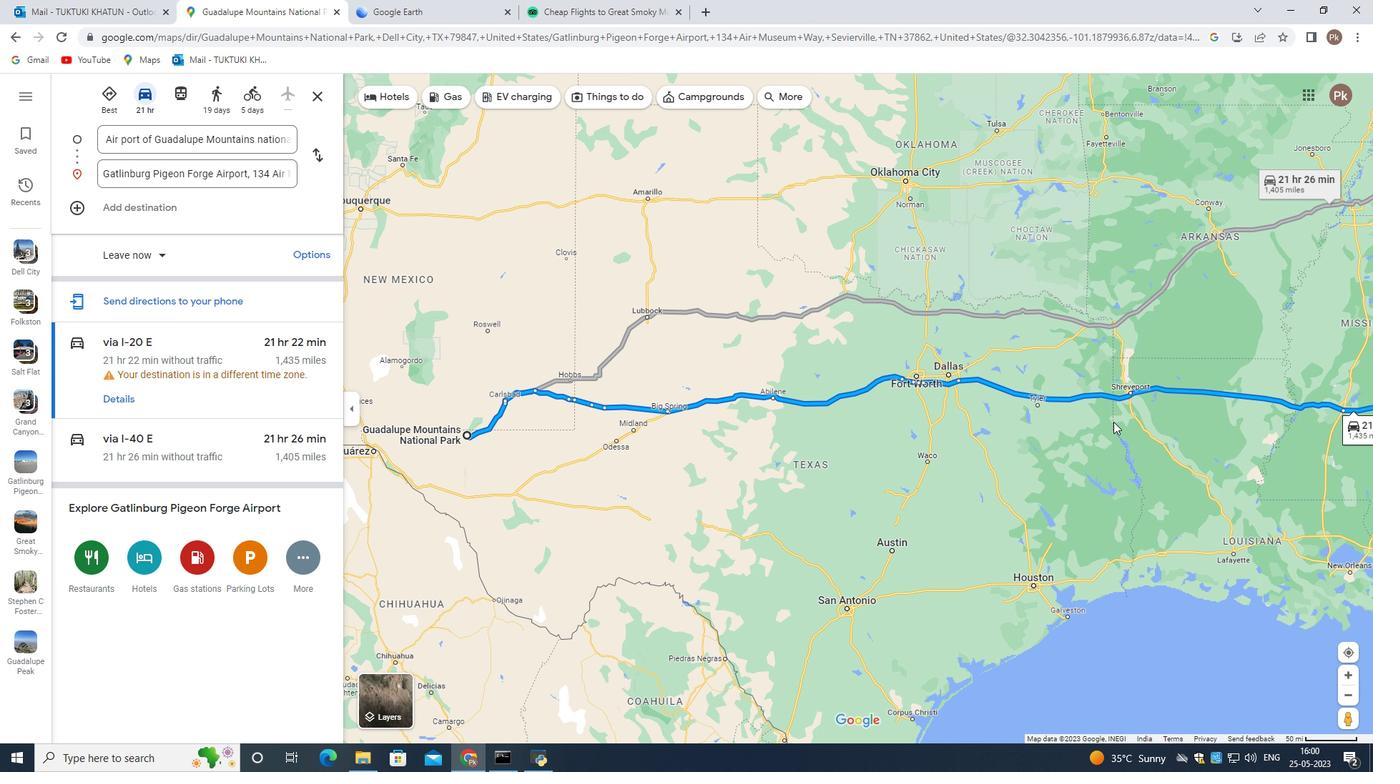 
Action: Mouse moved to (1047, 438)
Screenshot: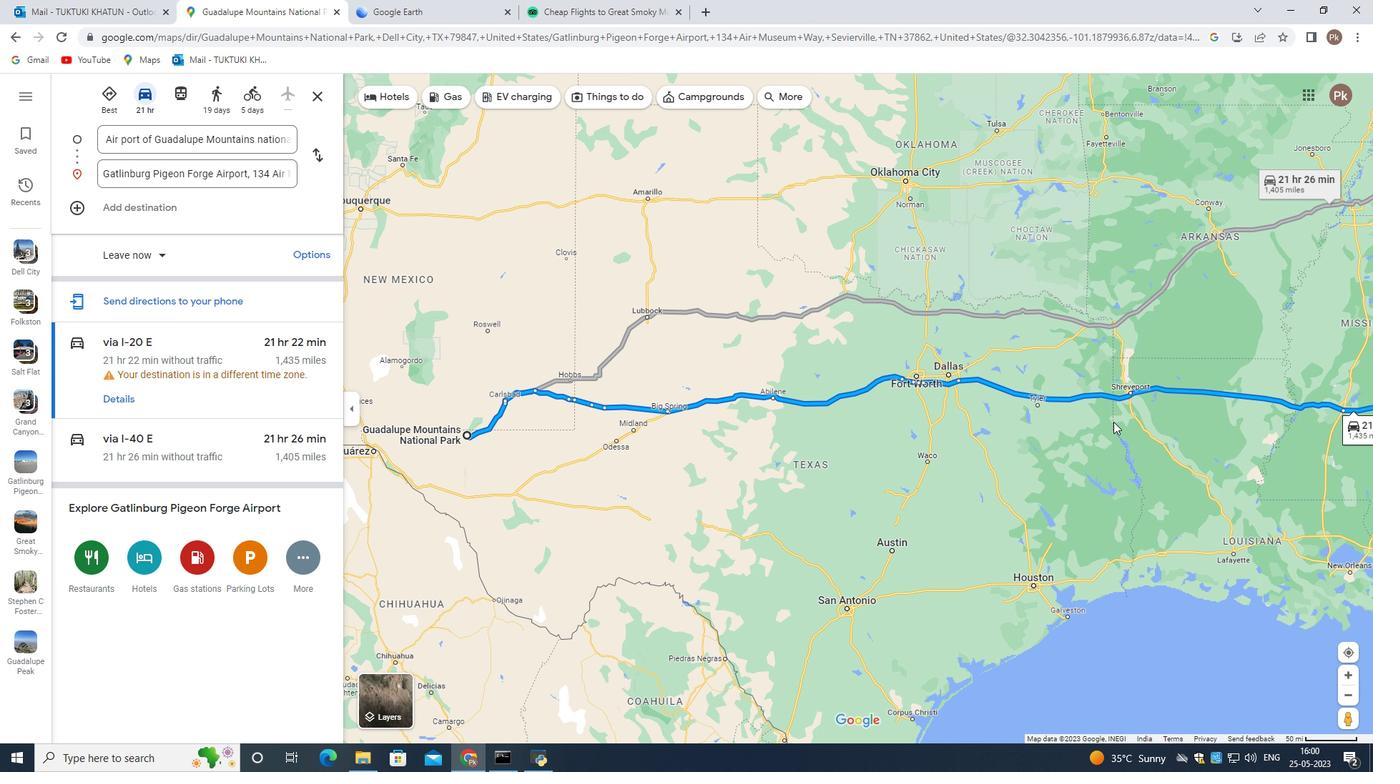 
Action: Mouse scrolled (1047, 439) with delta (0, 0)
Screenshot: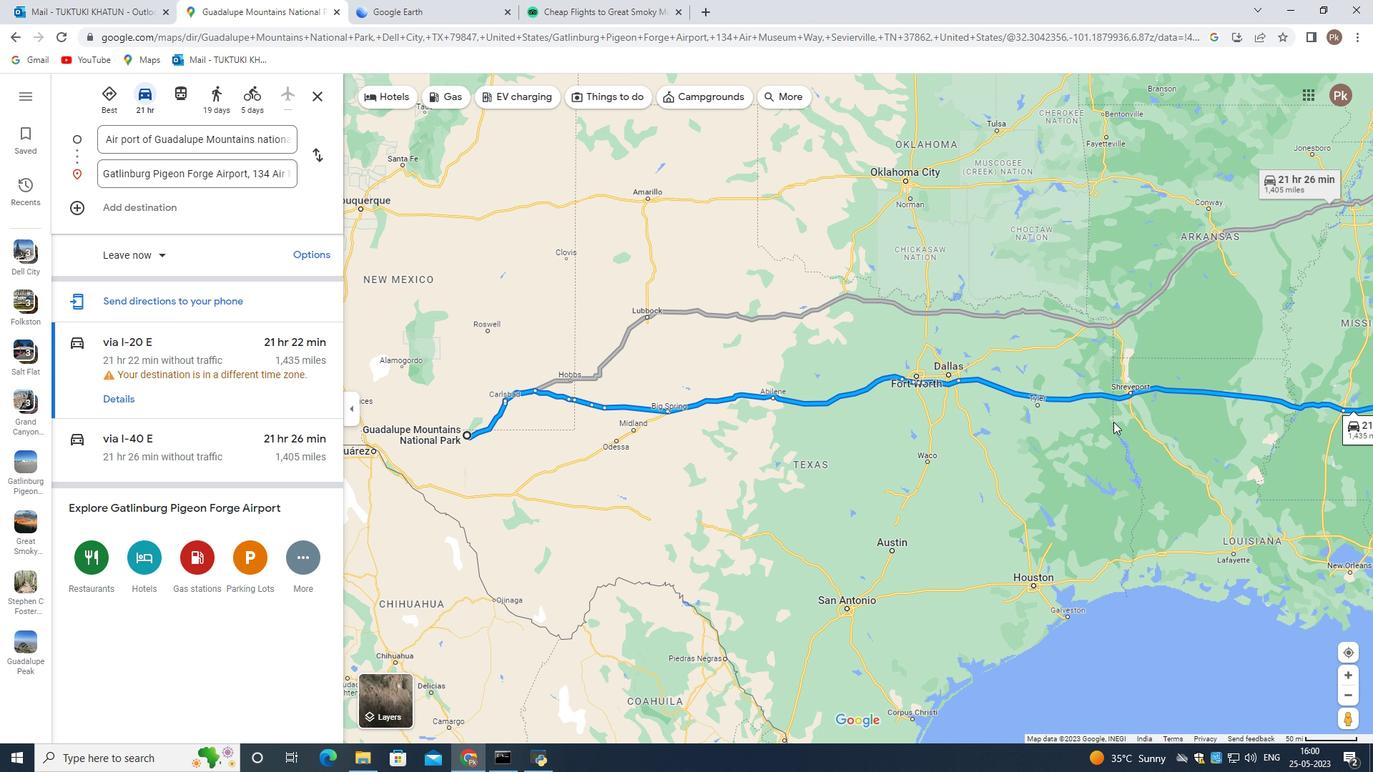 
Action: Mouse moved to (1040, 440)
Screenshot: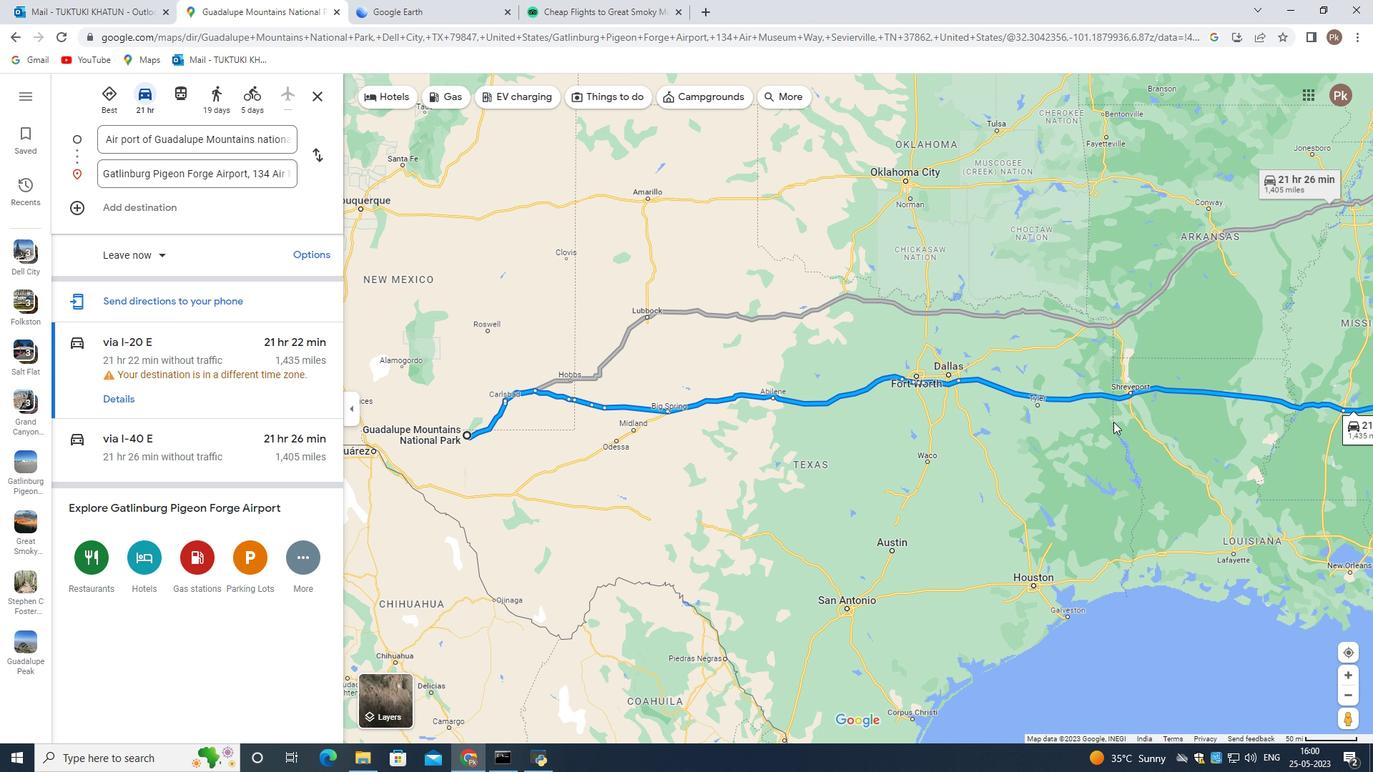 
Action: Mouse scrolled (1040, 440) with delta (0, 0)
Screenshot: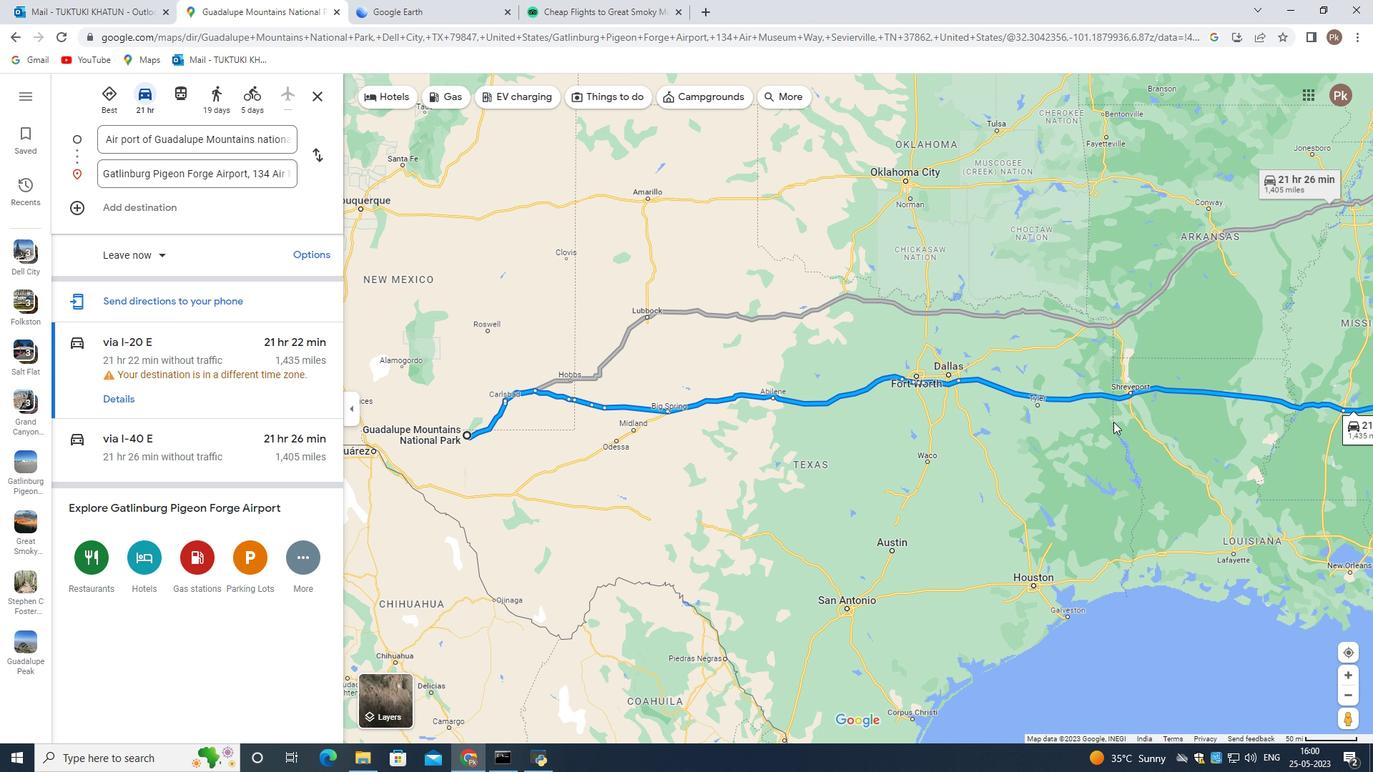 
Action: Mouse moved to (1034, 441)
Screenshot: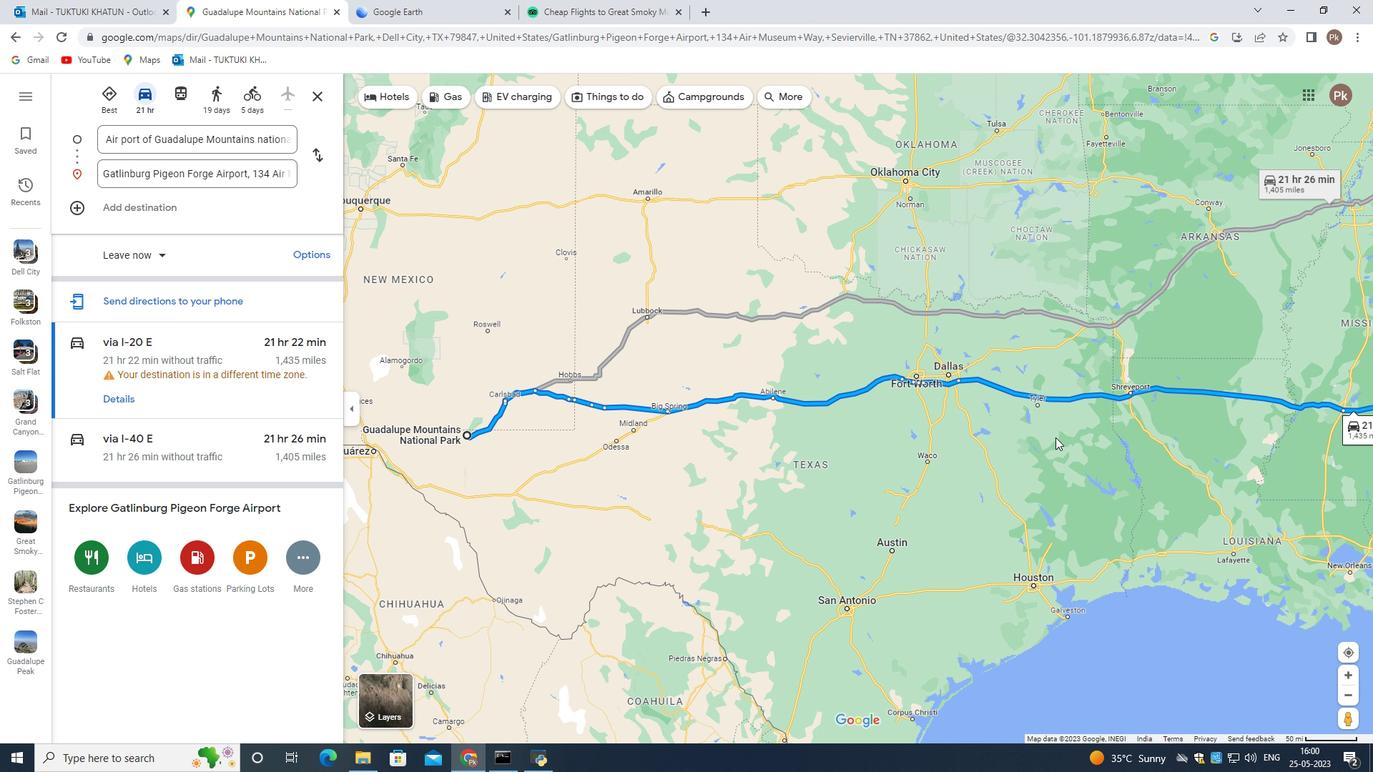 
Action: Mouse scrolled (1035, 442) with delta (0, 0)
Screenshot: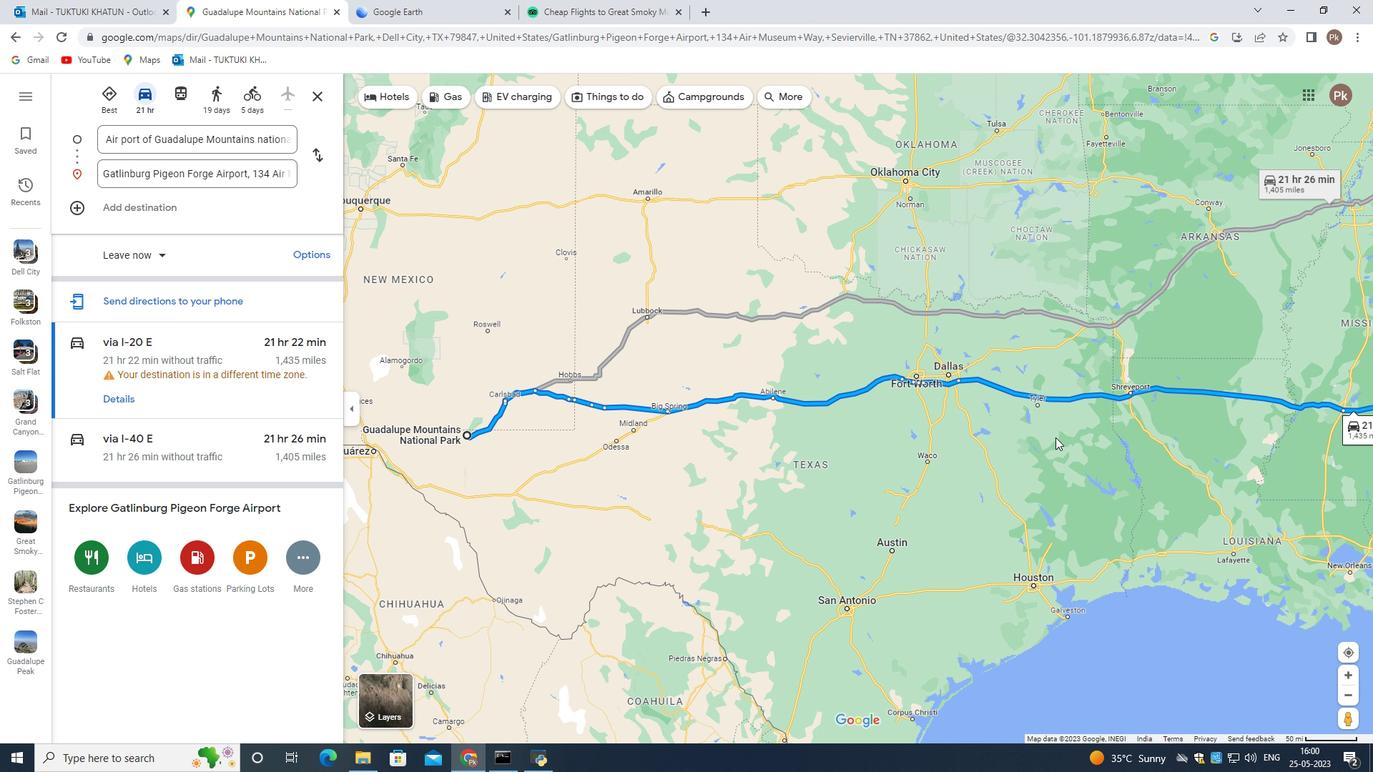 
Action: Mouse moved to (1025, 442)
Screenshot: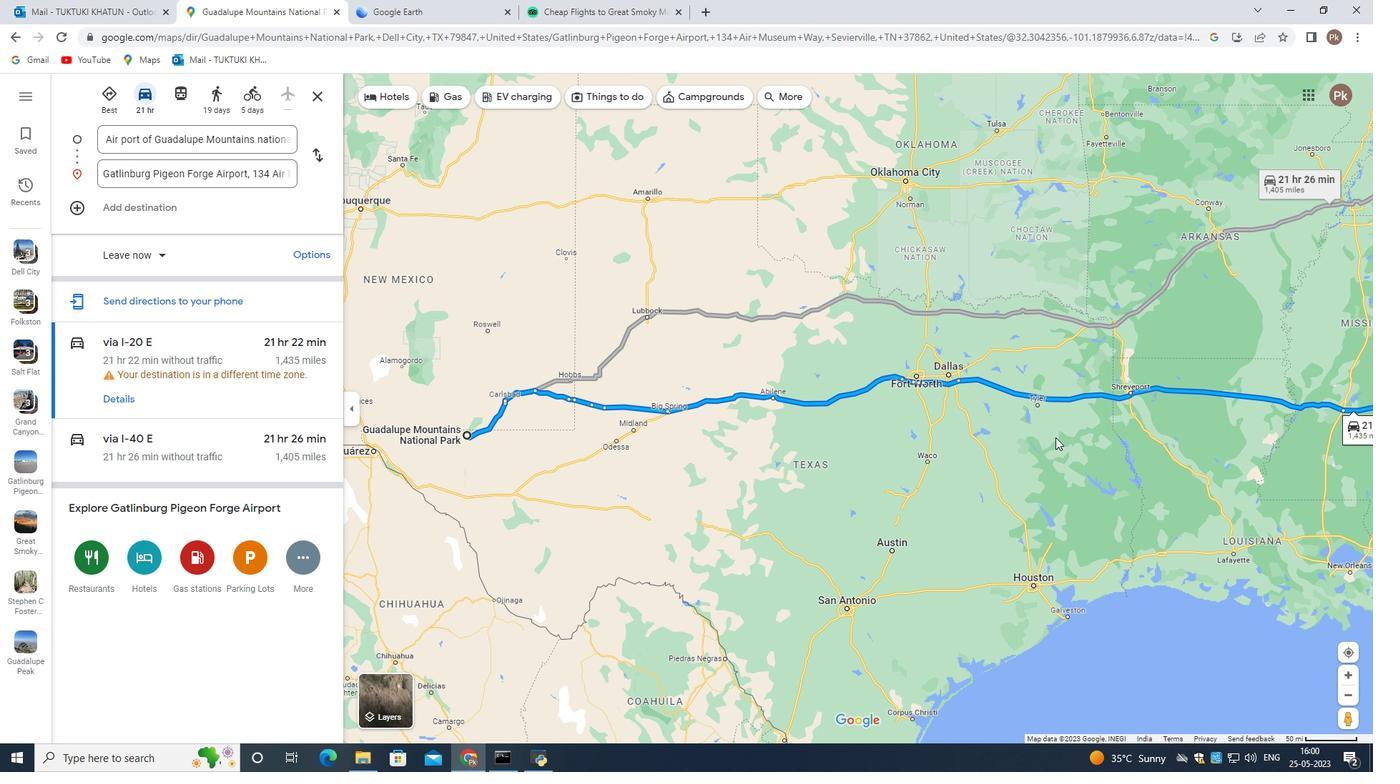 
Action: Mouse scrolled (1026, 443) with delta (0, 0)
Screenshot: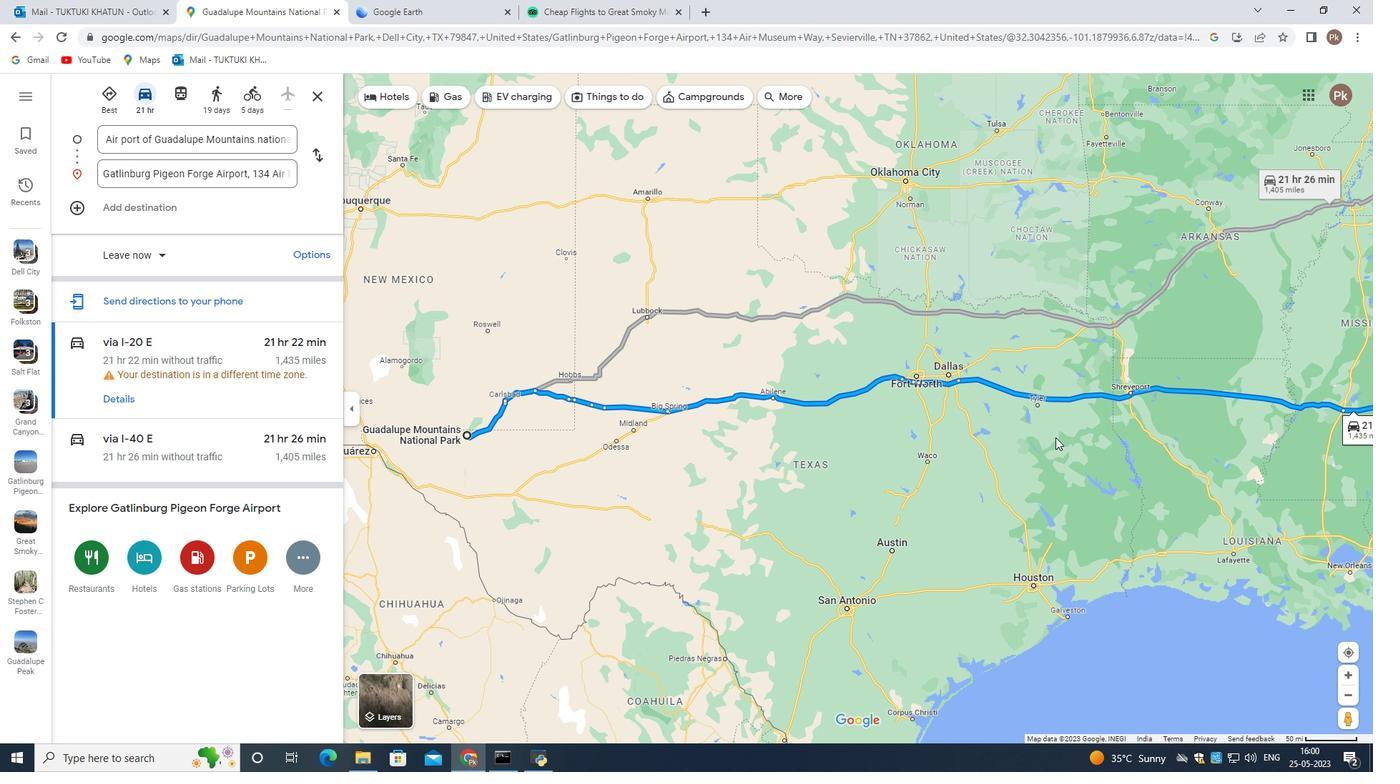 
Action: Mouse moved to (1010, 442)
Screenshot: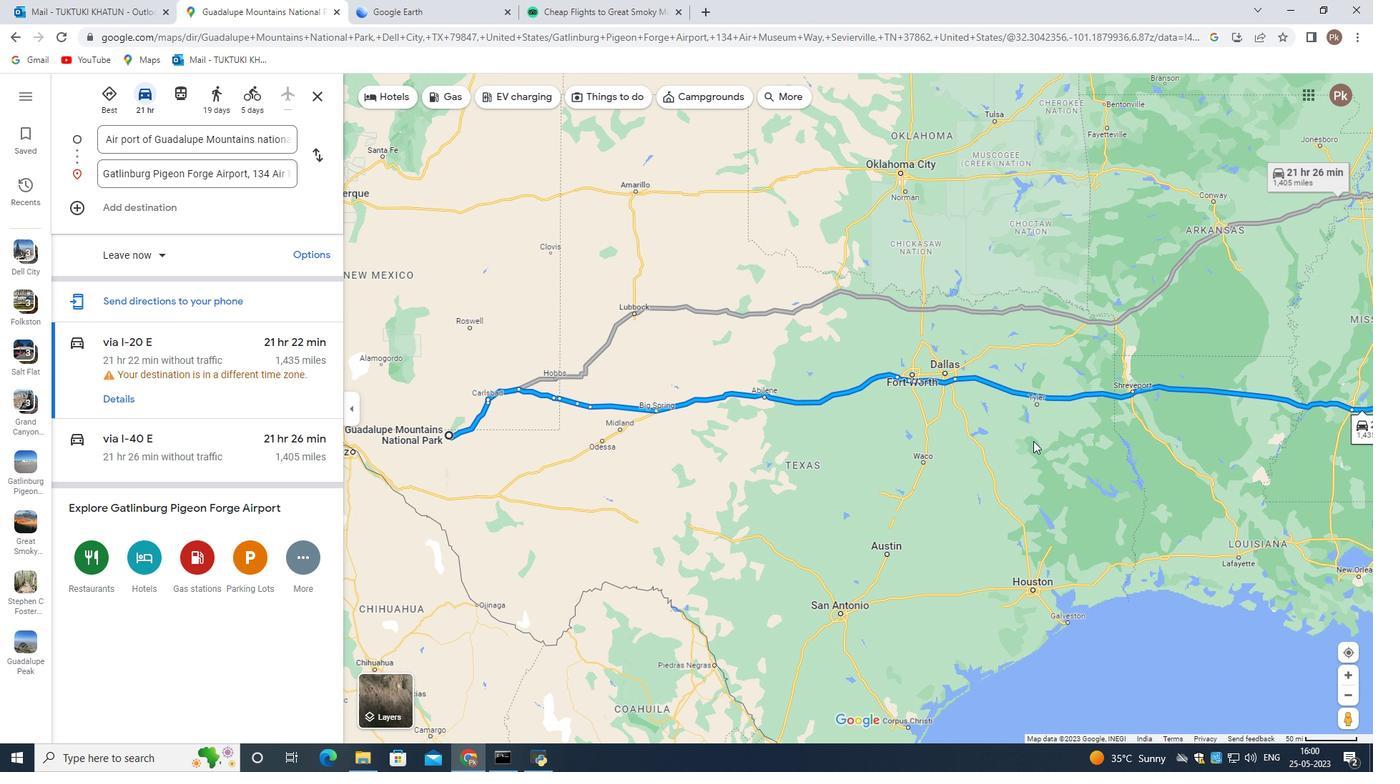 
Action: Mouse scrolled (1014, 443) with delta (0, 0)
Screenshot: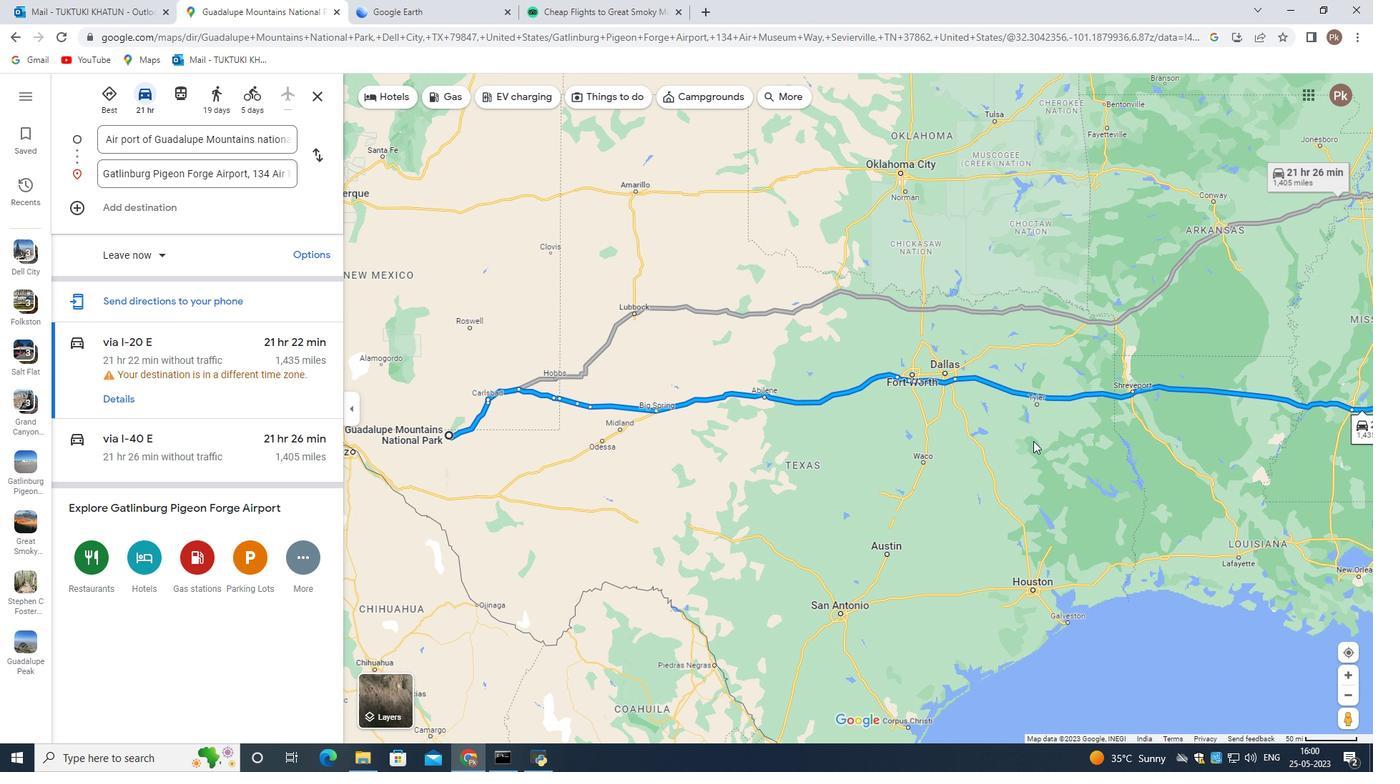 
Action: Mouse moved to (1268, 422)
Screenshot: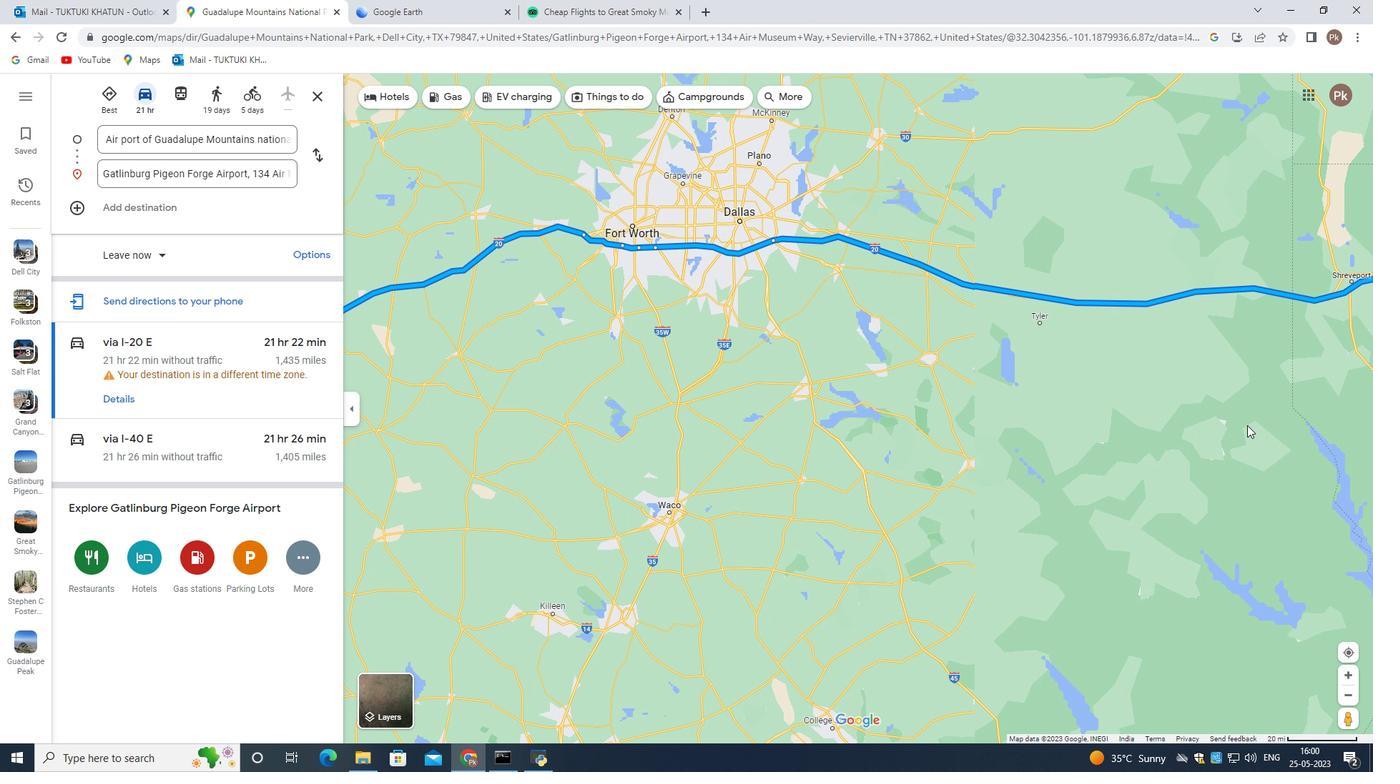 
Action: Mouse pressed left at (1268, 422)
Screenshot: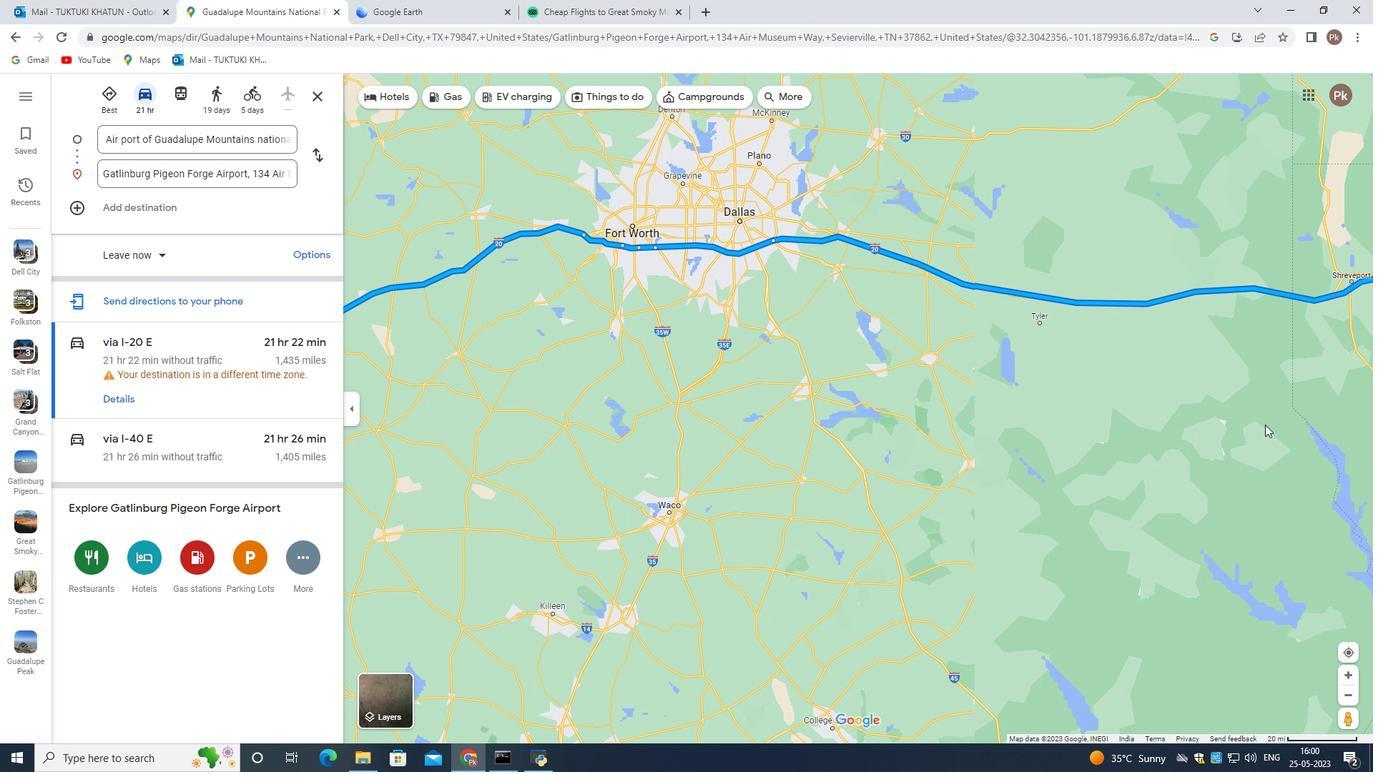 
Action: Mouse moved to (944, 354)
Screenshot: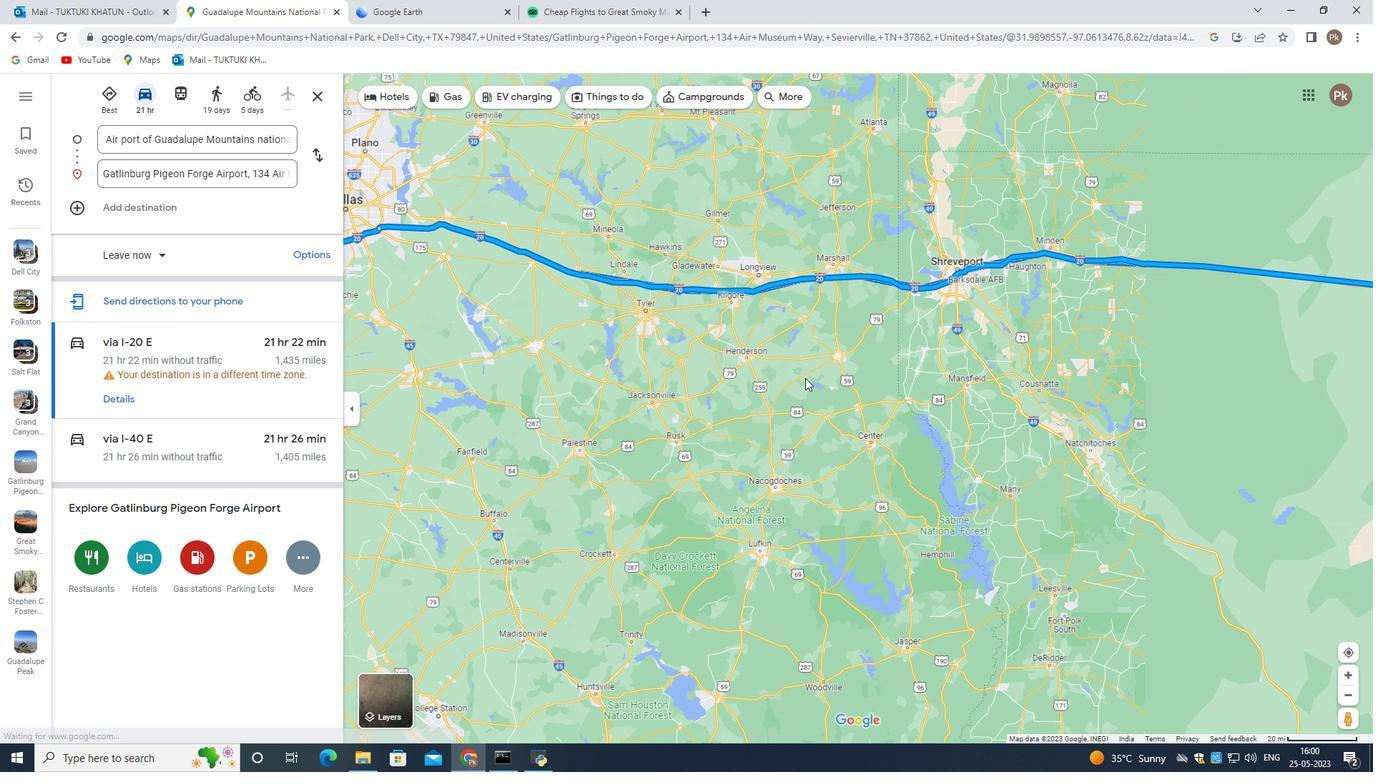 
Action: Mouse scrolled (944, 353) with delta (0, 0)
Screenshot: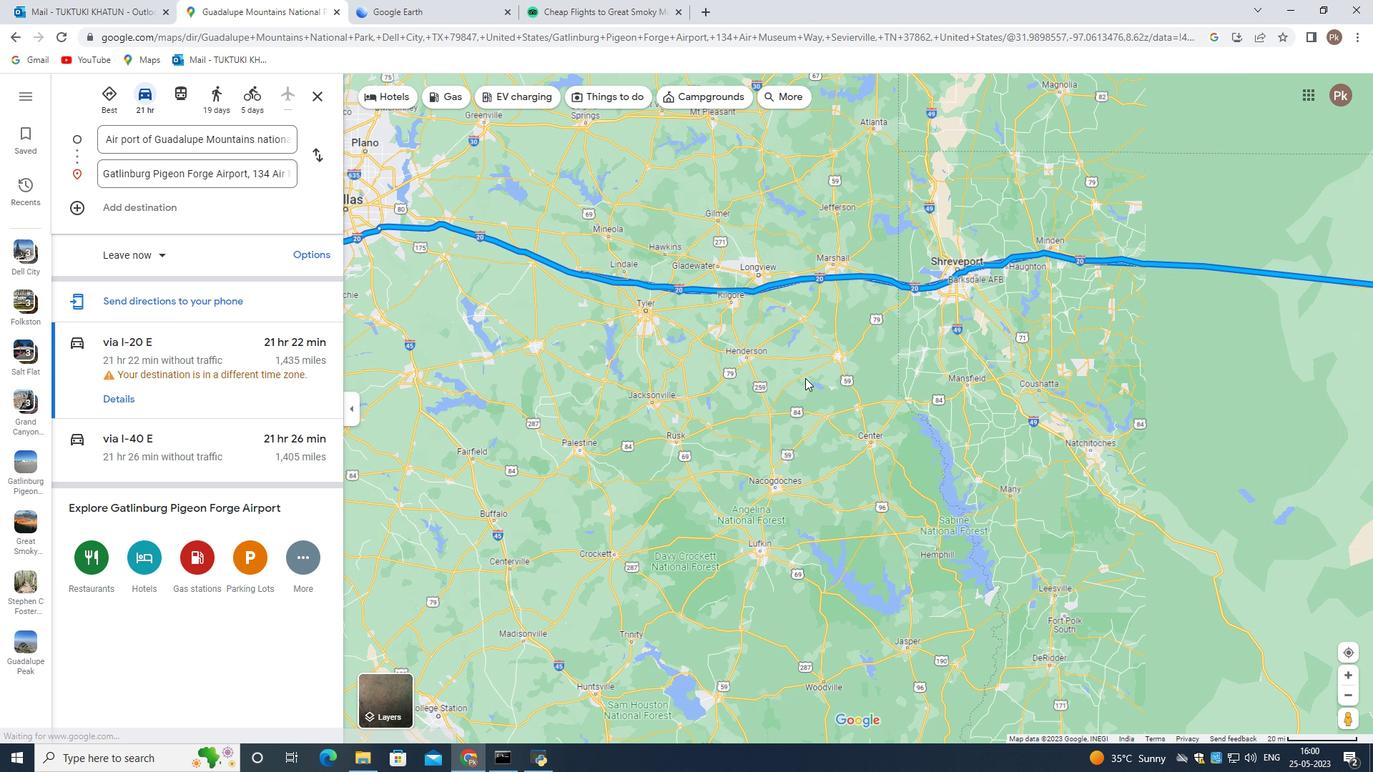 
Action: Mouse scrolled (944, 353) with delta (0, 0)
Screenshot: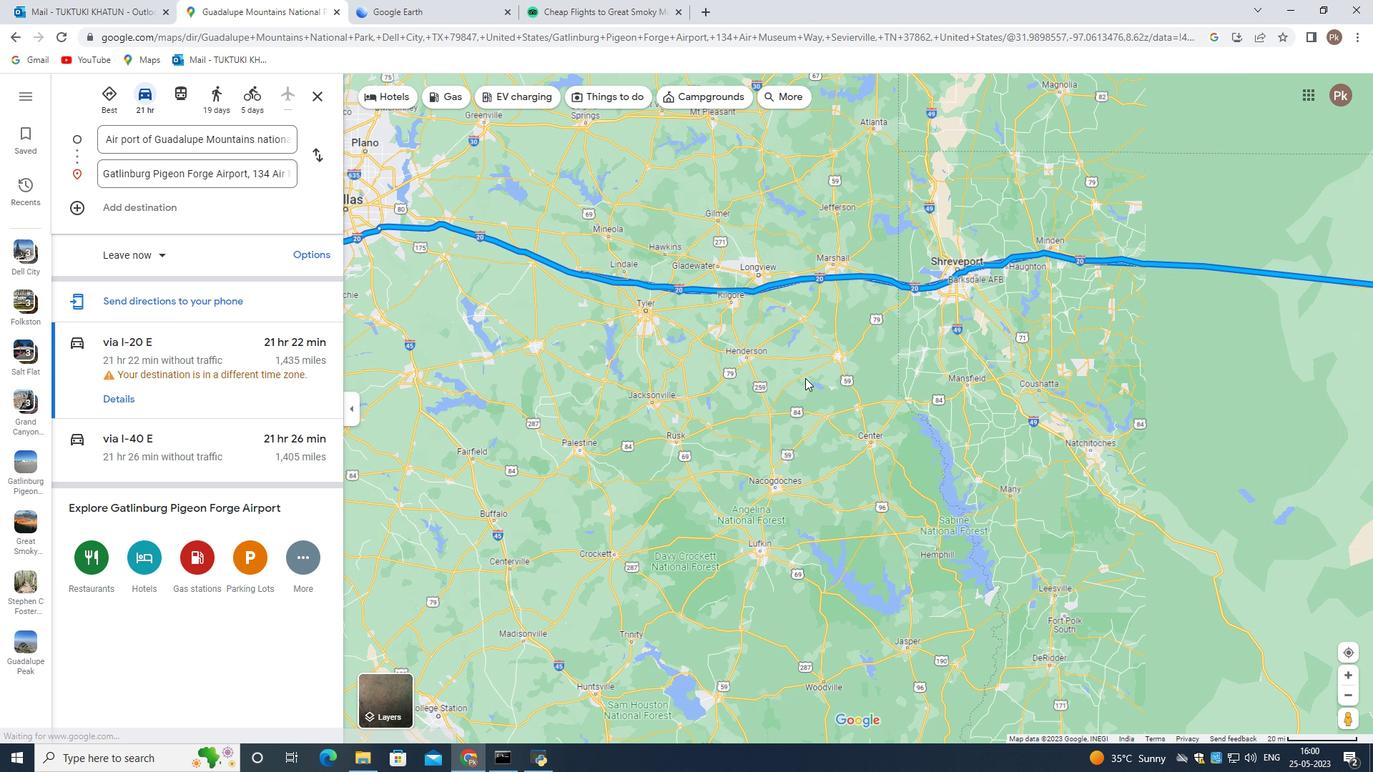 
Action: Mouse scrolled (944, 353) with delta (0, 0)
Screenshot: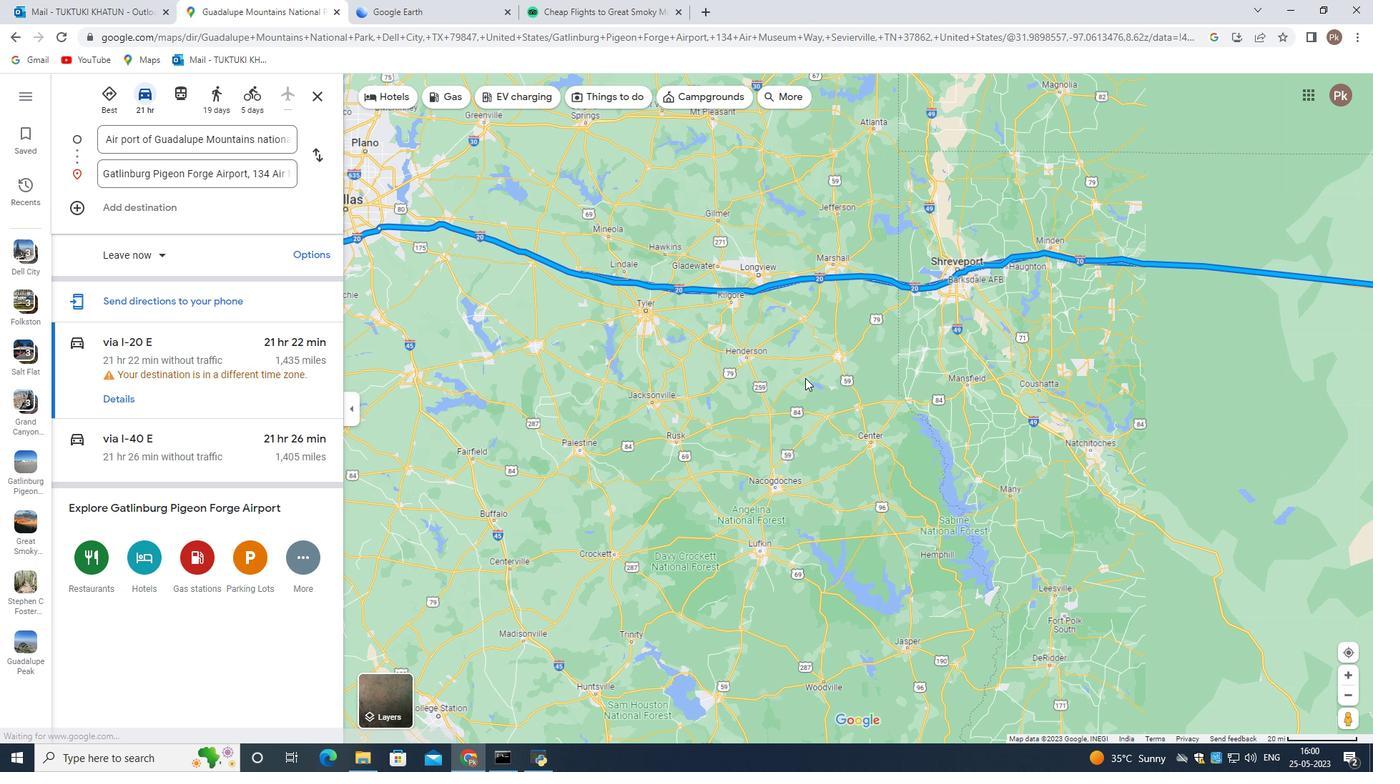 
Action: Mouse scrolled (944, 353) with delta (0, 0)
Screenshot: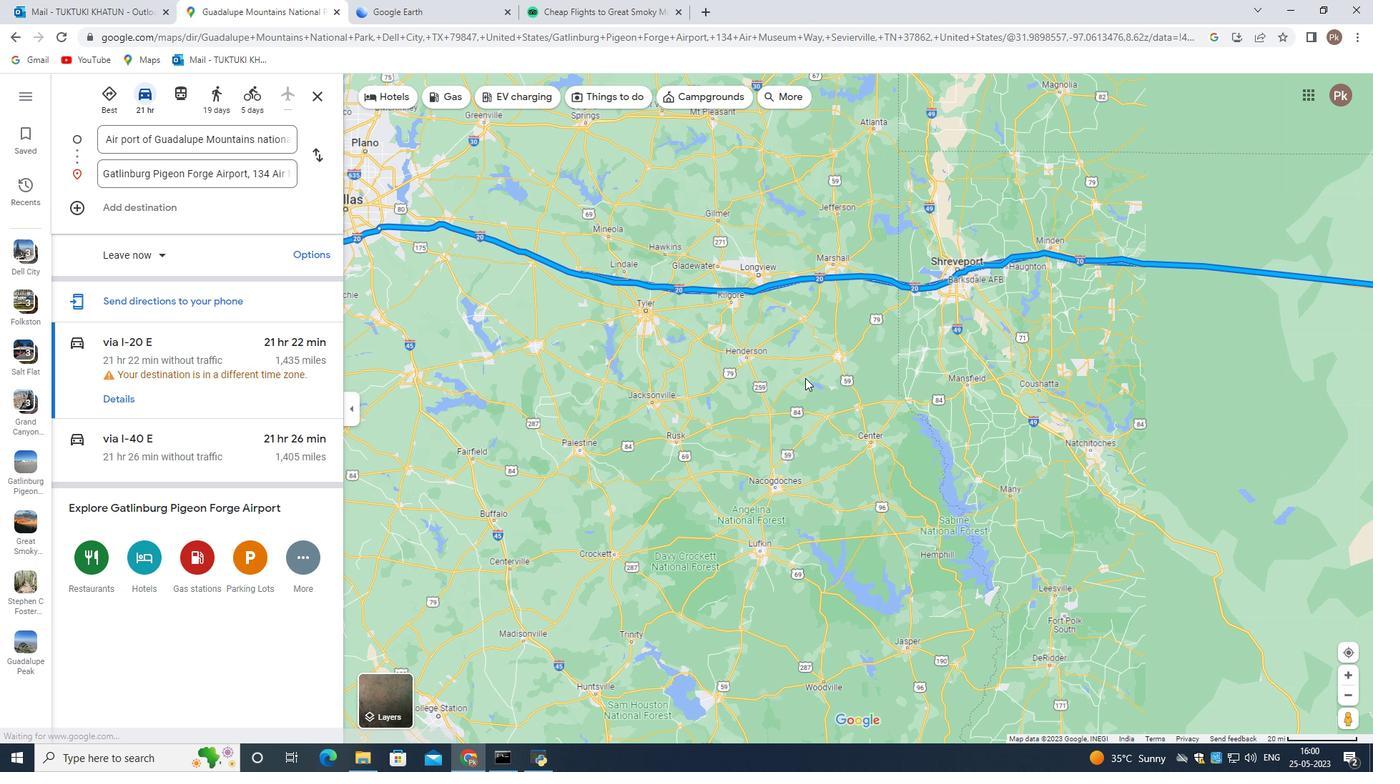 
Action: Mouse scrolled (944, 353) with delta (0, 0)
Screenshot: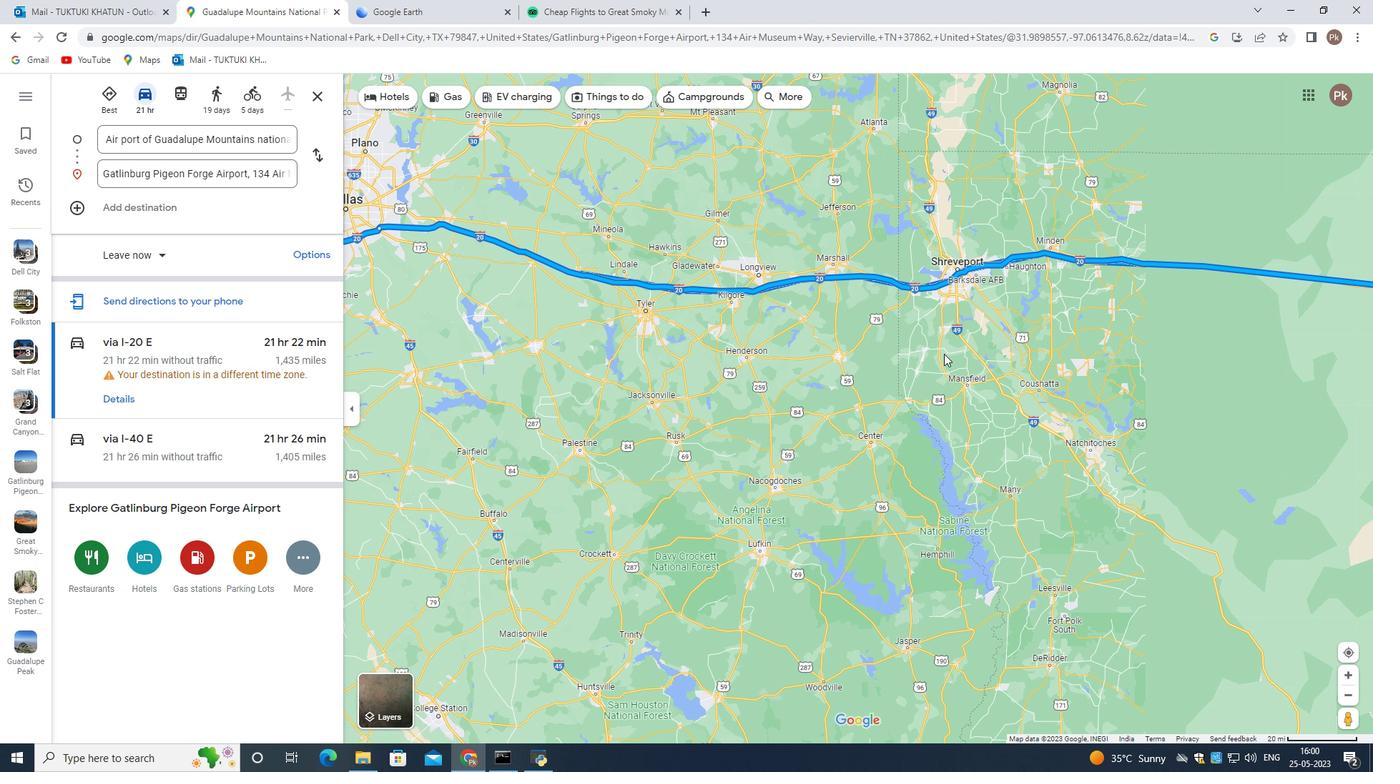 
Action: Mouse moved to (943, 354)
Screenshot: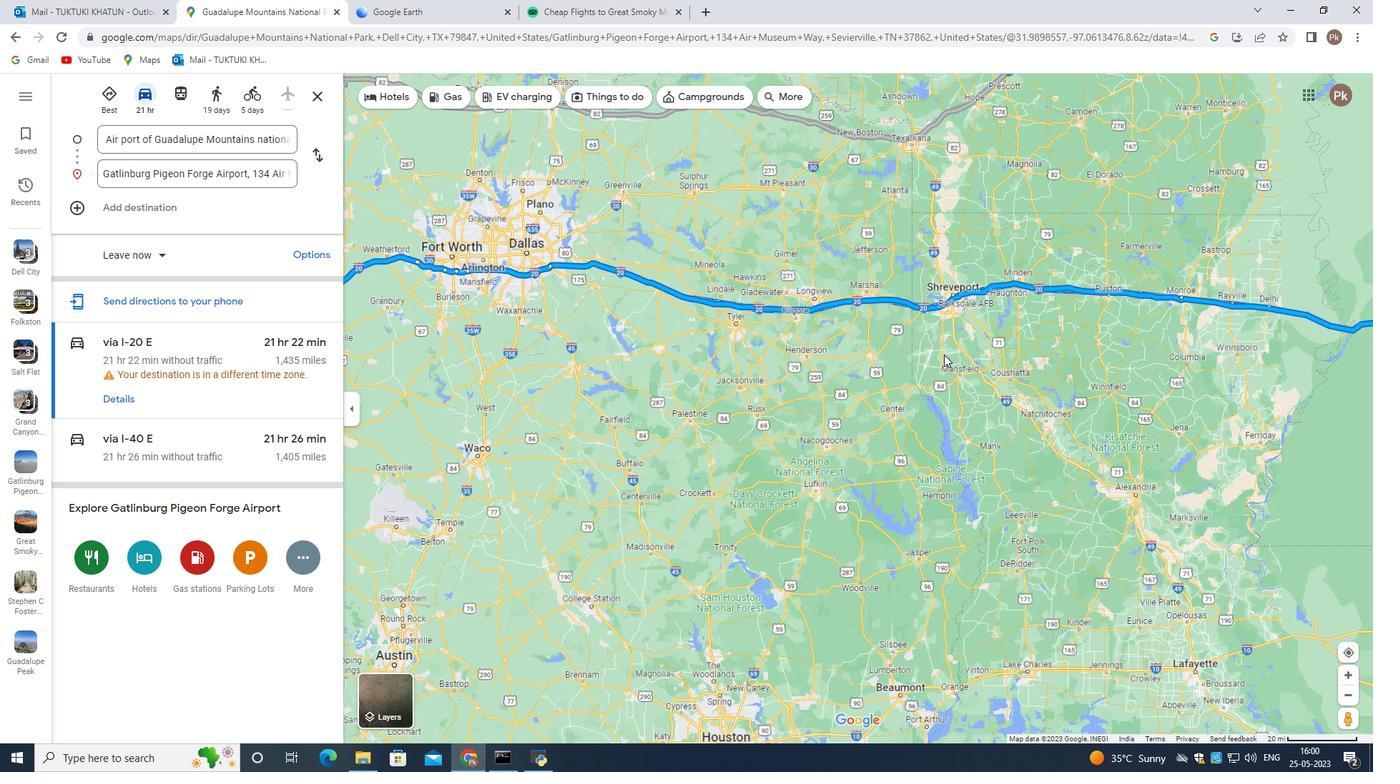 
Action: Mouse scrolled (943, 354) with delta (0, 0)
Screenshot: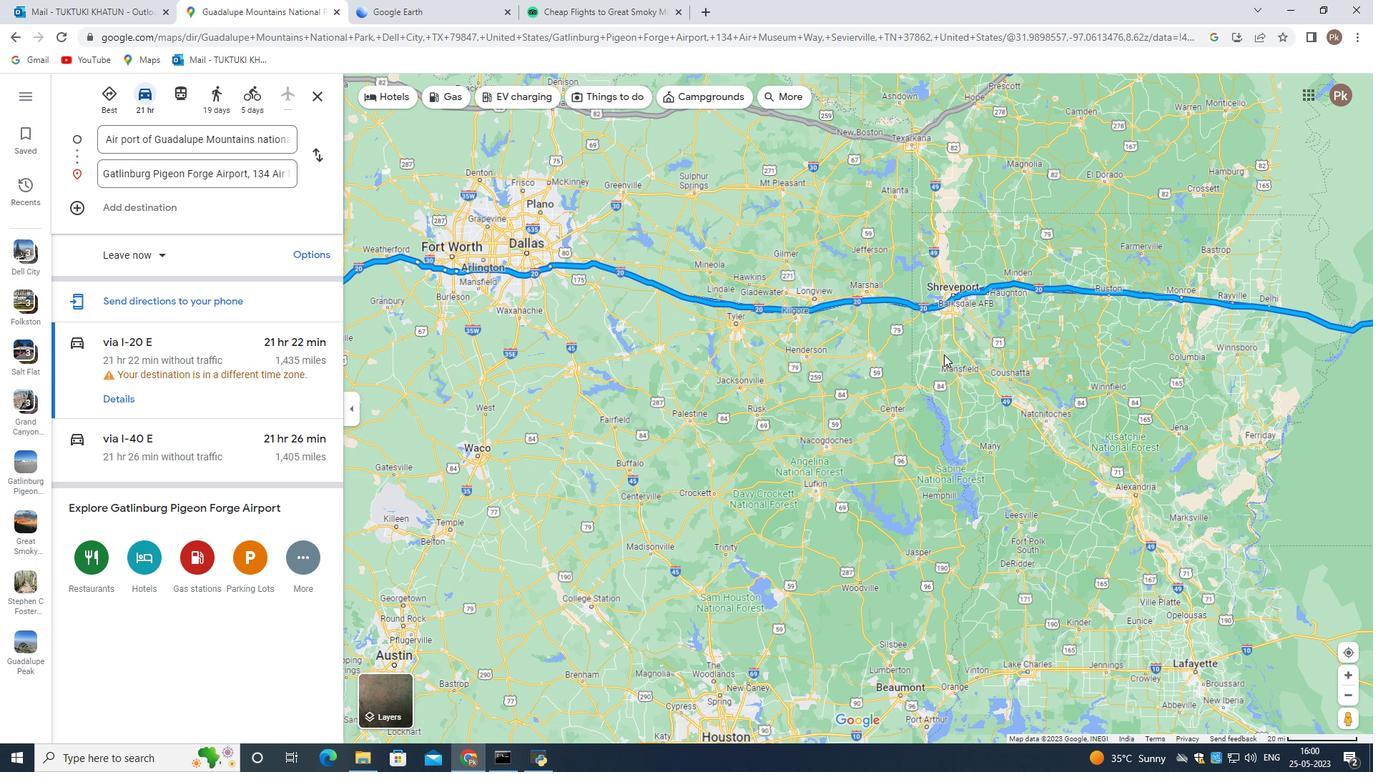 
Action: Mouse scrolled (943, 354) with delta (0, 0)
Screenshot: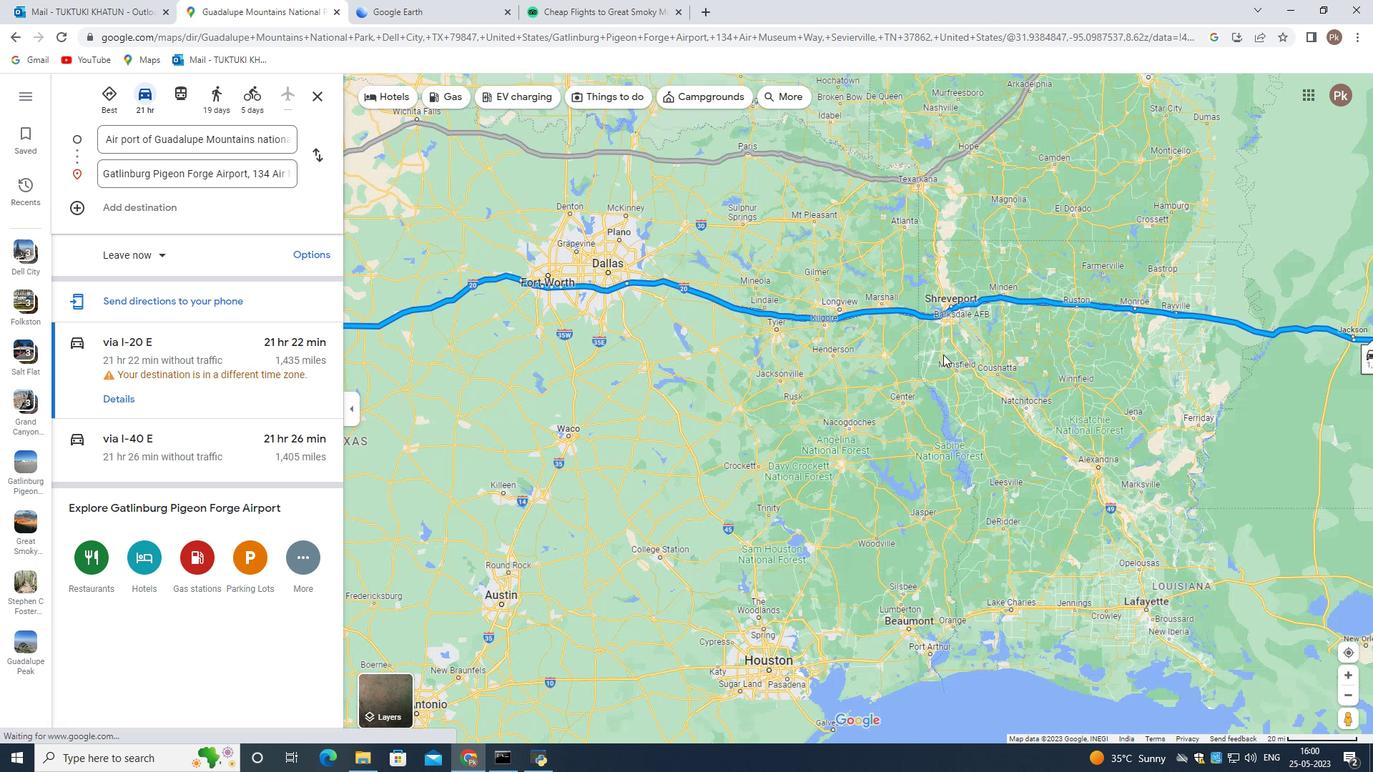 
Action: Mouse scrolled (943, 354) with delta (0, 0)
Screenshot: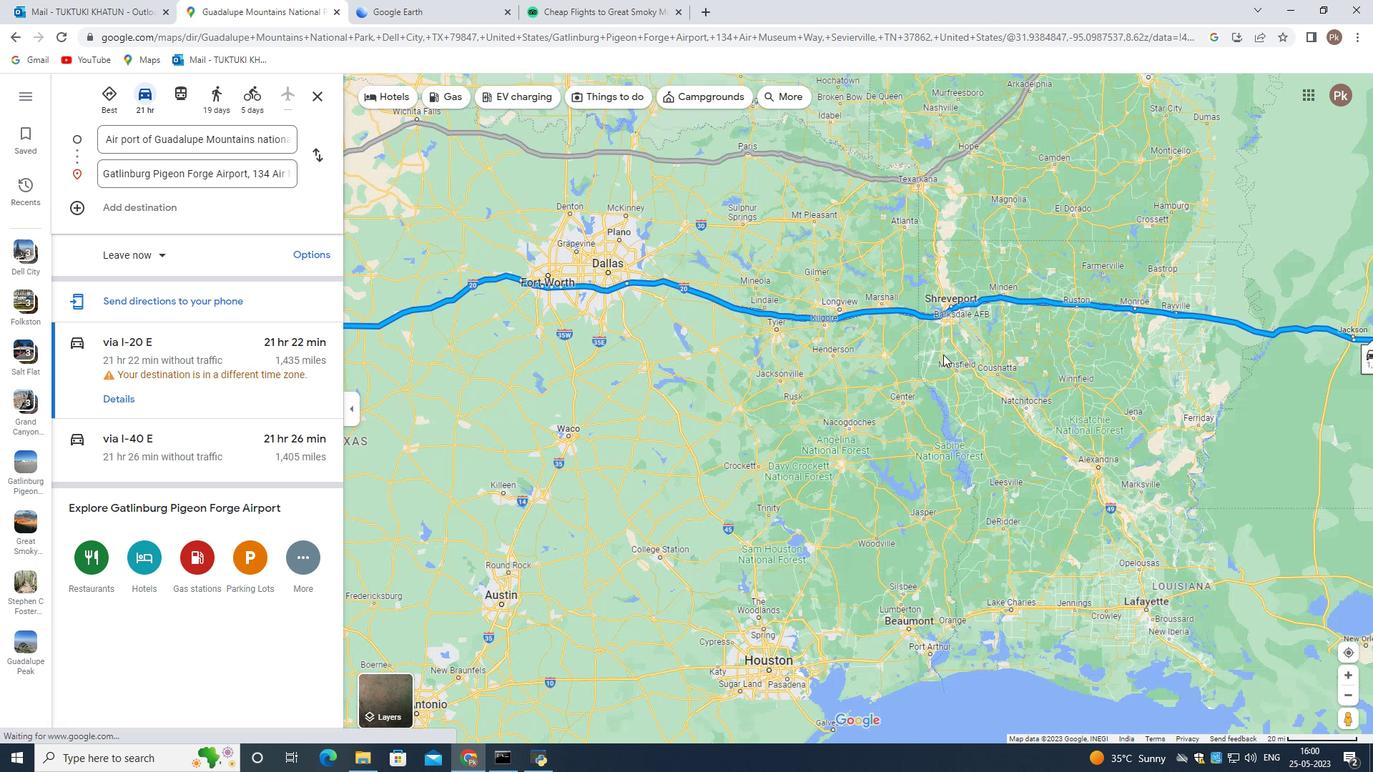
Action: Mouse scrolled (943, 354) with delta (0, 0)
Screenshot: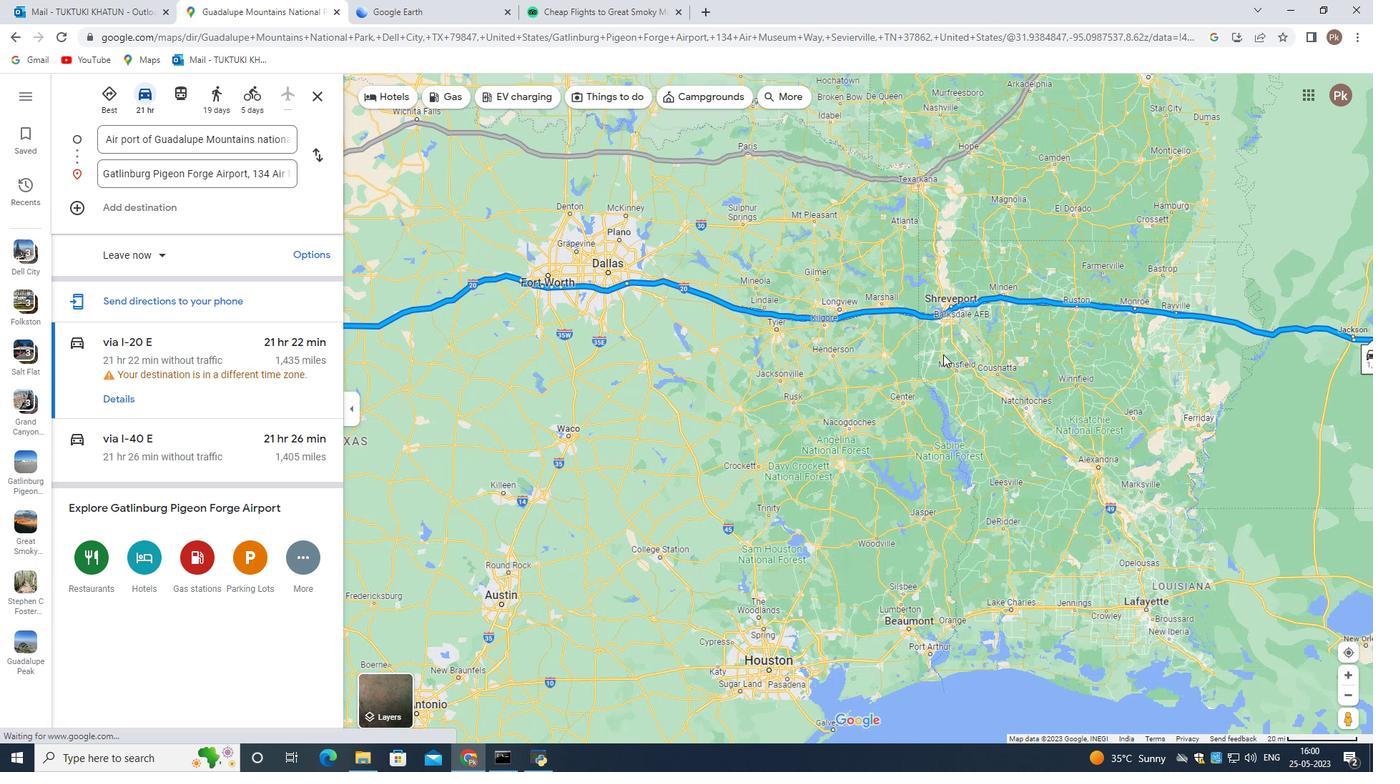 
Action: Mouse scrolled (943, 354) with delta (0, 0)
Screenshot: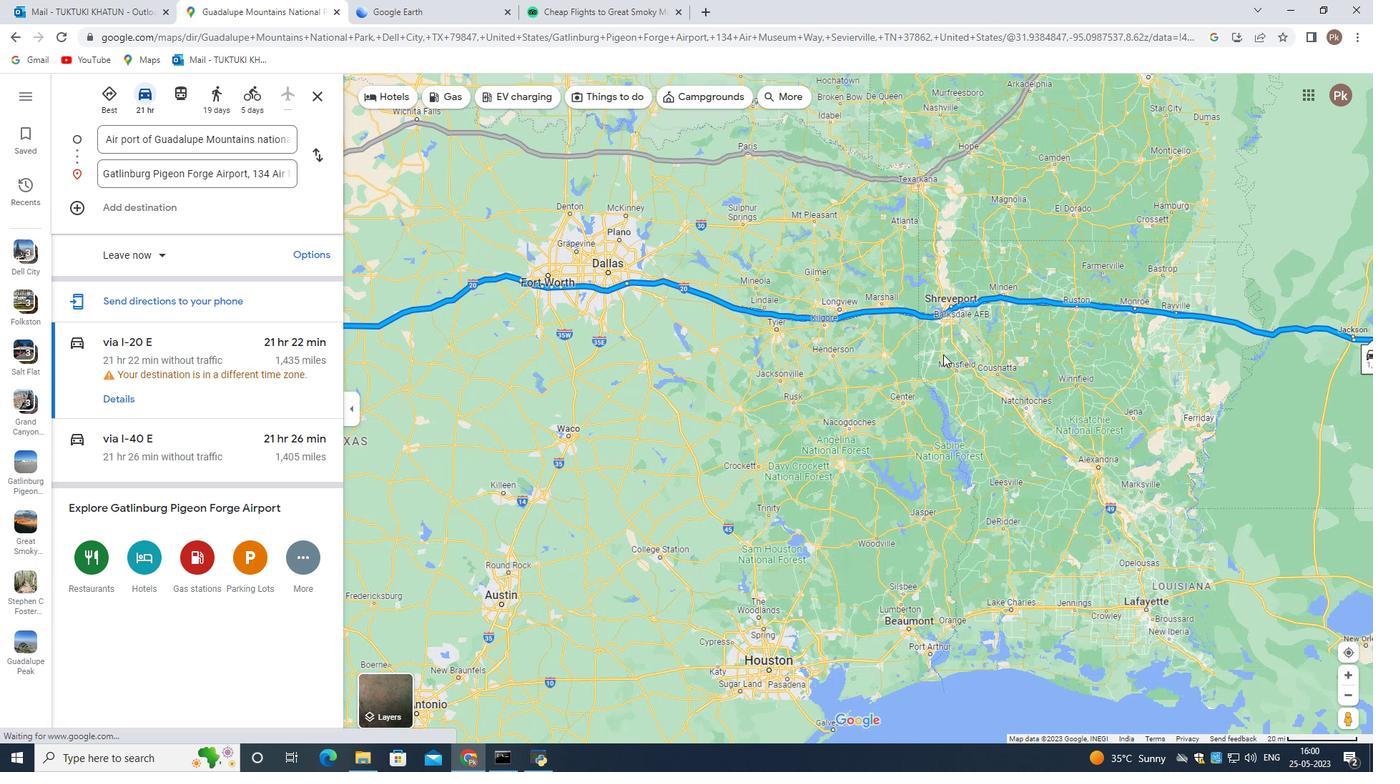 
Action: Mouse scrolled (943, 354) with delta (0, 0)
Screenshot: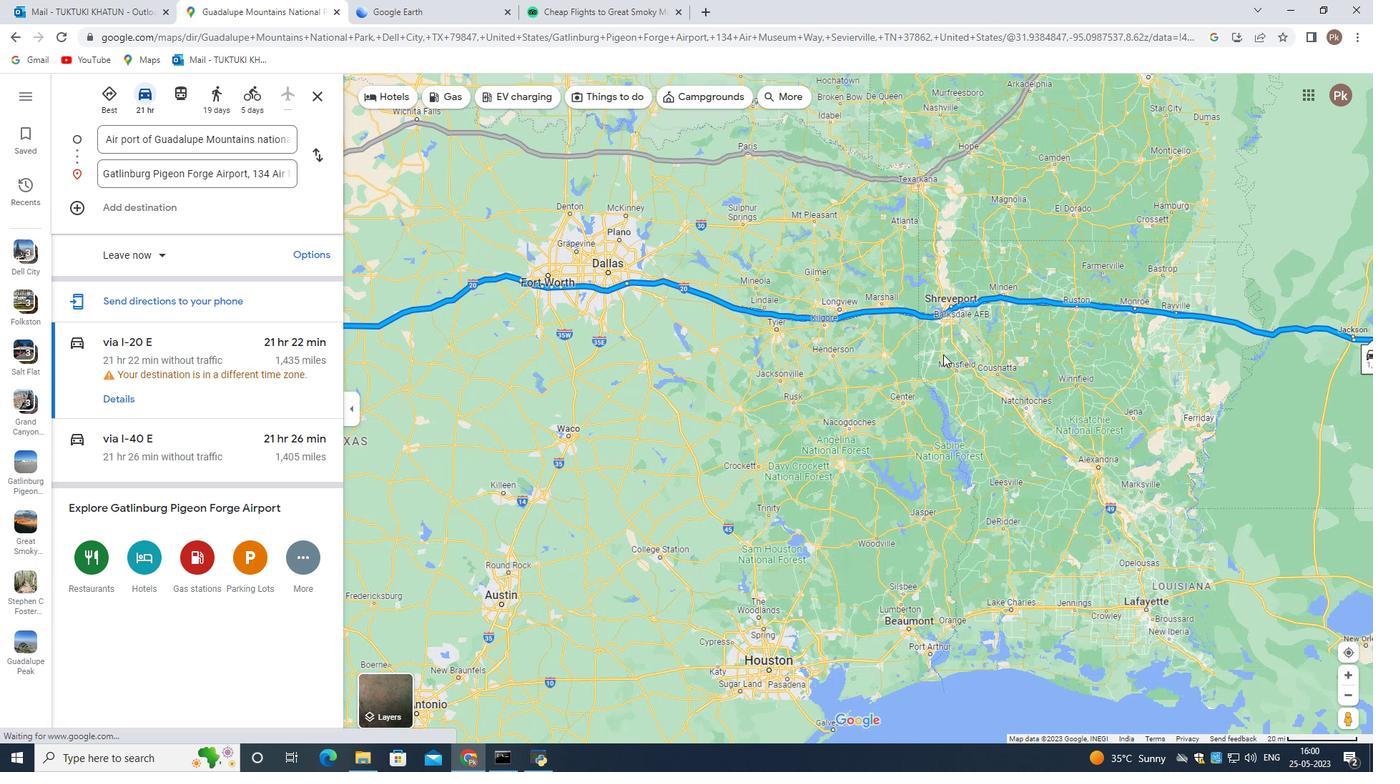 
Action: Mouse moved to (1317, 290)
Screenshot: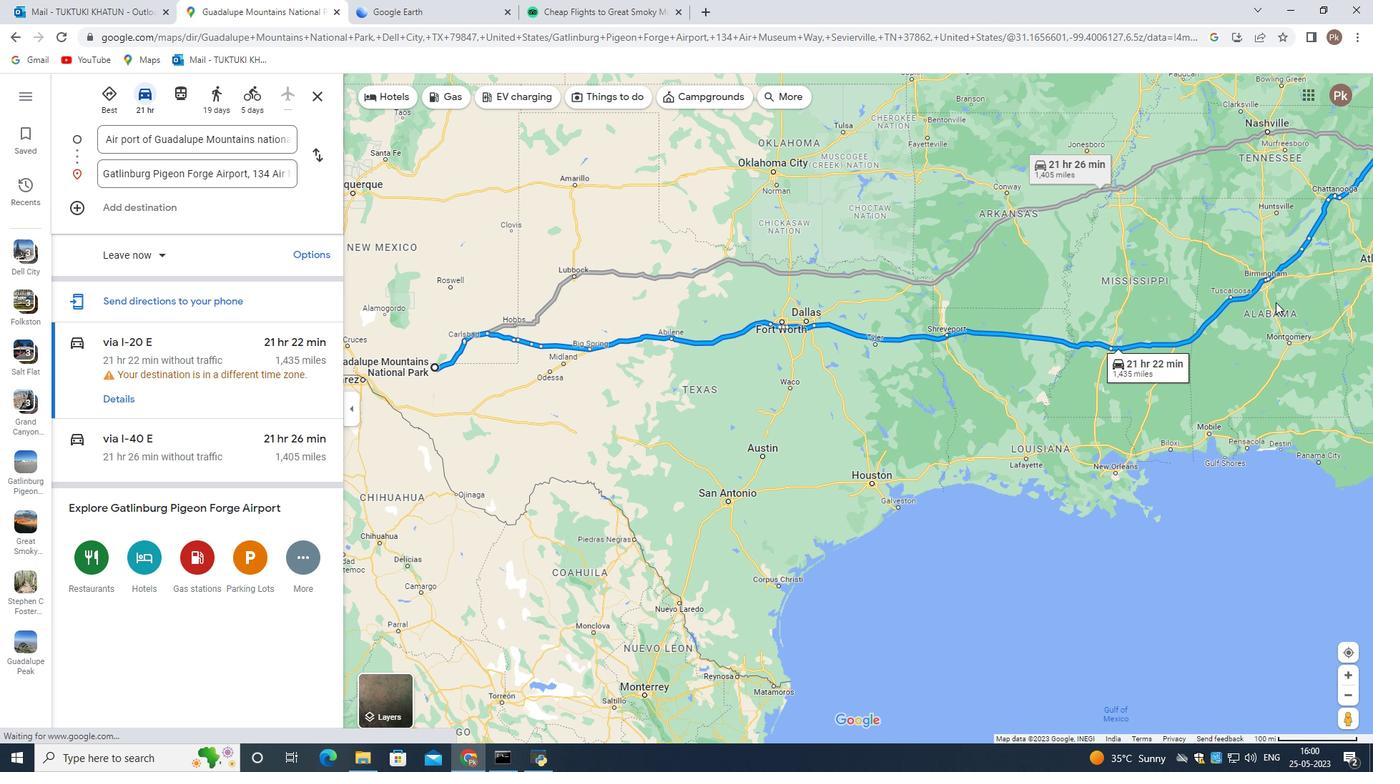 
Action: Mouse pressed left at (1317, 290)
Screenshot: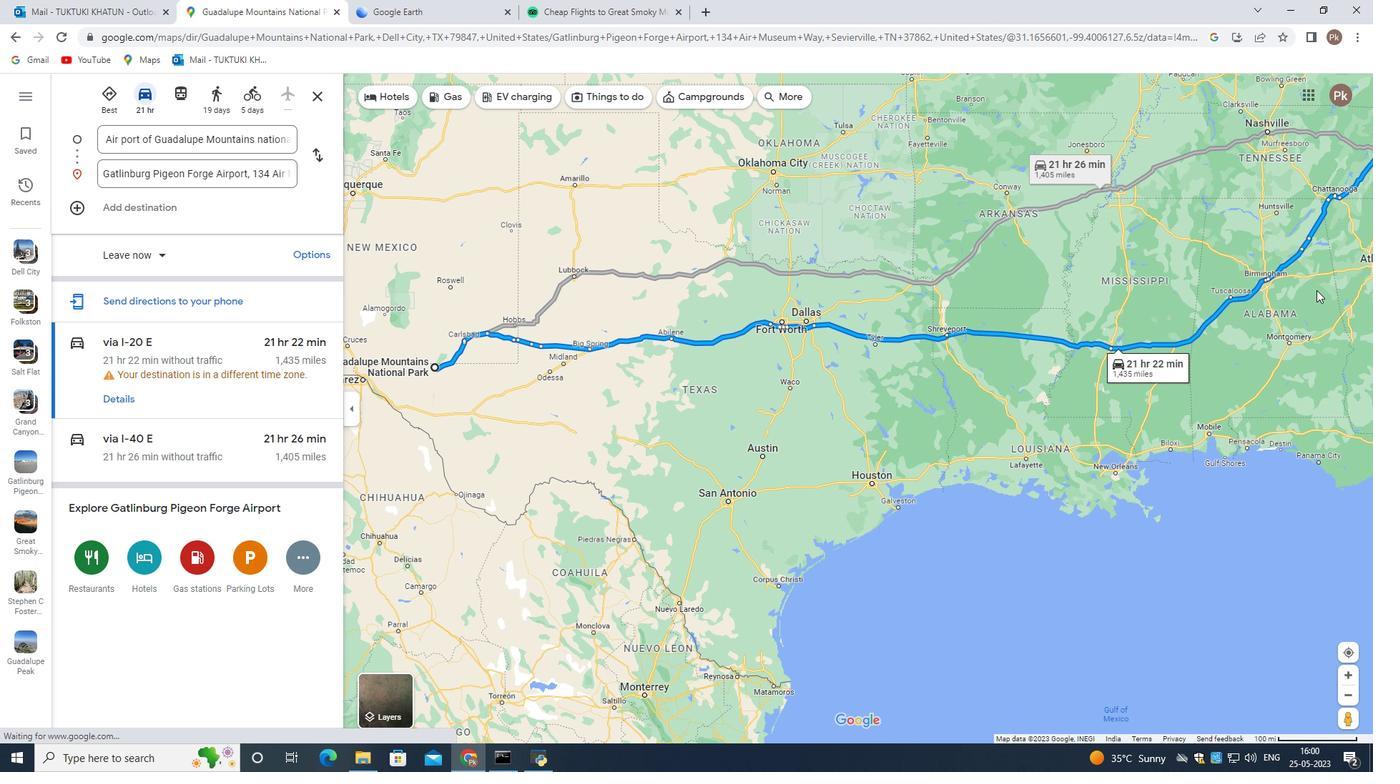 
Action: Mouse moved to (1068, 417)
Screenshot: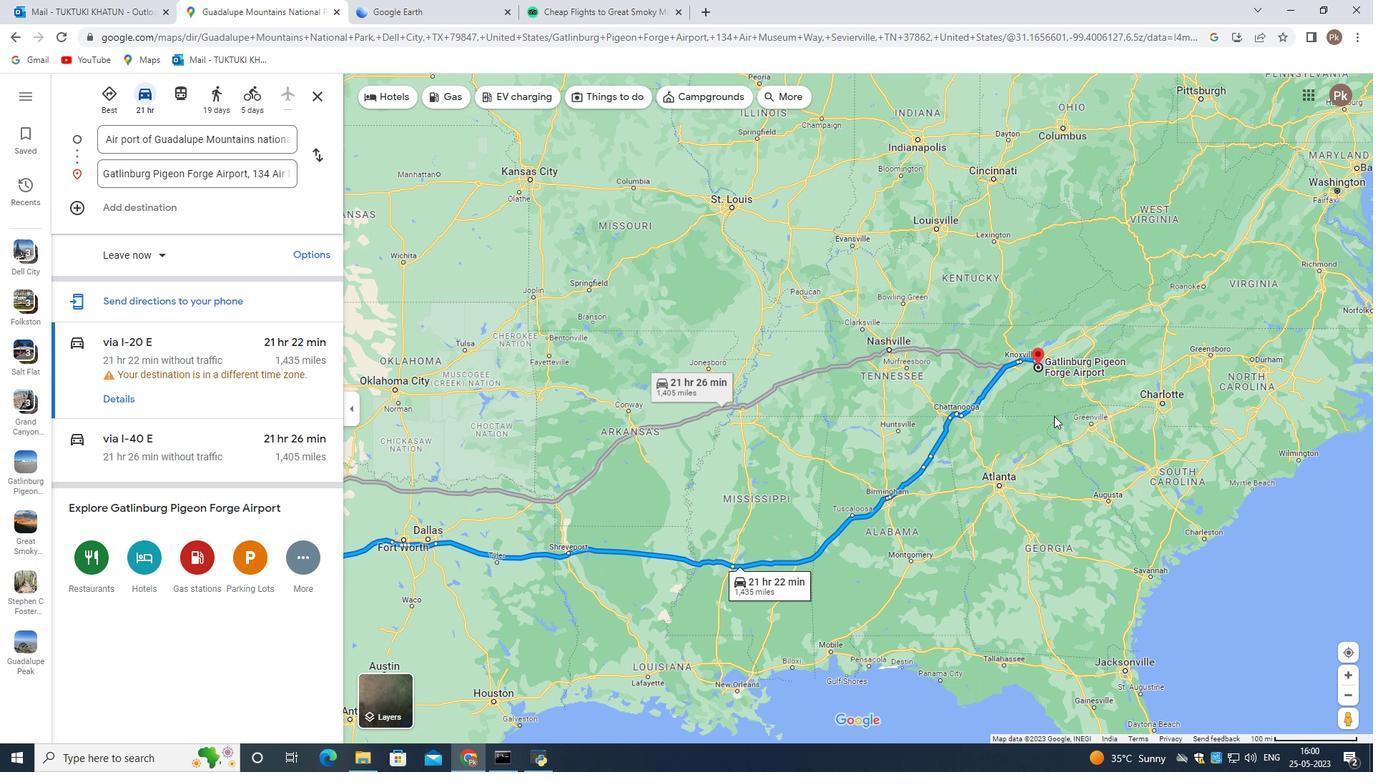 
Action: Mouse scrolled (1068, 418) with delta (0, 0)
Screenshot: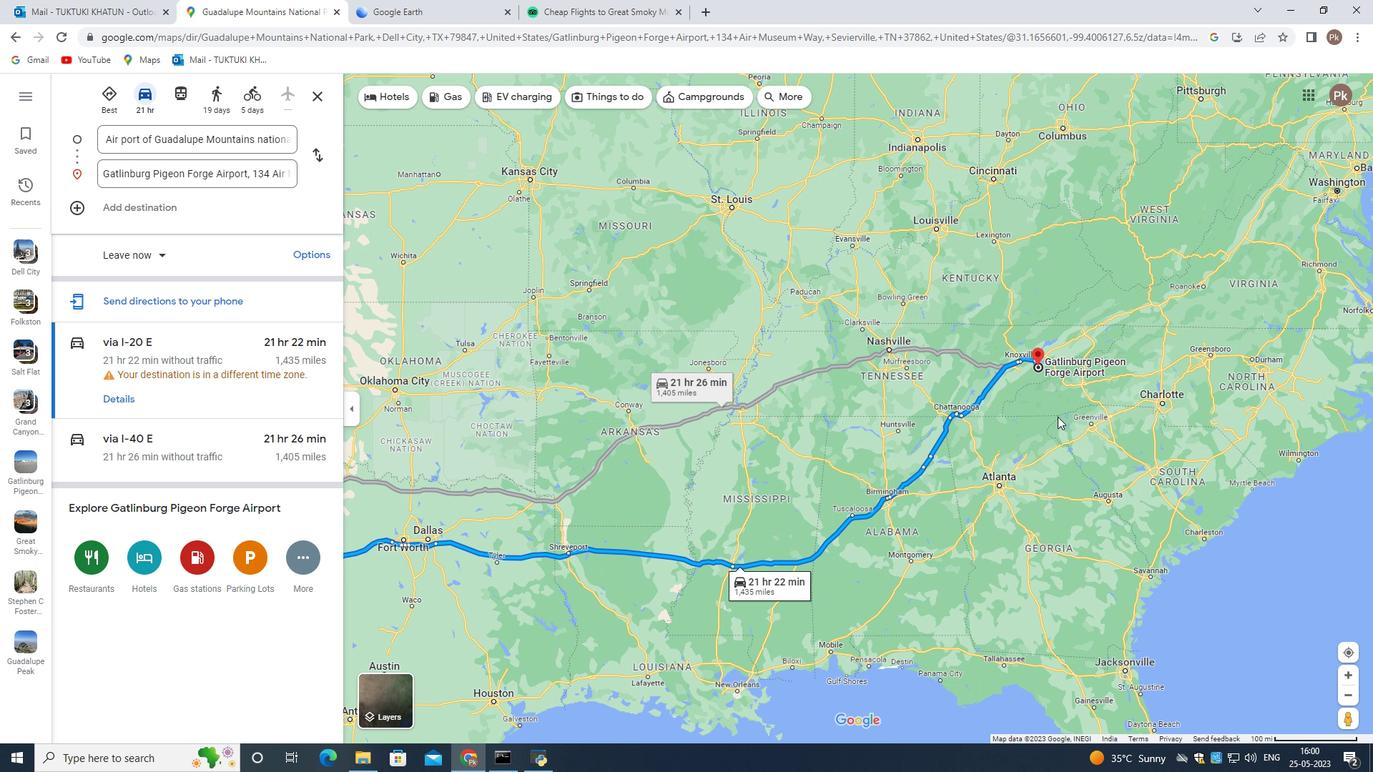 
Action: Mouse scrolled (1068, 418) with delta (0, 0)
Screenshot: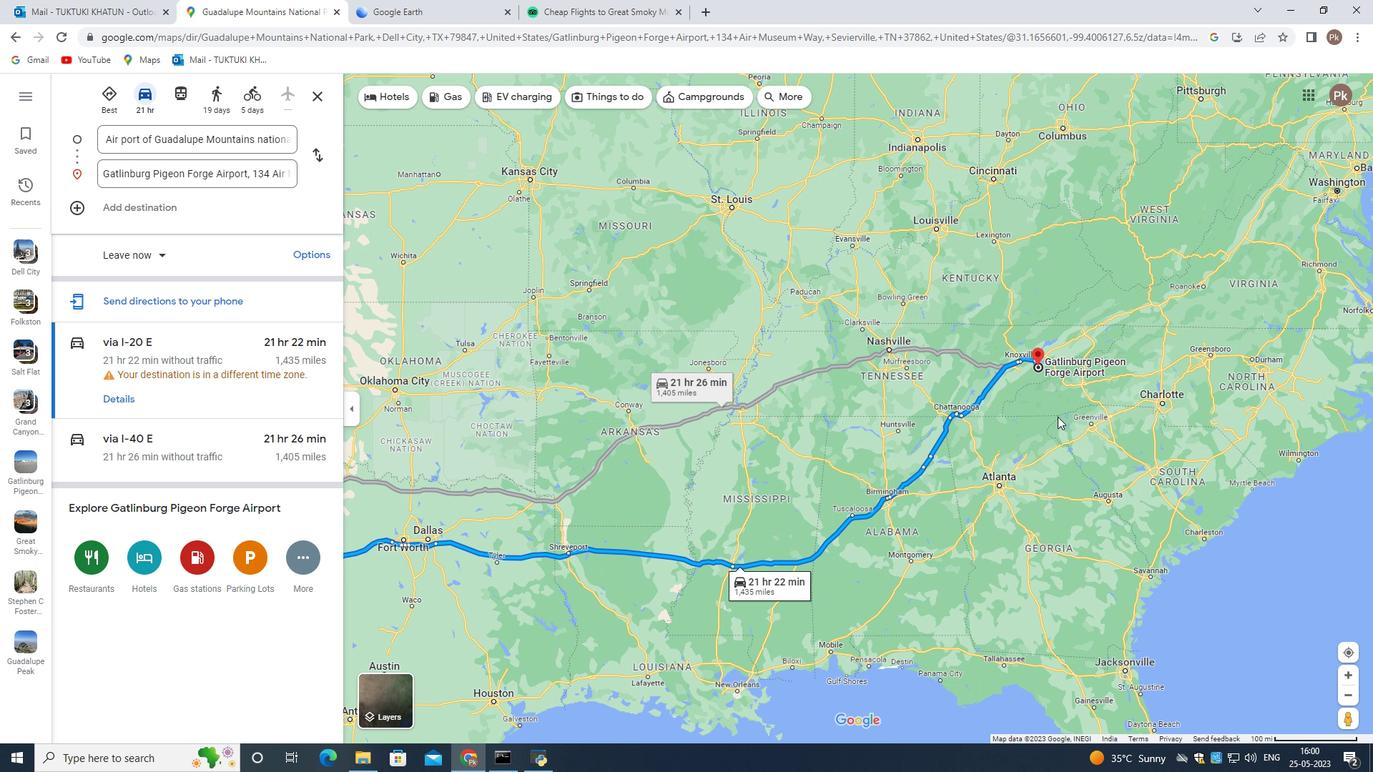
Action: Mouse scrolled (1068, 418) with delta (0, 0)
Screenshot: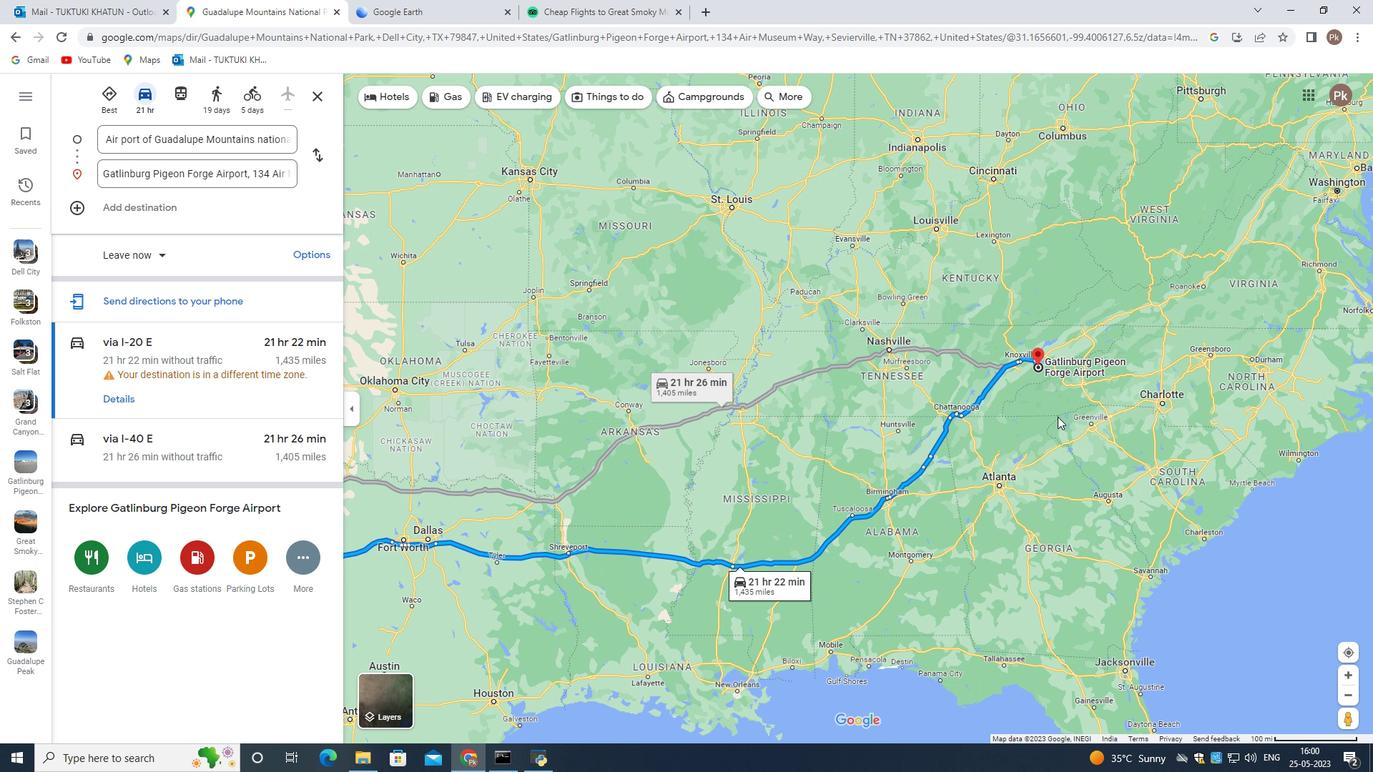 
Action: Mouse scrolled (1068, 418) with delta (0, 0)
Screenshot: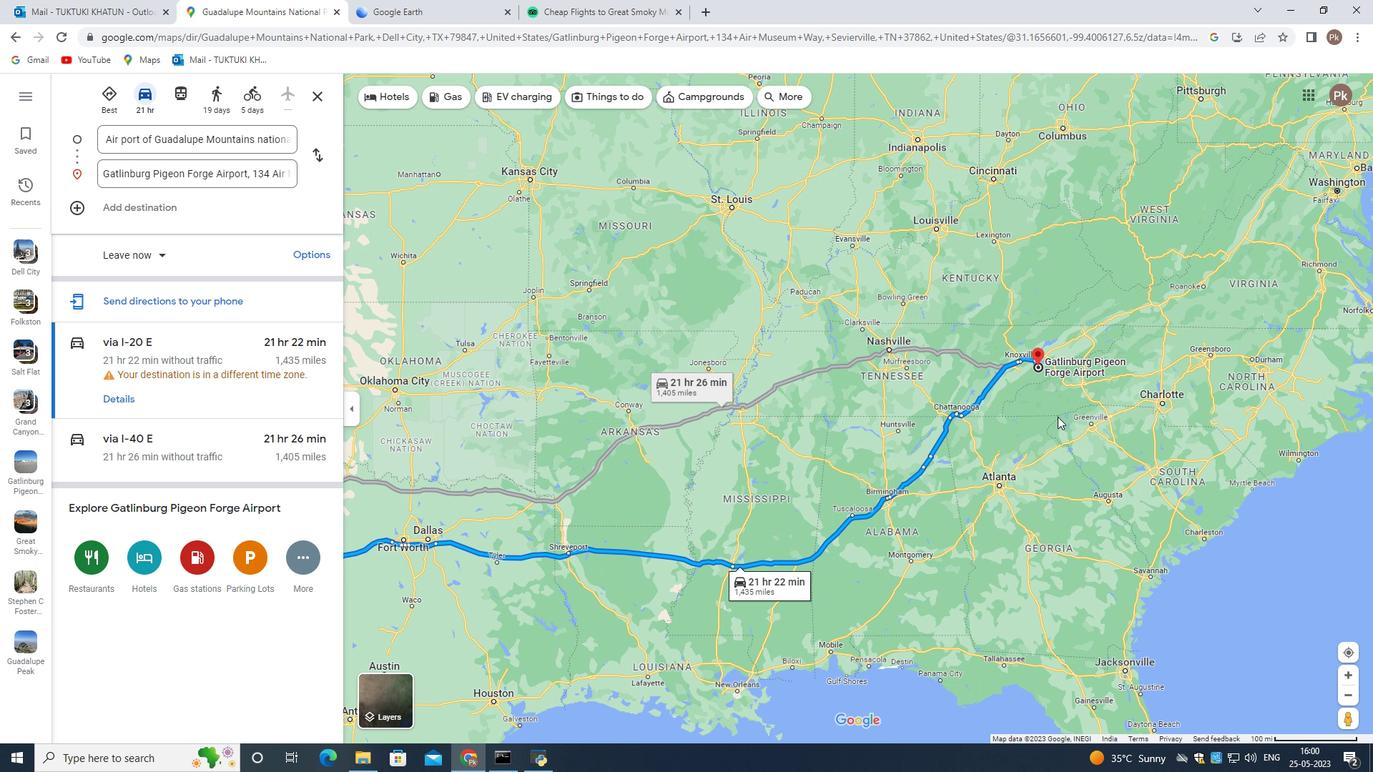 
Action: Mouse scrolled (1068, 418) with delta (0, 0)
Screenshot: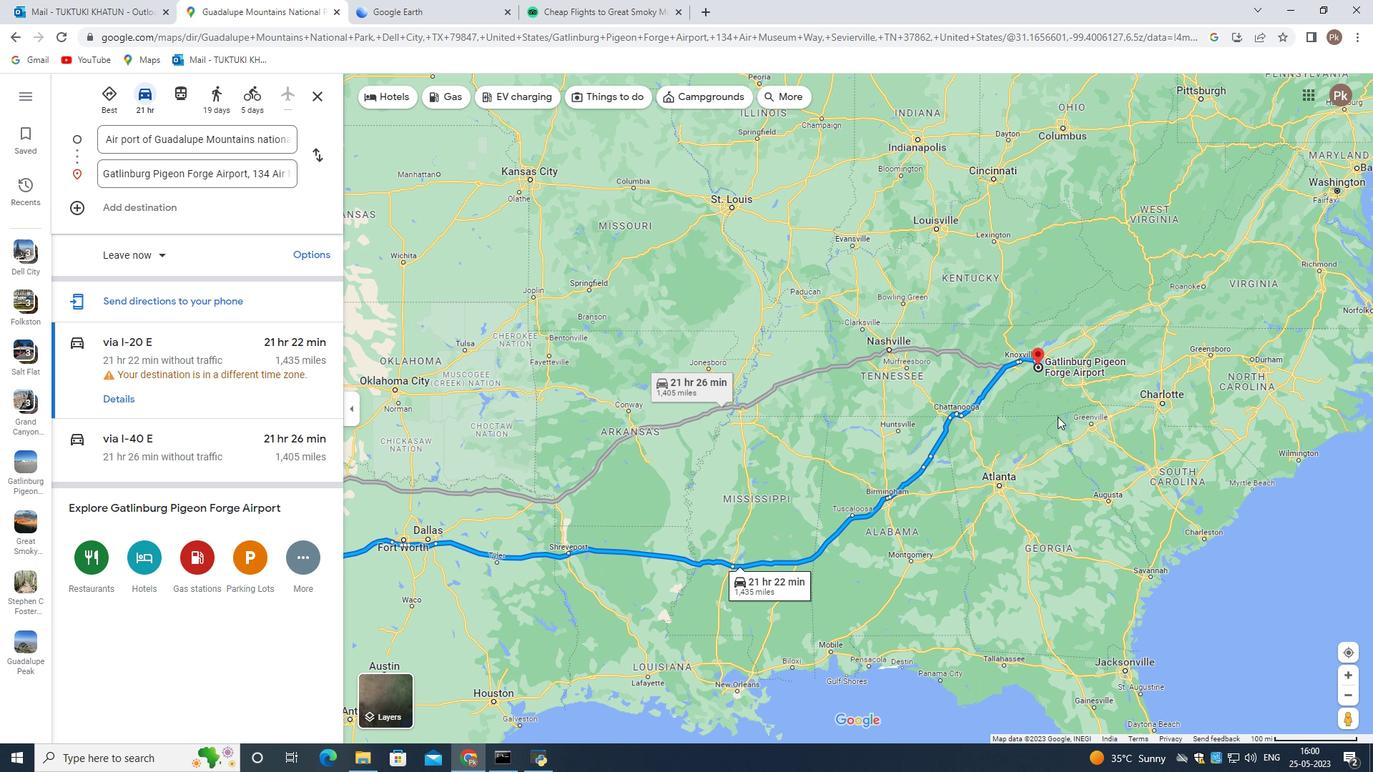 
Action: Mouse scrolled (1068, 418) with delta (0, 0)
Screenshot: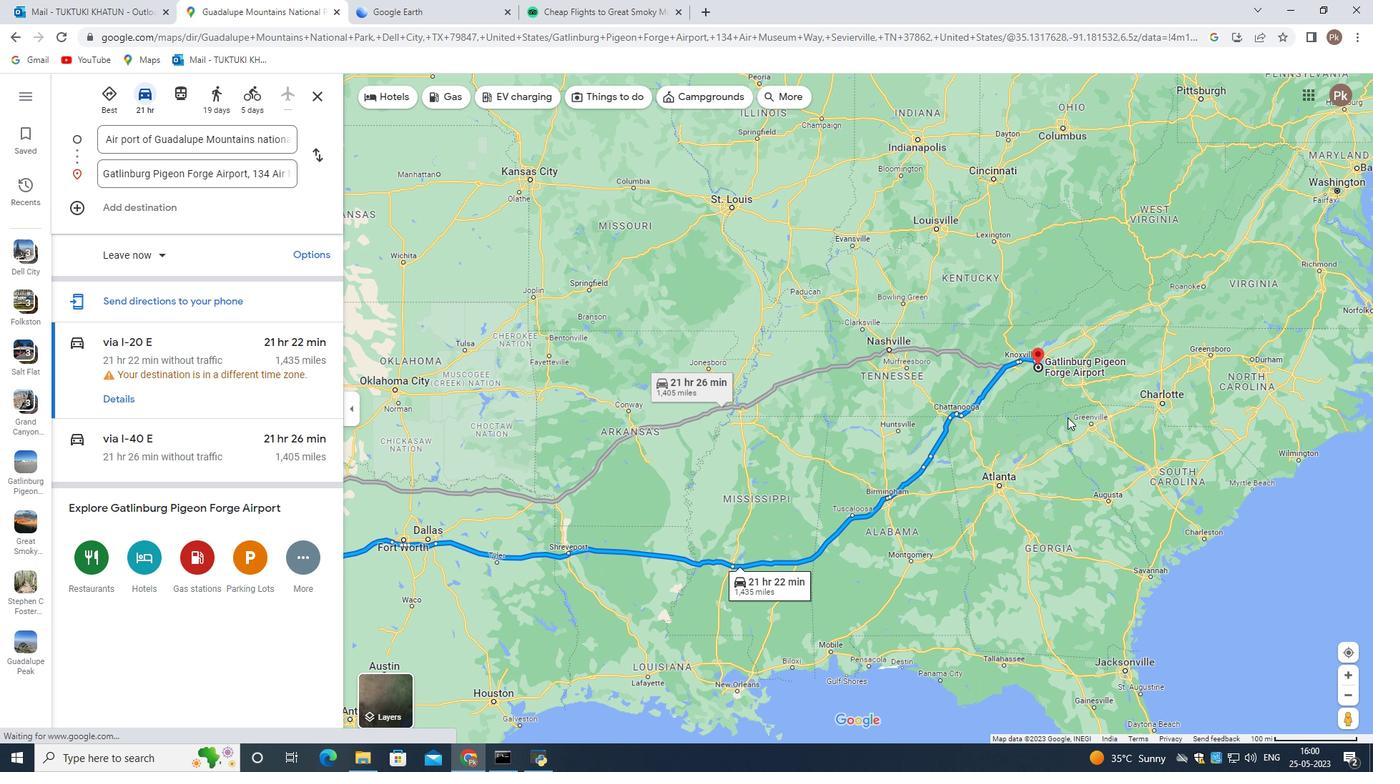 
Action: Mouse moved to (971, 332)
Screenshot: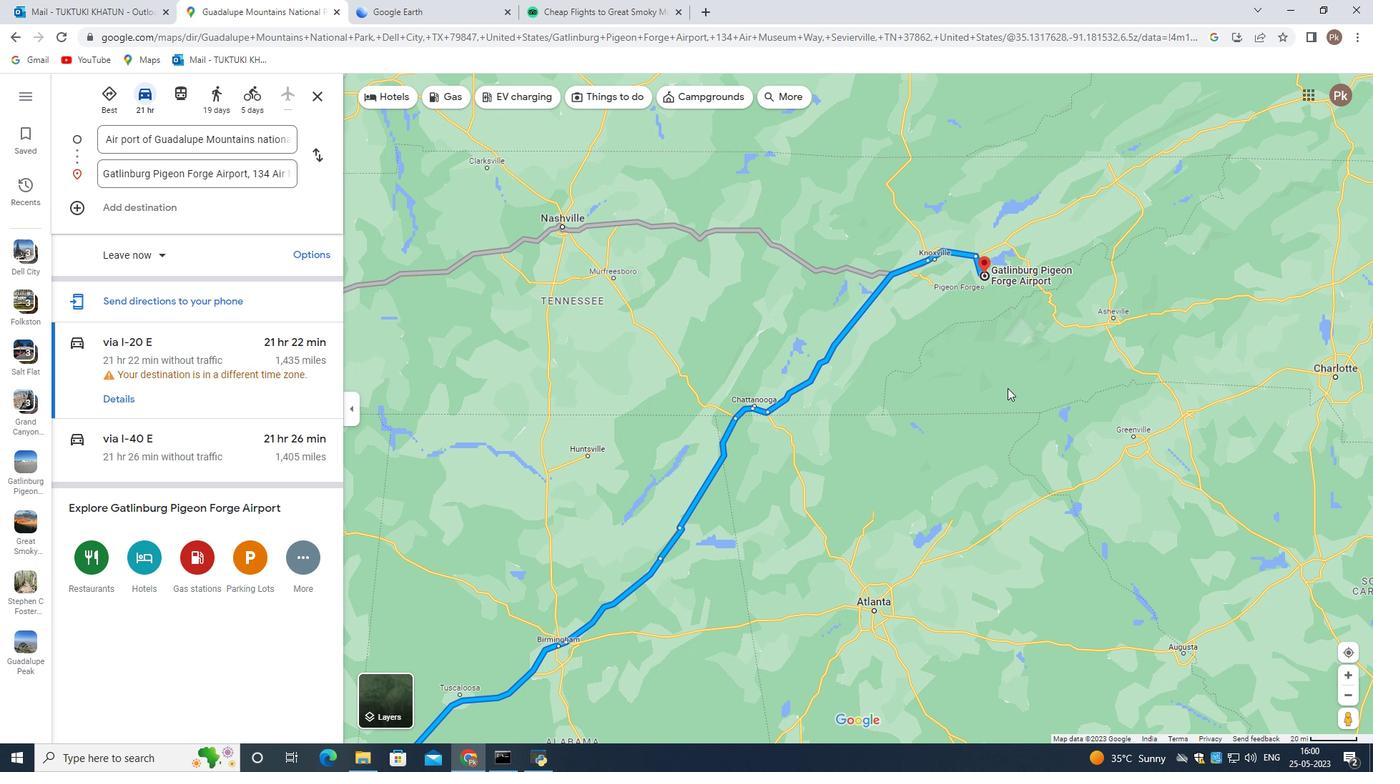 
Action: Mouse scrolled (971, 333) with delta (0, 0)
Screenshot: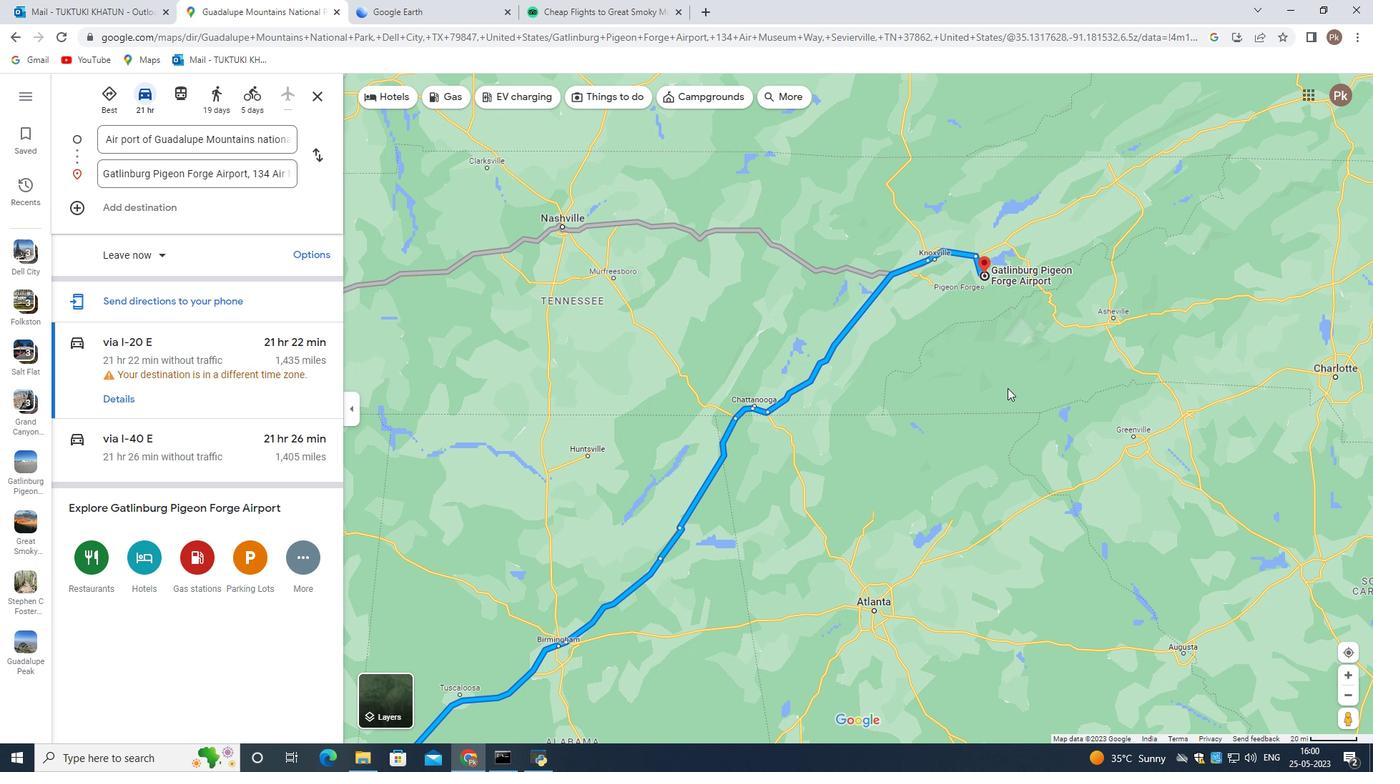 
Action: Mouse moved to (971, 332)
Screenshot: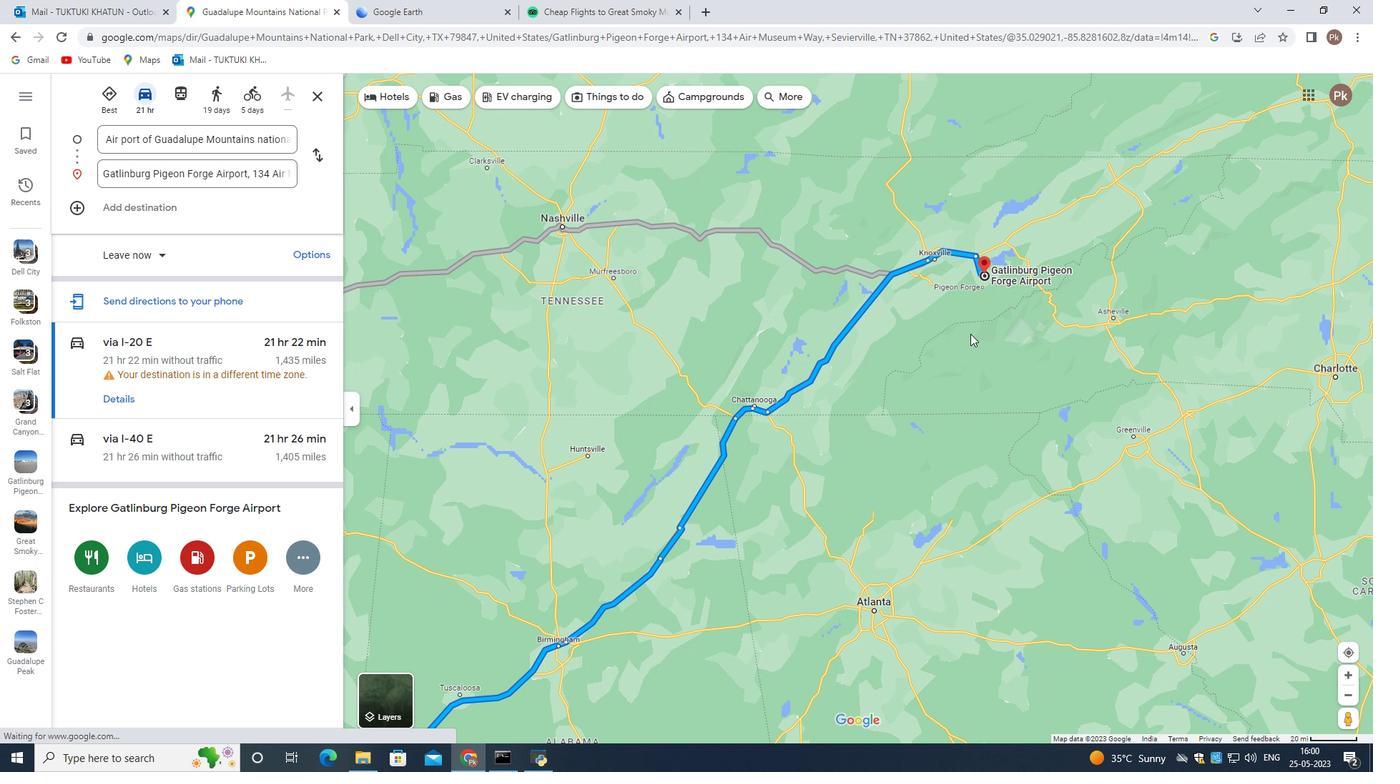 
Action: Mouse scrolled (971, 333) with delta (0, 0)
Screenshot: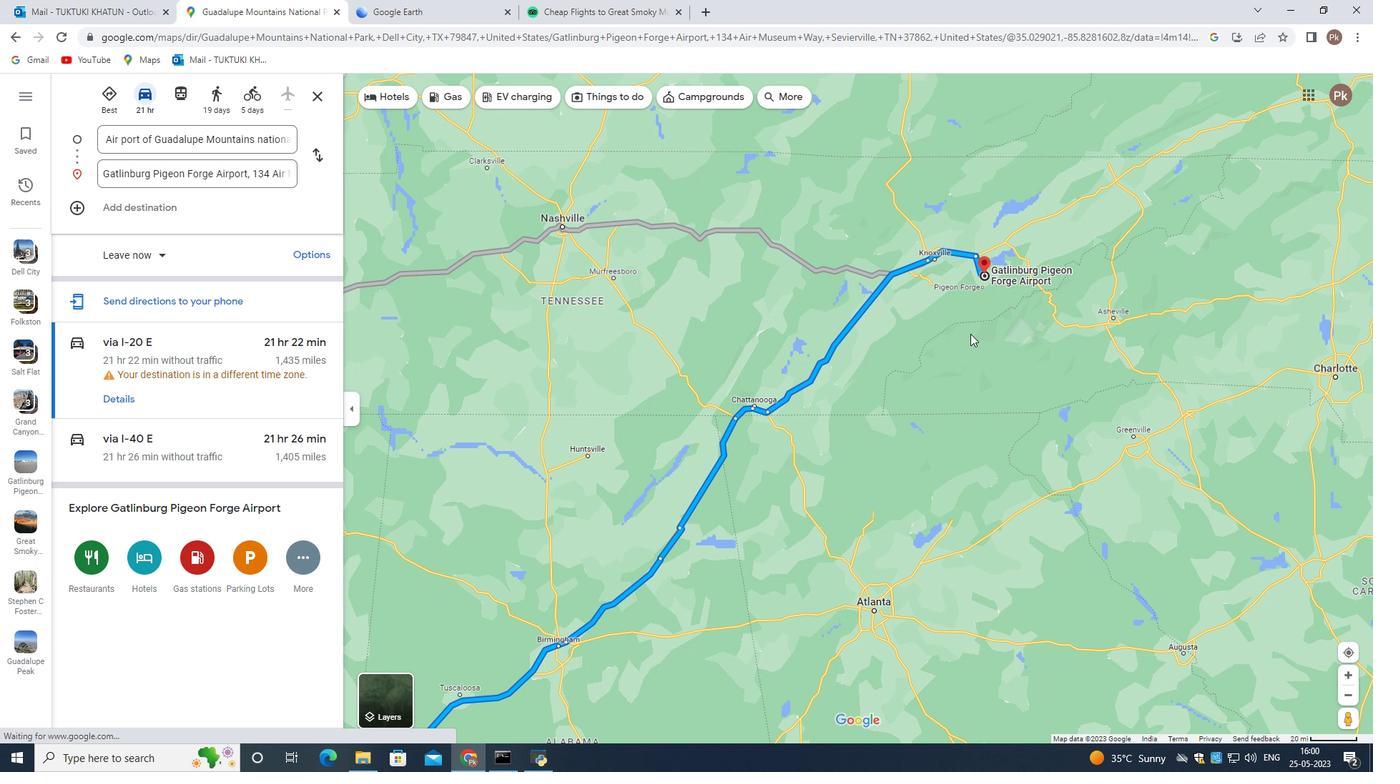 
Action: Mouse moved to (678, 261)
Screenshot: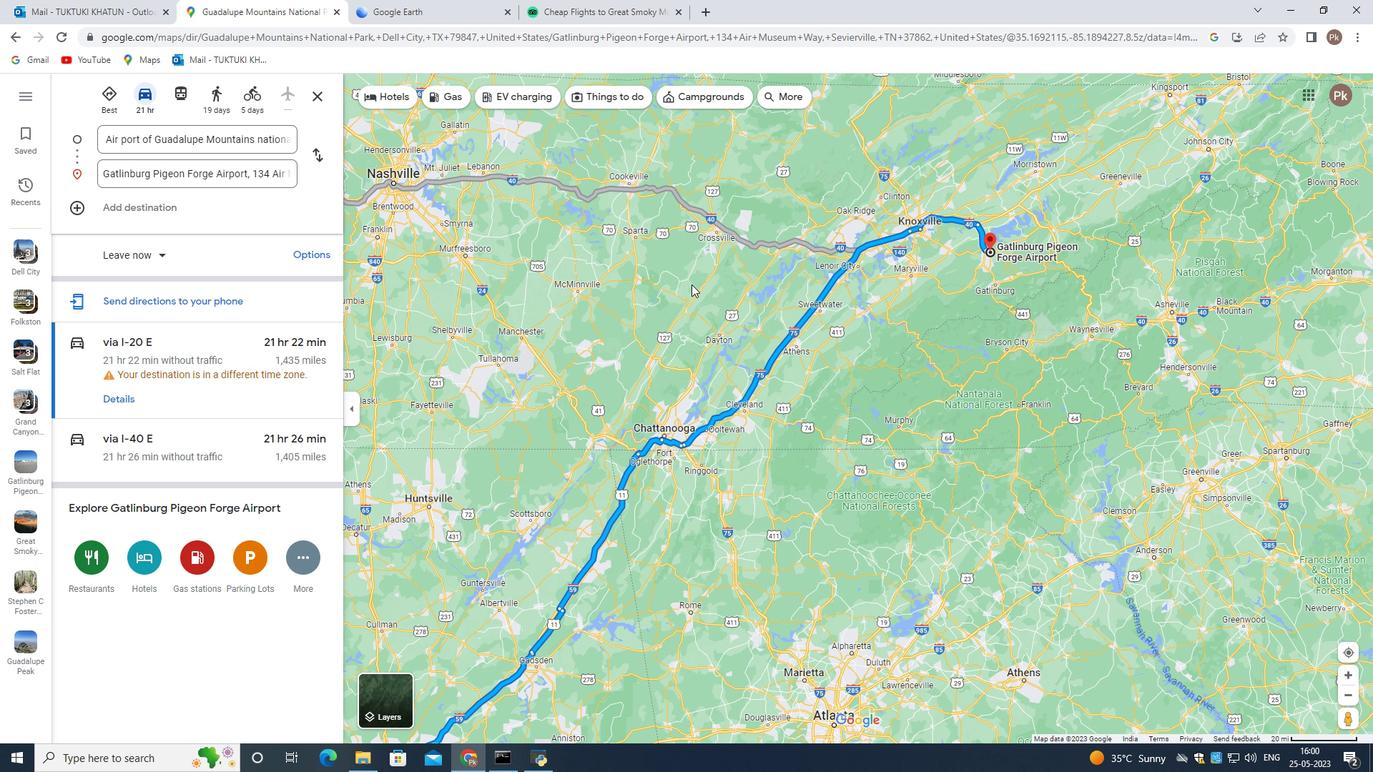 
Action: Mouse pressed left at (678, 261)
Screenshot: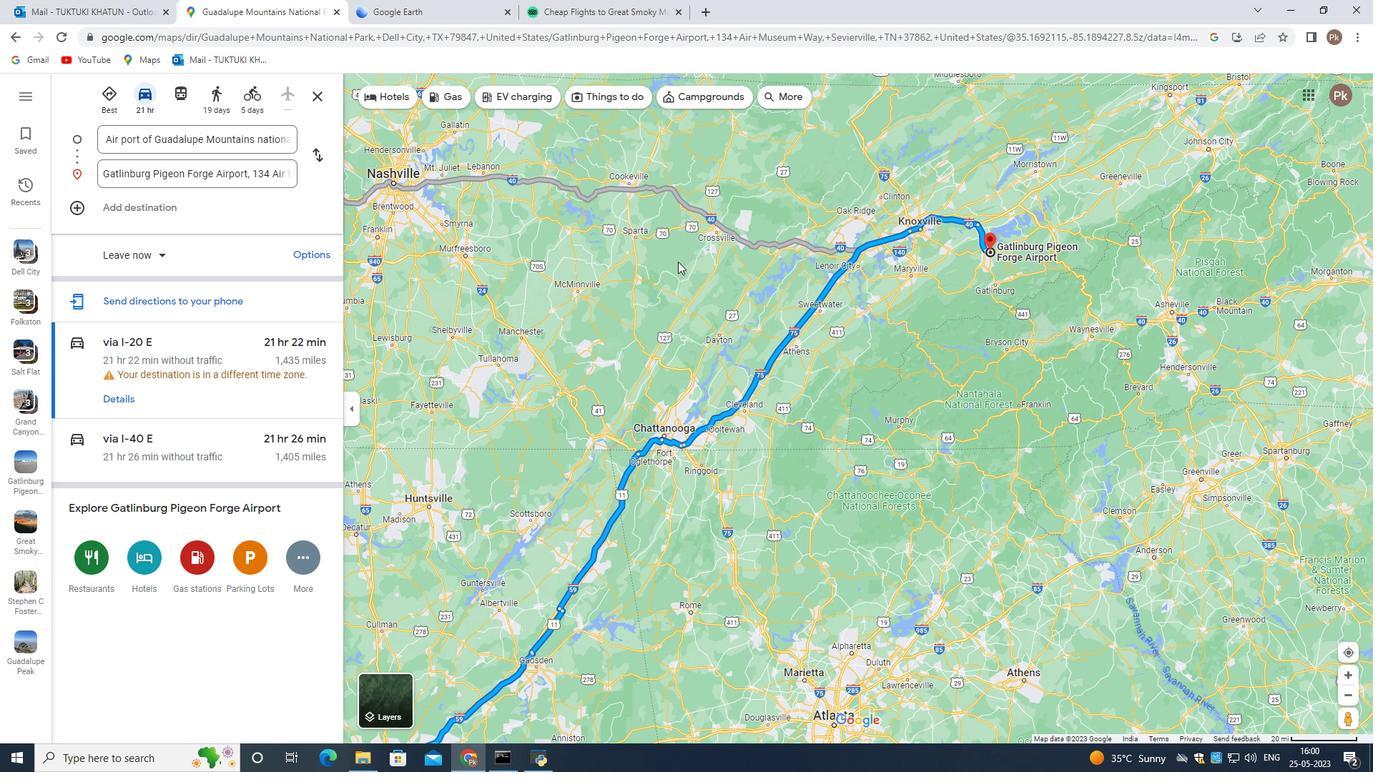 
Action: Mouse moved to (606, 438)
Screenshot: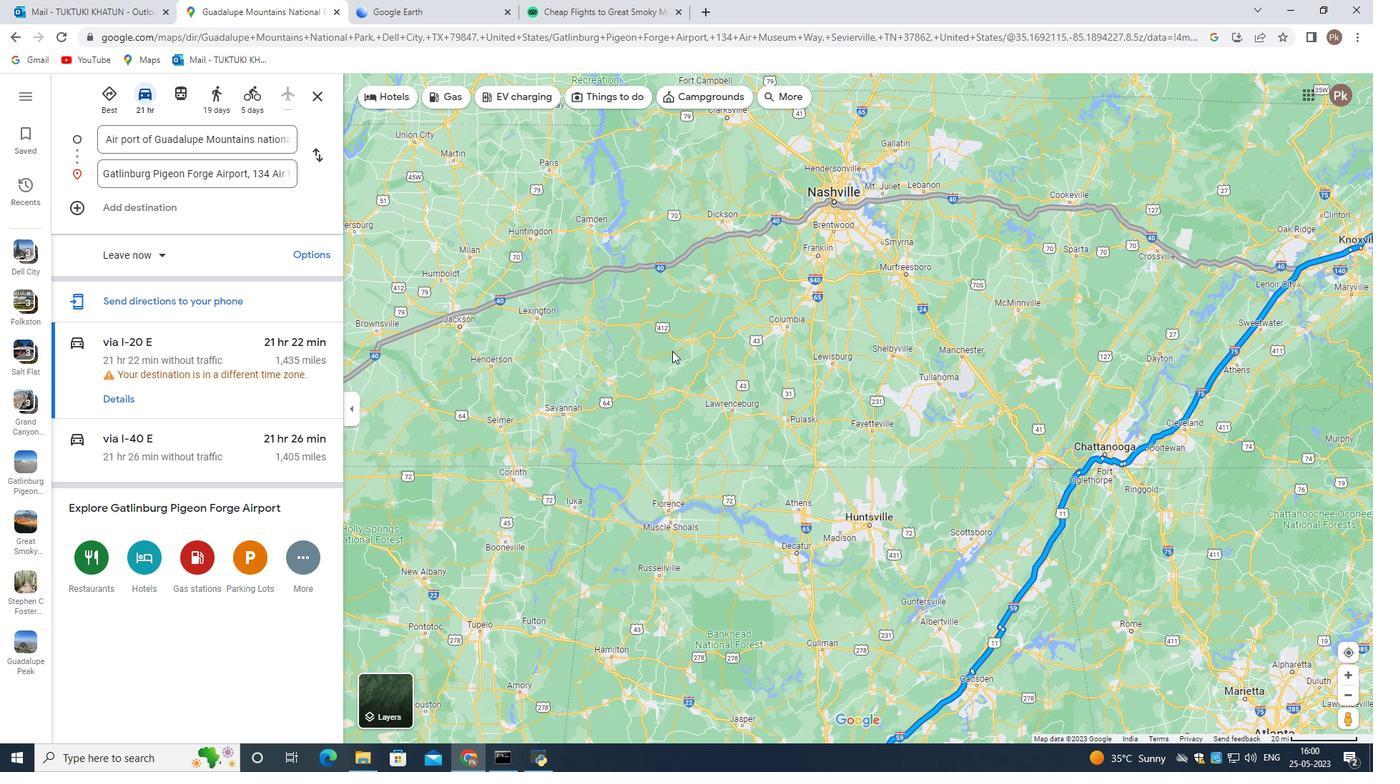 
Action: Mouse scrolled (606, 437) with delta (0, 0)
Screenshot: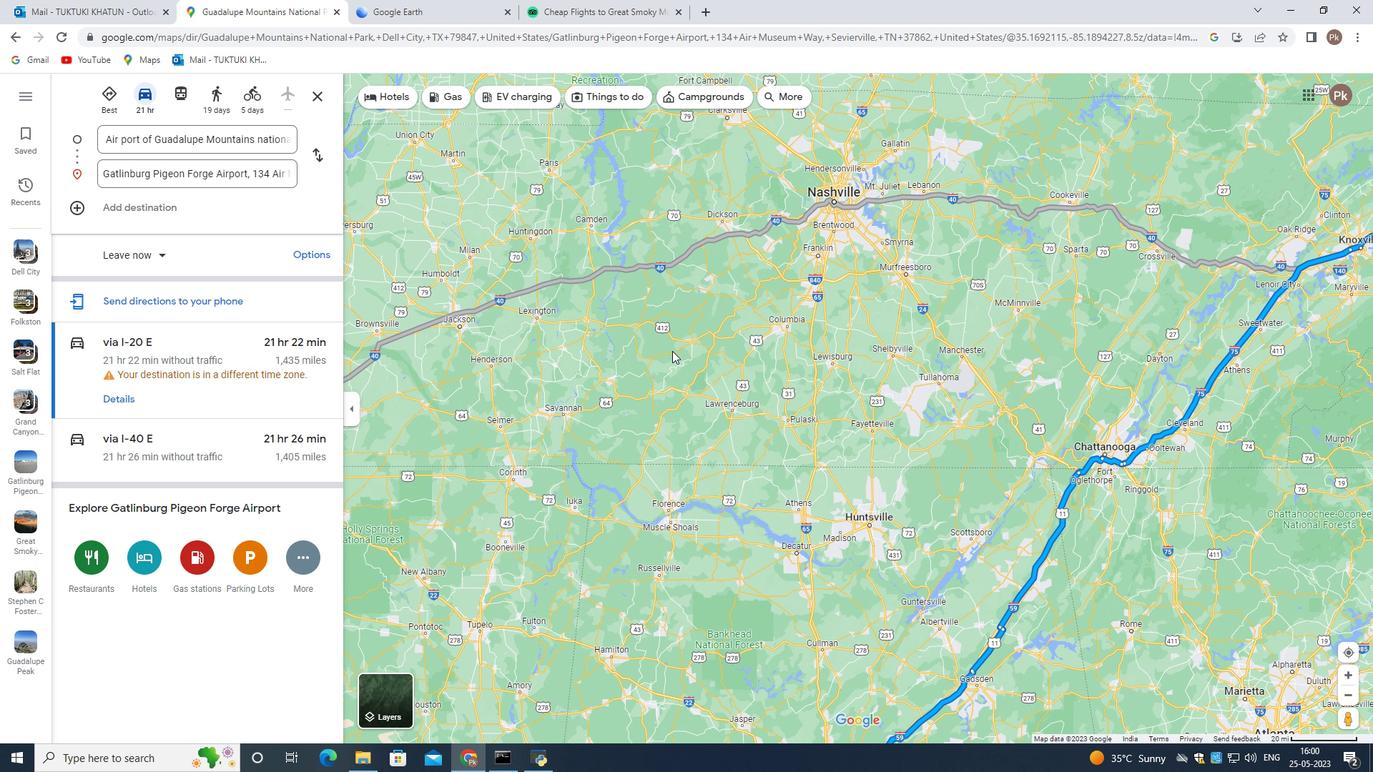 
Action: Mouse scrolled (606, 437) with delta (0, 0)
Screenshot: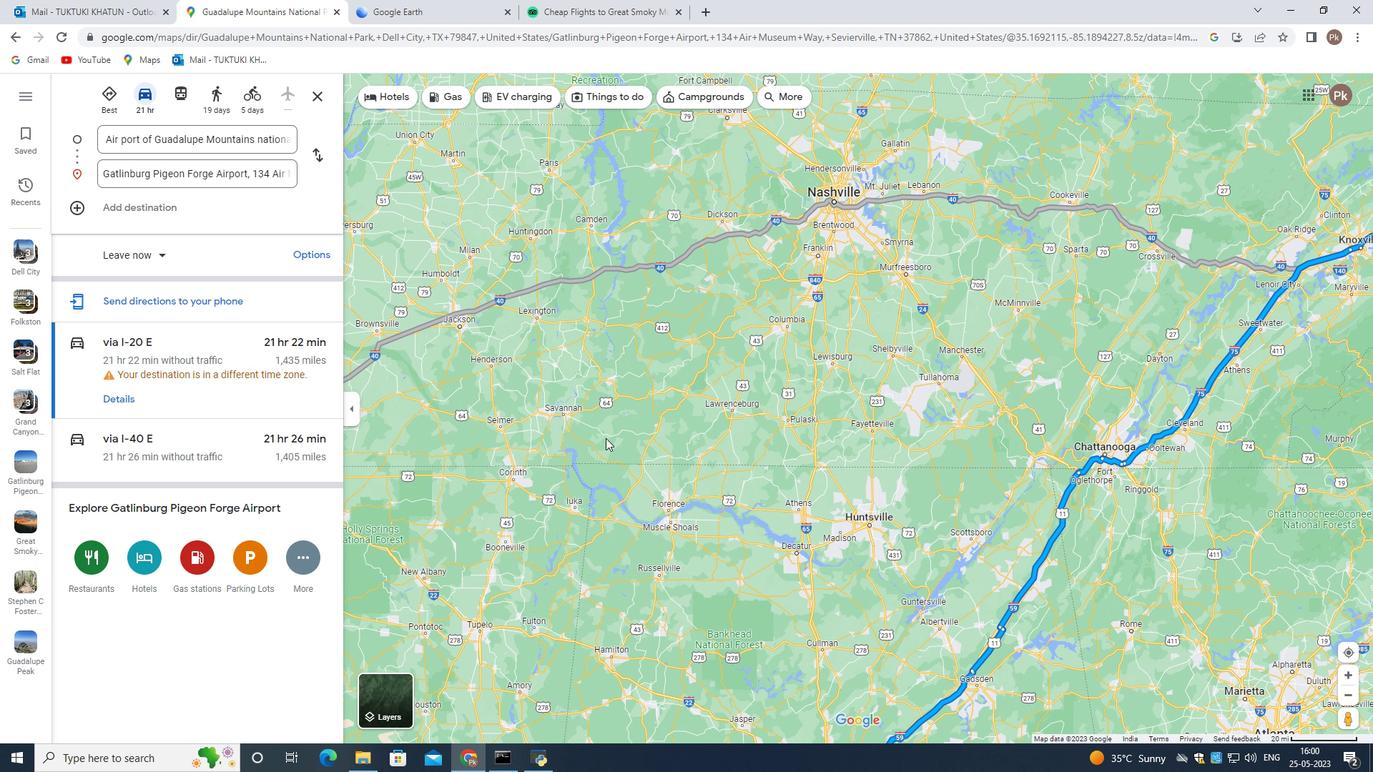 
Action: Mouse scrolled (606, 437) with delta (0, 0)
Screenshot: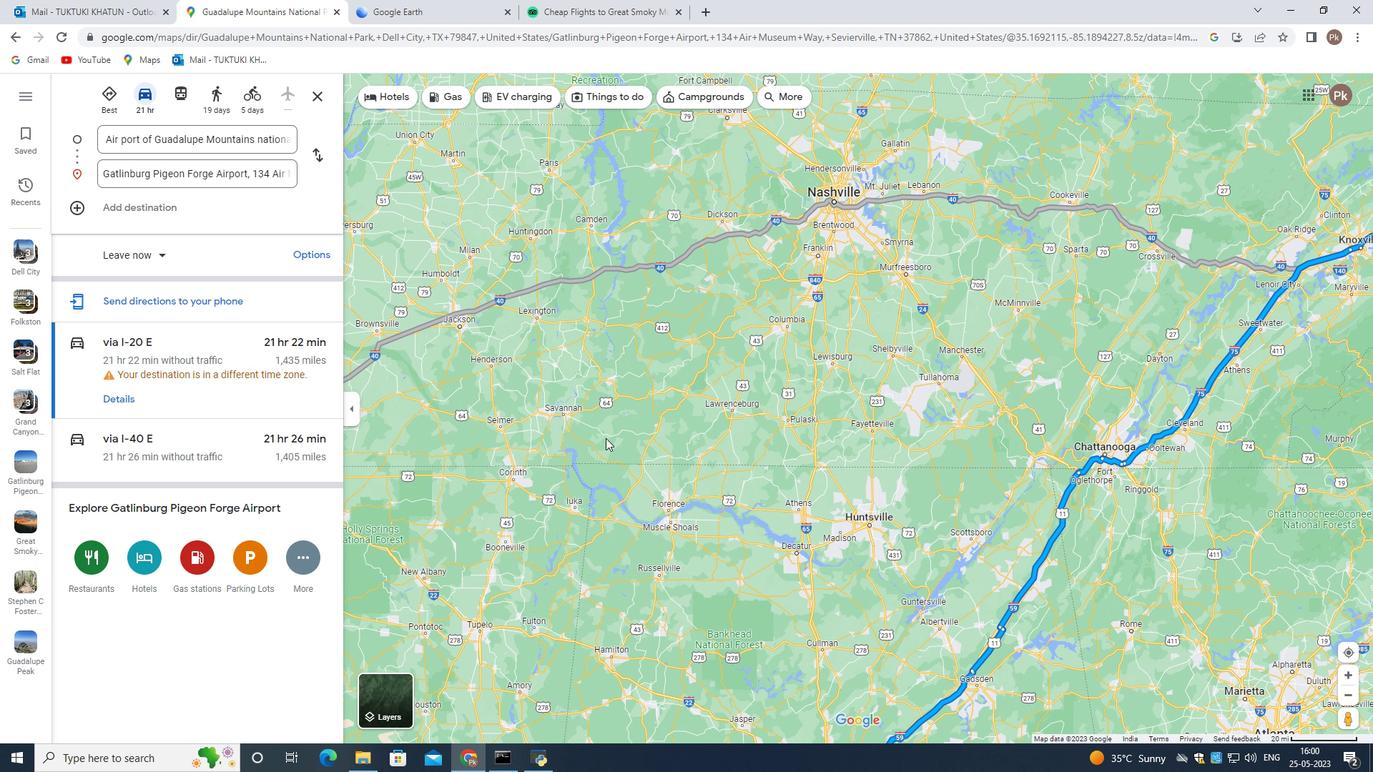 
Action: Mouse scrolled (606, 437) with delta (0, 0)
Screenshot: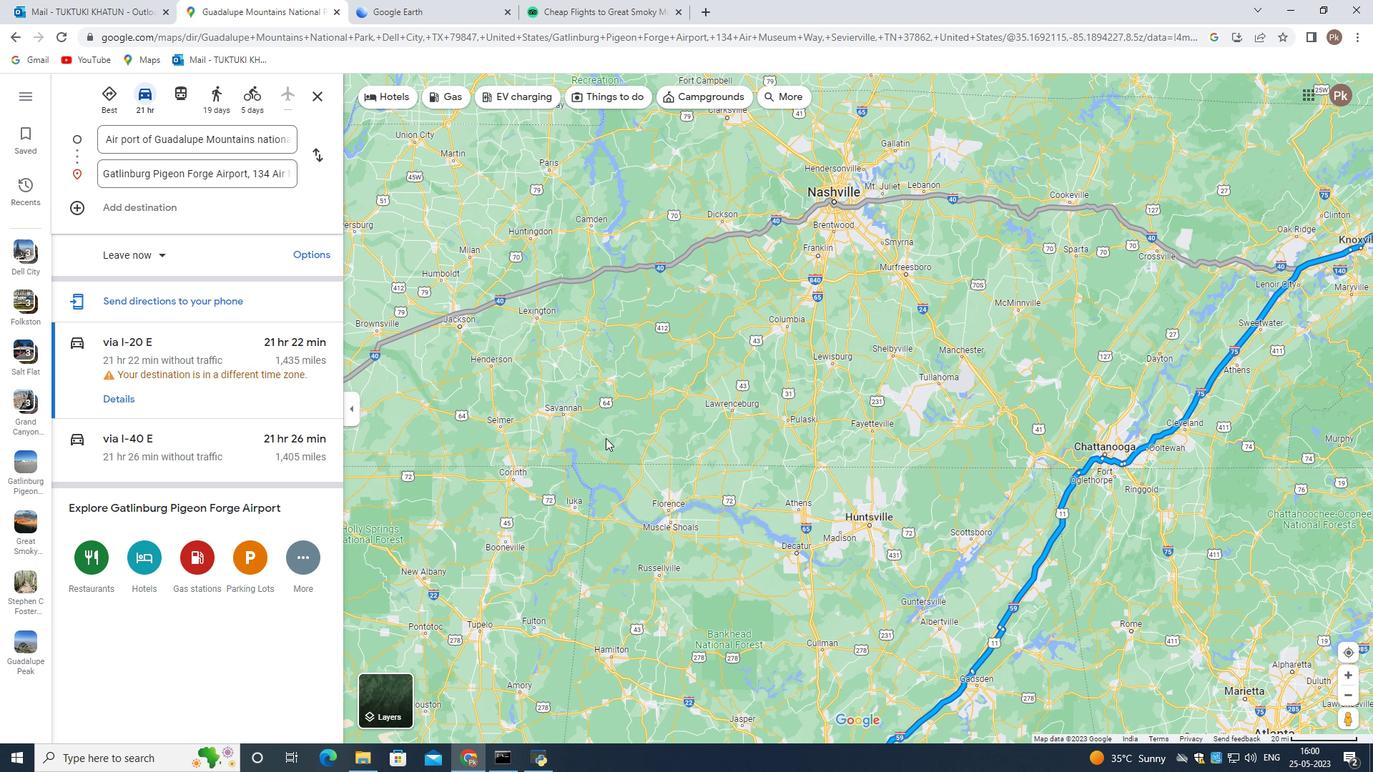 
Action: Mouse scrolled (606, 437) with delta (0, 0)
Screenshot: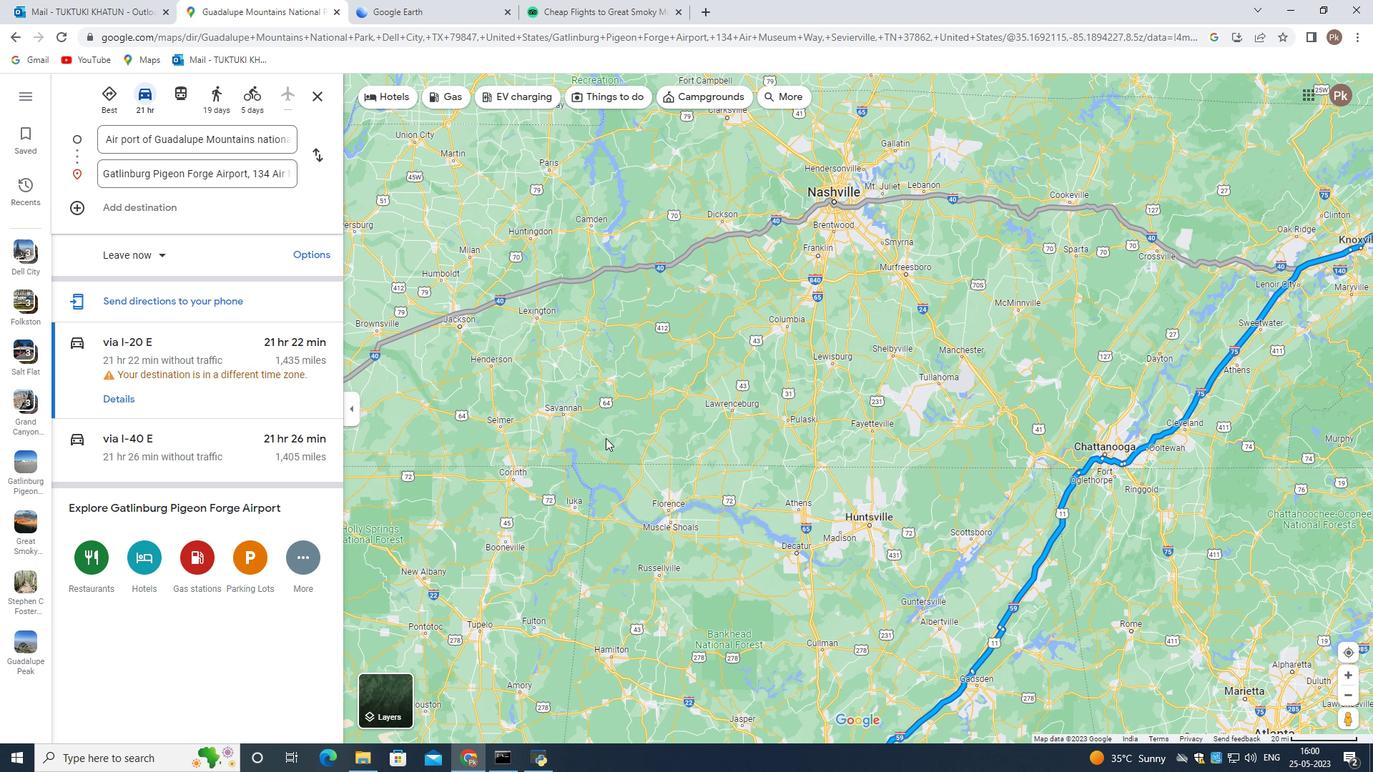 
Action: Mouse scrolled (606, 437) with delta (0, 0)
Screenshot: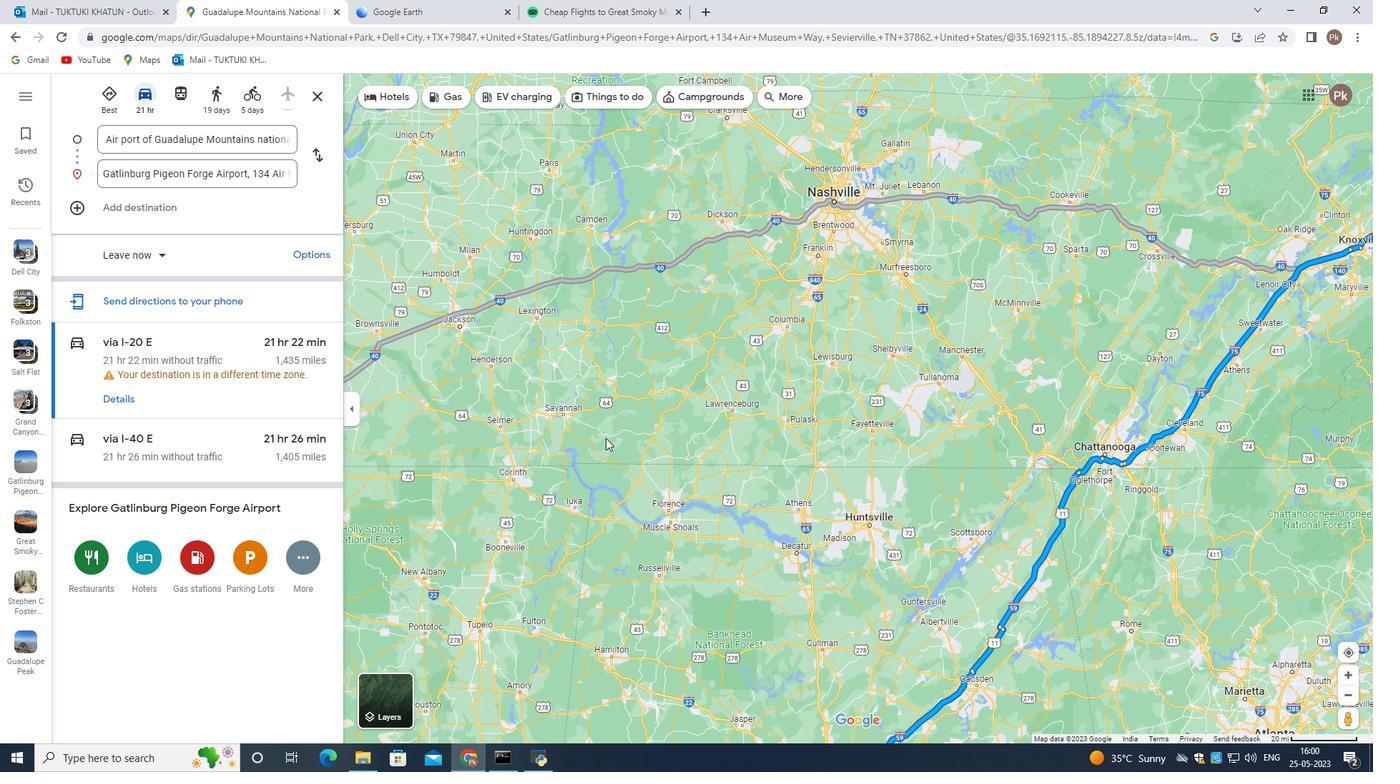 
Action: Mouse moved to (603, 440)
Screenshot: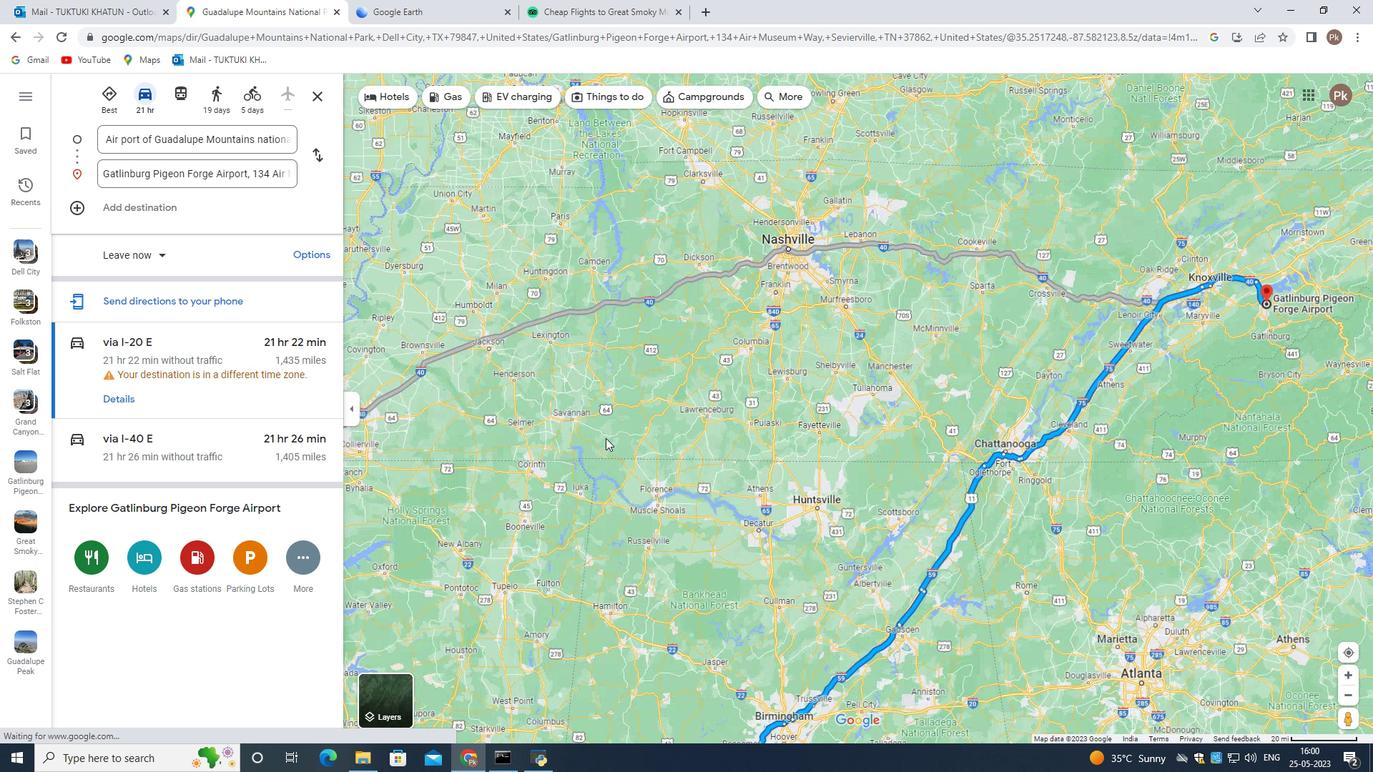 
Action: Mouse scrolled (603, 439) with delta (0, 0)
Screenshot: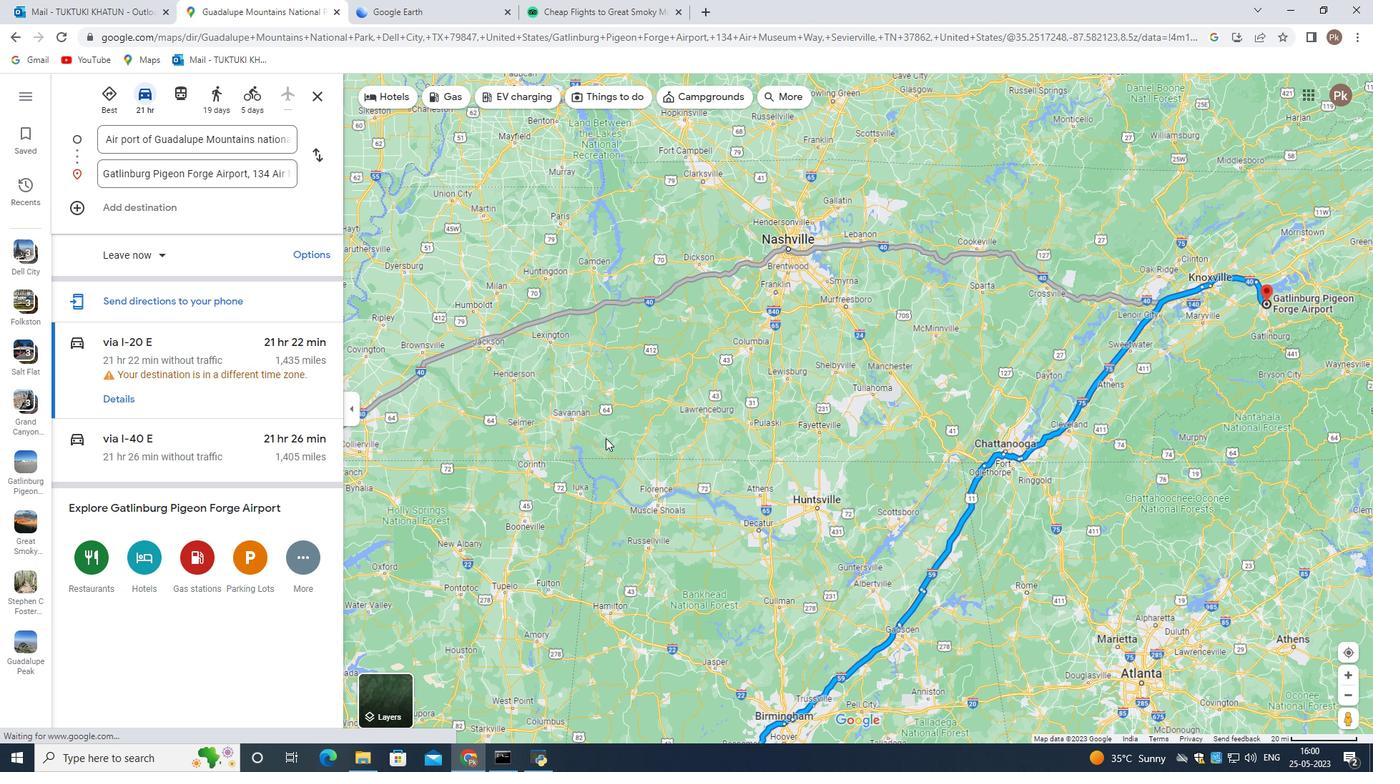 
Action: Mouse moved to (603, 440)
Screenshot: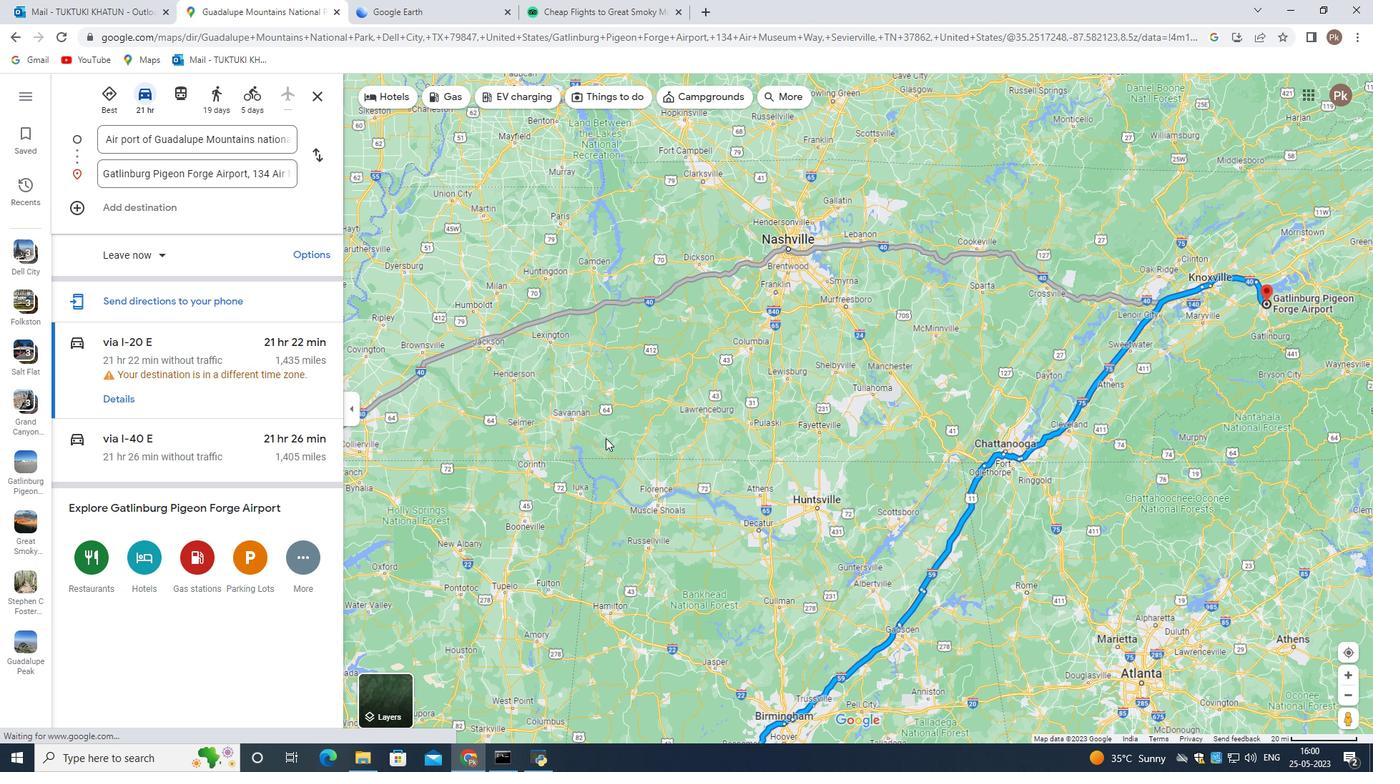 
Action: Mouse scrolled (603, 439) with delta (0, 0)
Screenshot: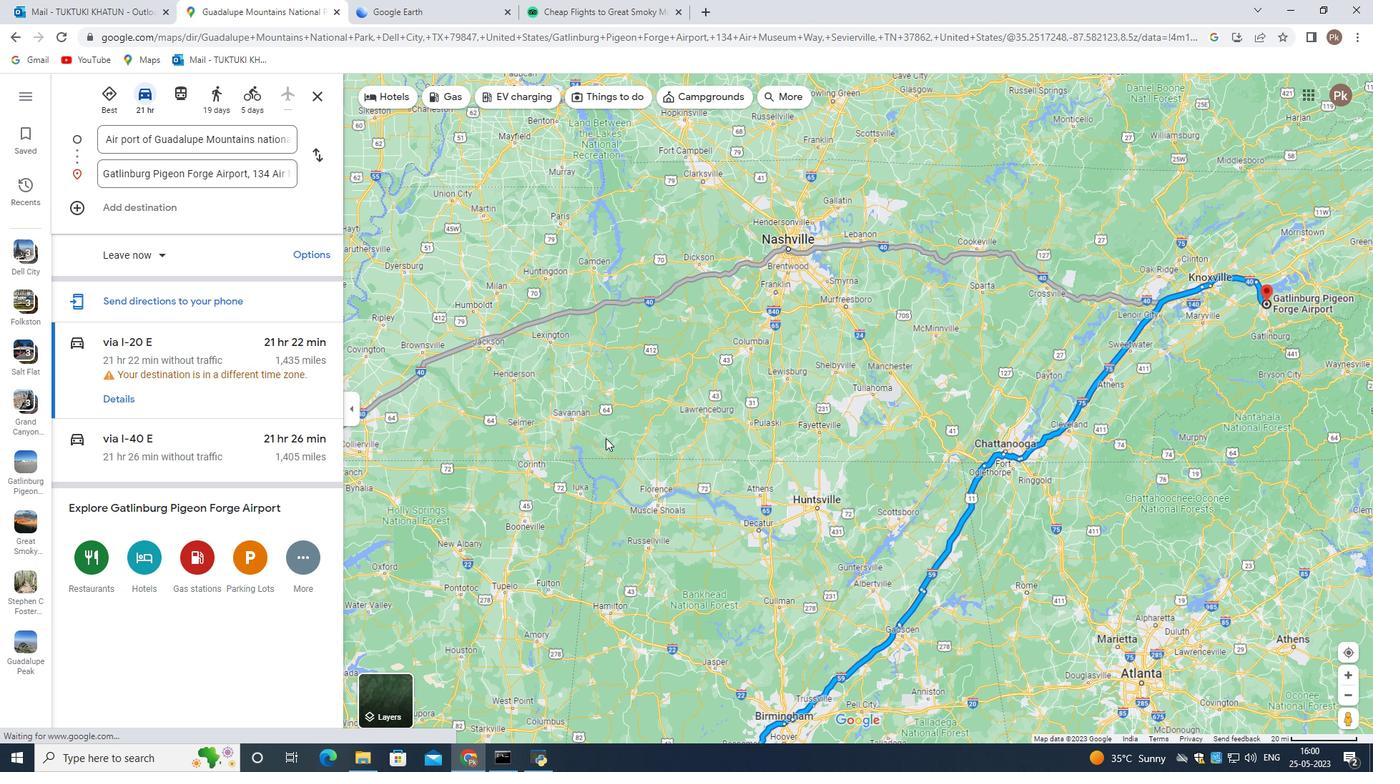 
Action: Mouse moved to (612, 443)
Screenshot: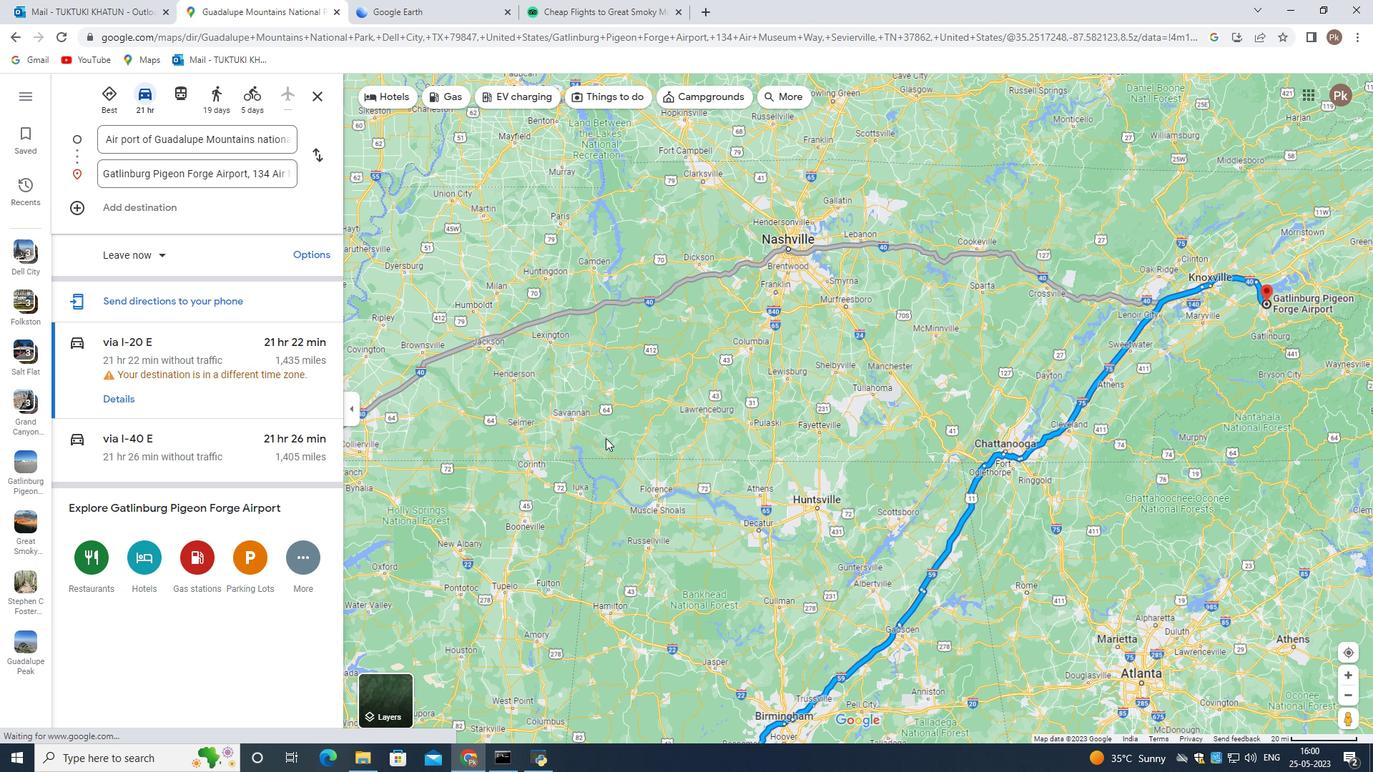 
Action: Mouse scrolled (606, 441) with delta (0, 0)
Screenshot: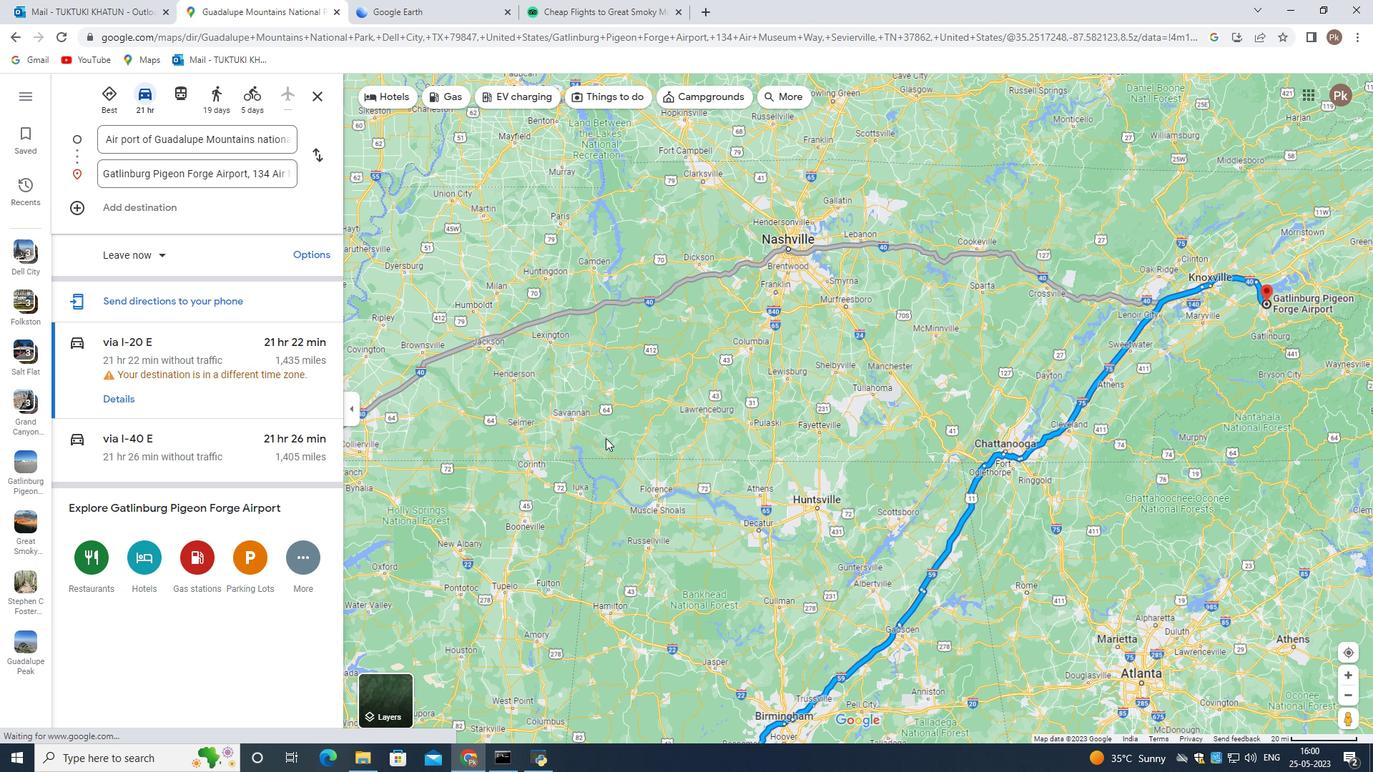 
Action: Mouse moved to (614, 443)
Screenshot: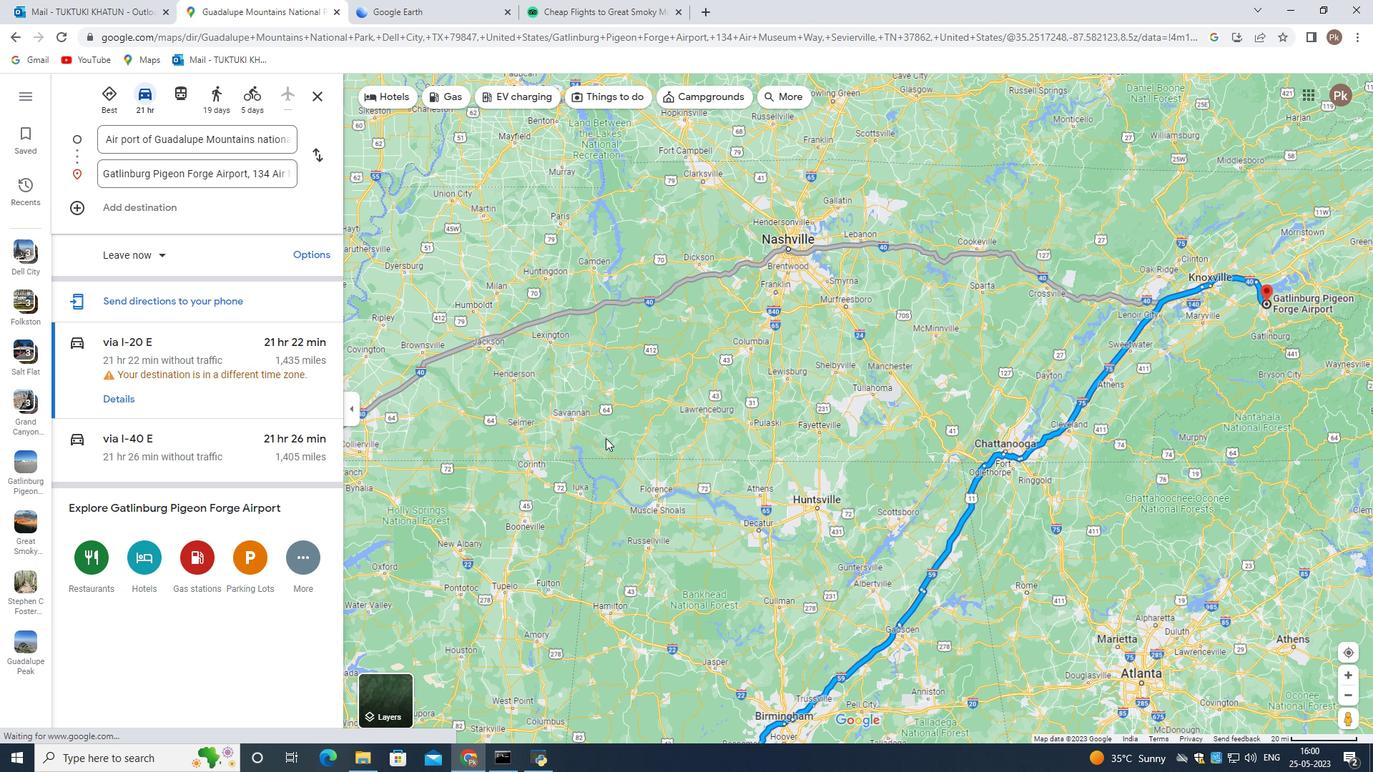 
Action: Mouse scrolled (611, 442) with delta (0, 0)
Screenshot: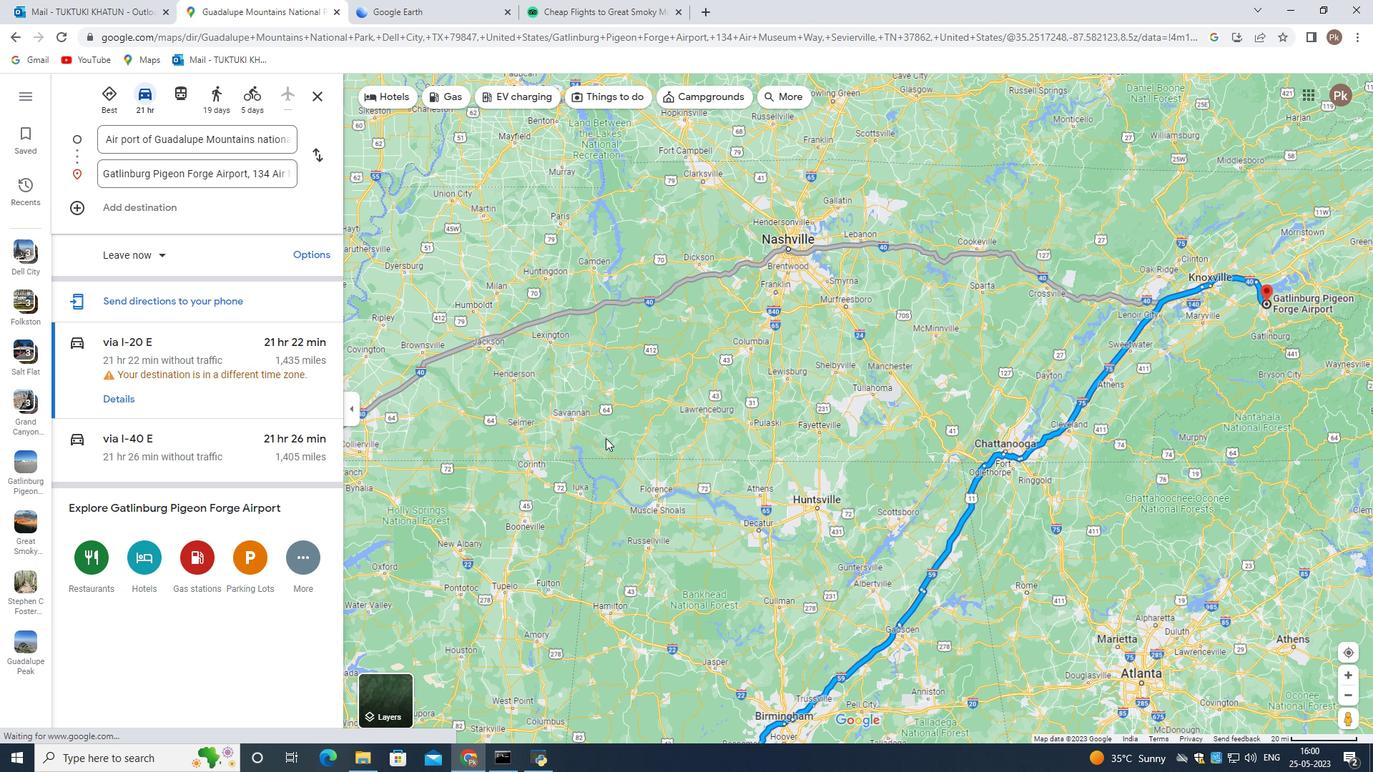 
Action: Mouse moved to (615, 443)
Screenshot: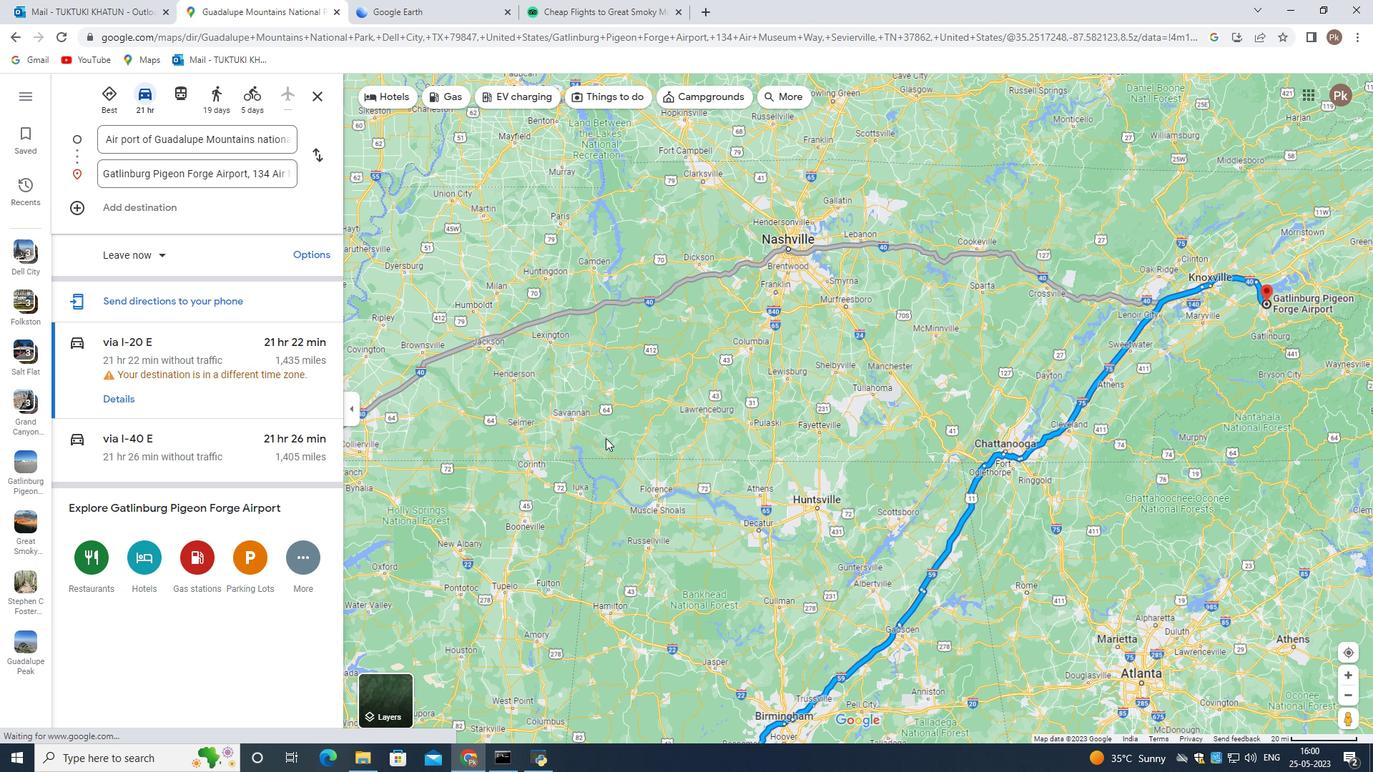 
Action: Mouse scrolled (612, 442) with delta (0, 0)
Screenshot: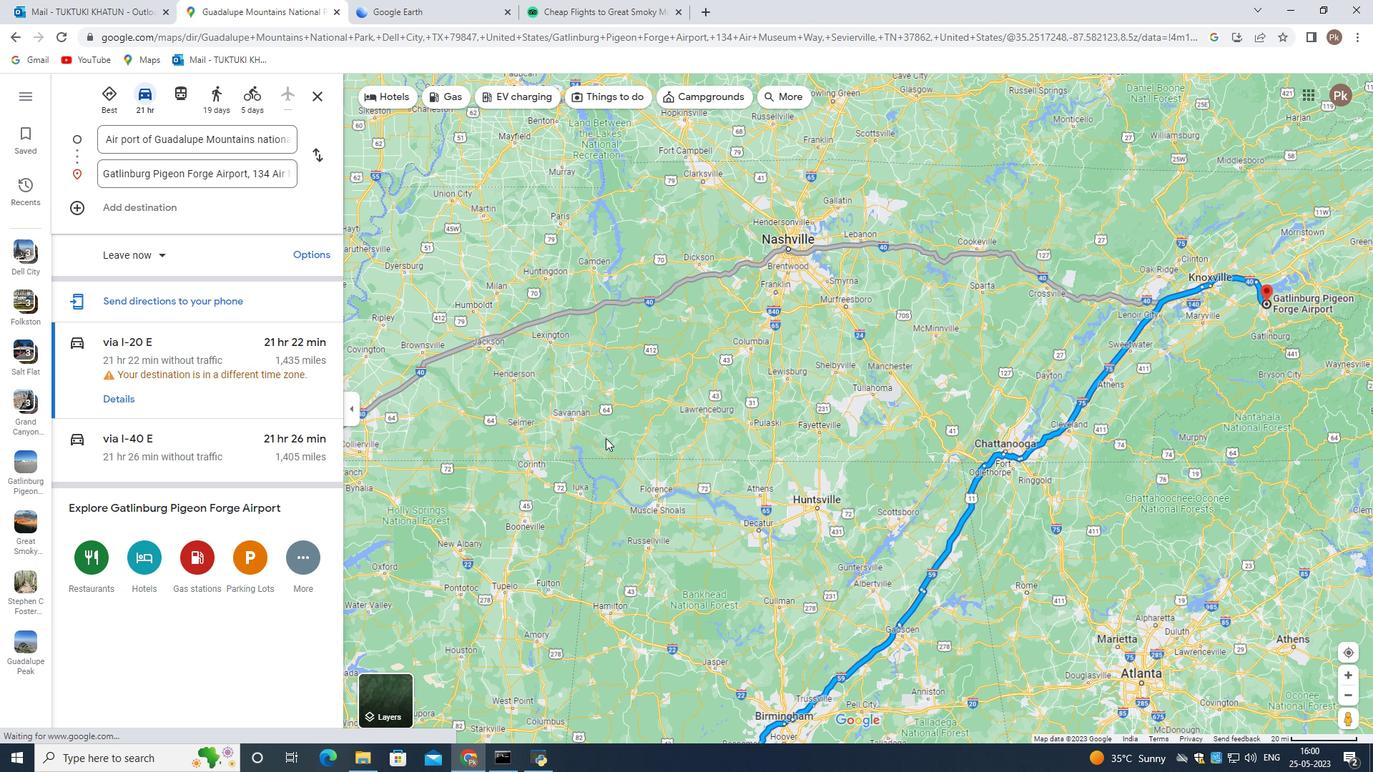 
Action: Mouse moved to (619, 443)
Screenshot: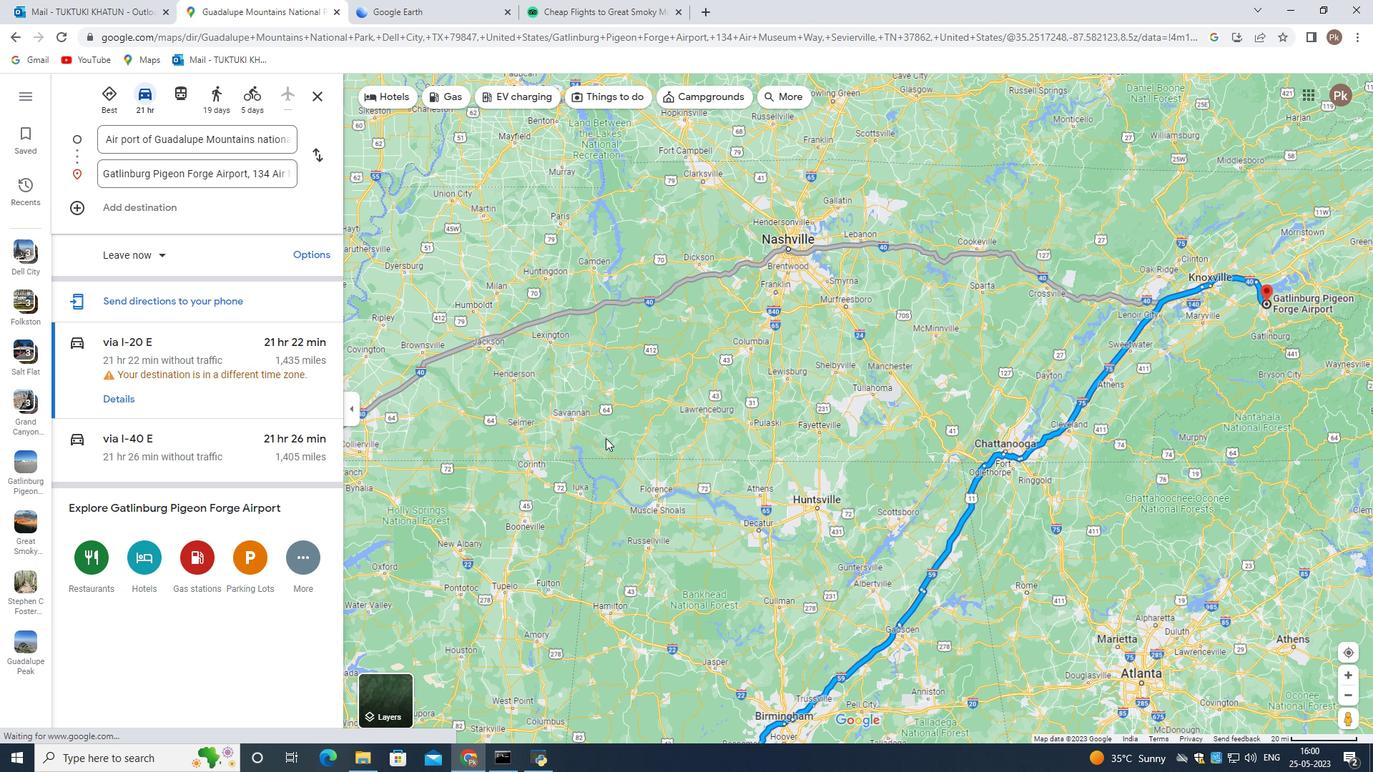 
Action: Mouse scrolled (615, 442) with delta (0, 0)
Screenshot: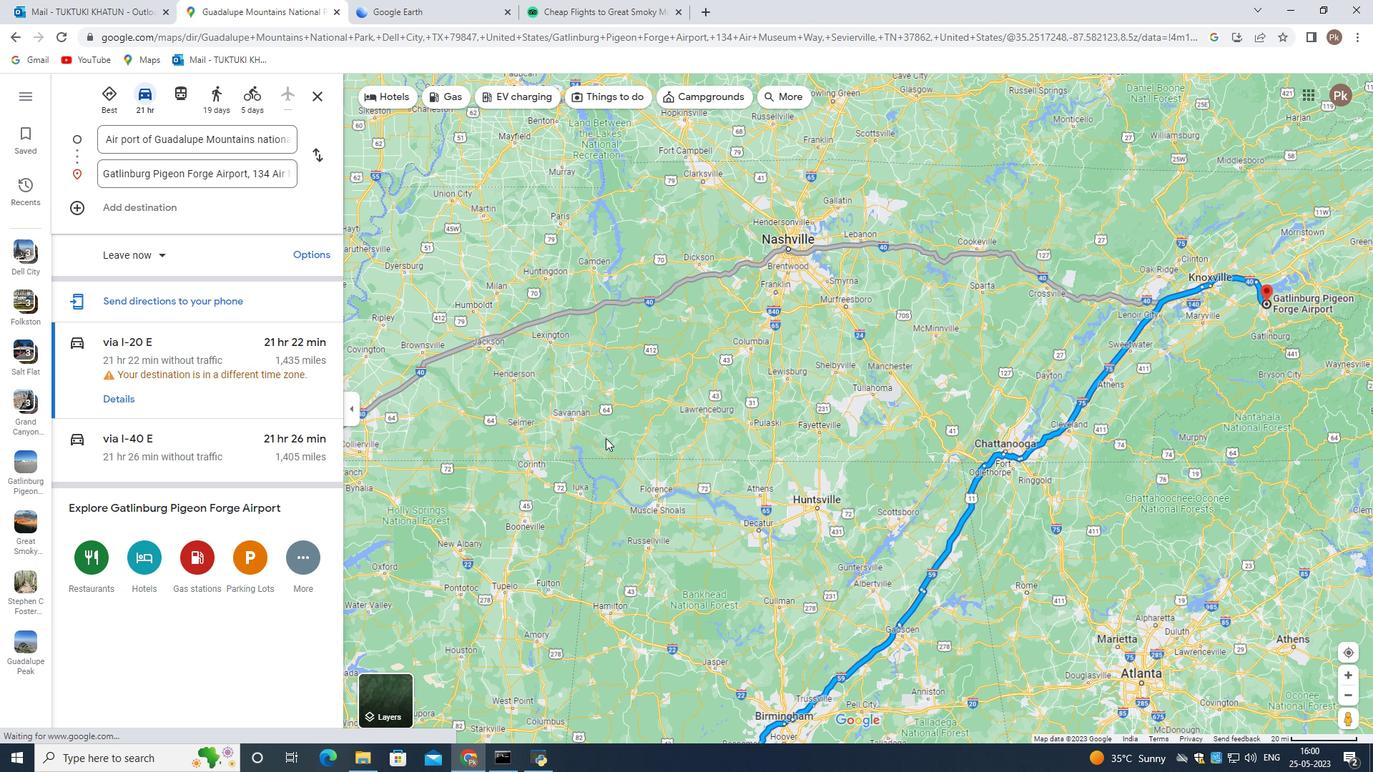 
Action: Mouse moved to (532, 319)
Screenshot: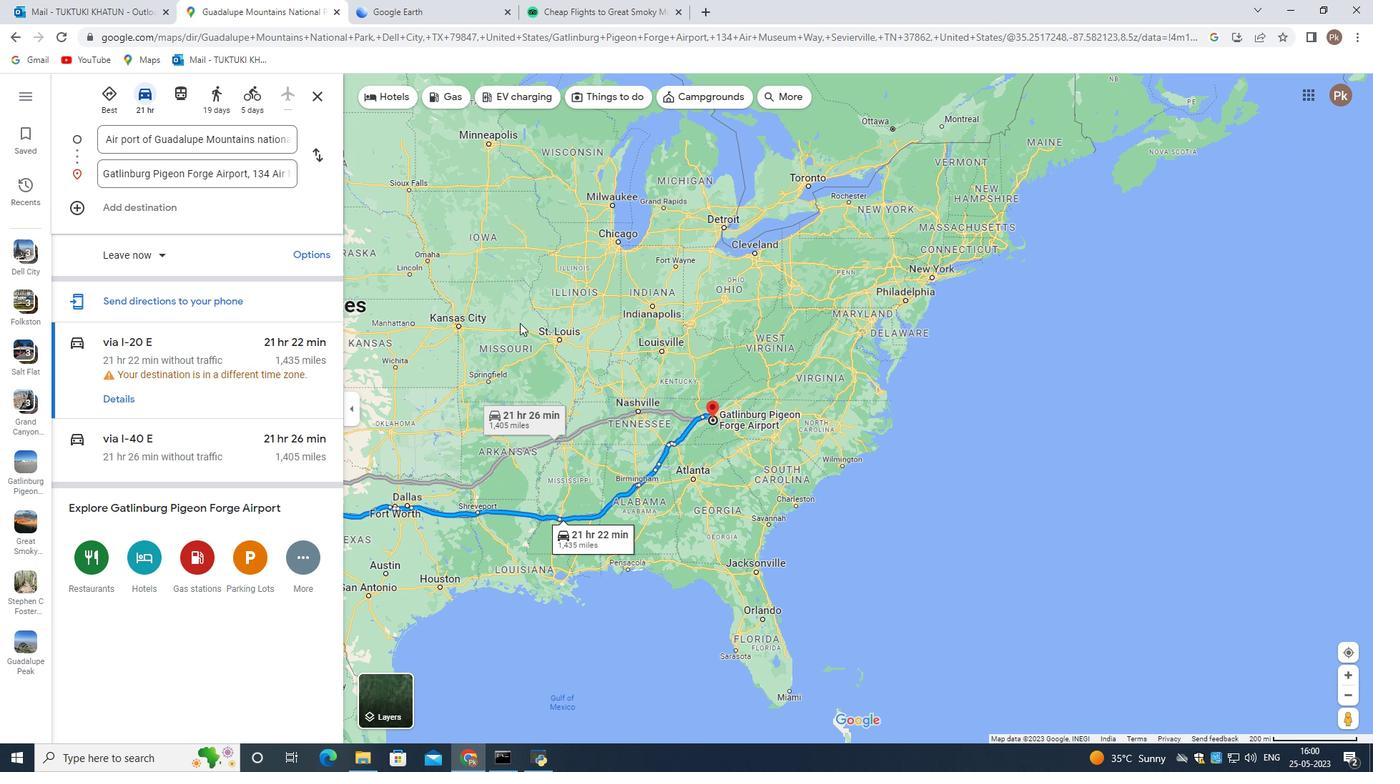 
Action: Mouse pressed left at (520, 323)
Screenshot: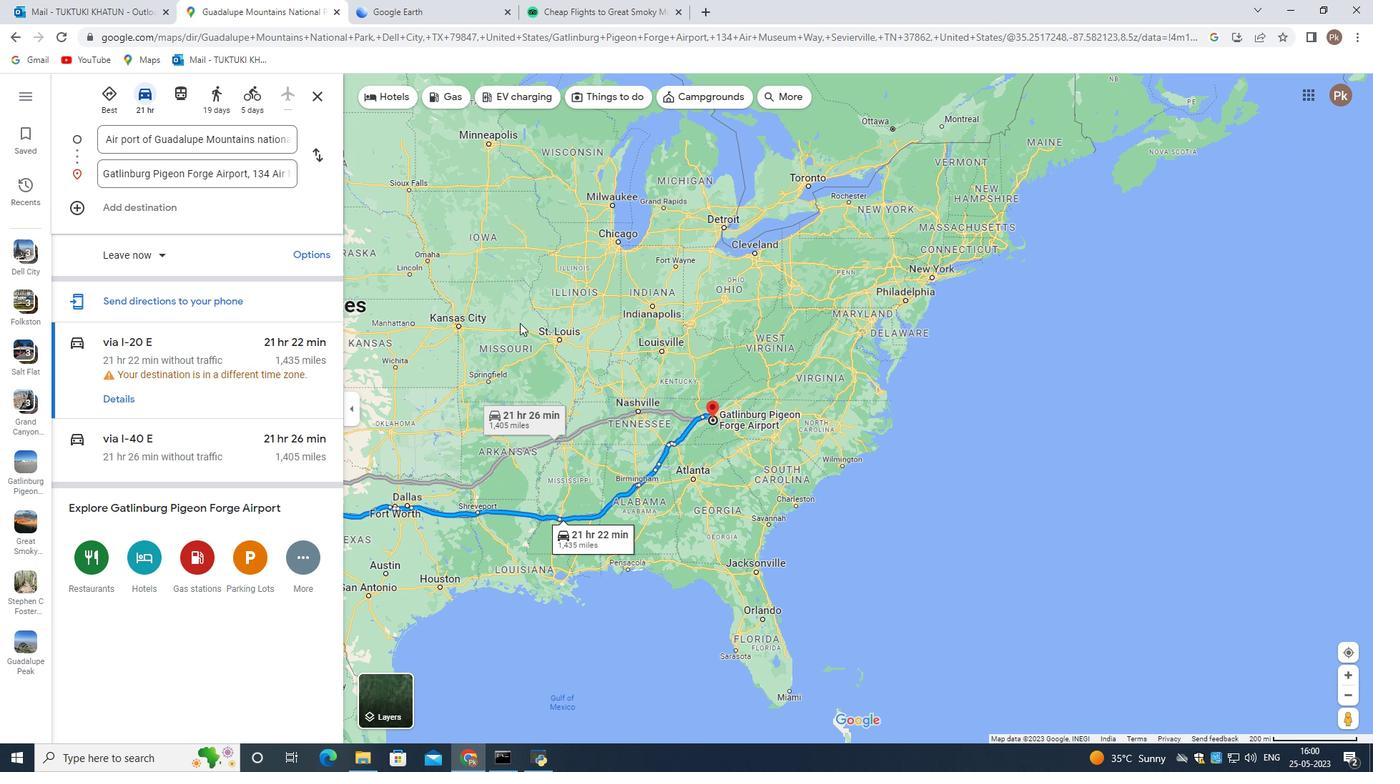 
Action: Mouse moved to (1036, 524)
Screenshot: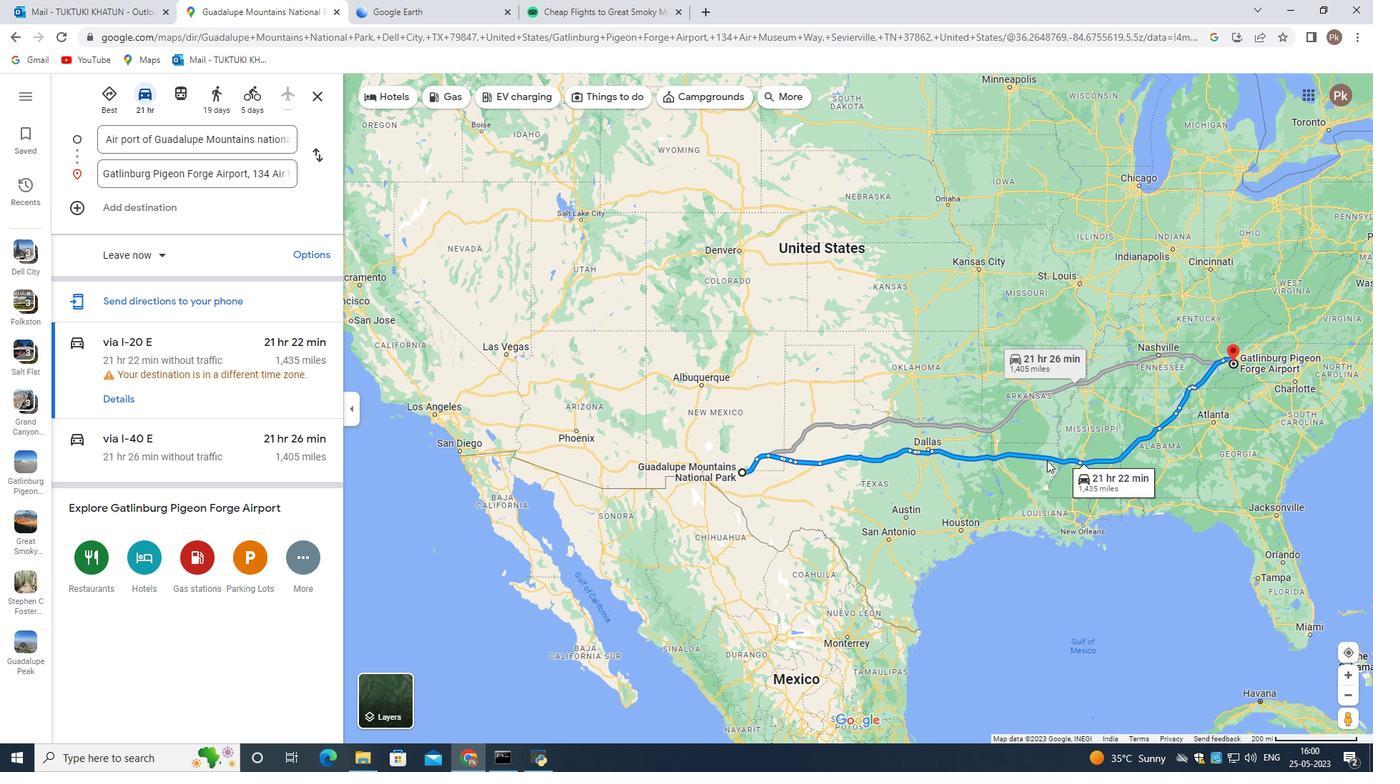 
Action: Mouse scrolled (1036, 523) with delta (0, 0)
Screenshot: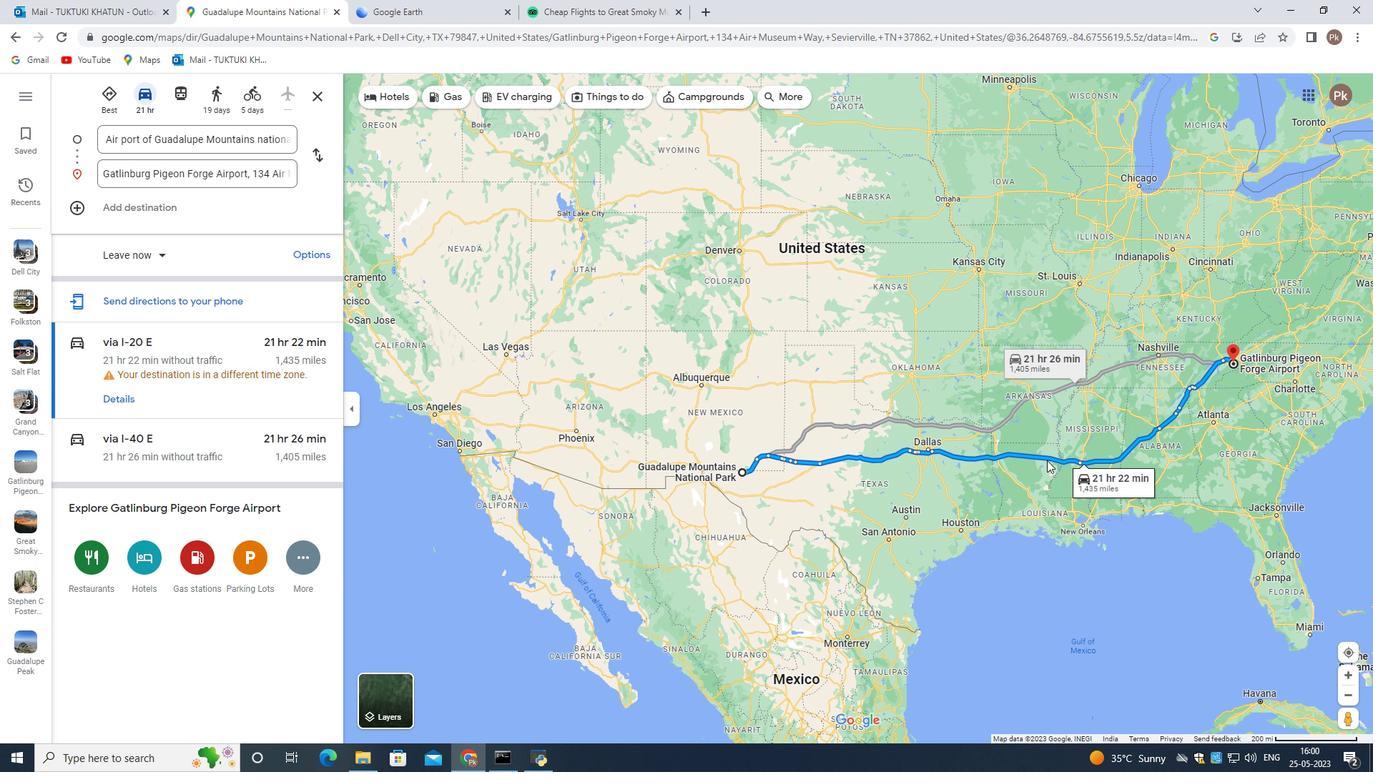 
Action: Mouse moved to (1029, 517)
Screenshot: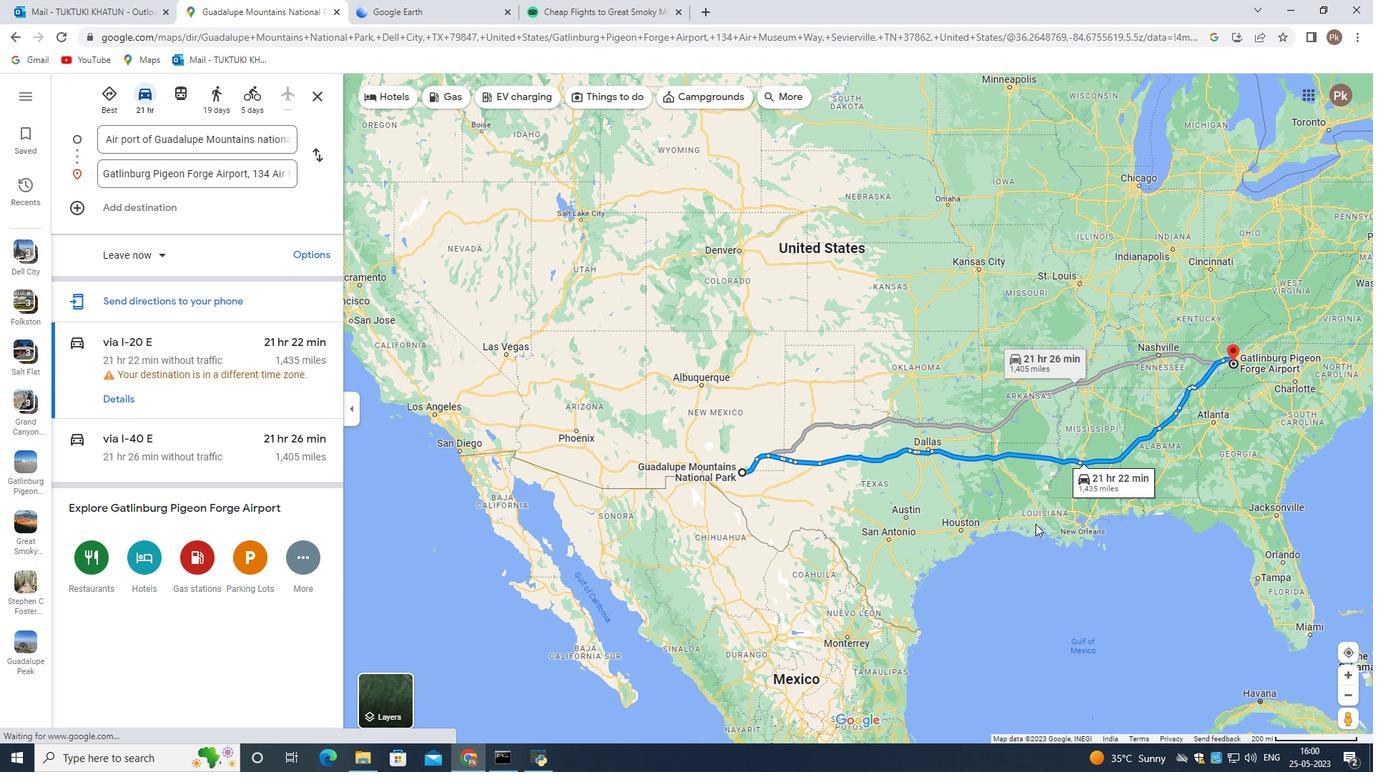
Action: Mouse scrolled (1031, 519) with delta (0, 0)
Screenshot: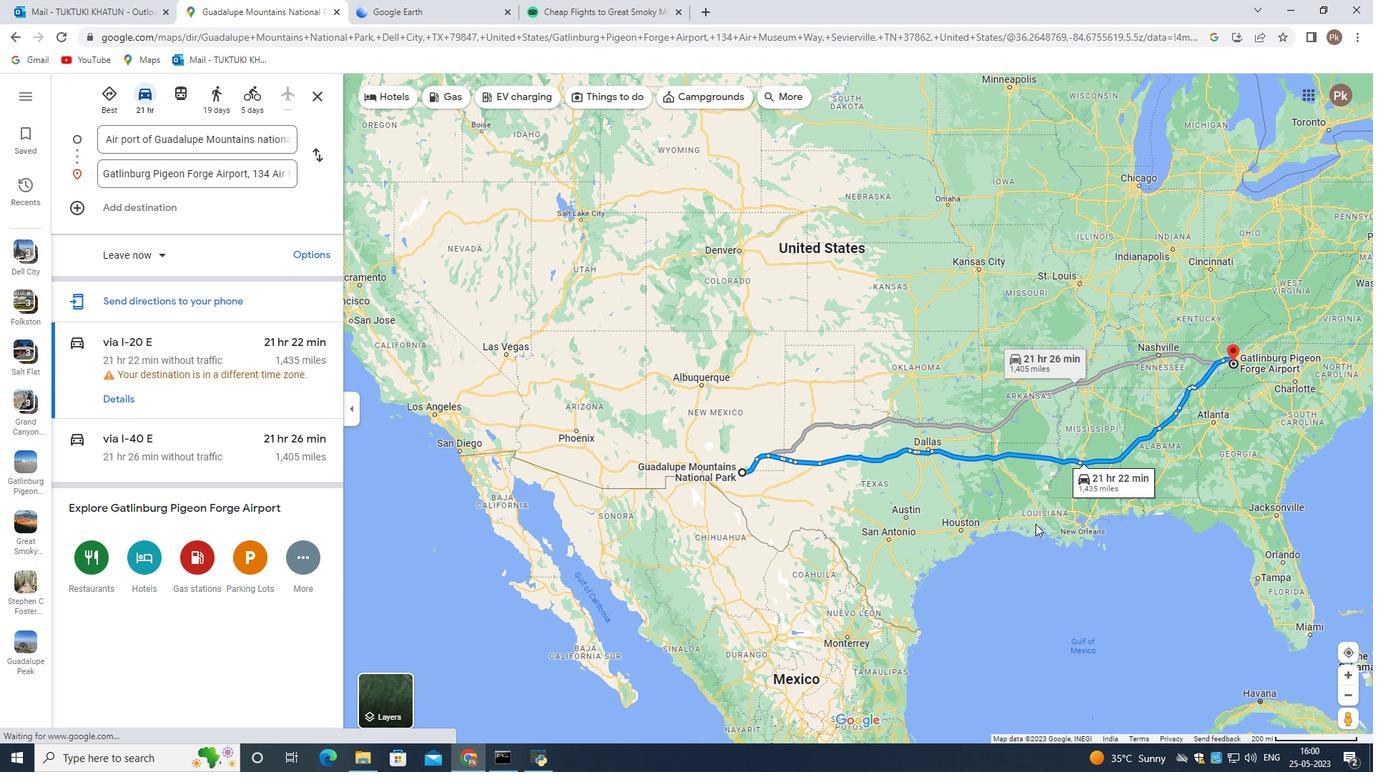 
Action: Mouse moved to (1021, 511)
Screenshot: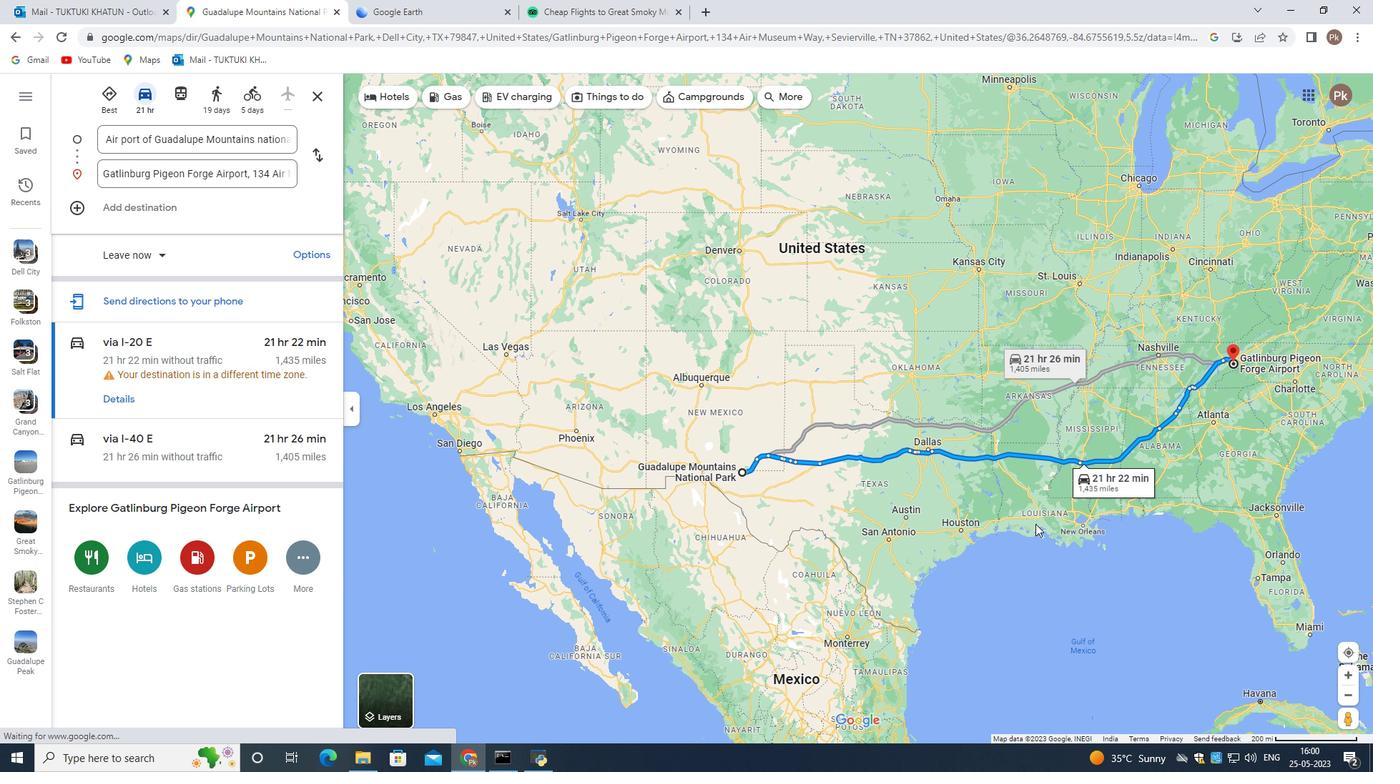 
Action: Mouse scrolled (1023, 513) with delta (0, 0)
Screenshot: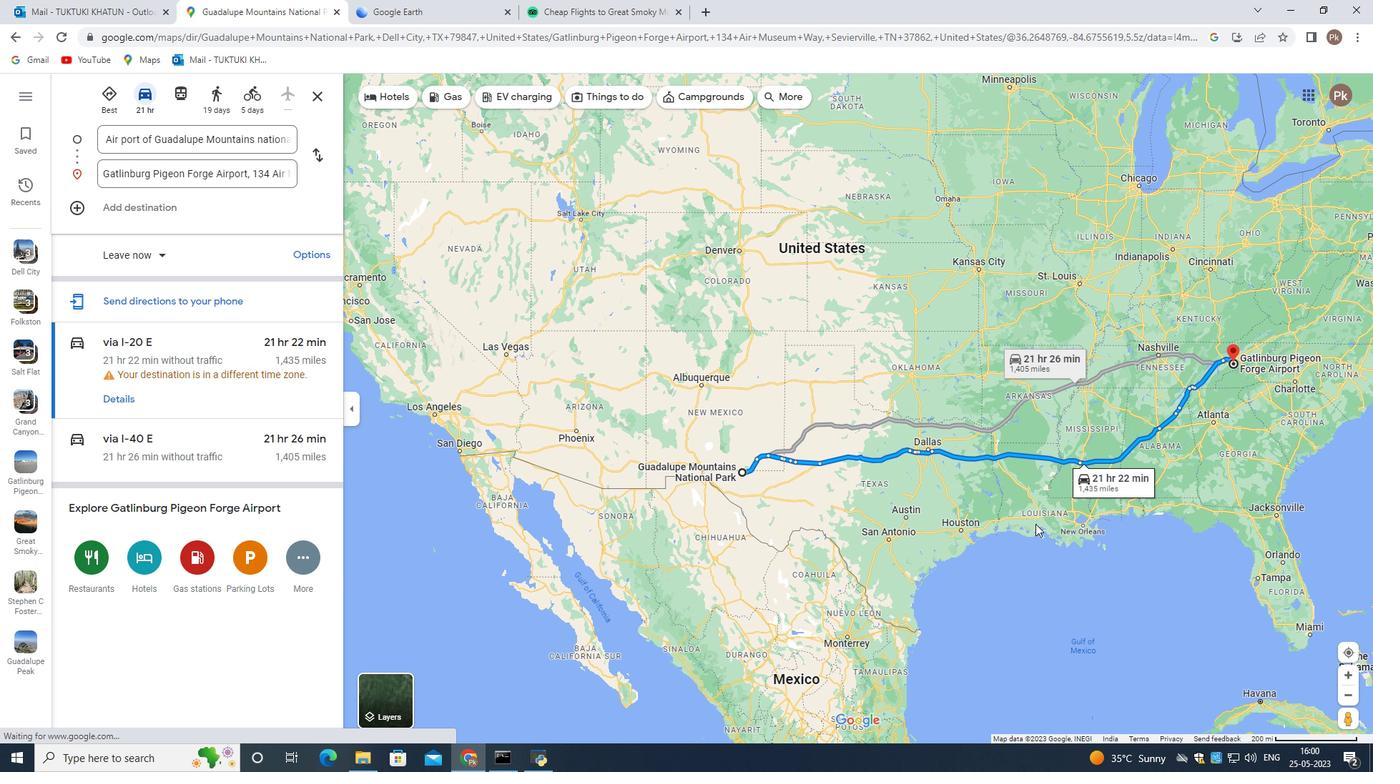
Action: Mouse moved to (964, 403)
Screenshot: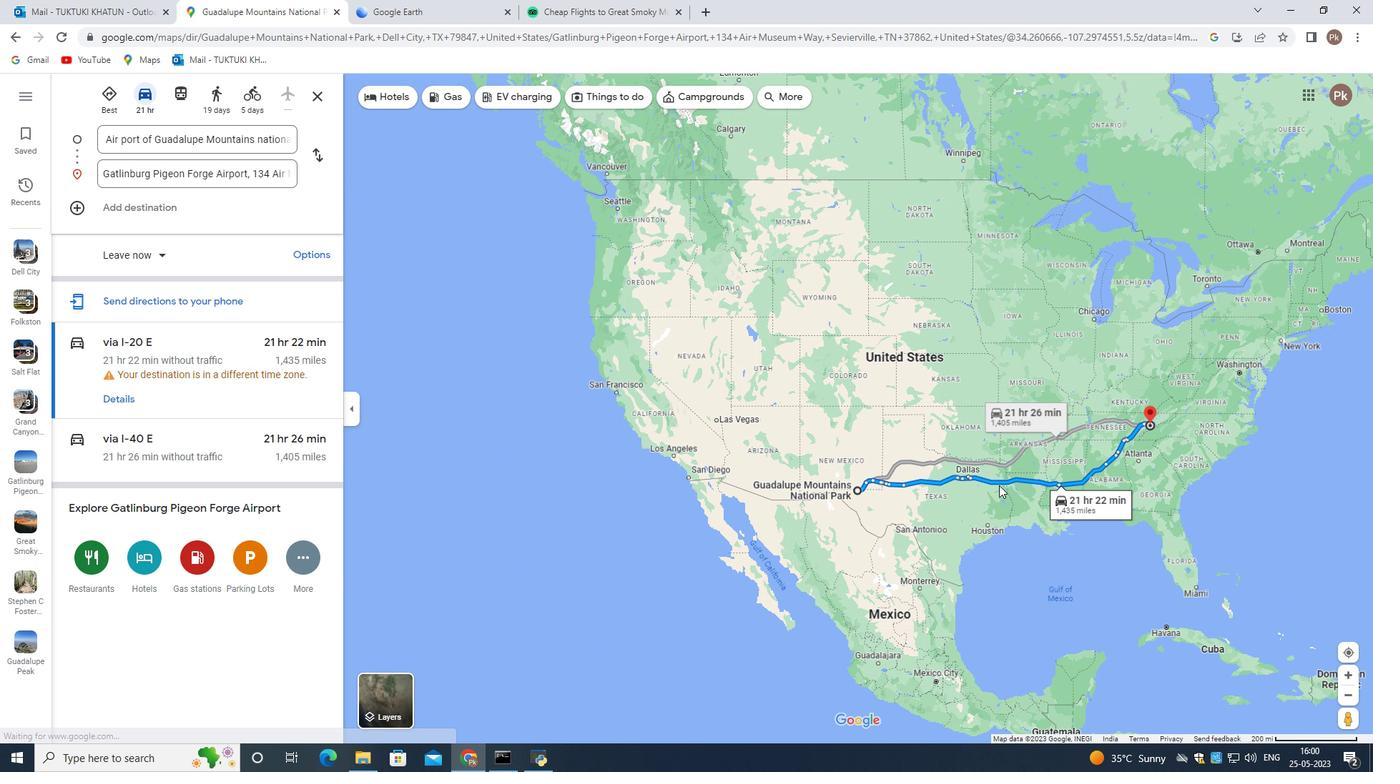 
Action: Mouse scrolled (964, 402) with delta (0, 0)
Screenshot: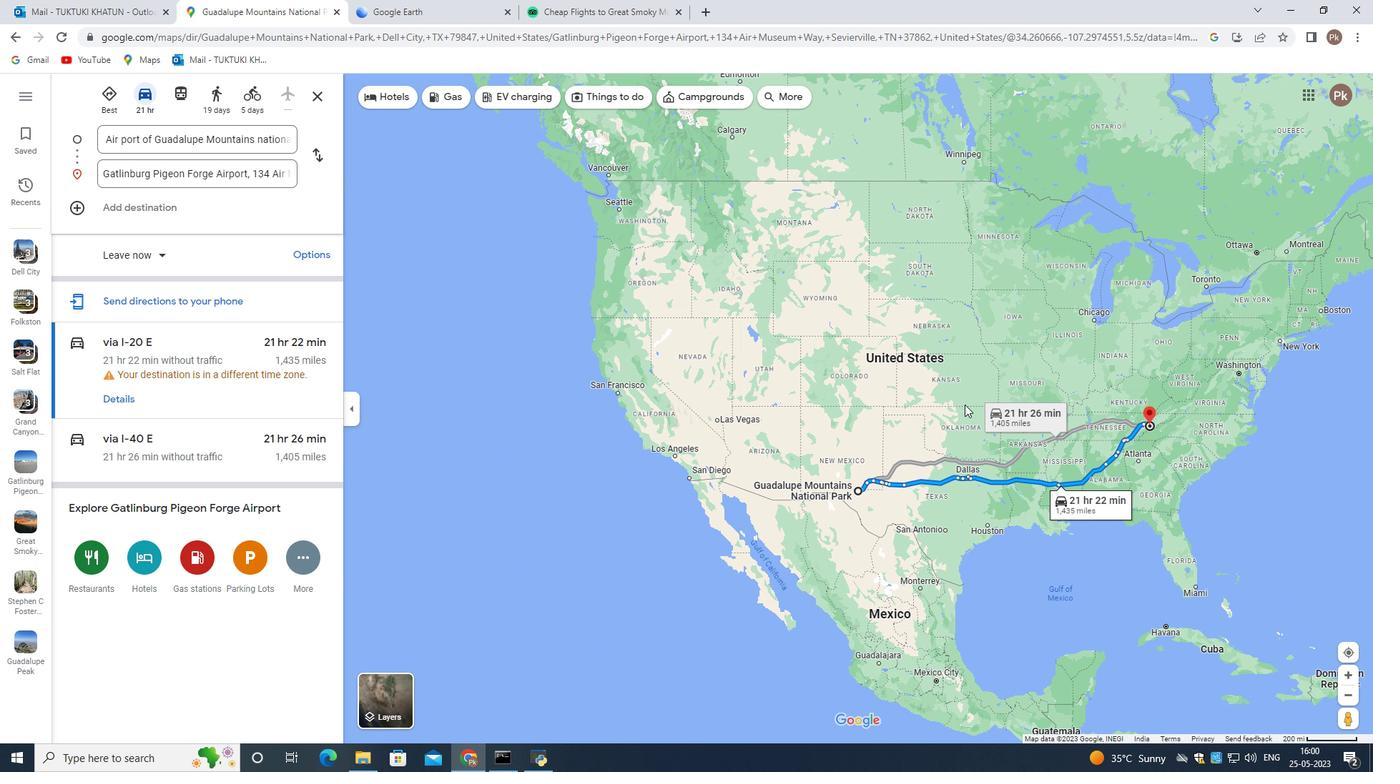
Action: Mouse moved to (964, 400)
Screenshot: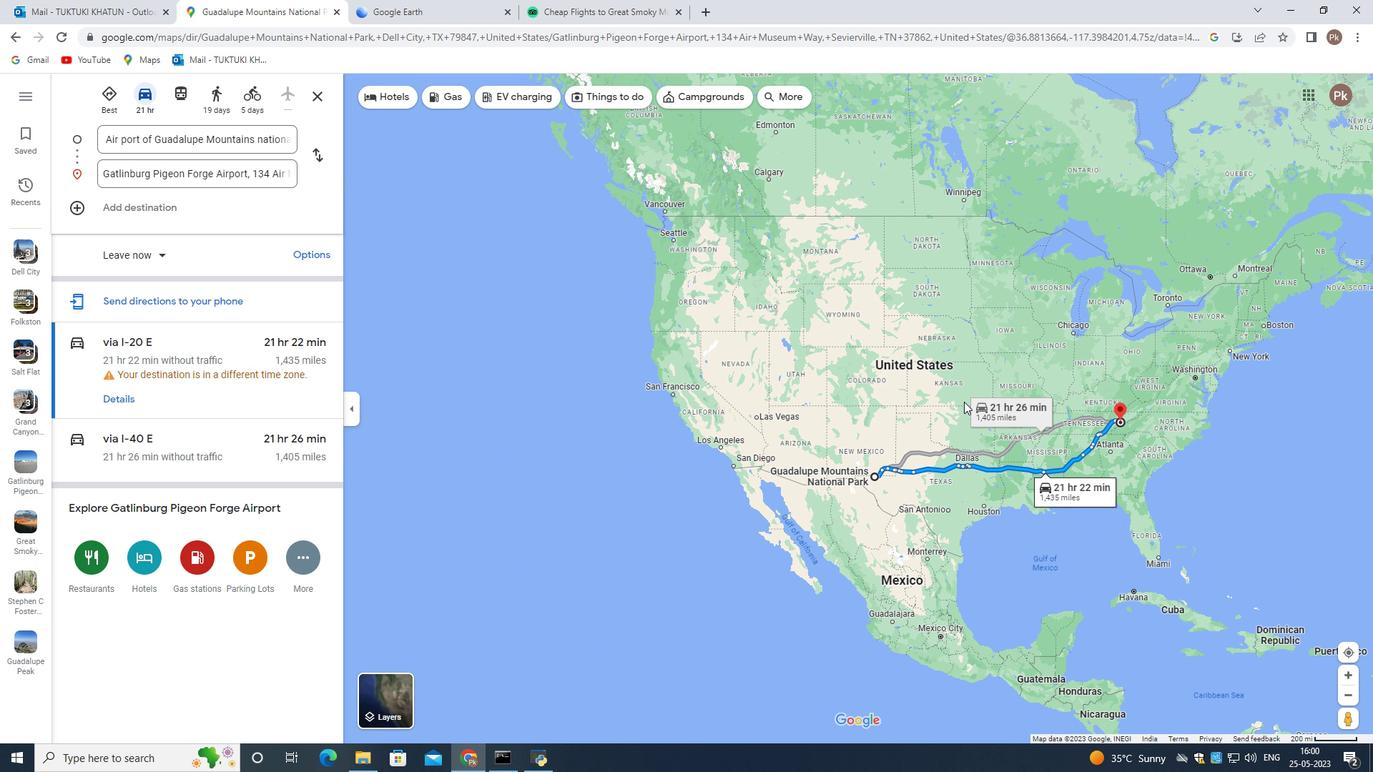 
Action: Mouse scrolled (964, 400) with delta (0, 0)
Screenshot: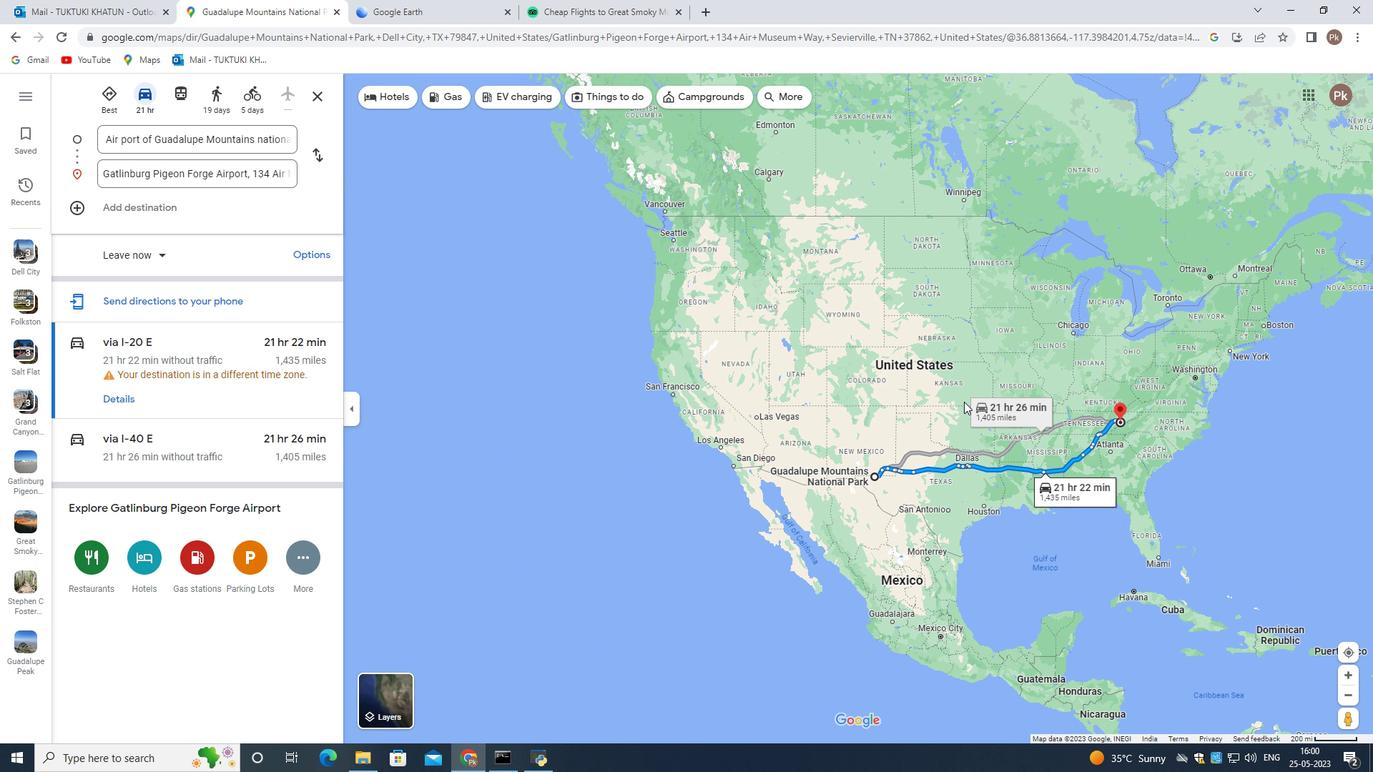 
Action: Mouse scrolled (964, 400) with delta (0, 0)
Screenshot: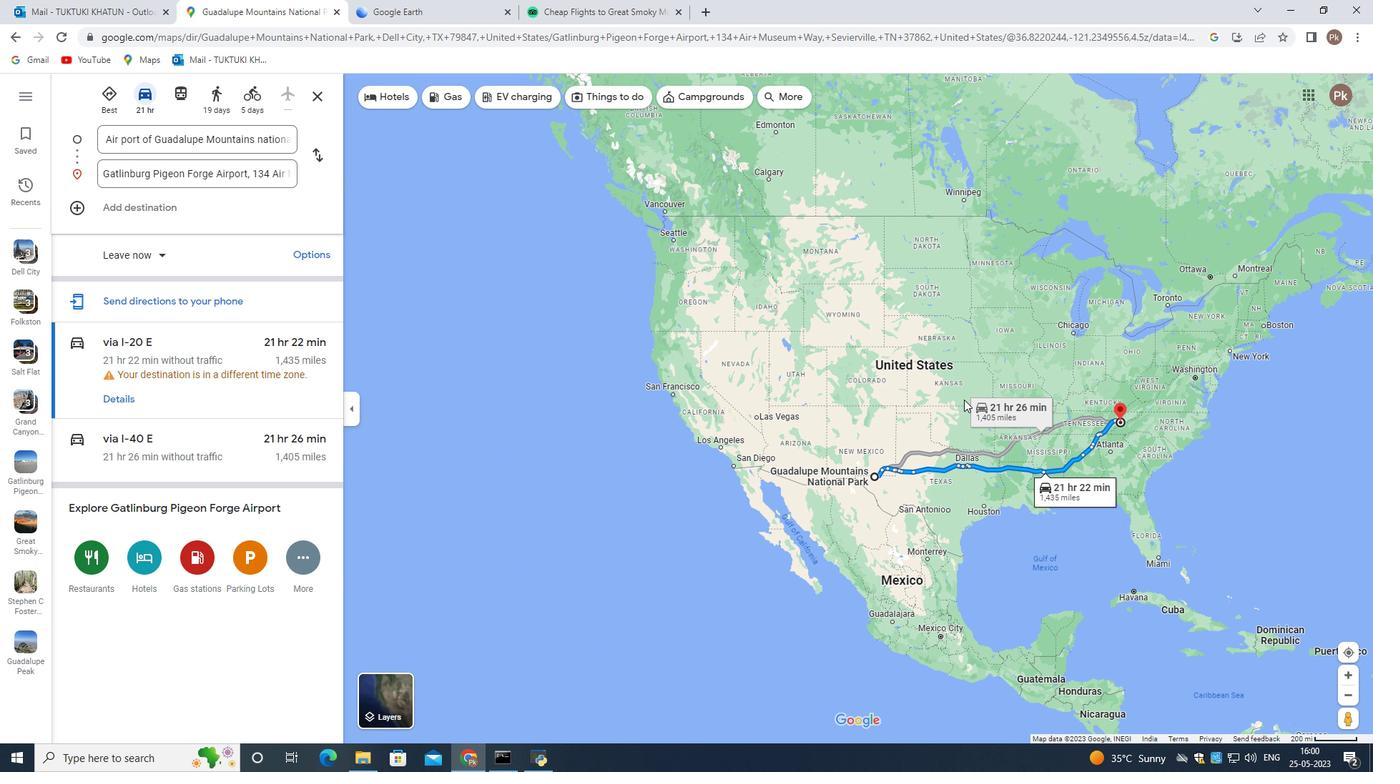 
Action: Mouse moved to (573, 5)
Screenshot: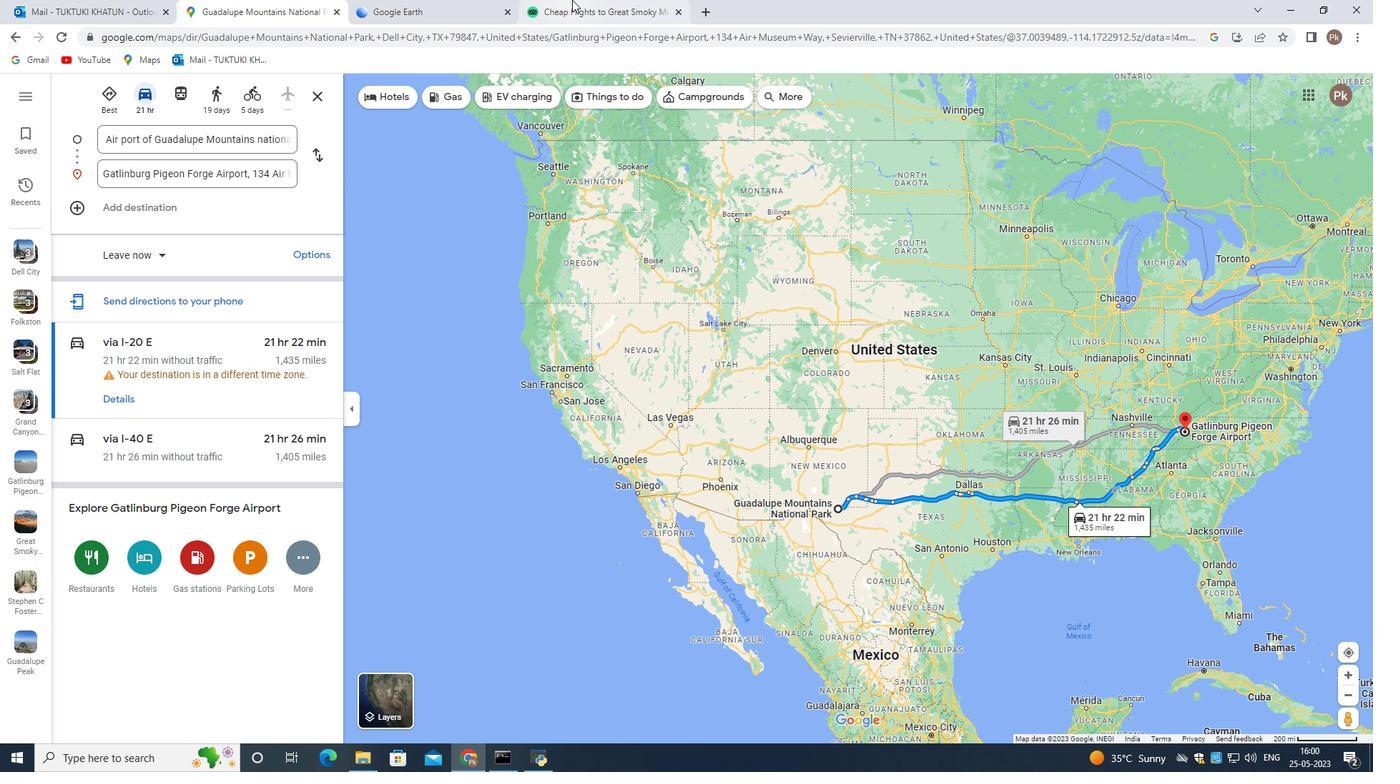 
Action: Mouse pressed left at (573, 5)
Screenshot: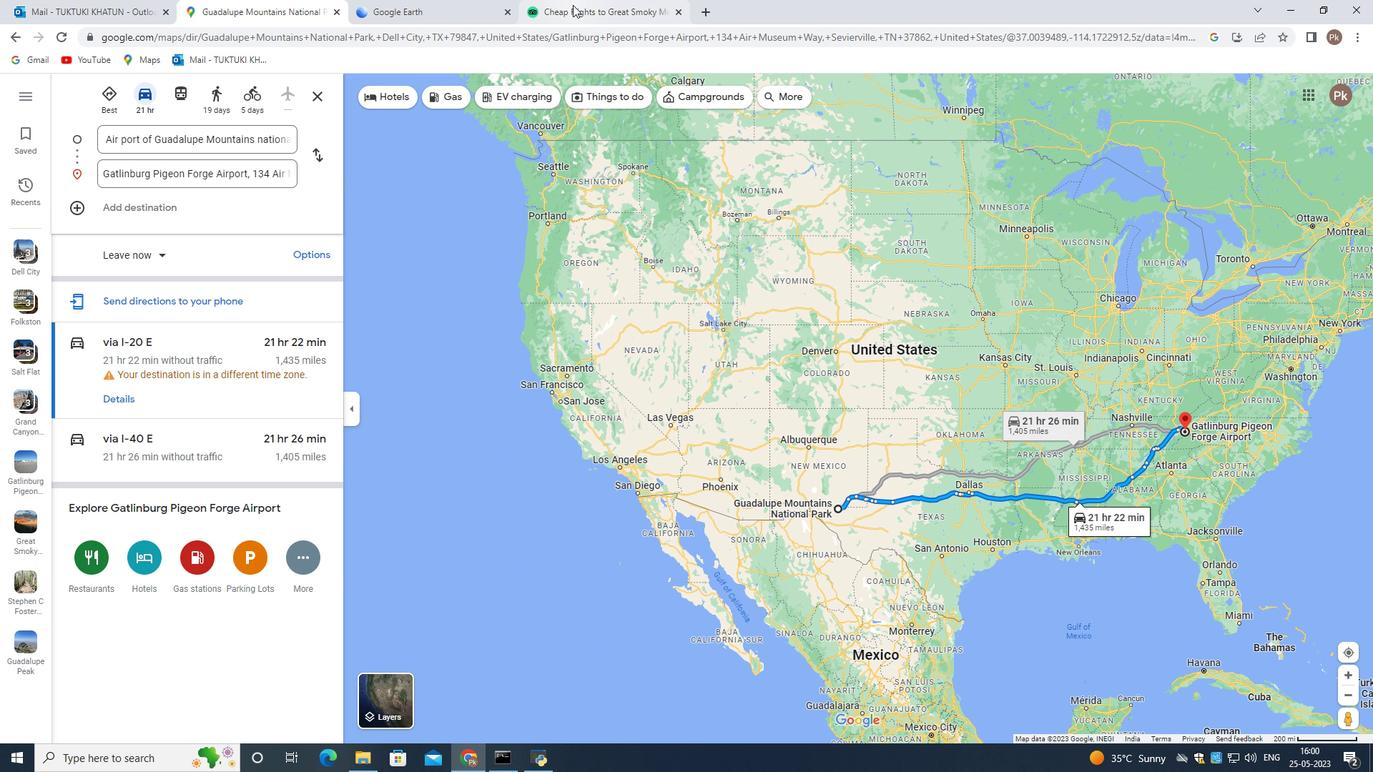 
Action: Mouse moved to (288, 355)
Screenshot: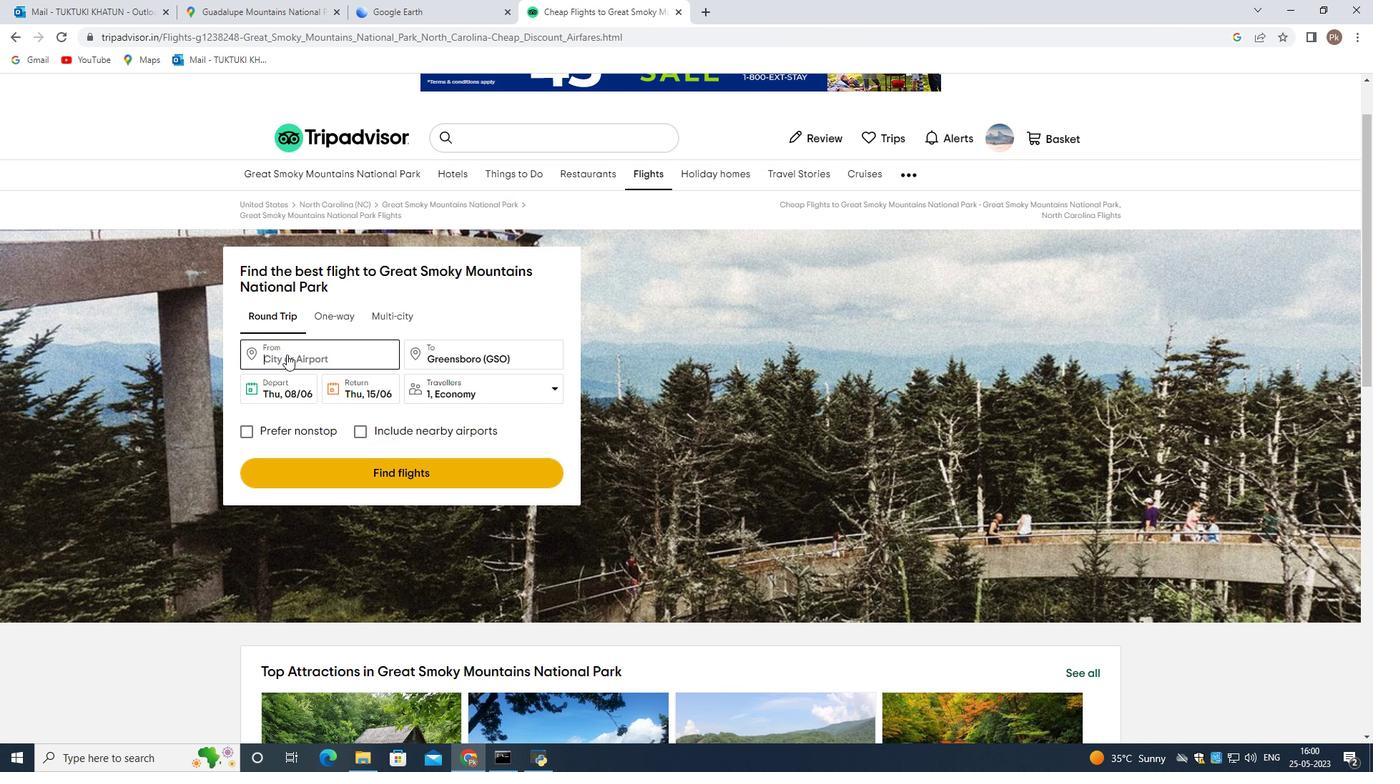 
Action: Mouse pressed left at (288, 355)
Screenshot: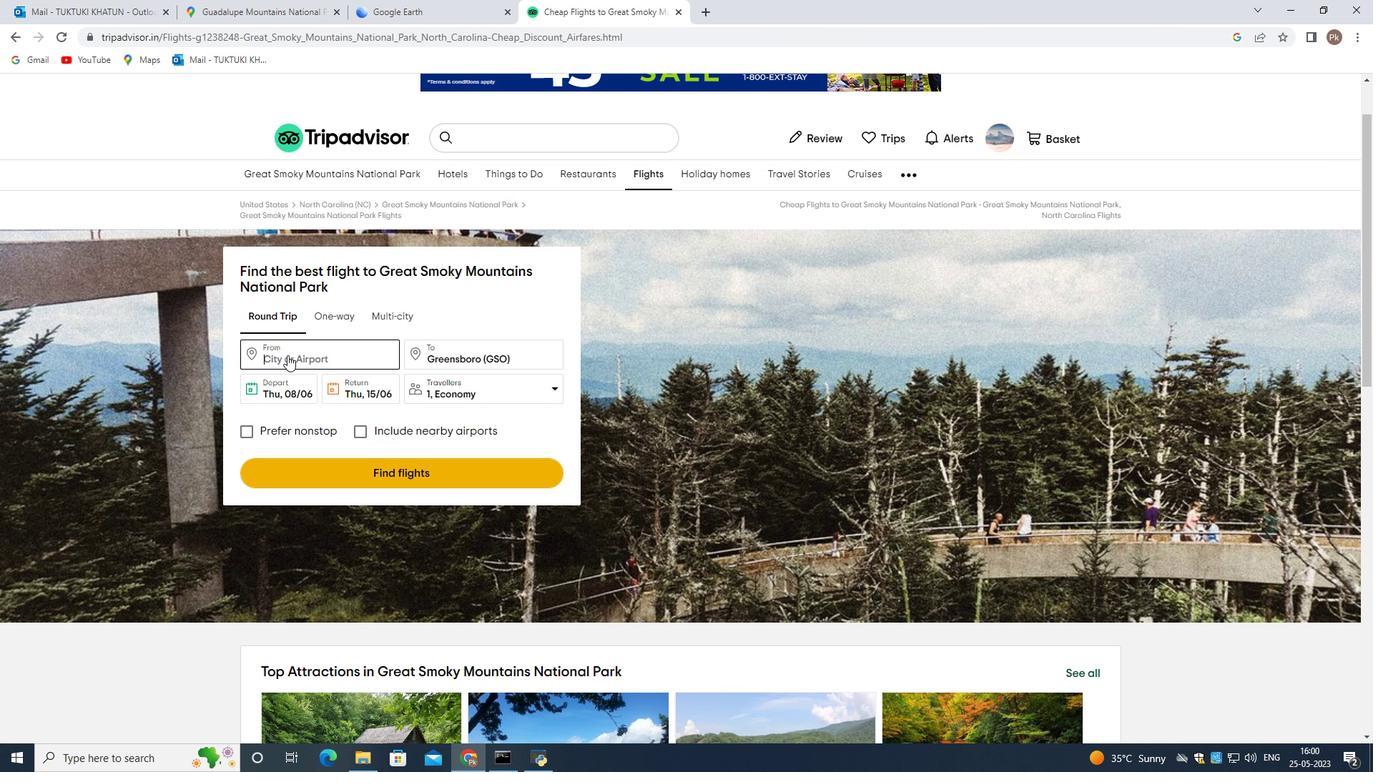 
Action: Mouse moved to (286, 355)
Screenshot: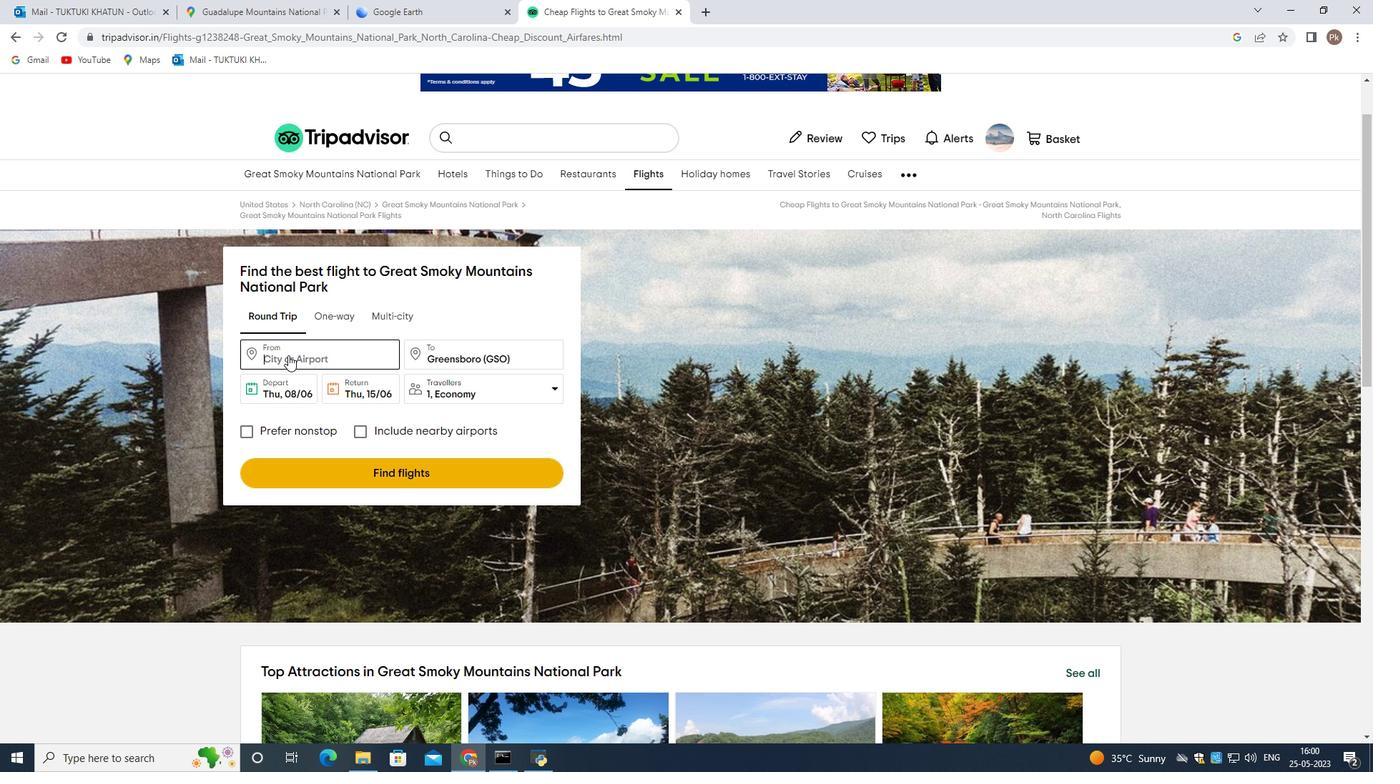 
Action: Key pressed <Key.shift>Guadalup<Key.space><Key.shift>Mountains<Key.space><Key.shift>Naa<Key.backspace>tional<Key.space><Key.shift>Park
Screenshot: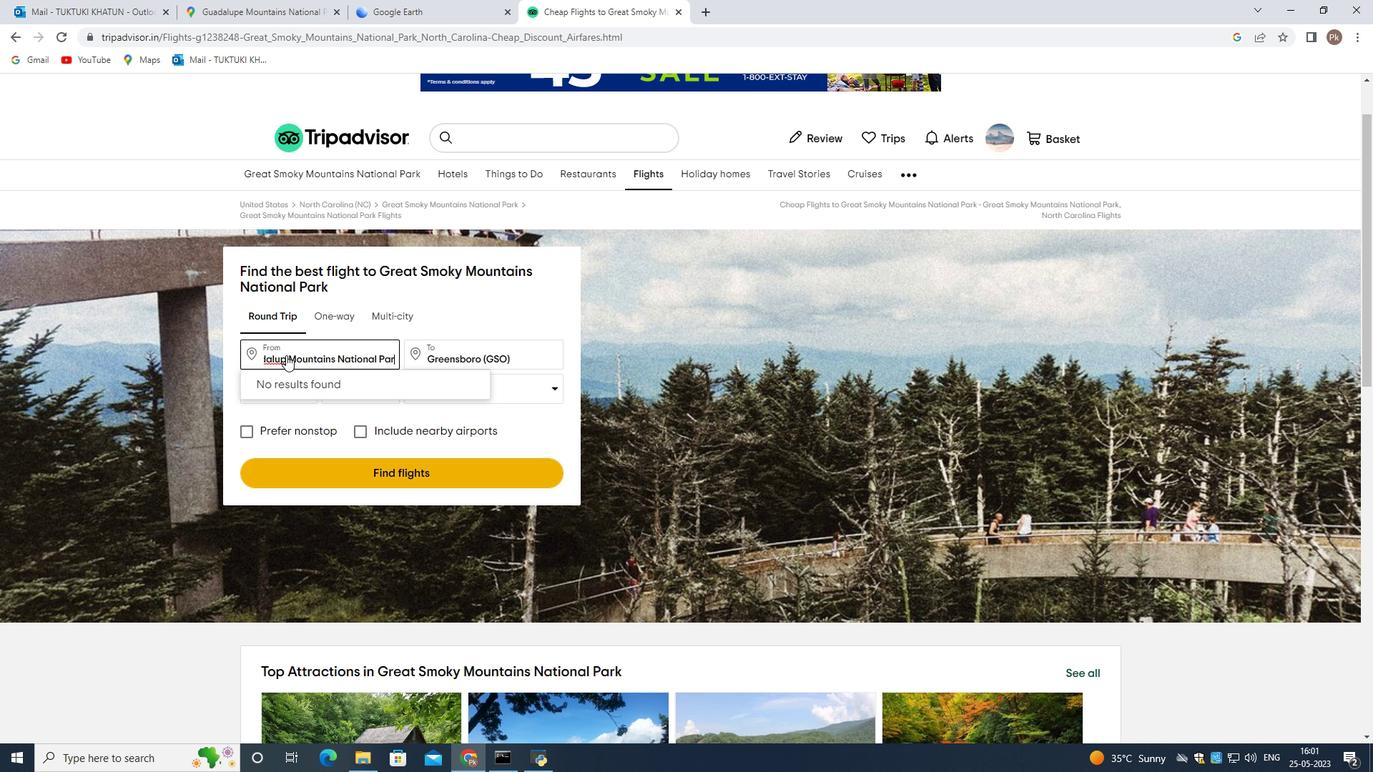 
Action: Mouse moved to (452, 352)
Screenshot: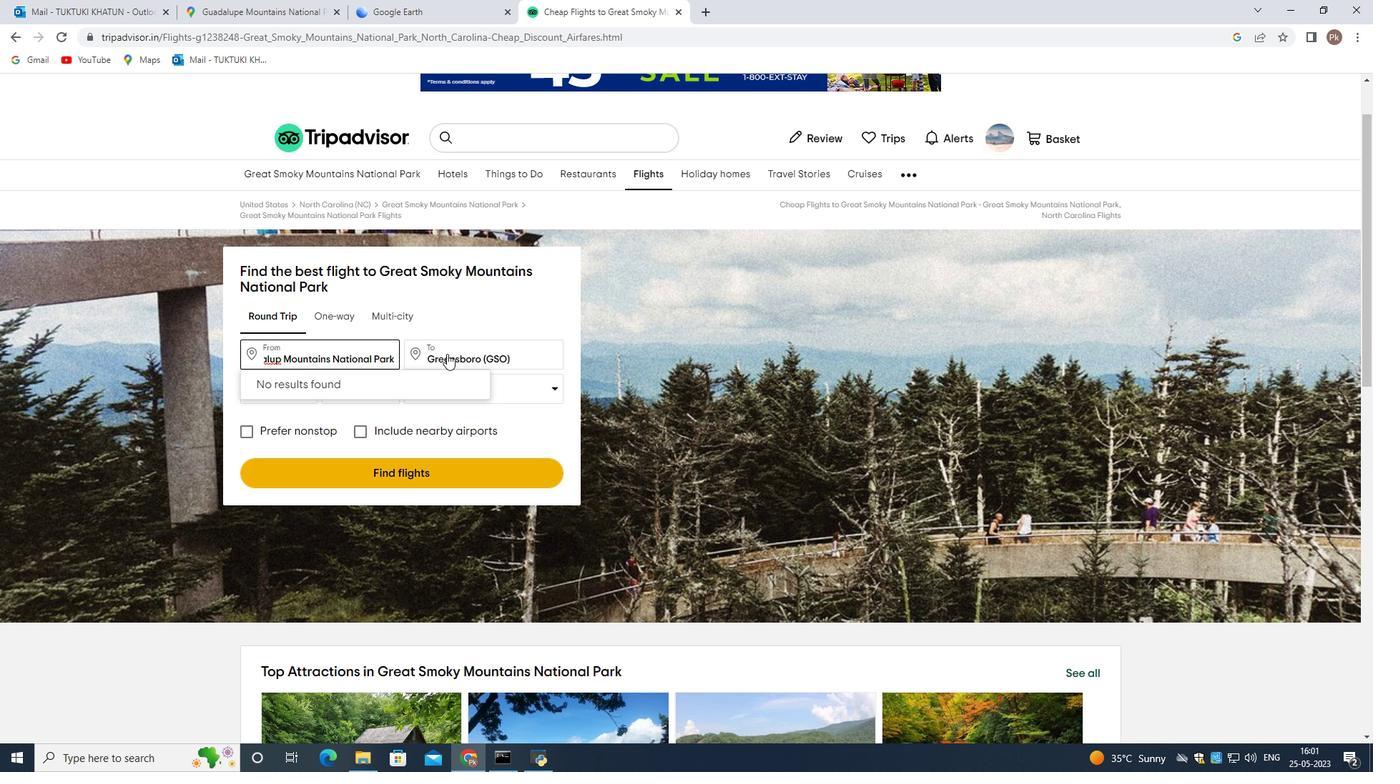 
Action: Mouse pressed left at (452, 352)
Screenshot: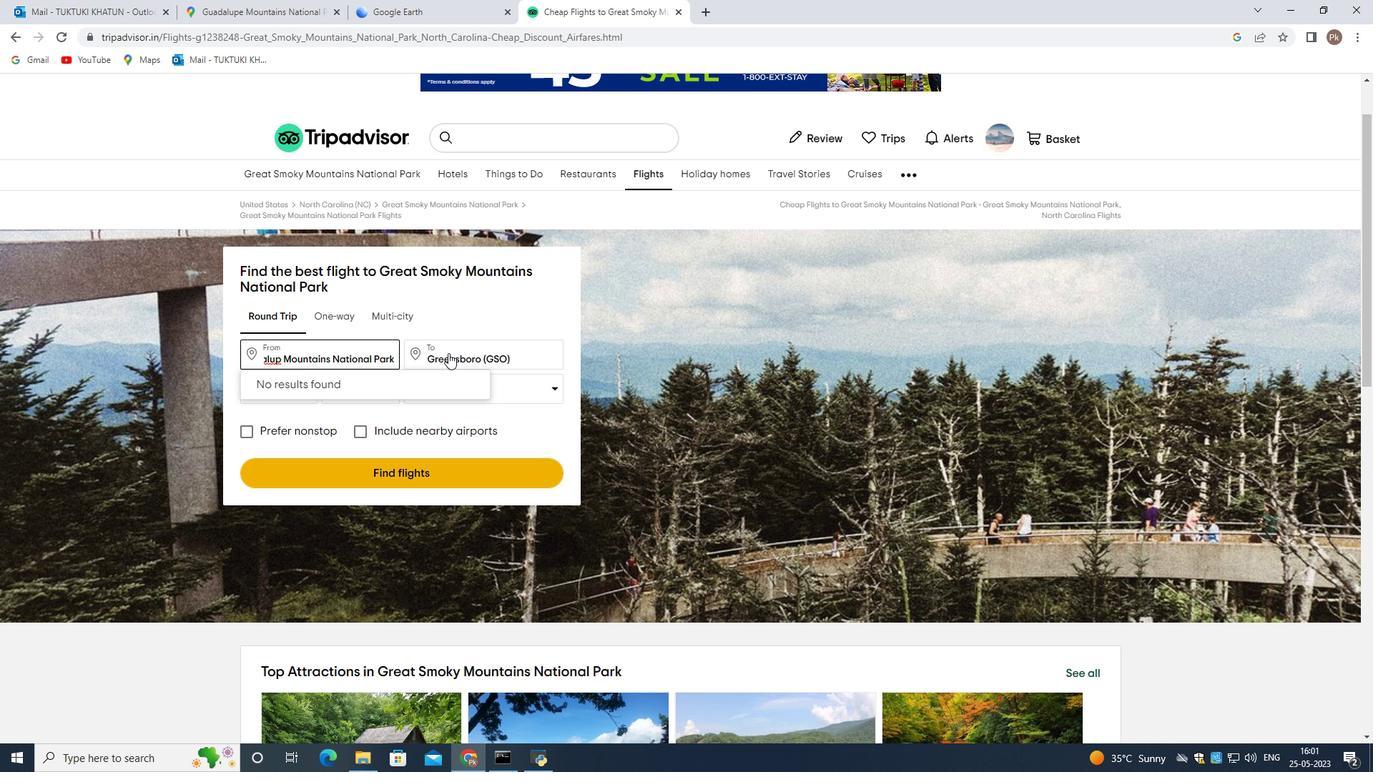 
Action: Key pressed <Key.backspace><Key.shift><Key.shift><Key.shift><Key.shift><Key.shift>Great<Key.space><Key.shift>Smoky<Key.space><Key.shift>Mountains<Key.space><Key.shift>National<Key.space><Key.shift>Park,<Key.space><Key.shift>North<Key.space><Key.shift>Carolina,<Key.space><Key.shift>United<Key.space><Key.shift>States<Key.enter>
Screenshot: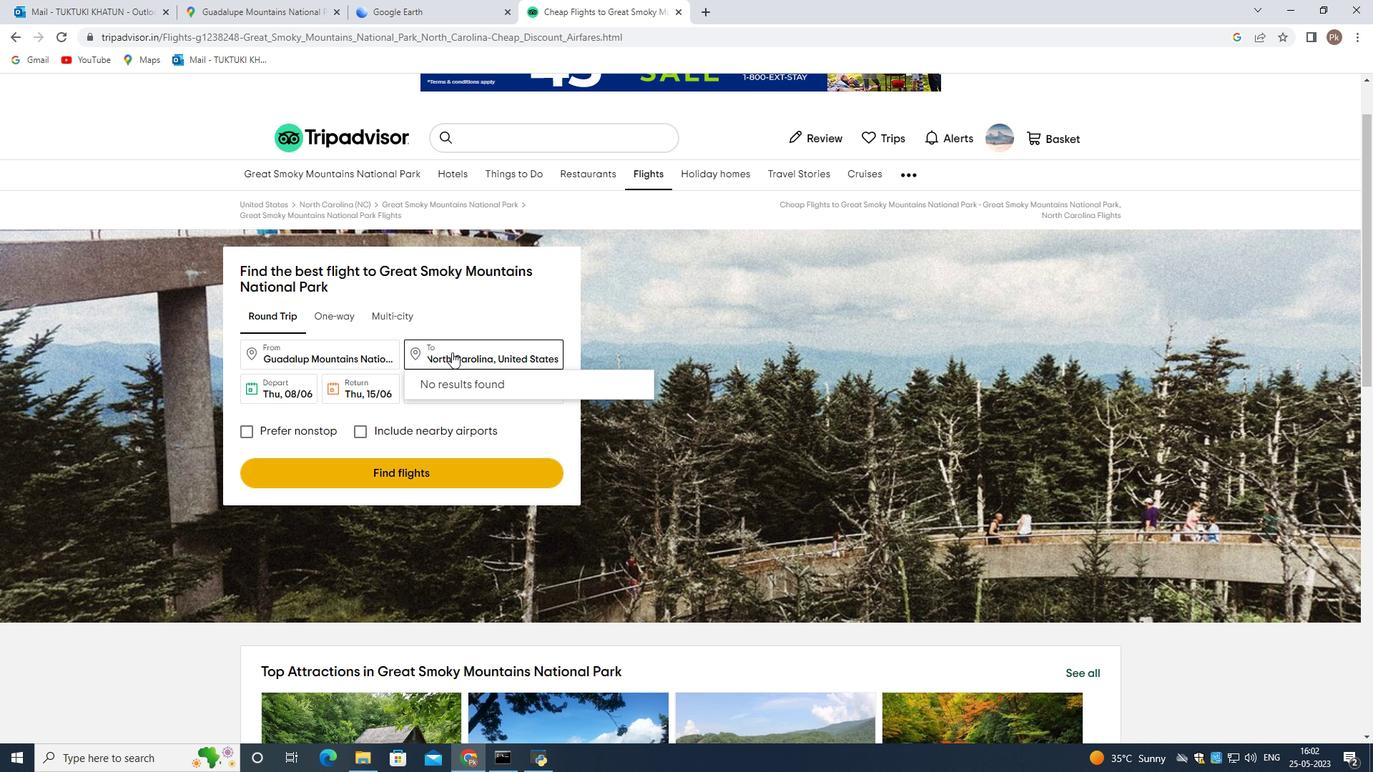 
Action: Mouse moved to (403, 472)
Screenshot: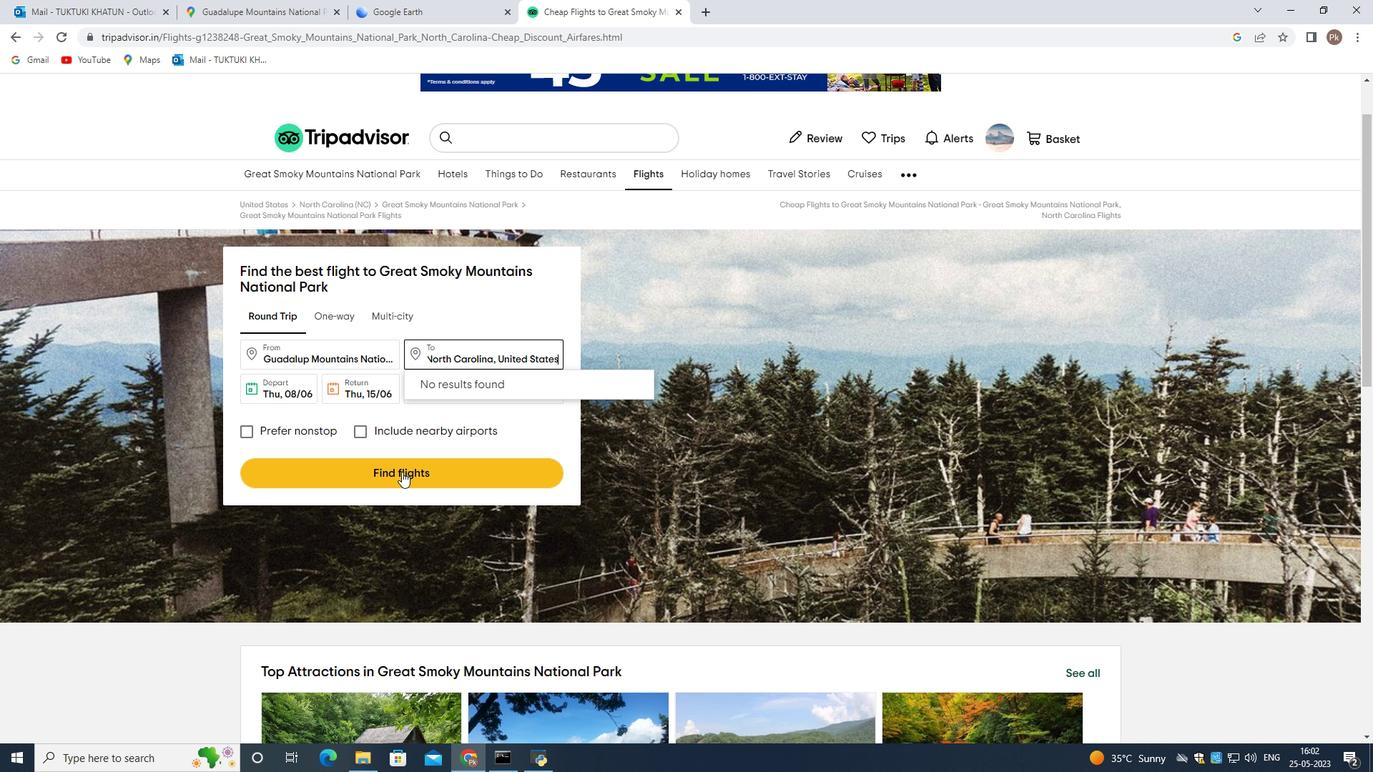 
Action: Mouse pressed left at (403, 472)
Screenshot: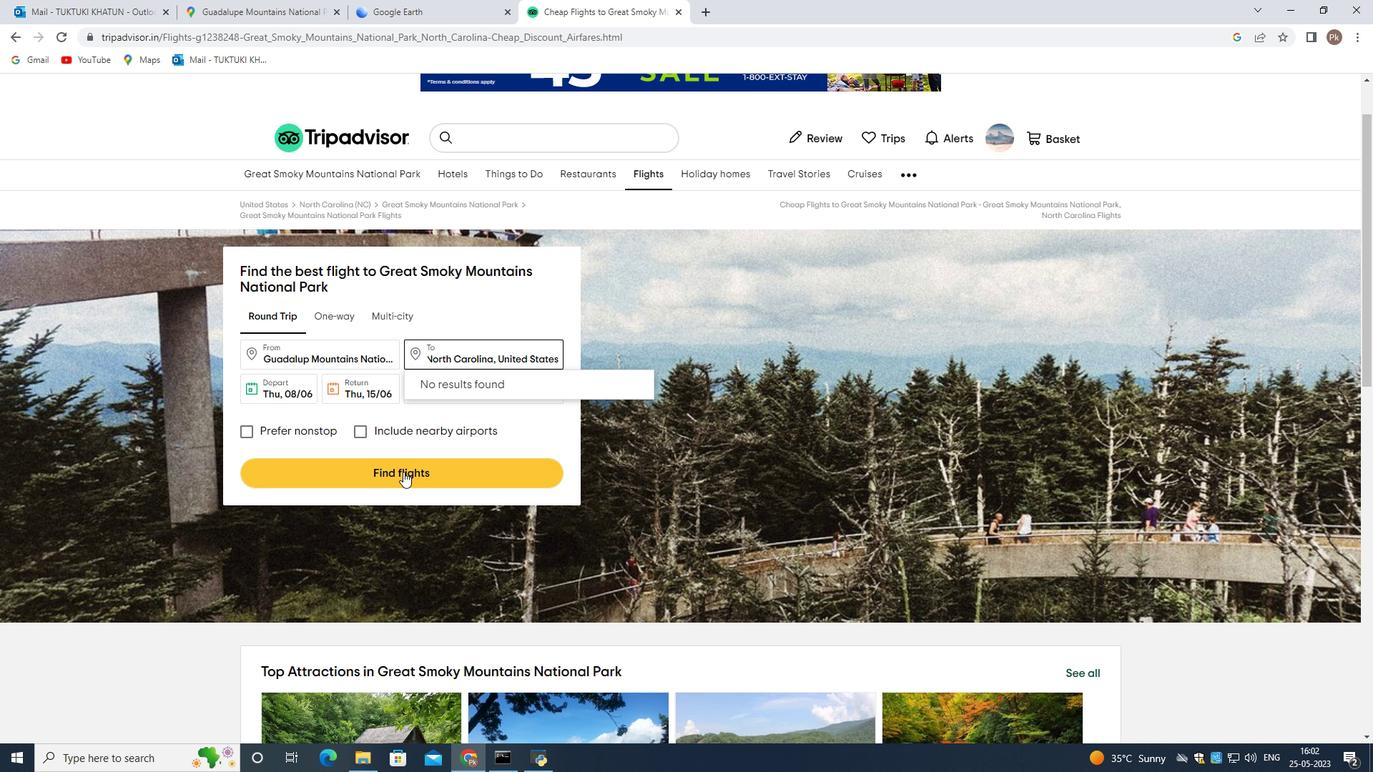 
Action: Mouse moved to (677, 510)
Screenshot: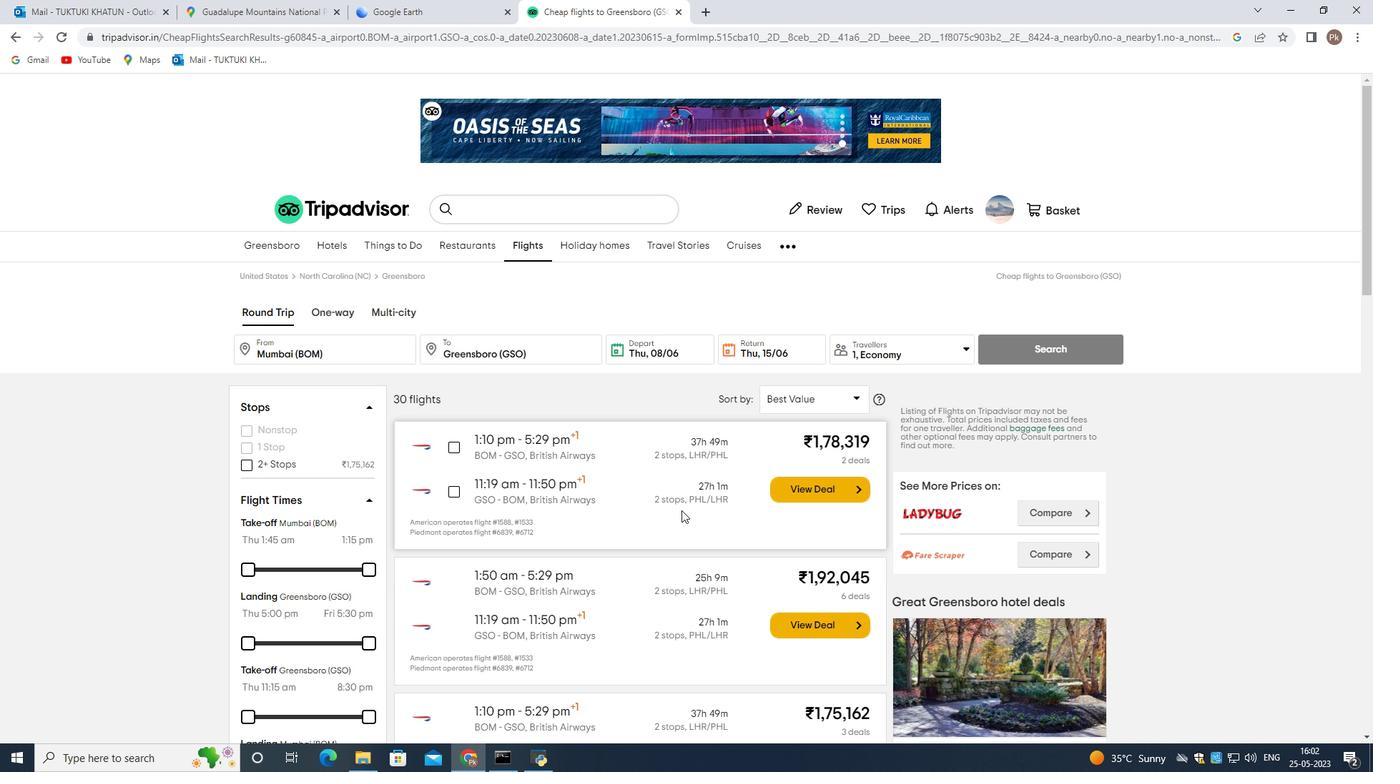 
Action: Mouse scrolled (677, 510) with delta (0, 0)
Screenshot: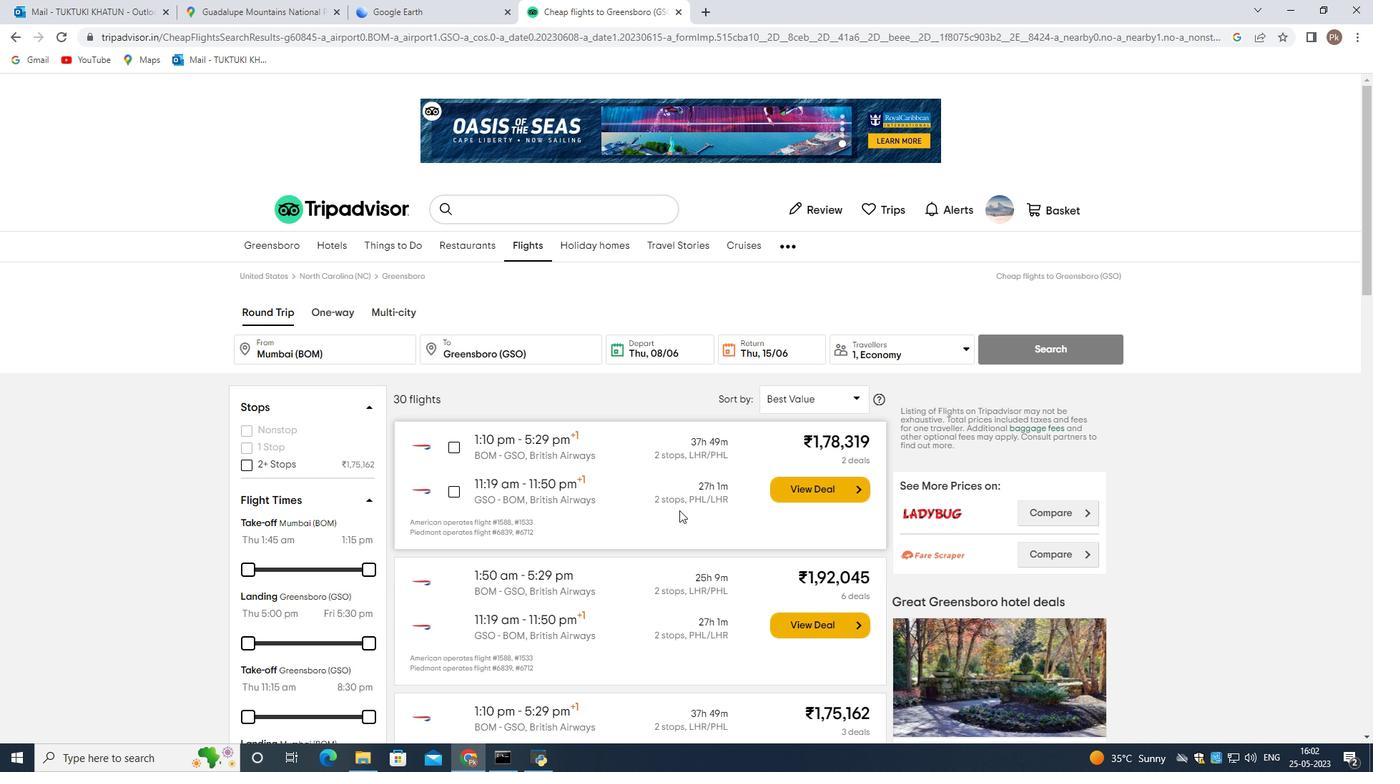 
Action: Mouse moved to (676, 510)
Screenshot: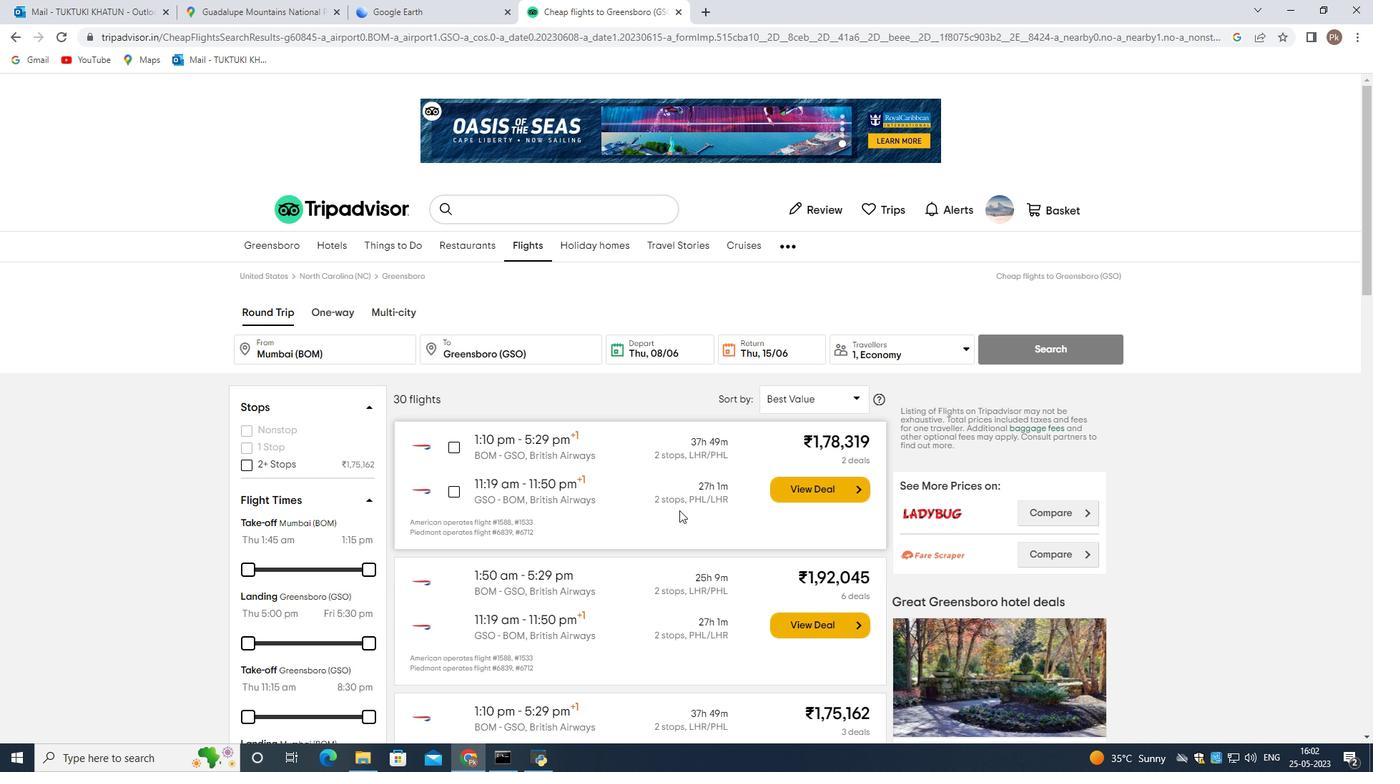 
Action: Mouse scrolled (676, 510) with delta (0, 0)
Screenshot: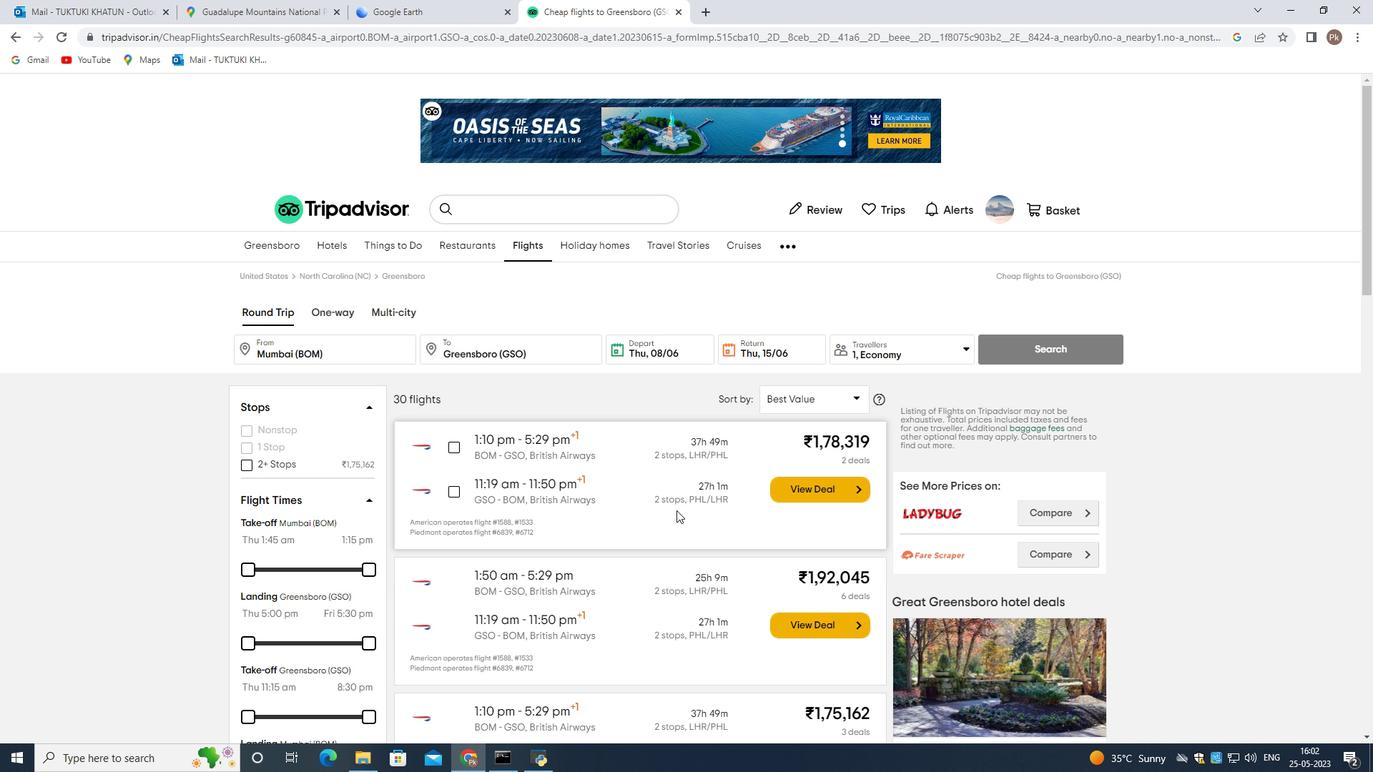
Action: Mouse moved to (453, 349)
Screenshot: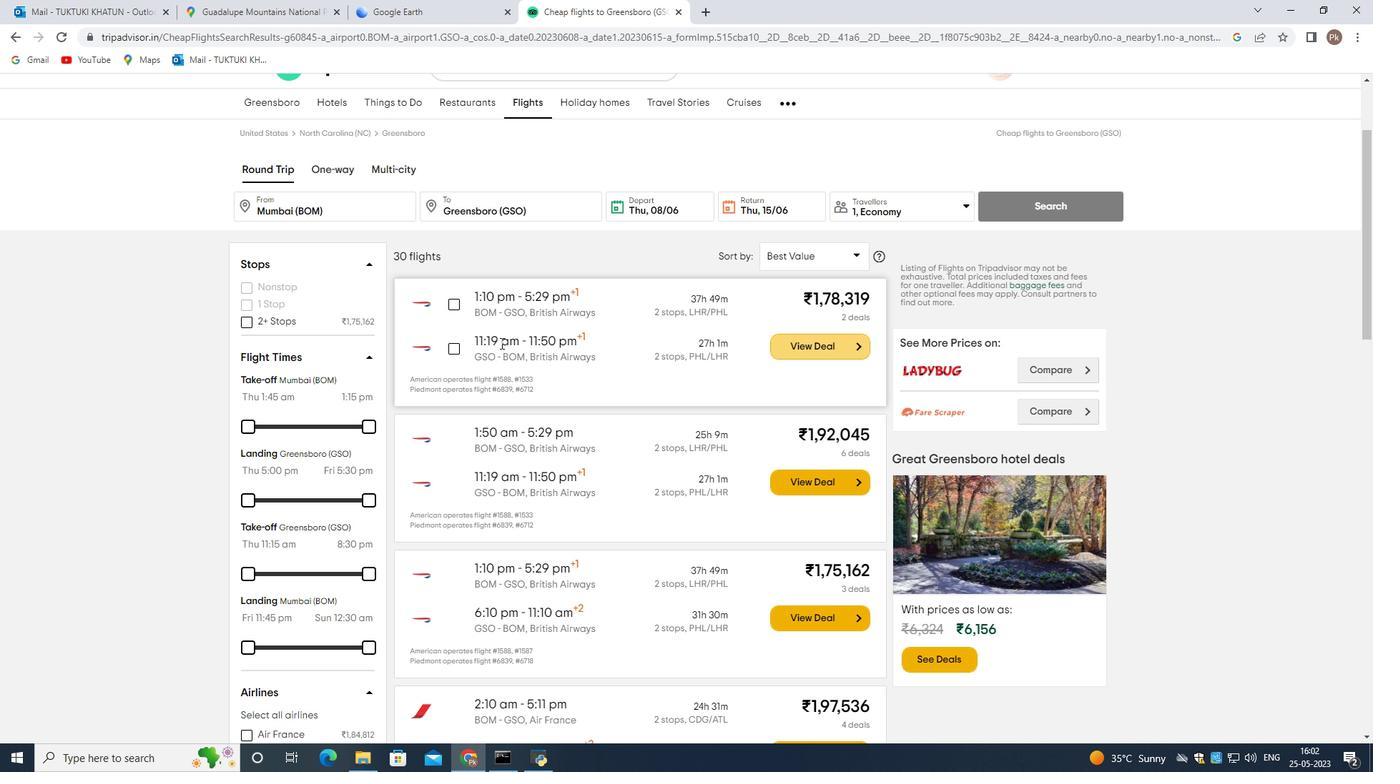 
Action: Mouse scrolled (453, 349) with delta (0, 0)
Screenshot: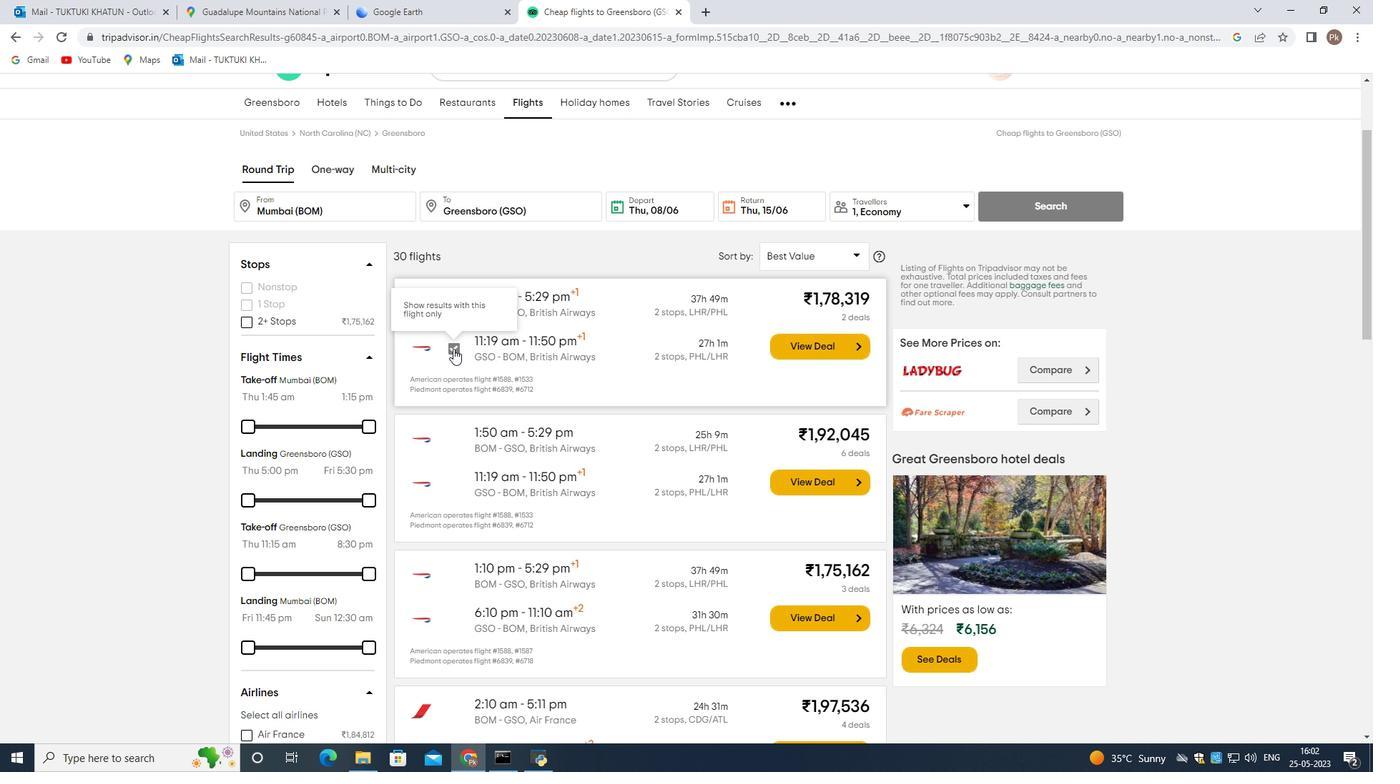 
Action: Mouse scrolled (453, 349) with delta (0, 0)
Screenshot: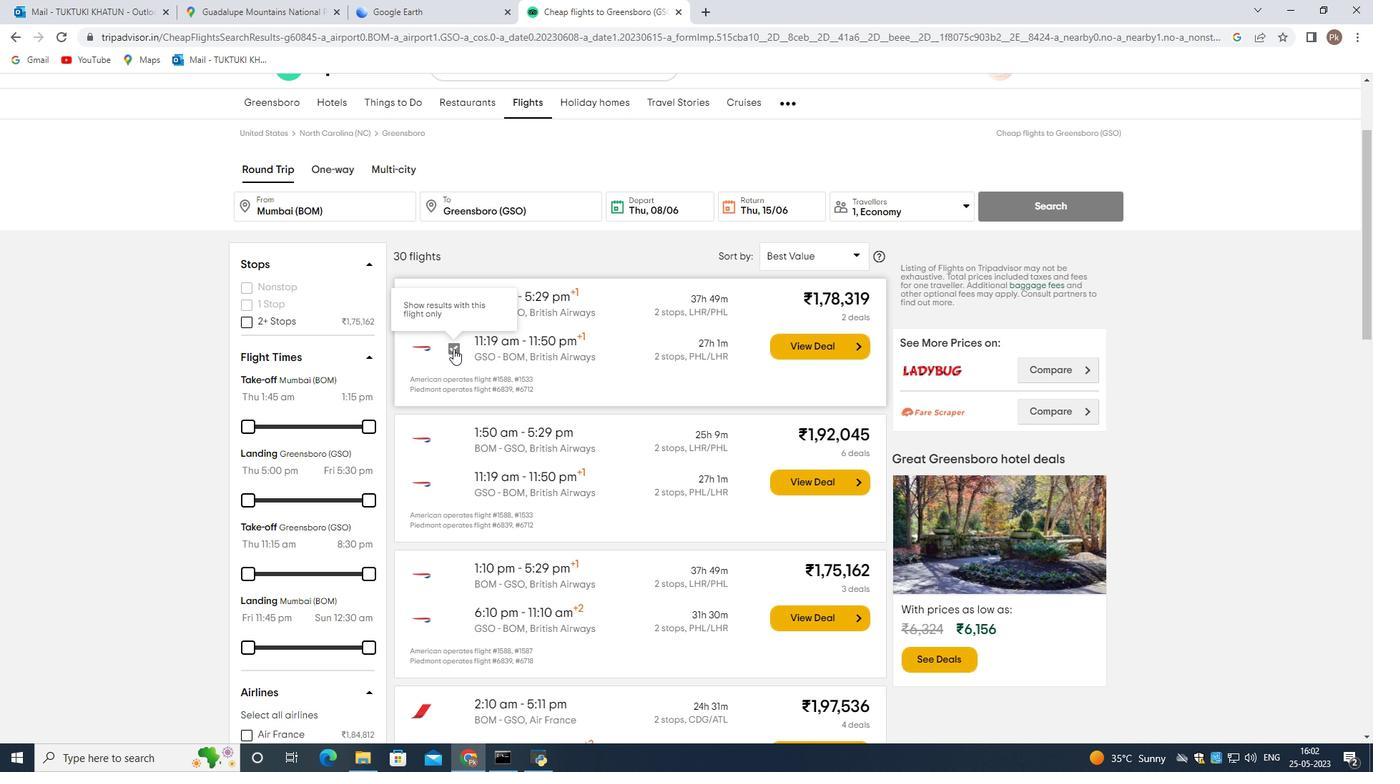 
Action: Mouse moved to (536, 245)
Screenshot: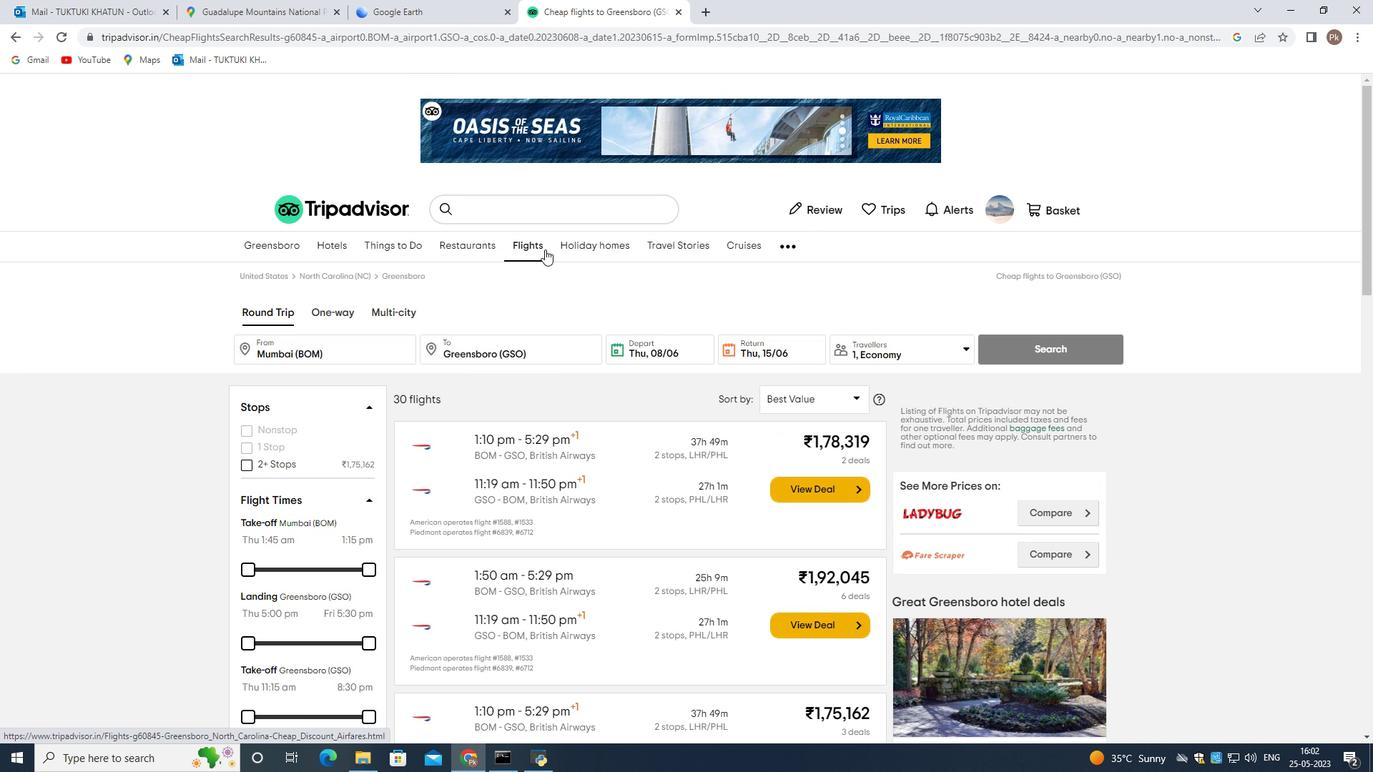 
Action: Mouse pressed left at (536, 245)
Screenshot: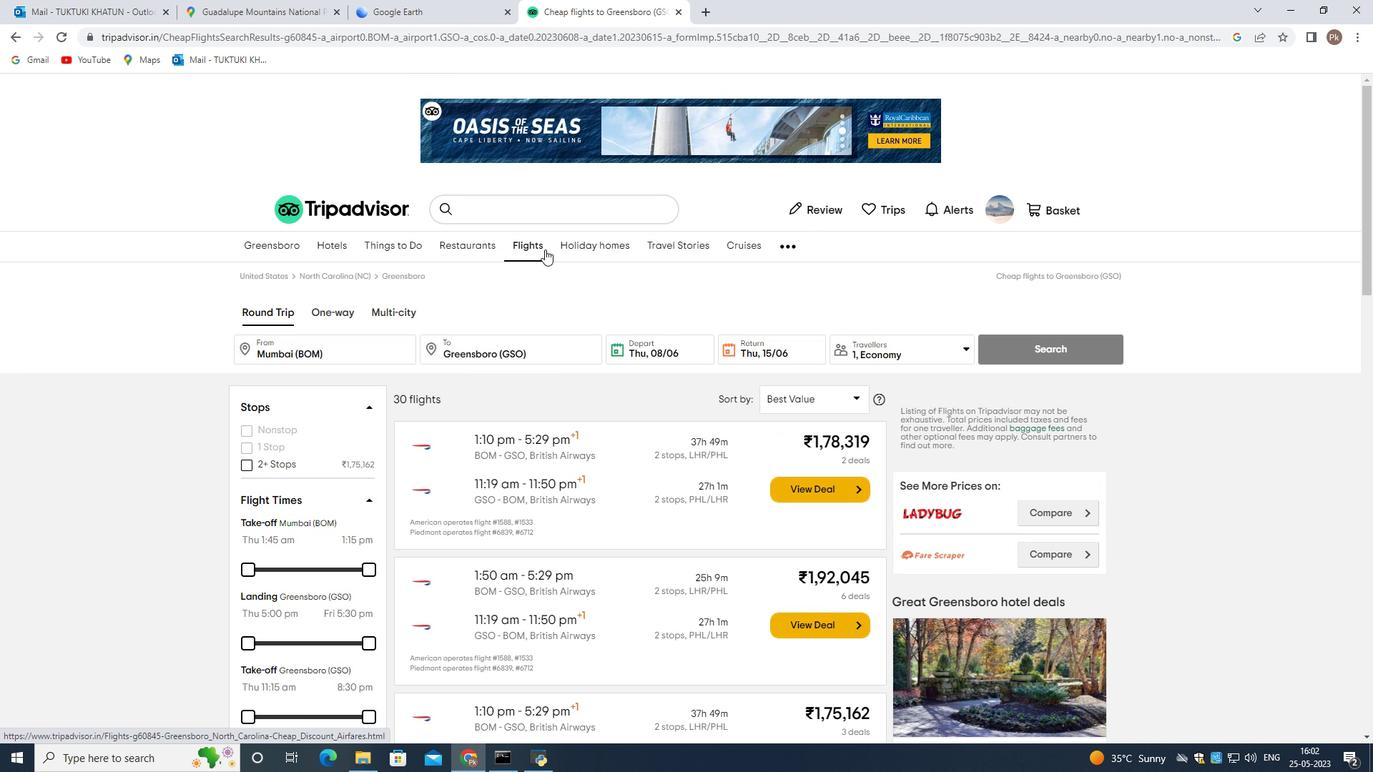 
Action: Mouse moved to (251, 476)
Screenshot: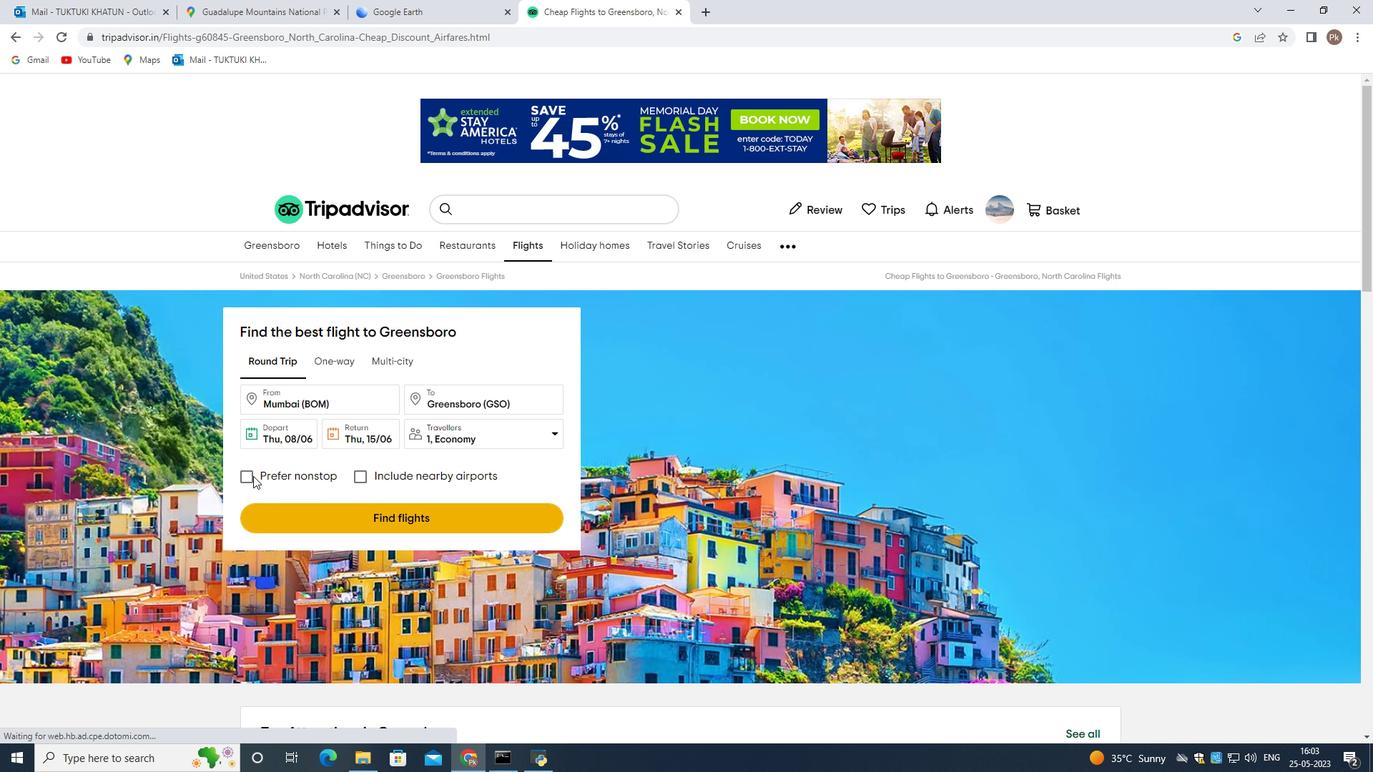 
Action: Mouse pressed left at (251, 476)
Screenshot: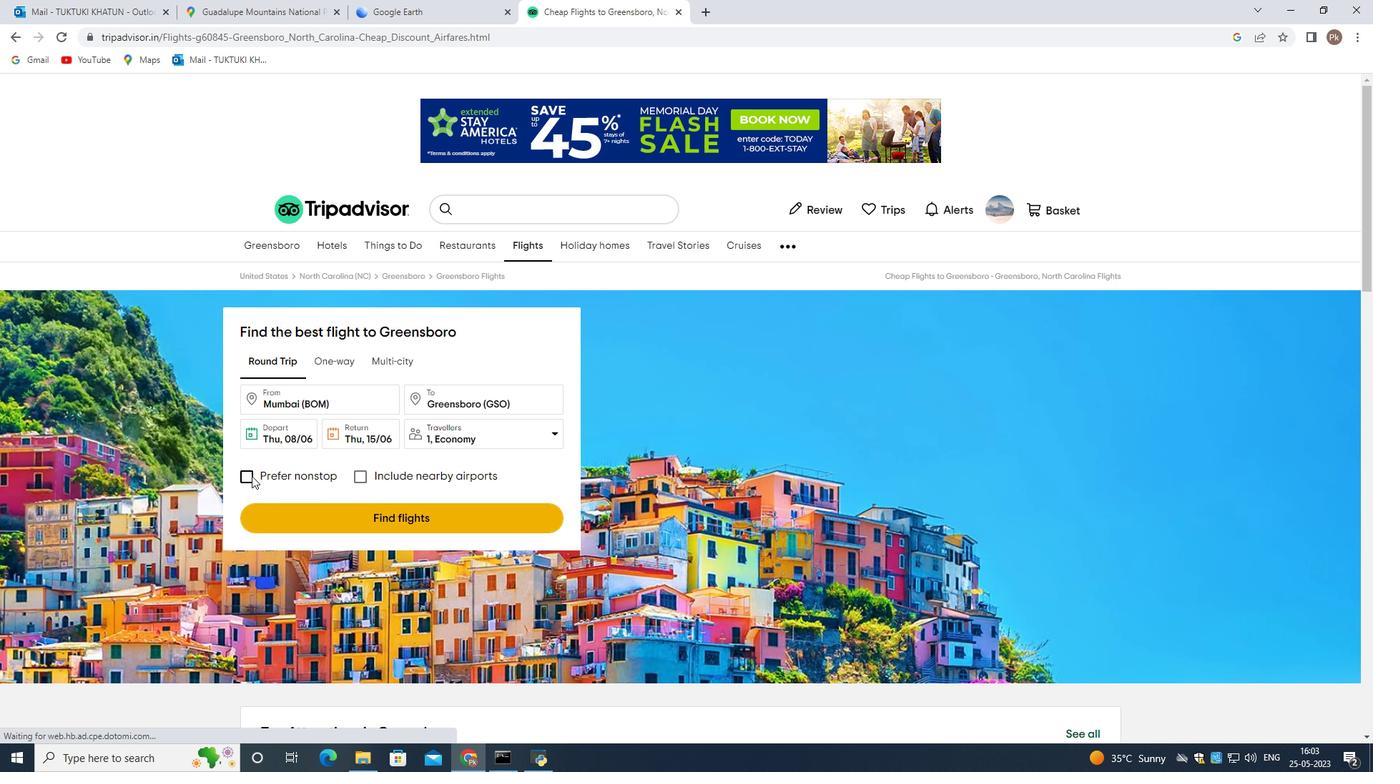 
Action: Mouse moved to (397, 518)
Screenshot: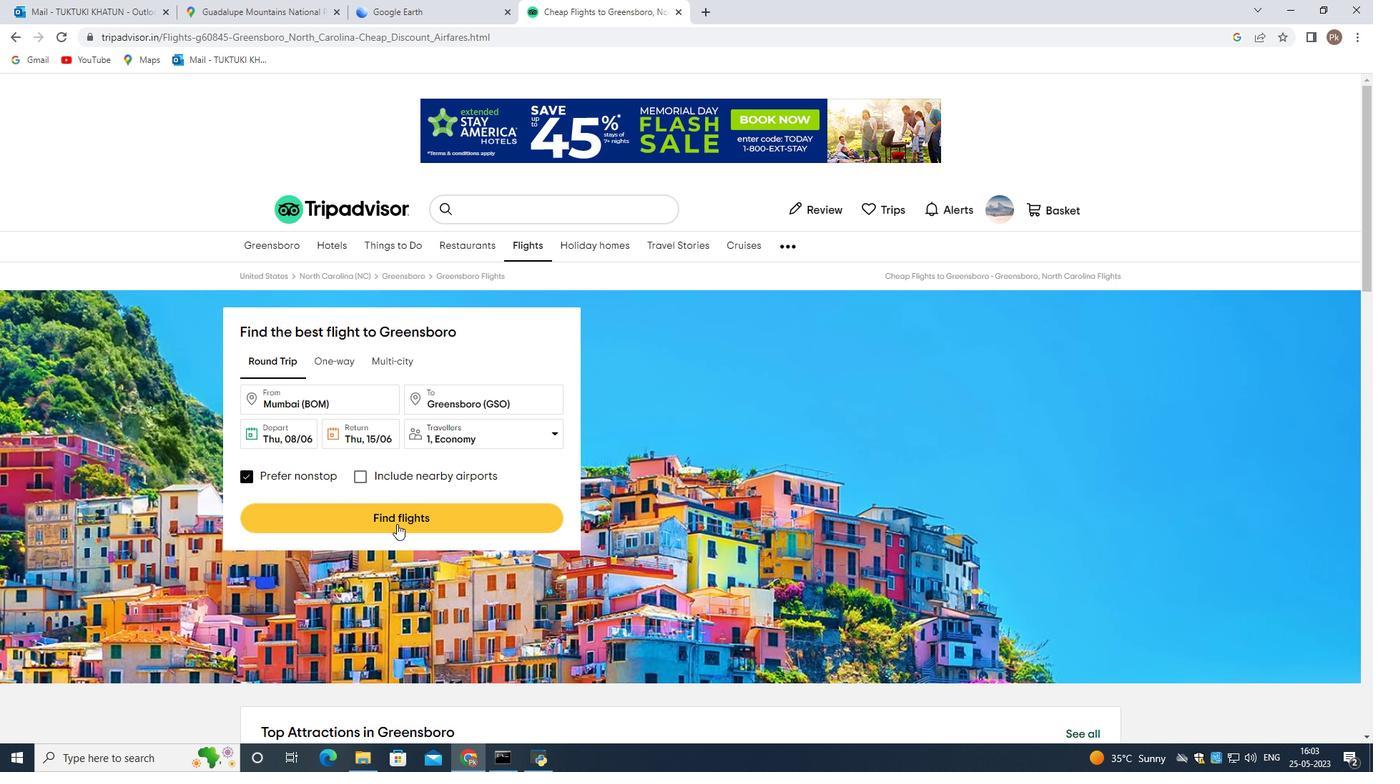 
Action: Mouse pressed left at (397, 518)
Screenshot: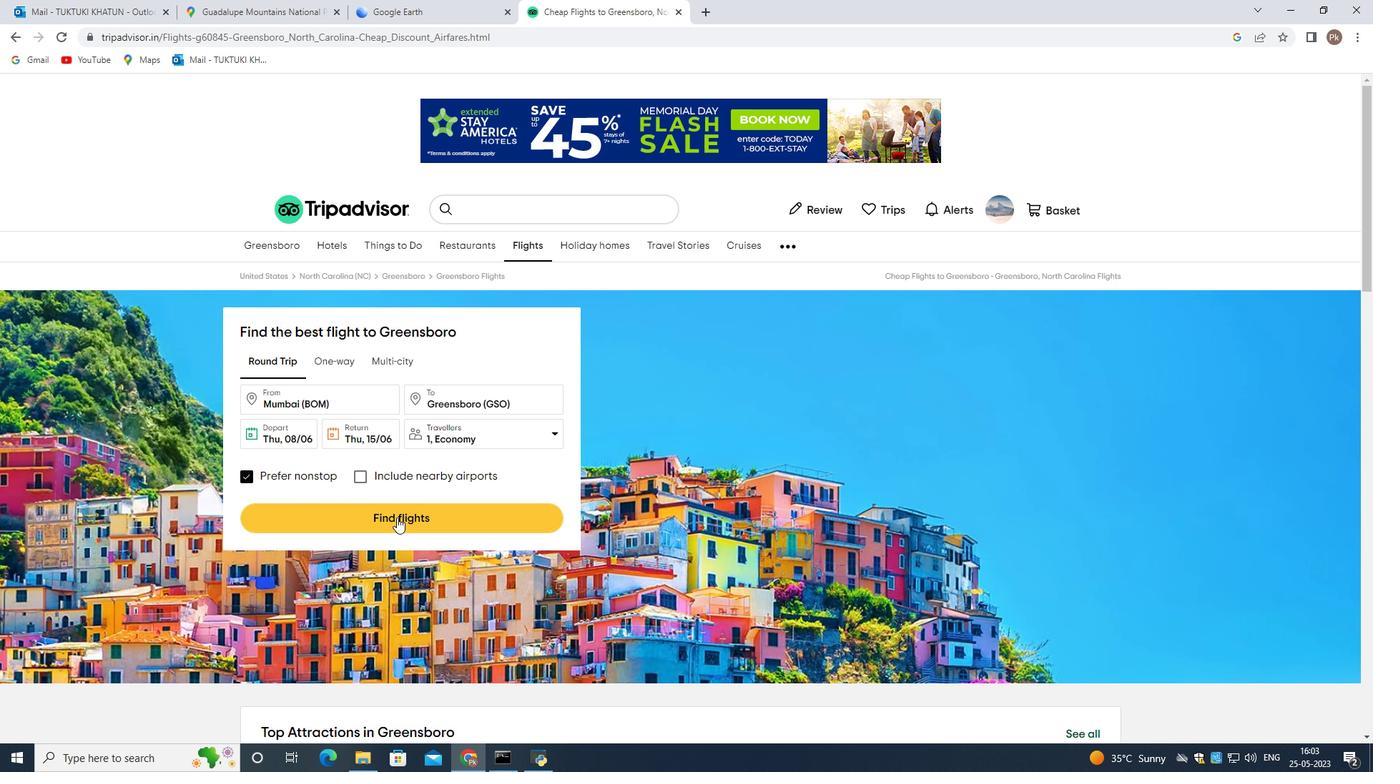 
Action: Mouse moved to (813, 525)
Screenshot: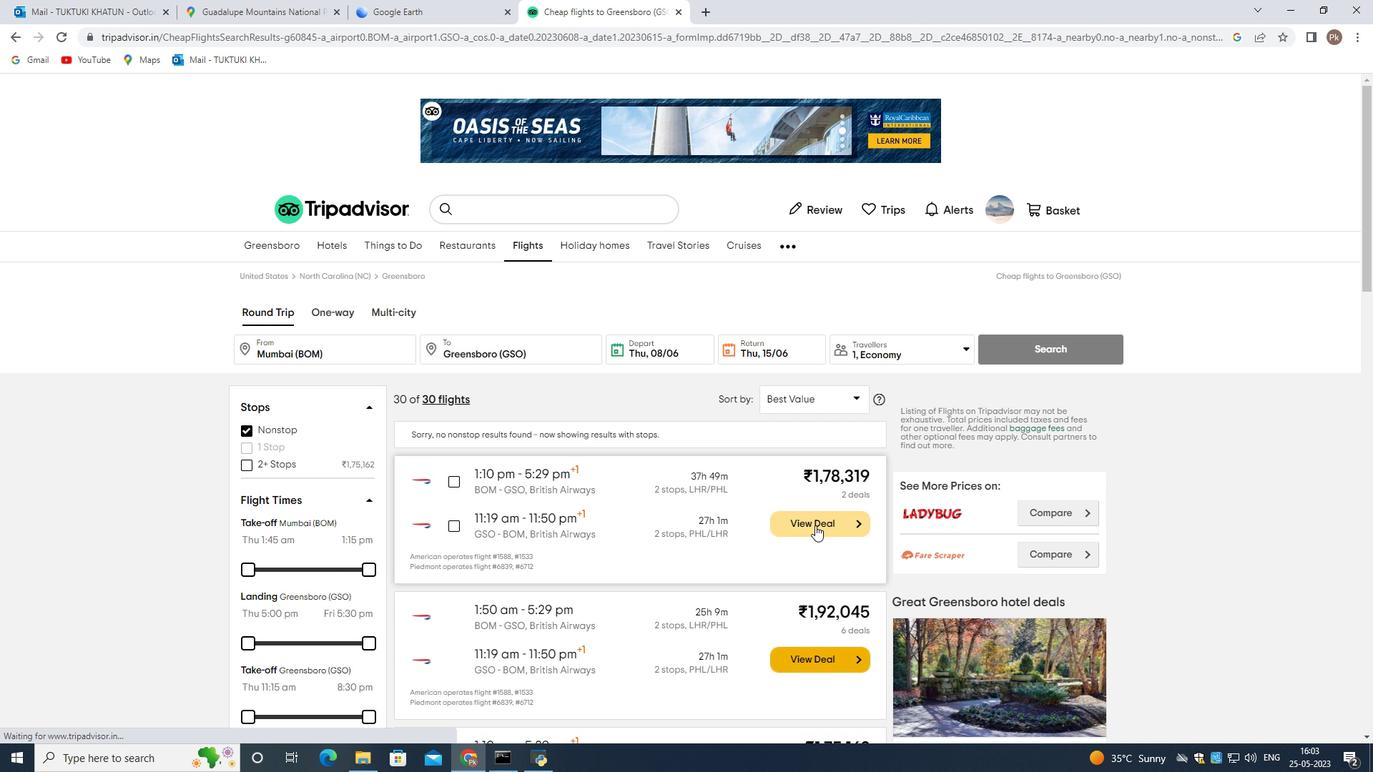 
Action: Mouse pressed left at (813, 525)
Screenshot: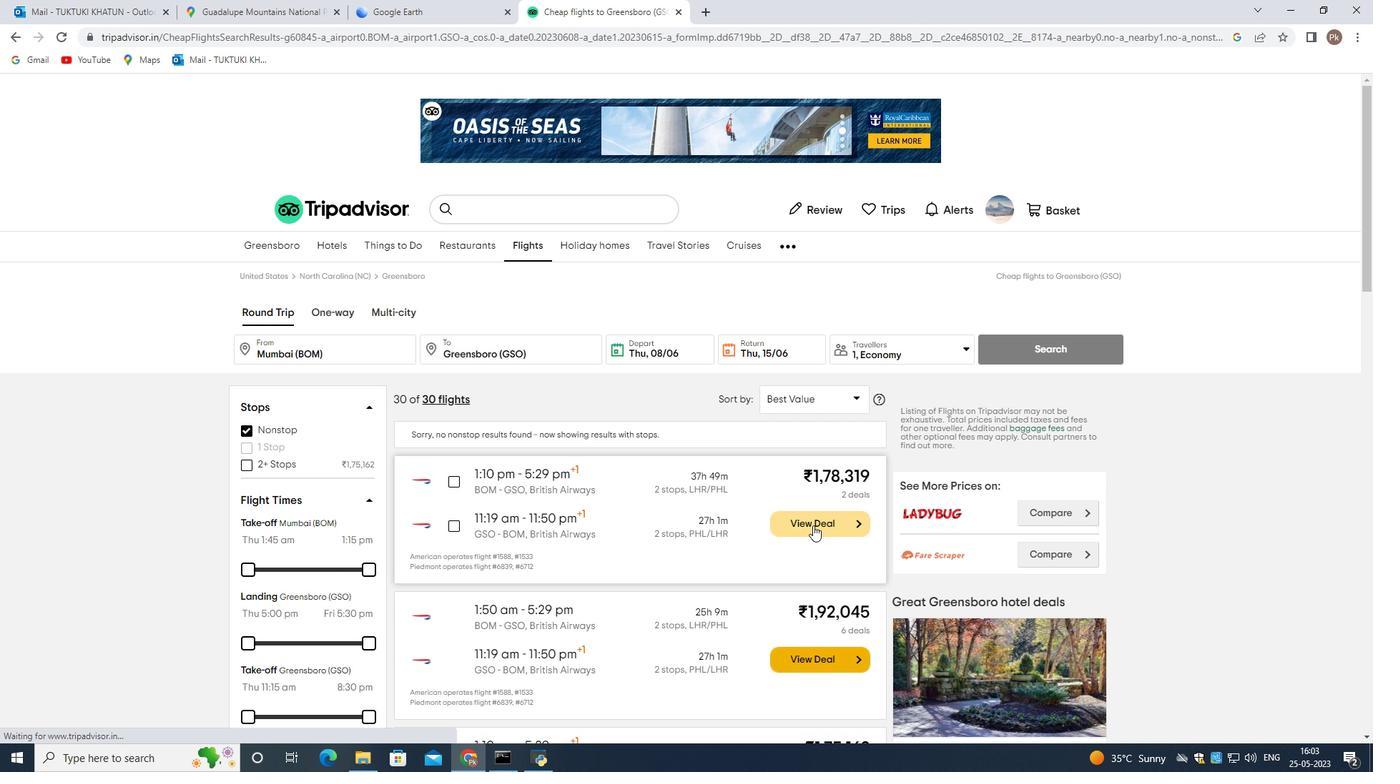 
Action: Mouse moved to (716, 307)
Screenshot: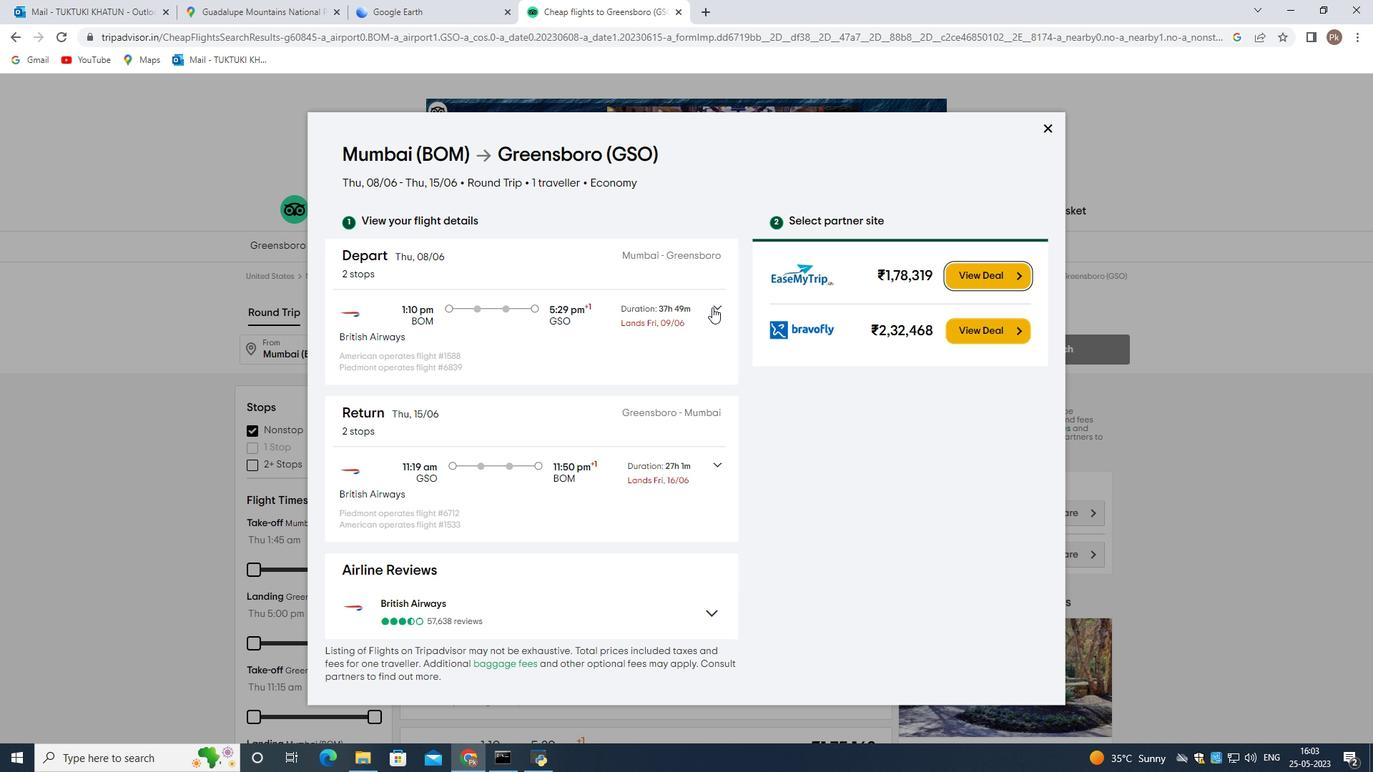 
Action: Mouse pressed left at (716, 307)
Screenshot: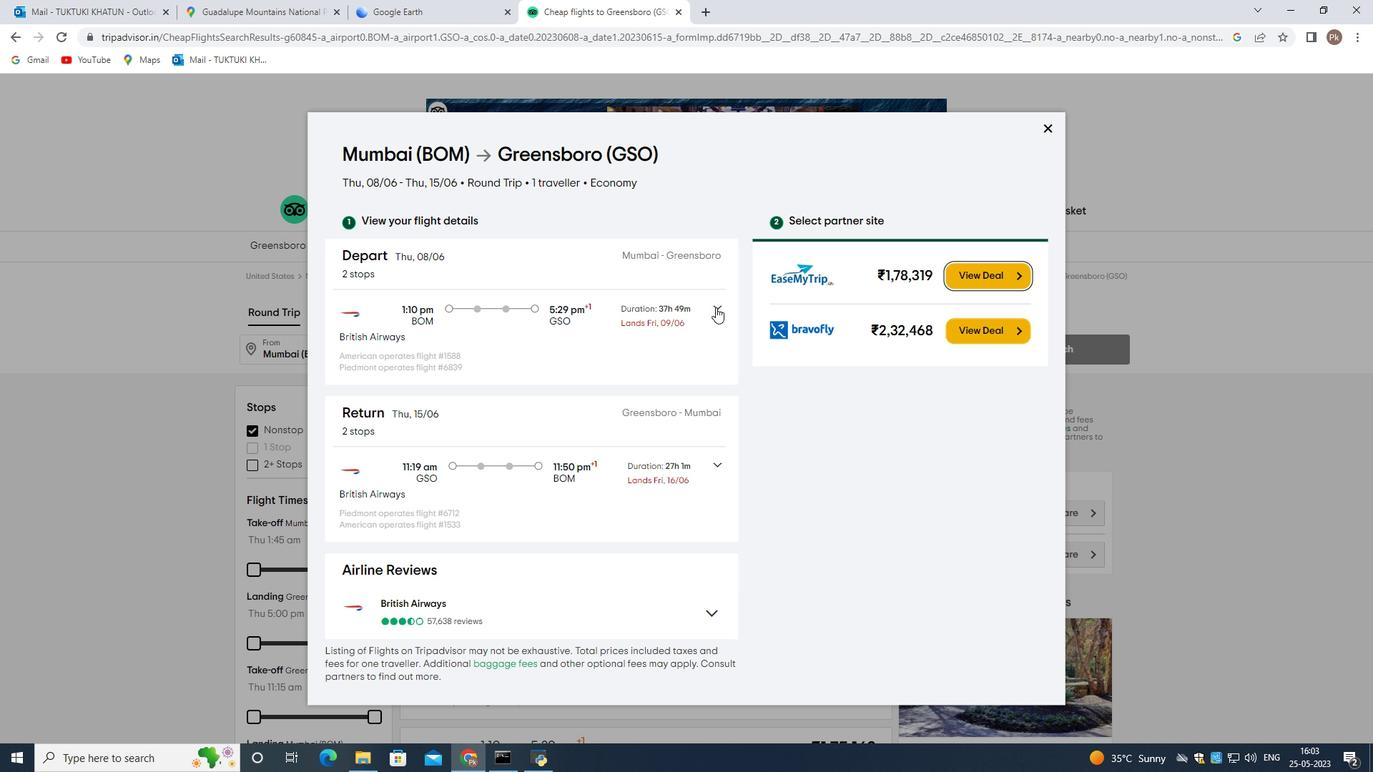 
Action: Mouse moved to (505, 531)
Screenshot: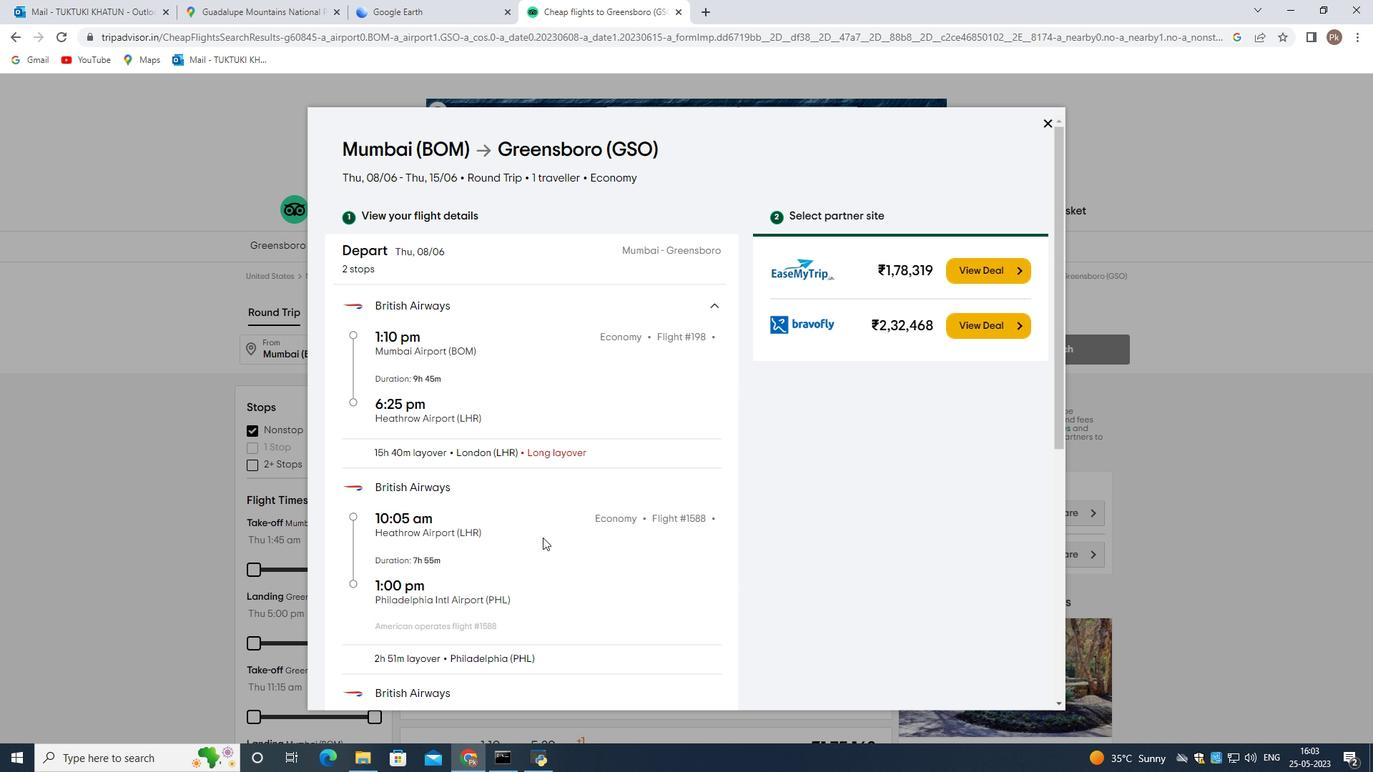 
Action: Mouse scrolled (508, 545) with delta (0, 0)
Screenshot: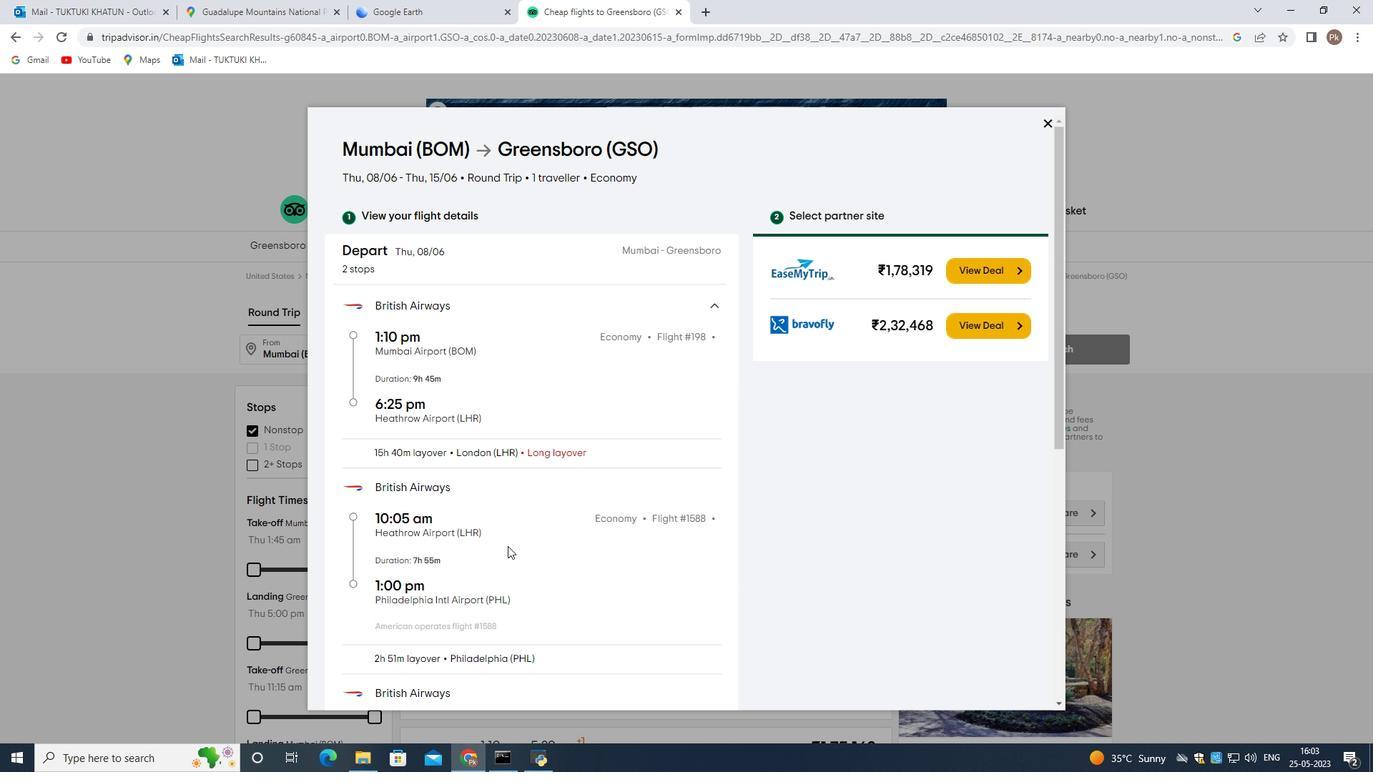 
Action: Mouse scrolled (508, 545) with delta (0, 0)
Screenshot: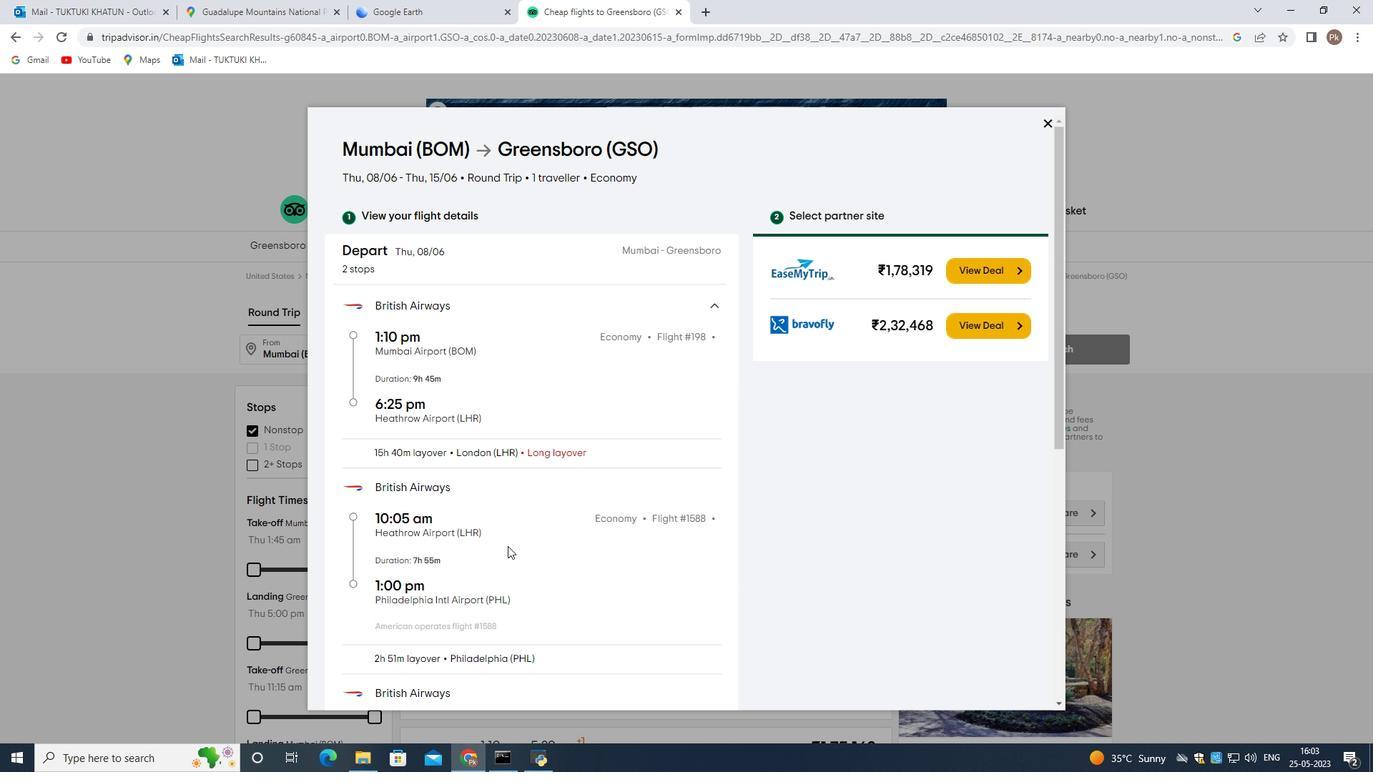 
Action: Mouse scrolled (508, 545) with delta (0, 0)
Screenshot: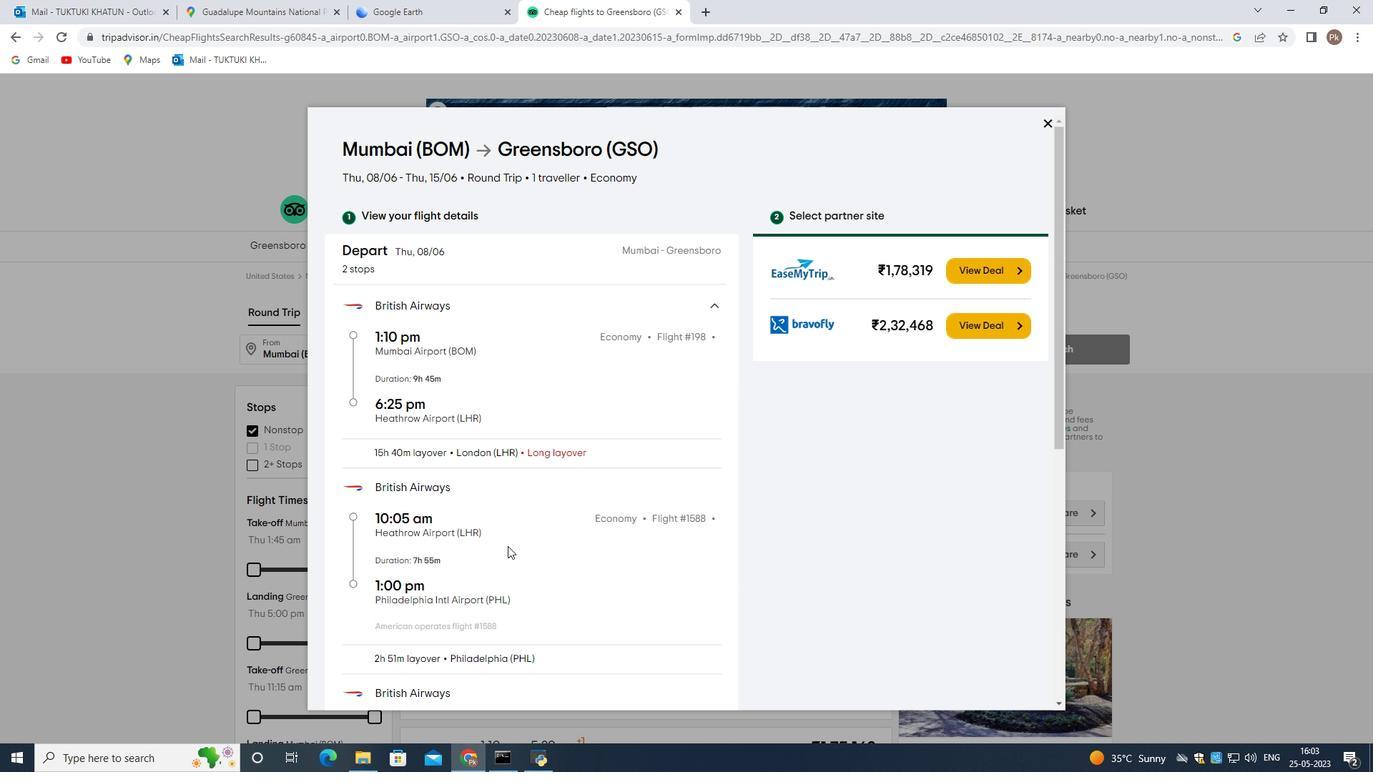 
Action: Mouse scrolled (508, 545) with delta (0, 0)
Screenshot: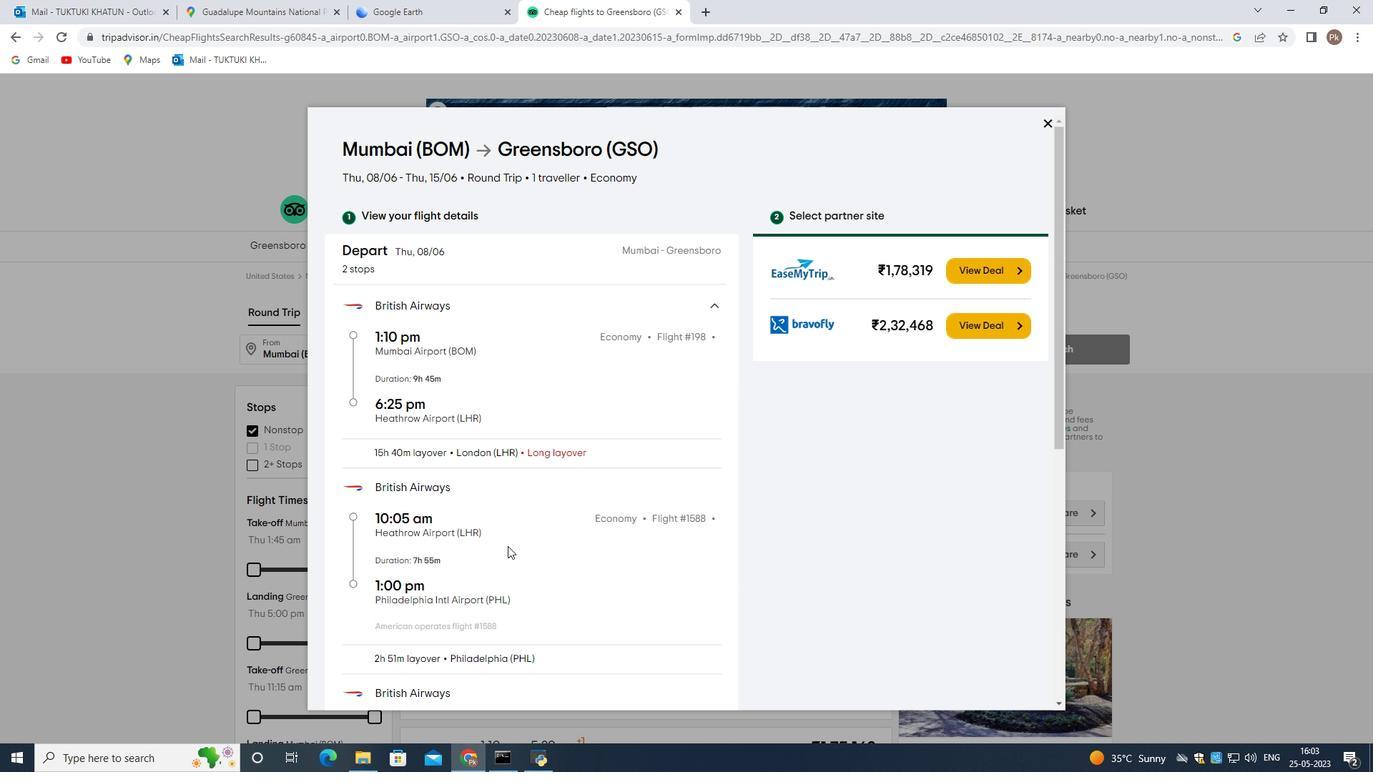 
Action: Mouse moved to (543, 485)
Screenshot: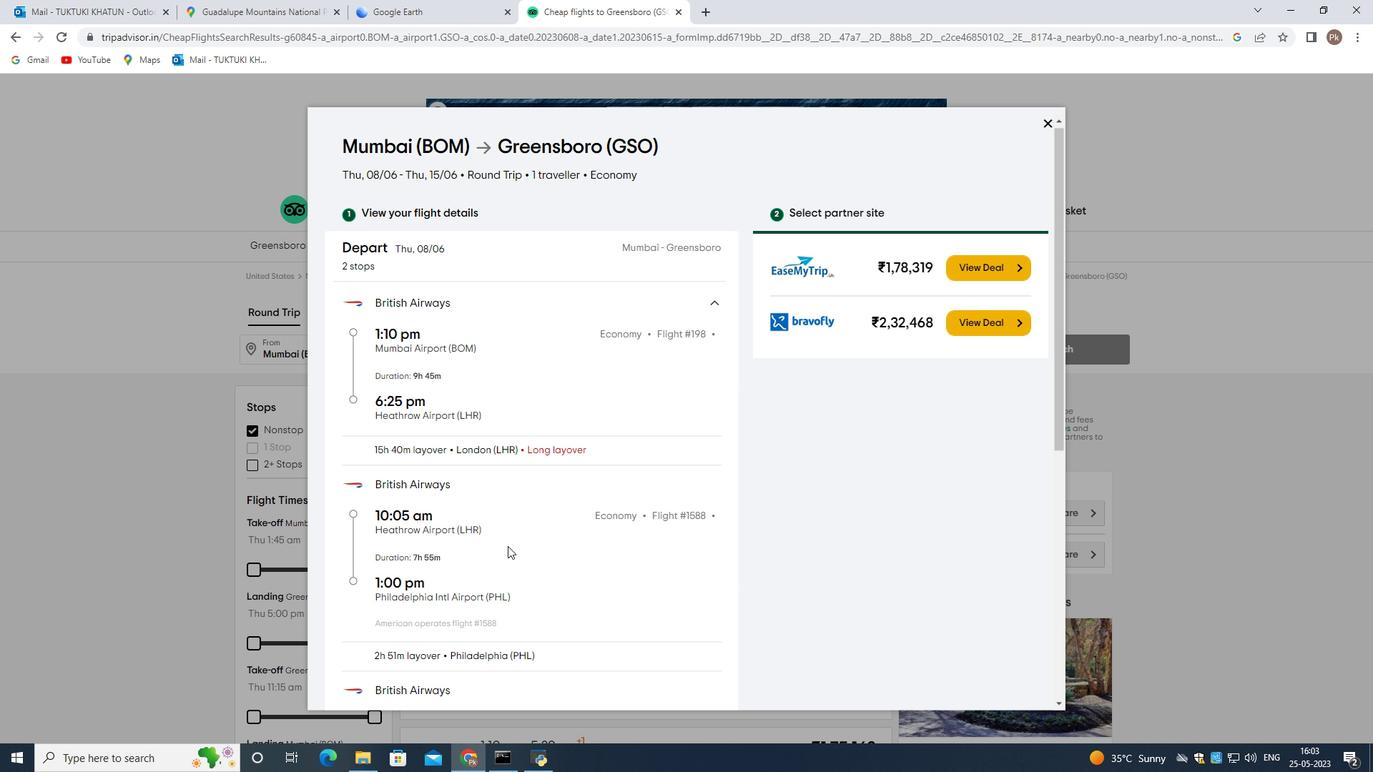 
Action: Mouse scrolled (543, 485) with delta (0, 0)
Screenshot: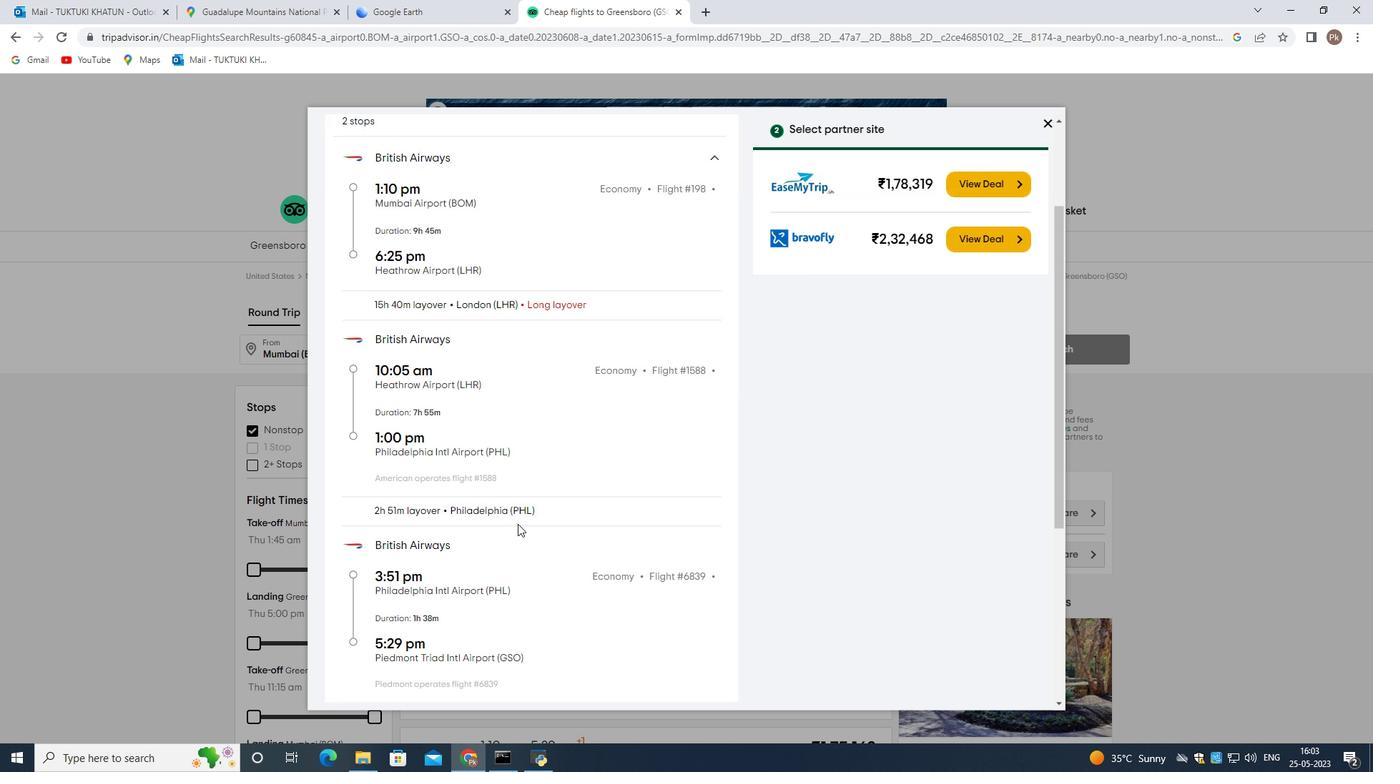 
Action: Mouse scrolled (543, 485) with delta (0, 0)
Screenshot: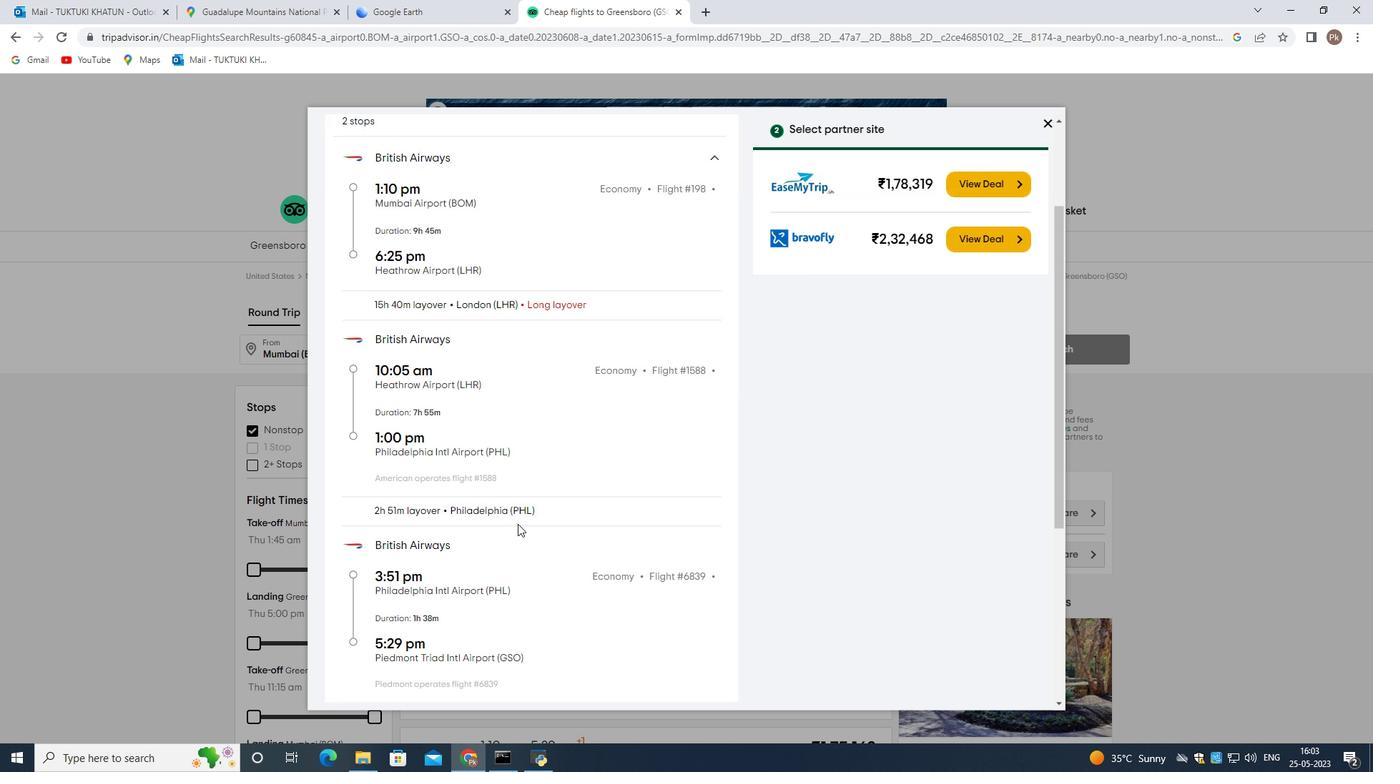 
Action: Mouse scrolled (543, 485) with delta (0, 0)
Screenshot: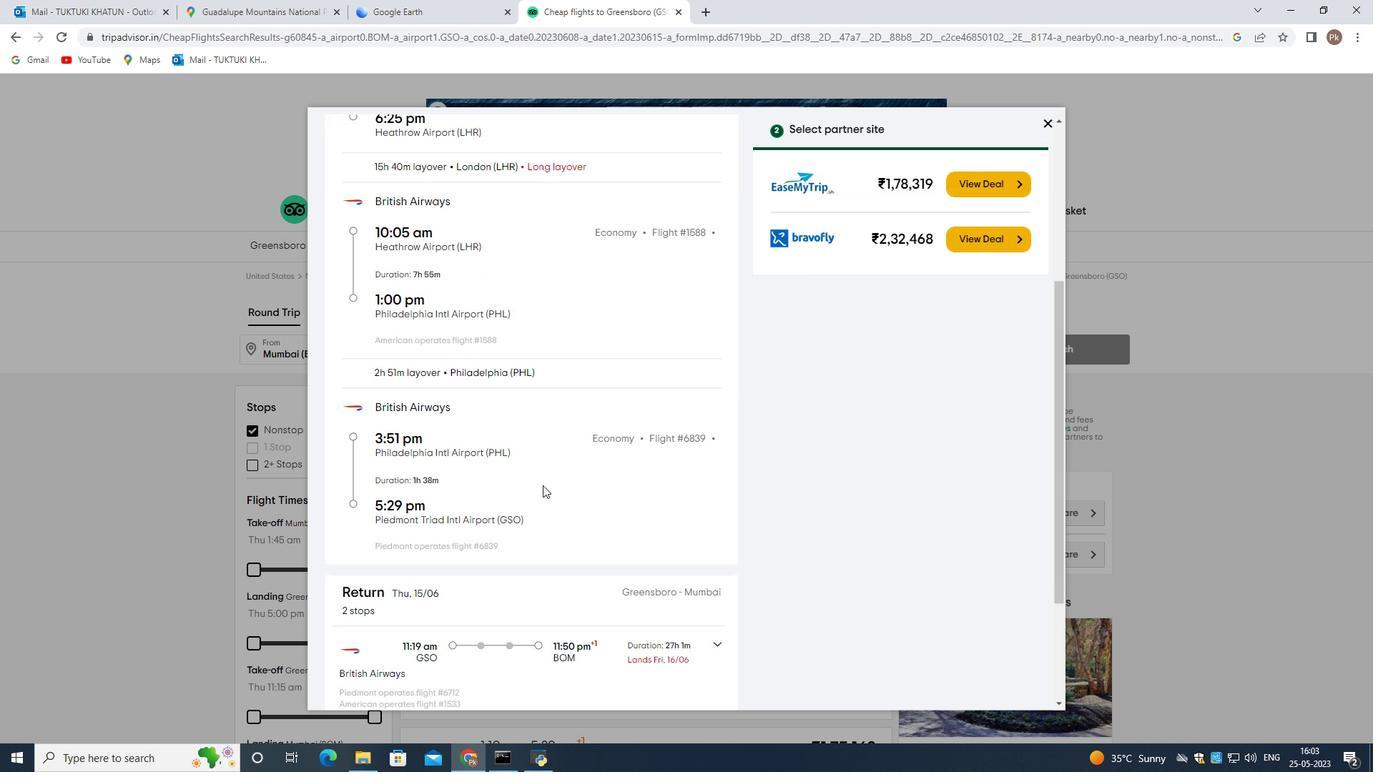 
Action: Mouse scrolled (543, 485) with delta (0, 0)
Screenshot: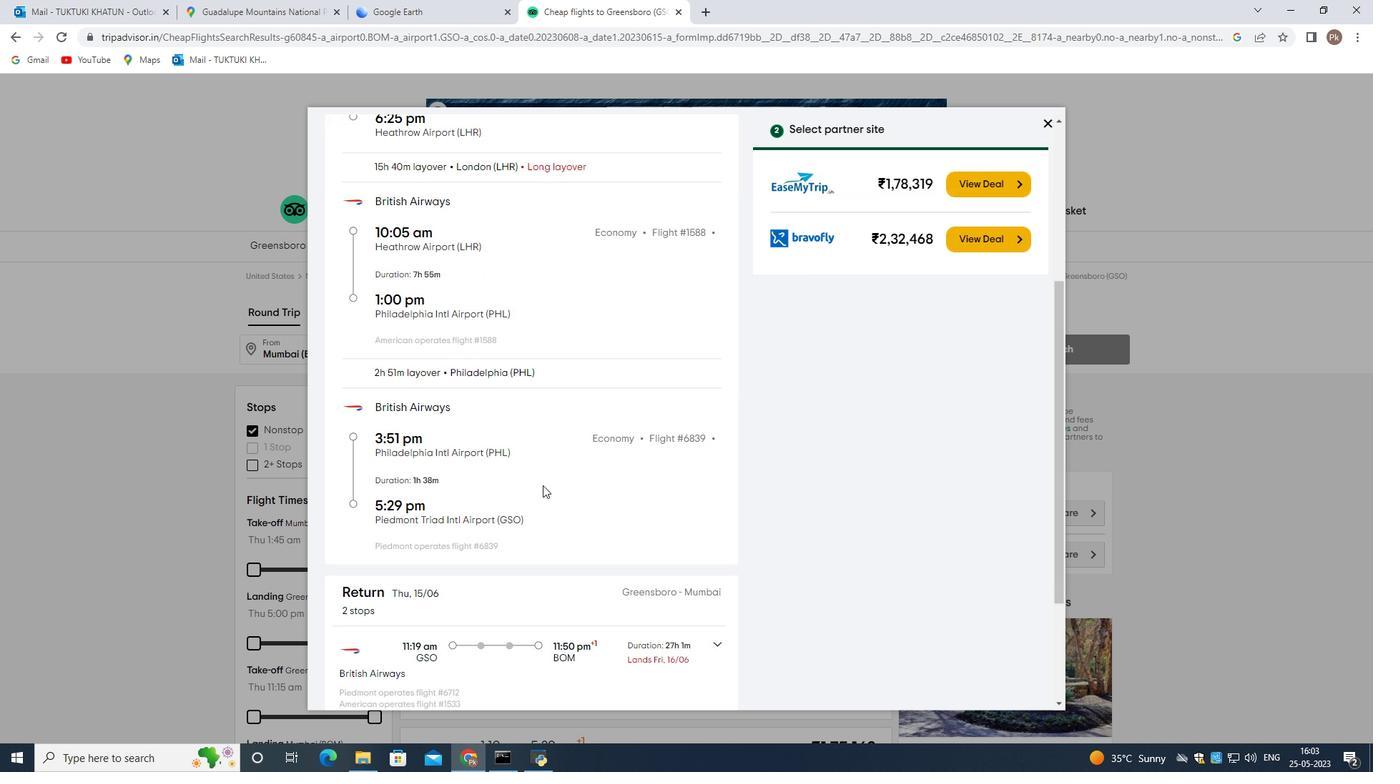 
Action: Mouse moved to (533, 375)
Screenshot: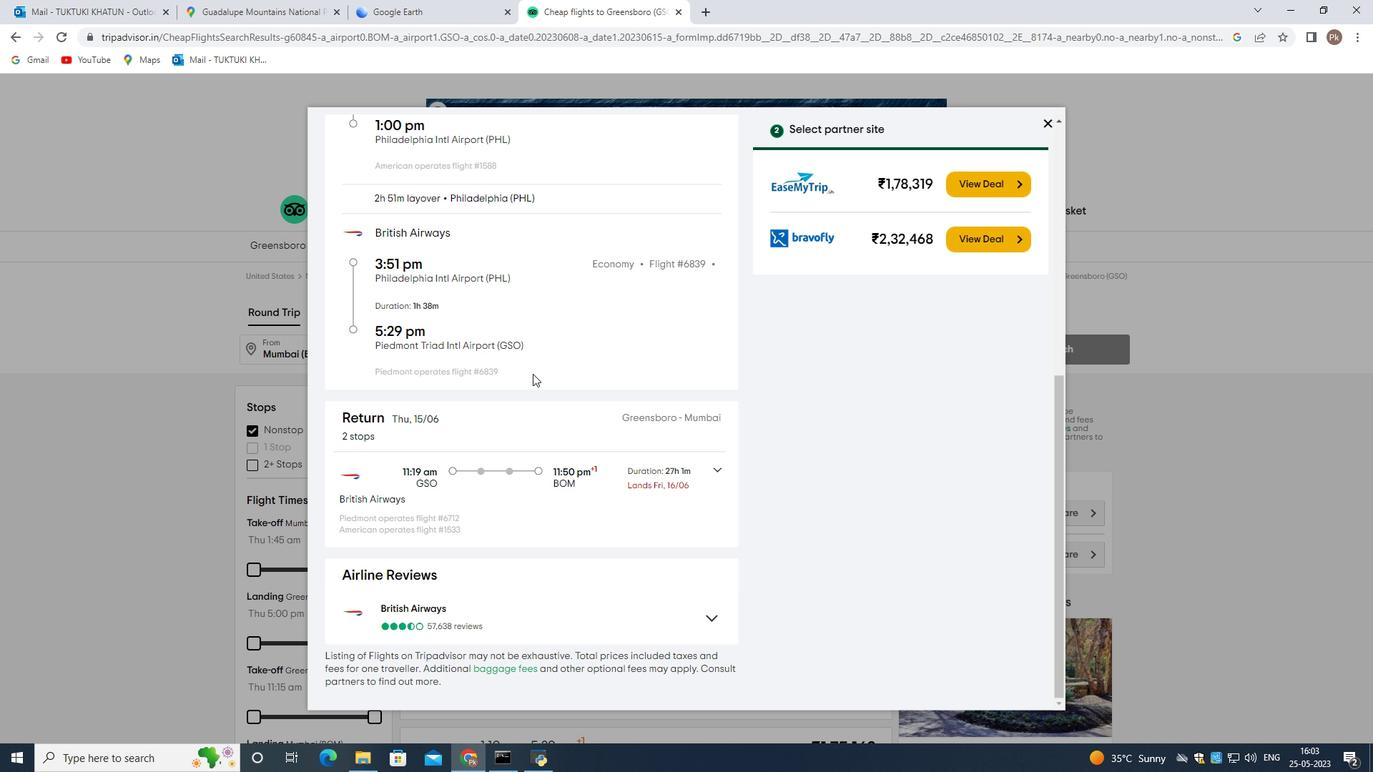 
Action: Mouse scrolled (533, 376) with delta (0, 0)
Screenshot: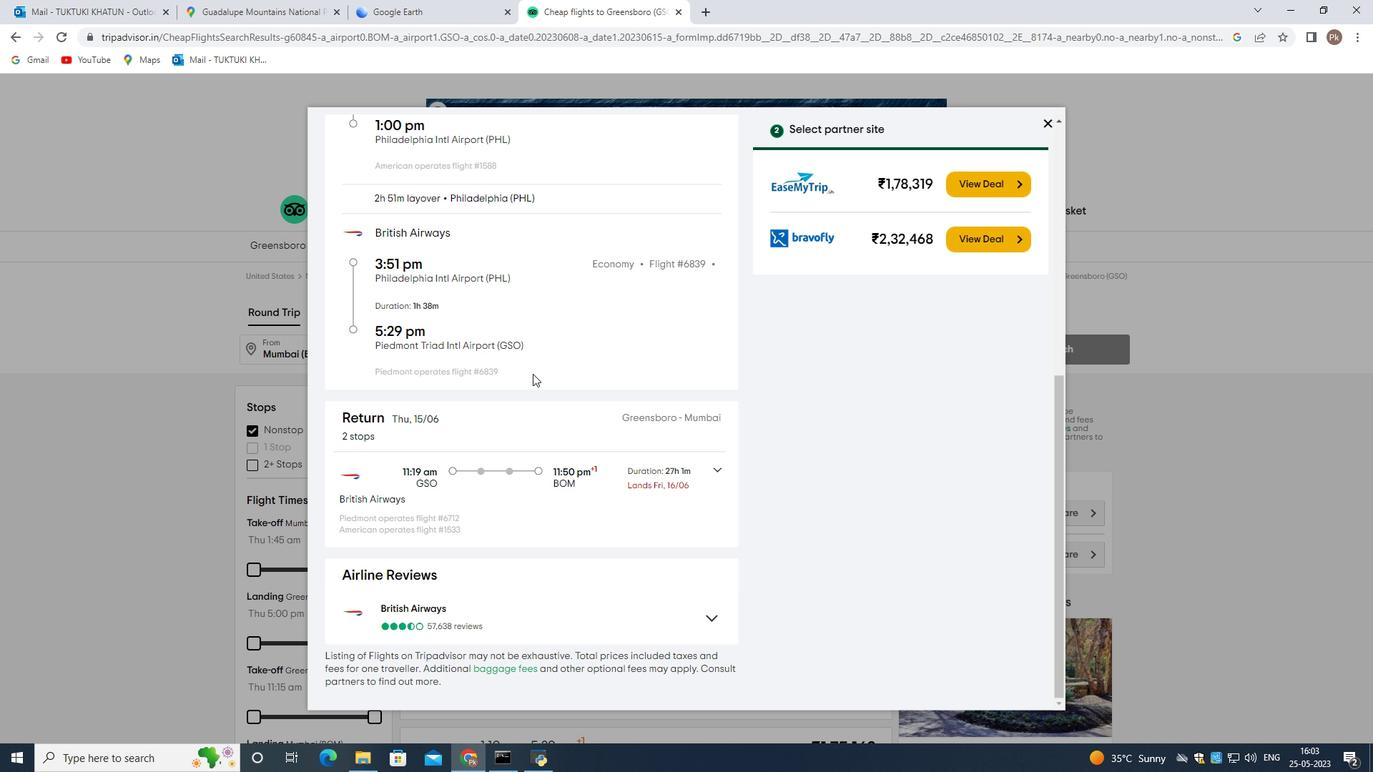 
Action: Mouse scrolled (533, 376) with delta (0, 0)
Screenshot: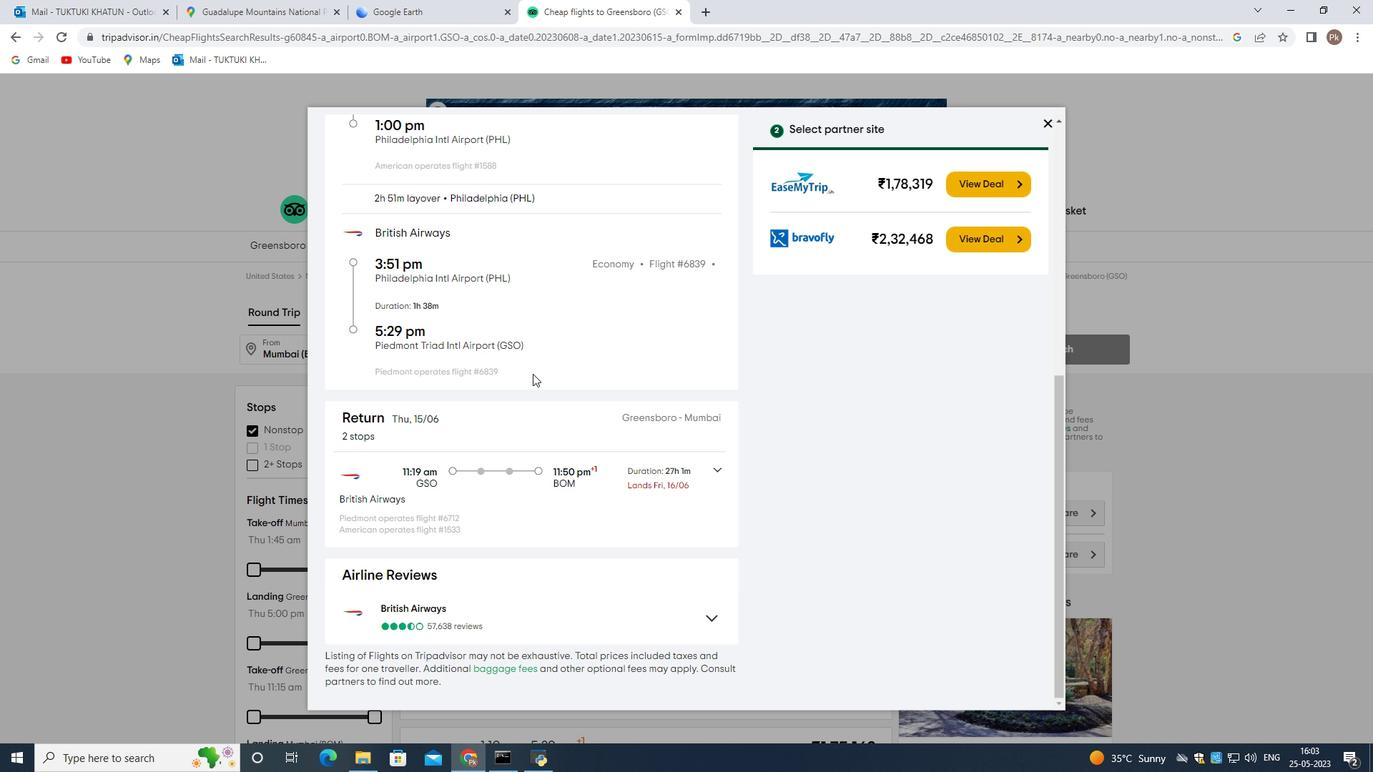 
Action: Mouse scrolled (533, 376) with delta (0, 0)
Screenshot: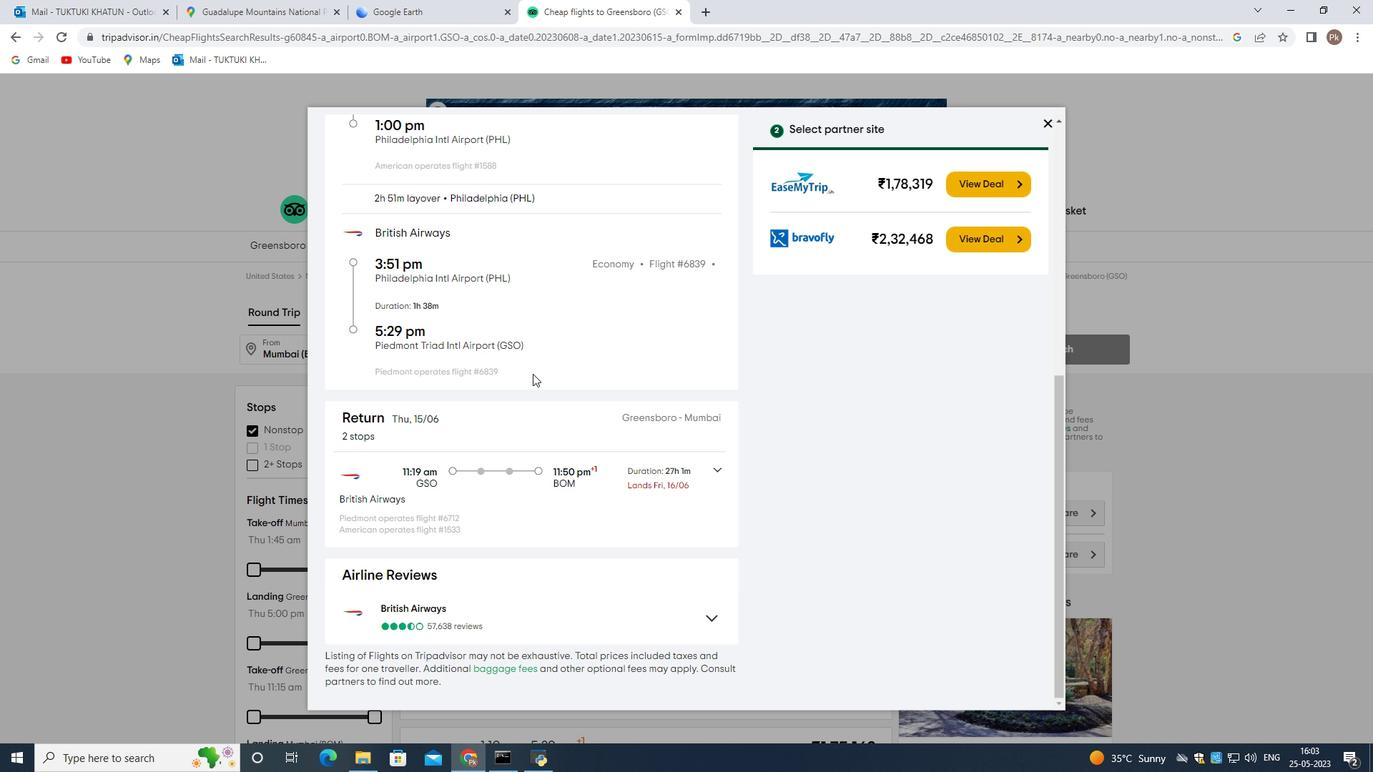 
Action: Mouse scrolled (533, 376) with delta (0, 0)
Screenshot: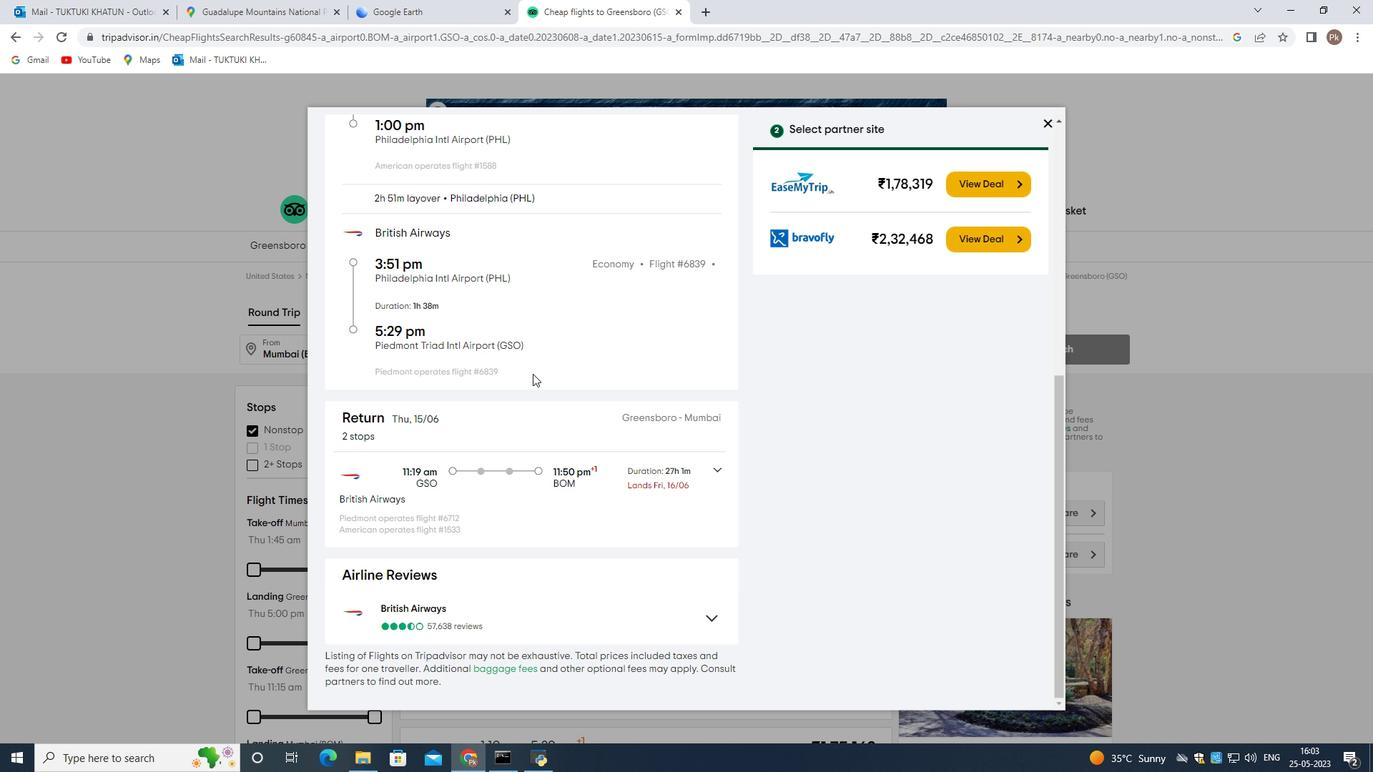 
Action: Mouse scrolled (533, 376) with delta (0, 0)
Screenshot: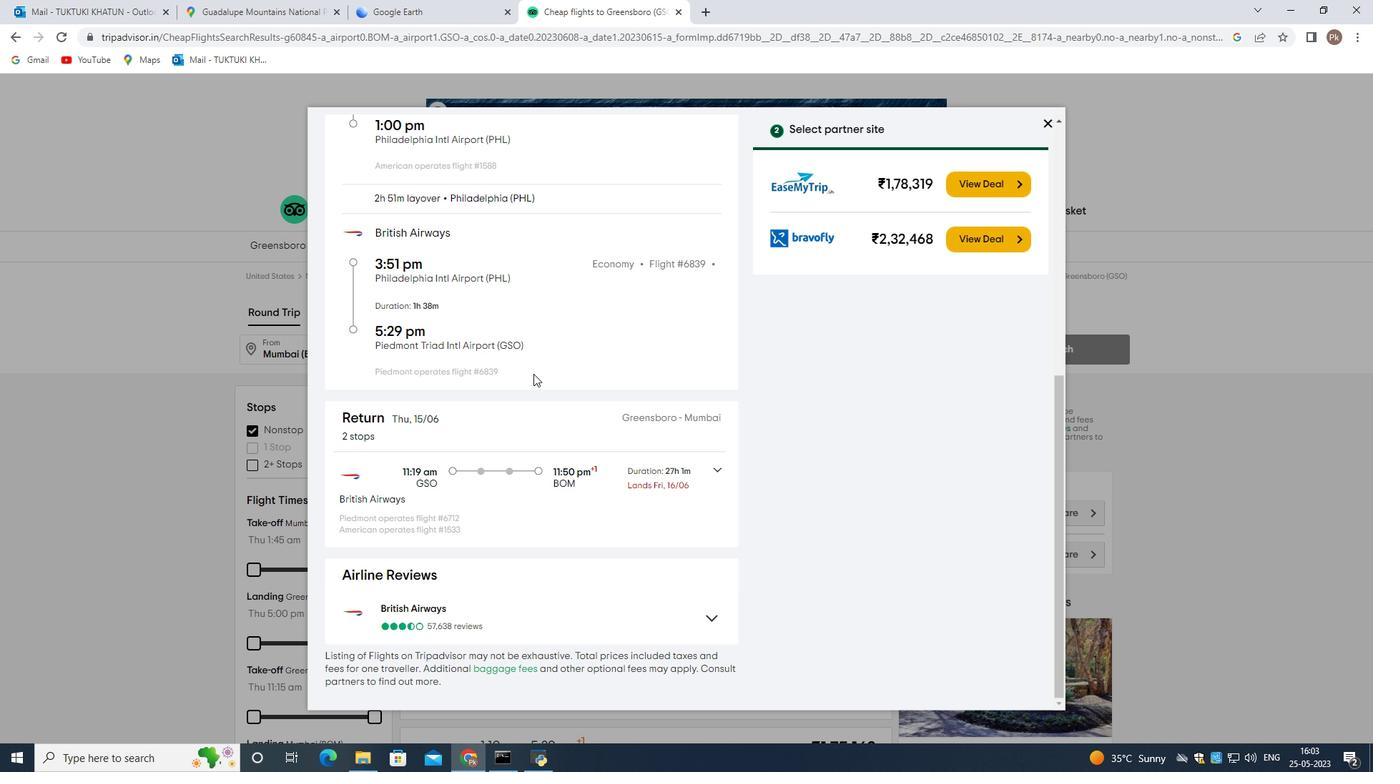 
Action: Mouse scrolled (533, 376) with delta (0, 0)
Screenshot: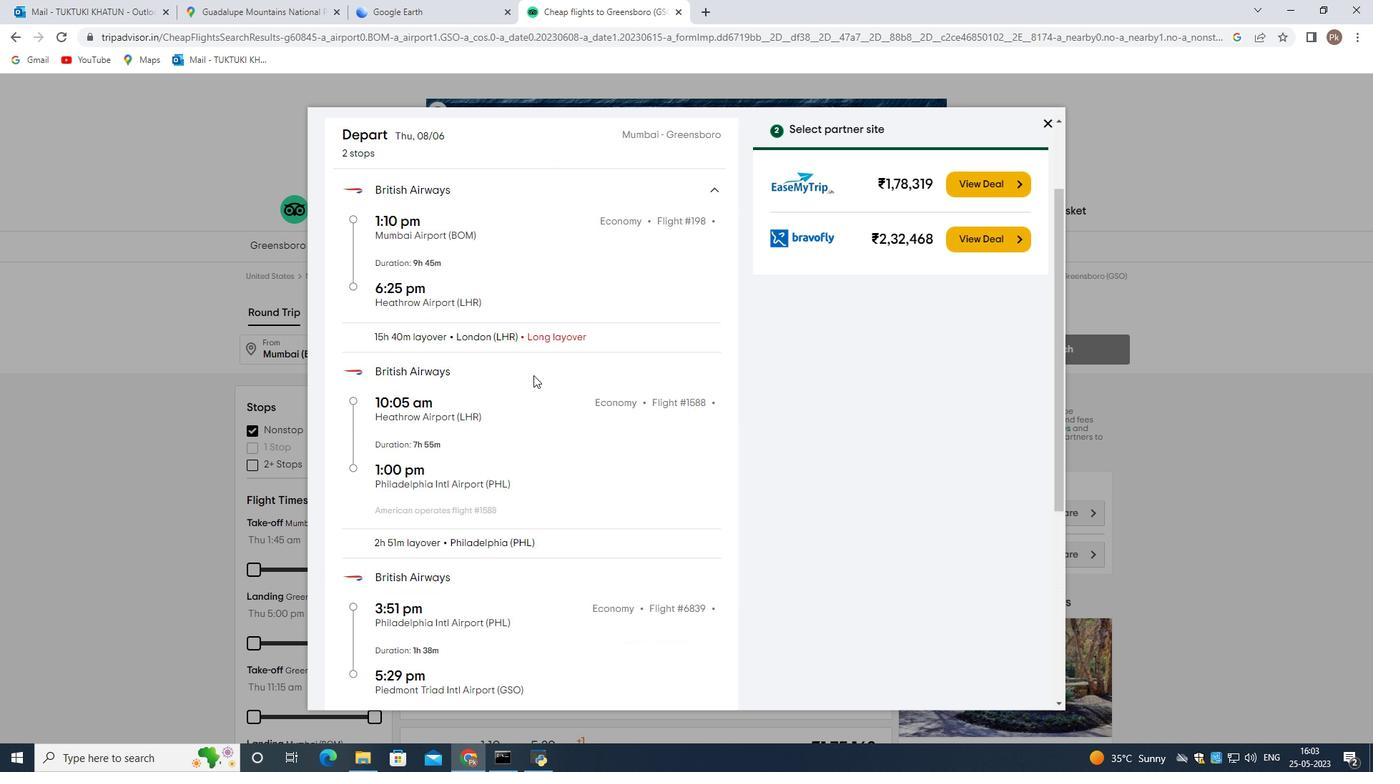 
Action: Mouse scrolled (533, 376) with delta (0, 0)
Screenshot: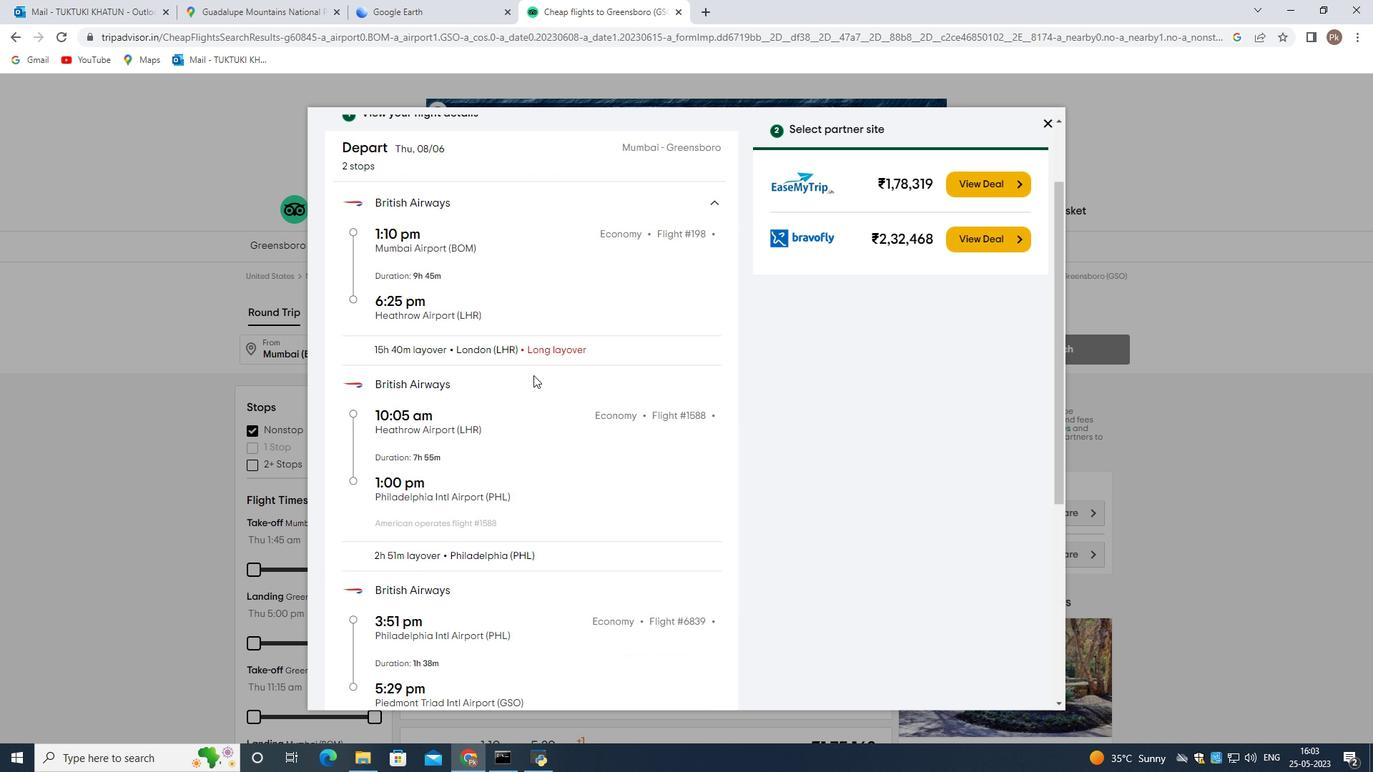 
Action: Mouse scrolled (533, 376) with delta (0, 0)
Screenshot: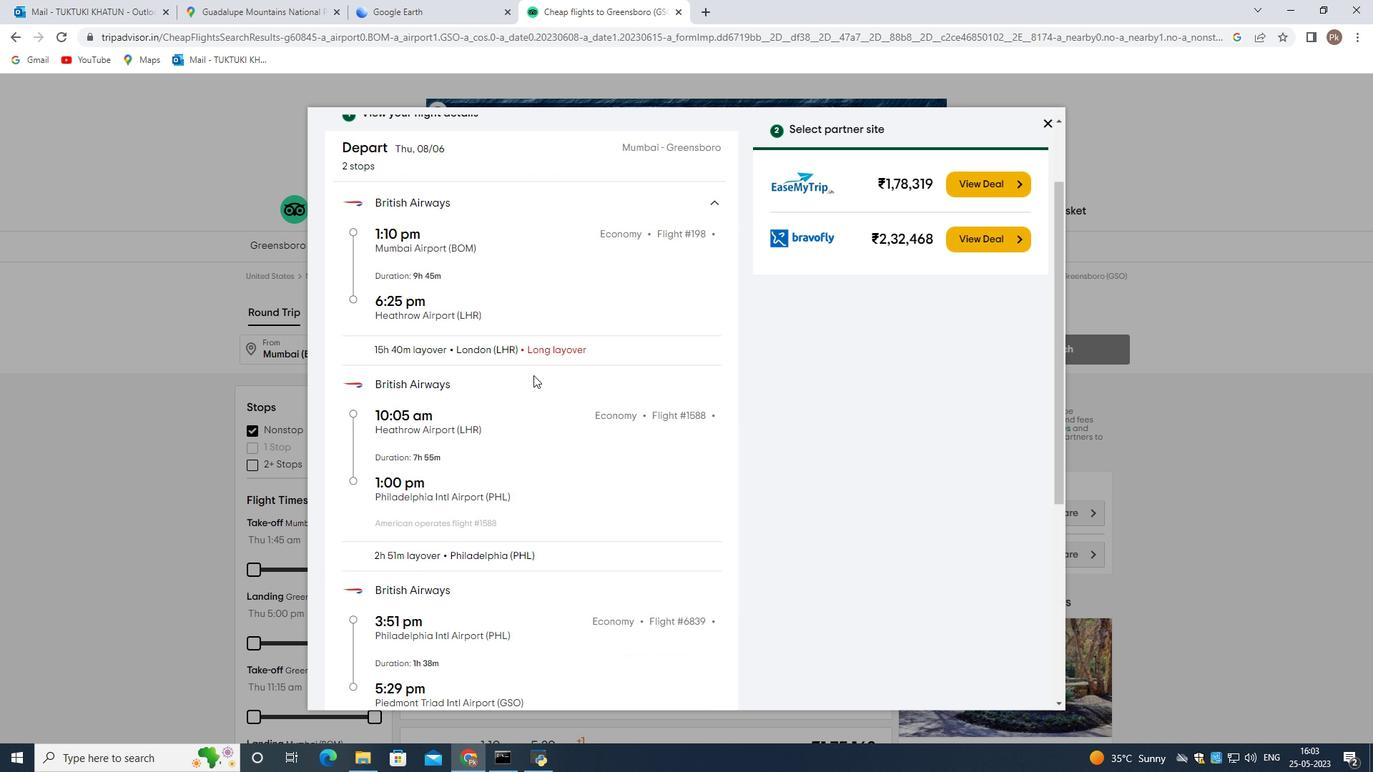 
Action: Mouse scrolled (533, 376) with delta (0, 0)
